 Task: Design a Poster for an Event.
Action: Mouse moved to (30, 4)
Screenshot: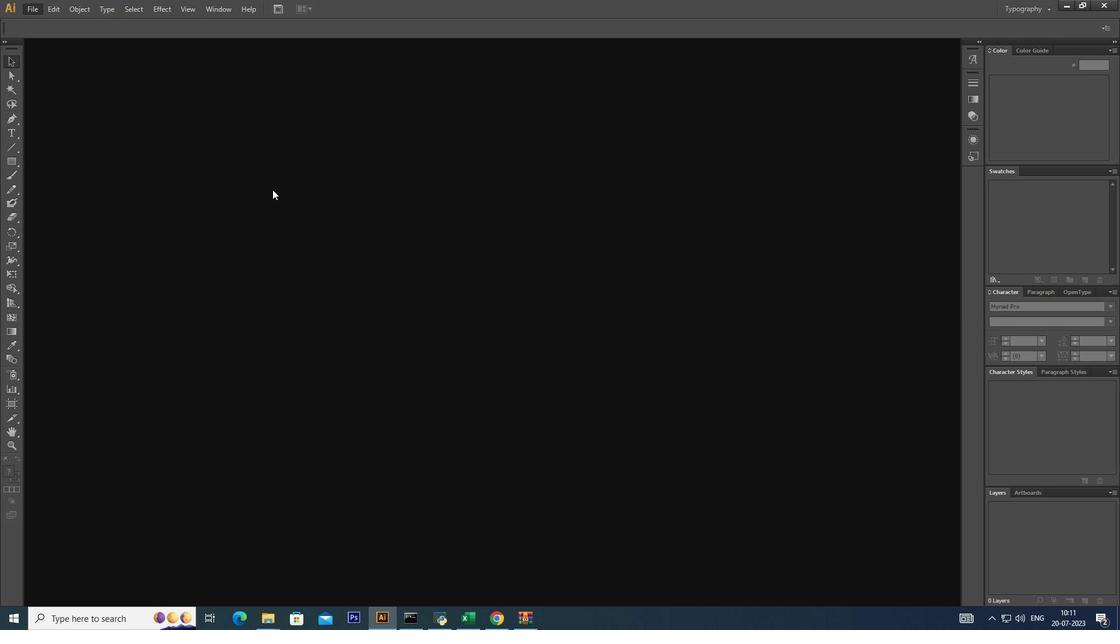 
Action: Mouse pressed left at (30, 4)
Screenshot: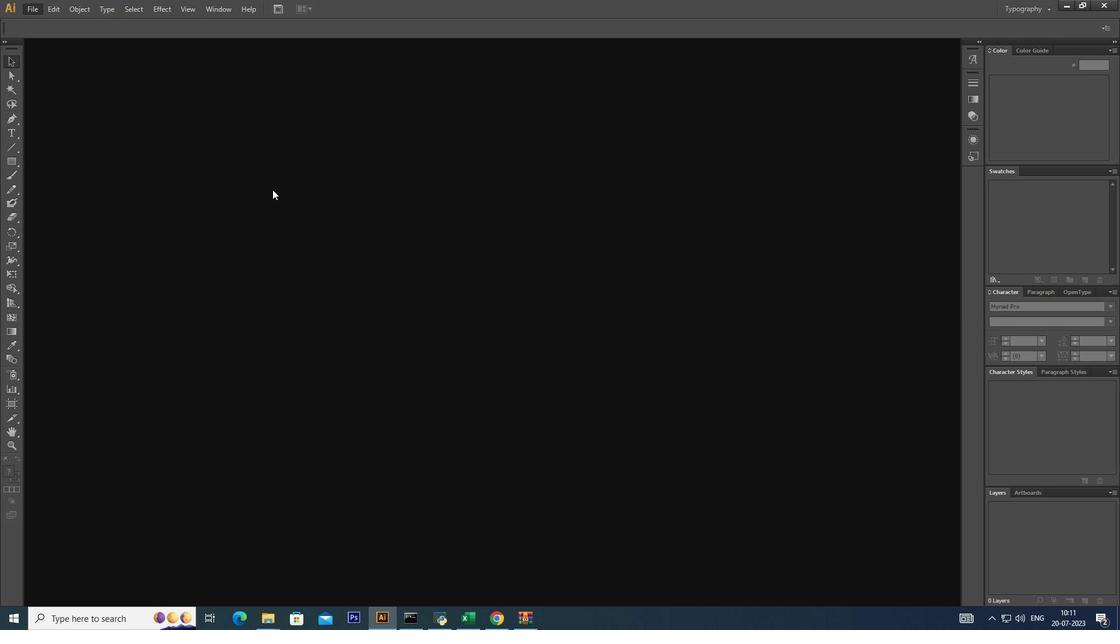
Action: Mouse moved to (43, 20)
Screenshot: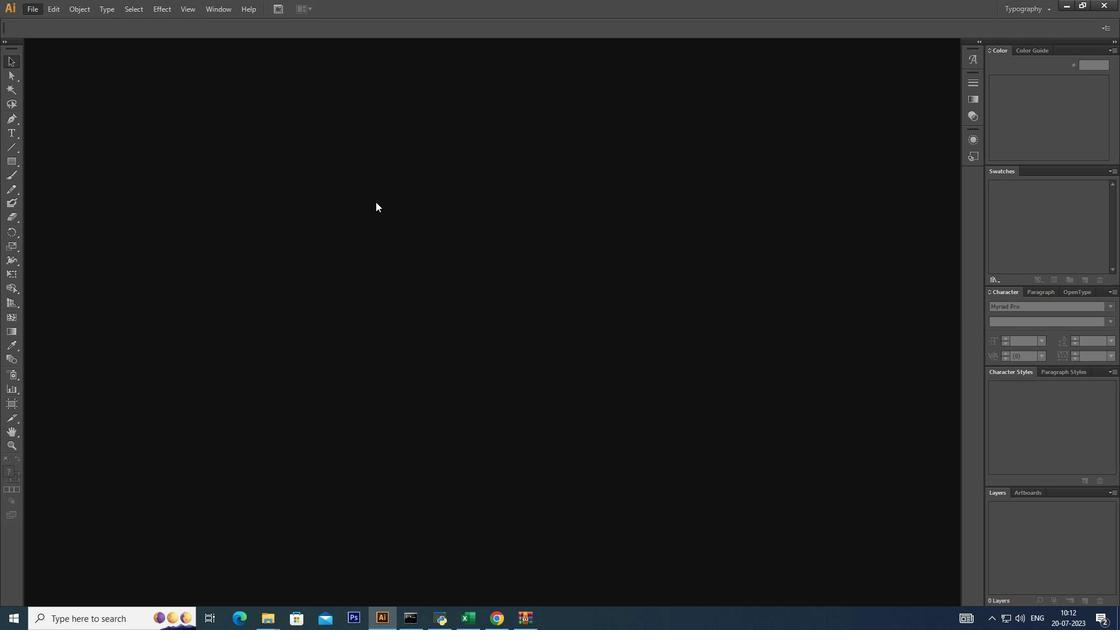 
Action: Mouse pressed left at (43, 20)
Screenshot: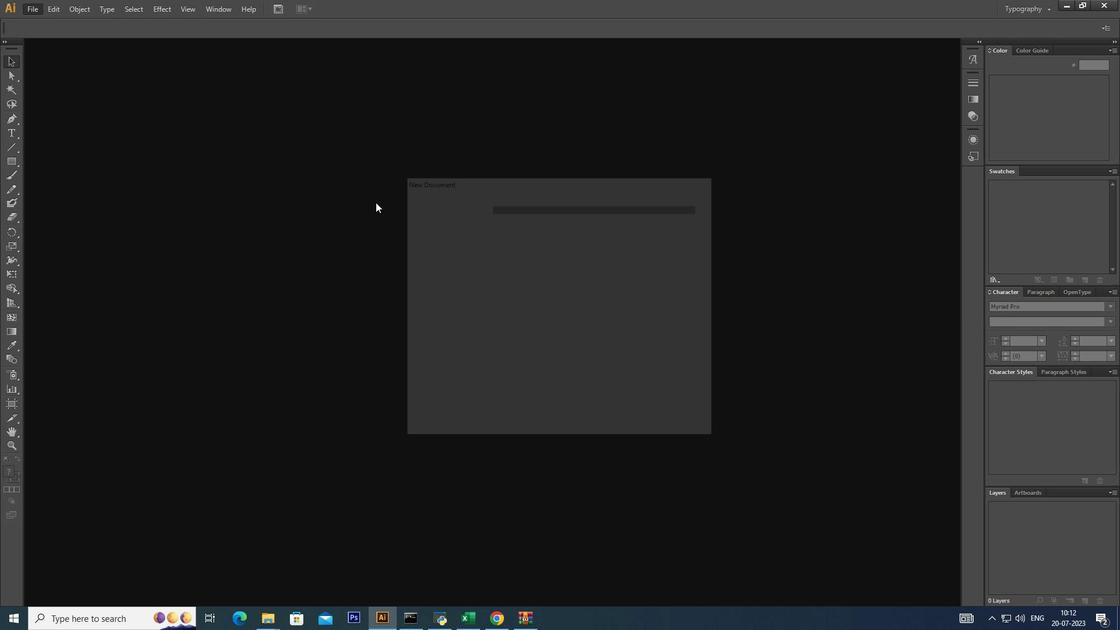 
Action: Mouse moved to (564, 225)
Screenshot: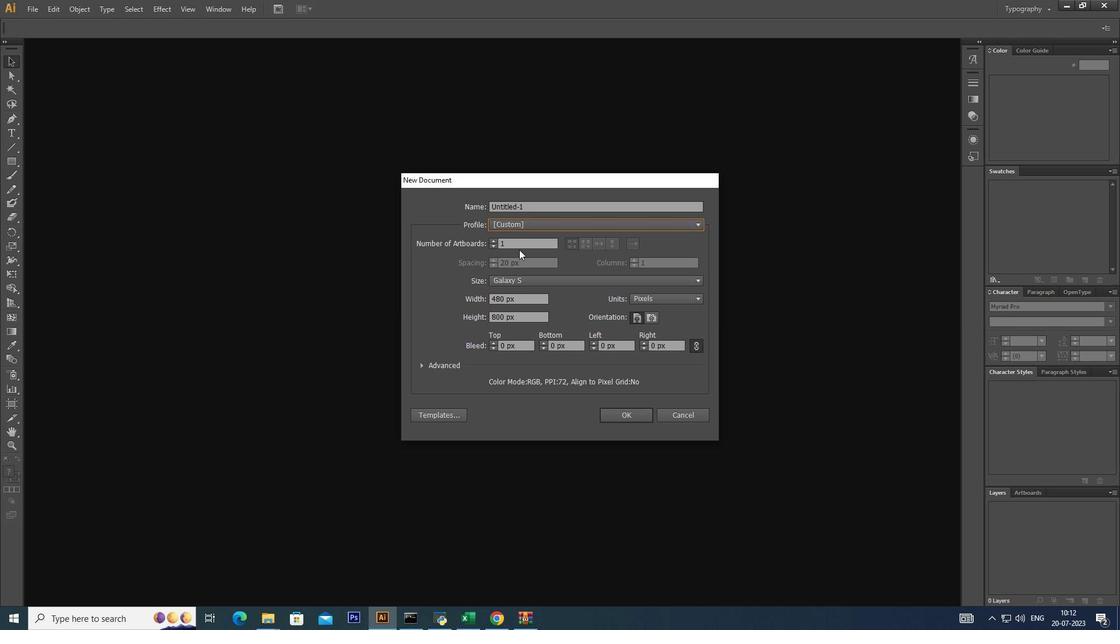 
Action: Mouse pressed left at (564, 225)
Screenshot: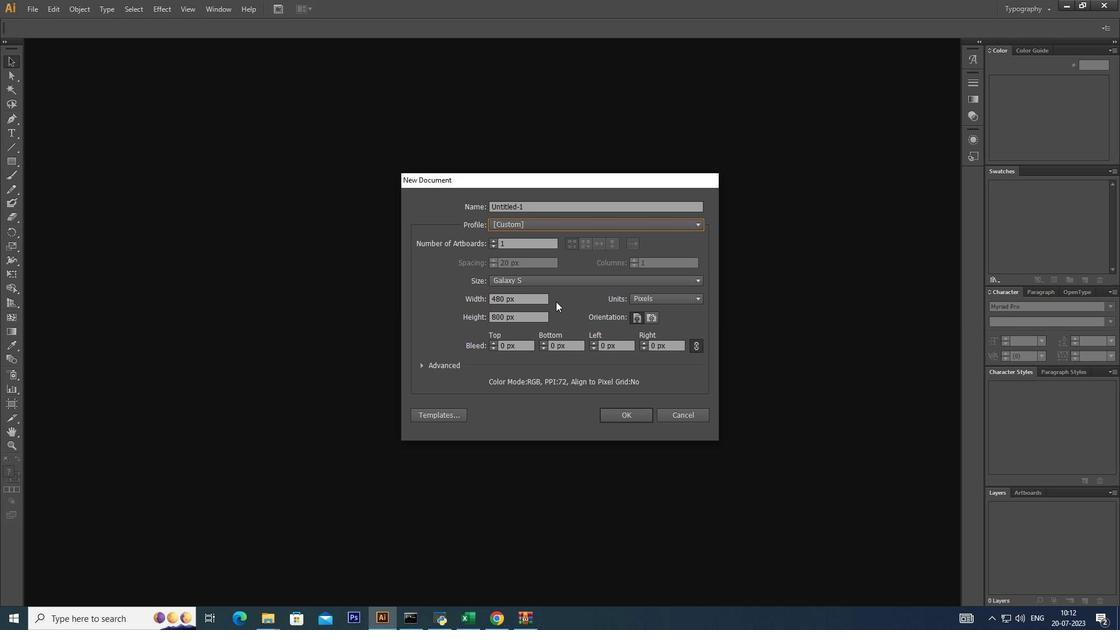 
Action: Mouse pressed left at (564, 225)
Screenshot: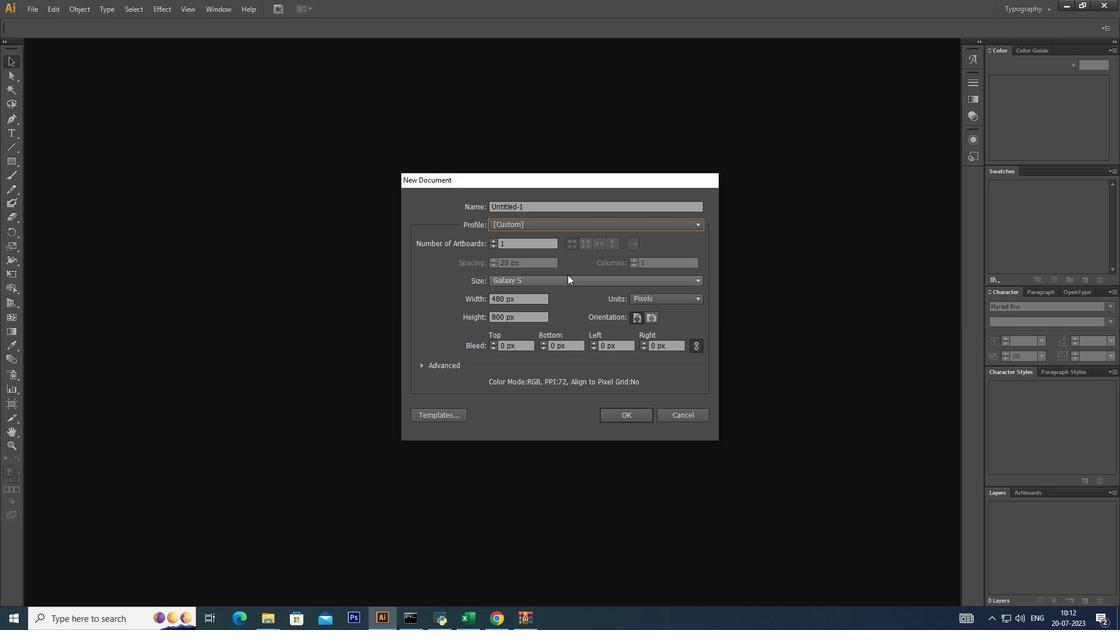 
Action: Mouse moved to (567, 274)
Screenshot: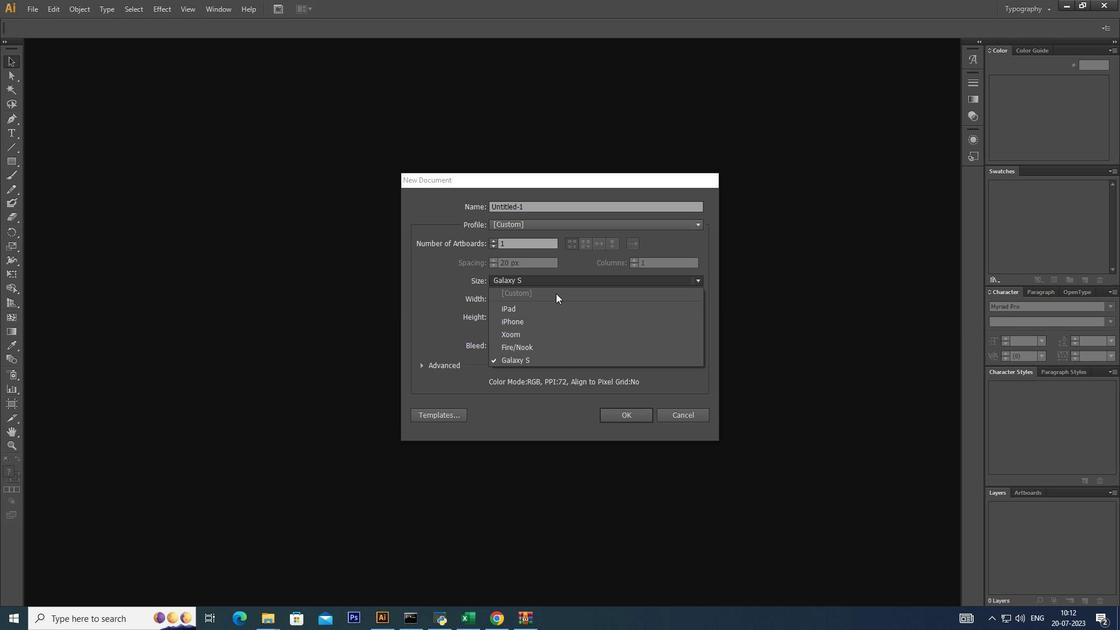 
Action: Mouse pressed left at (567, 274)
Screenshot: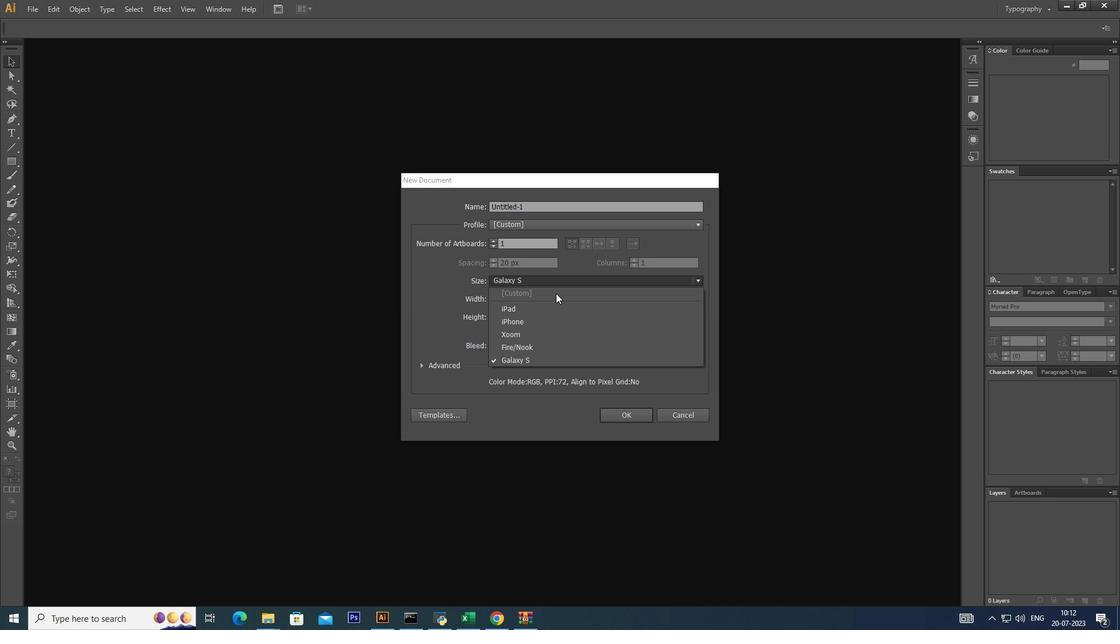 
Action: Mouse moved to (542, 292)
Screenshot: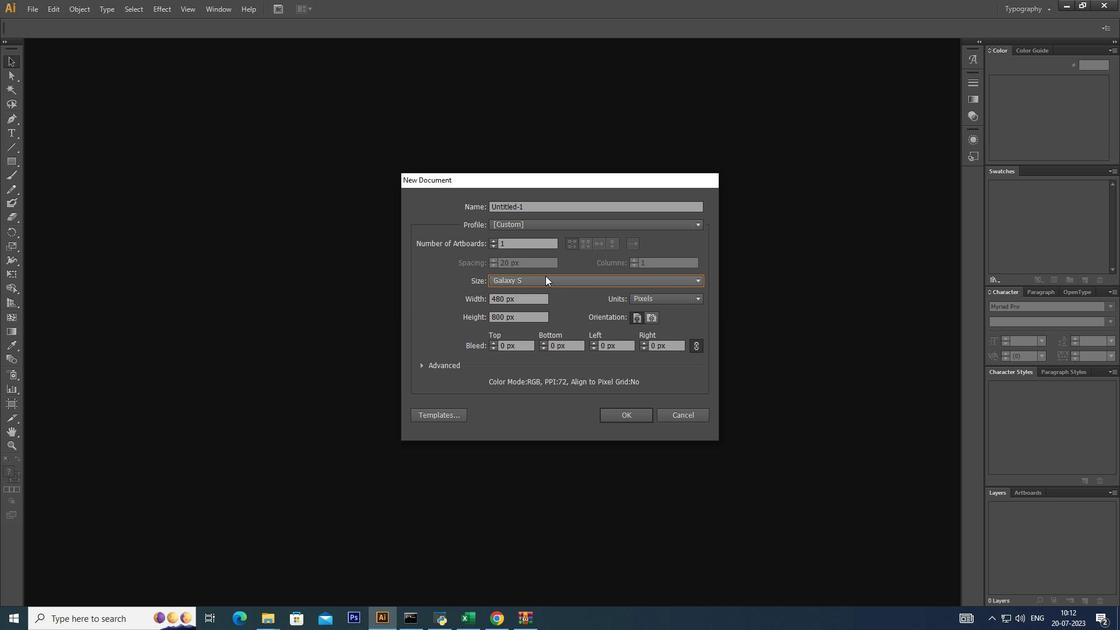 
Action: Mouse pressed left at (542, 292)
Screenshot: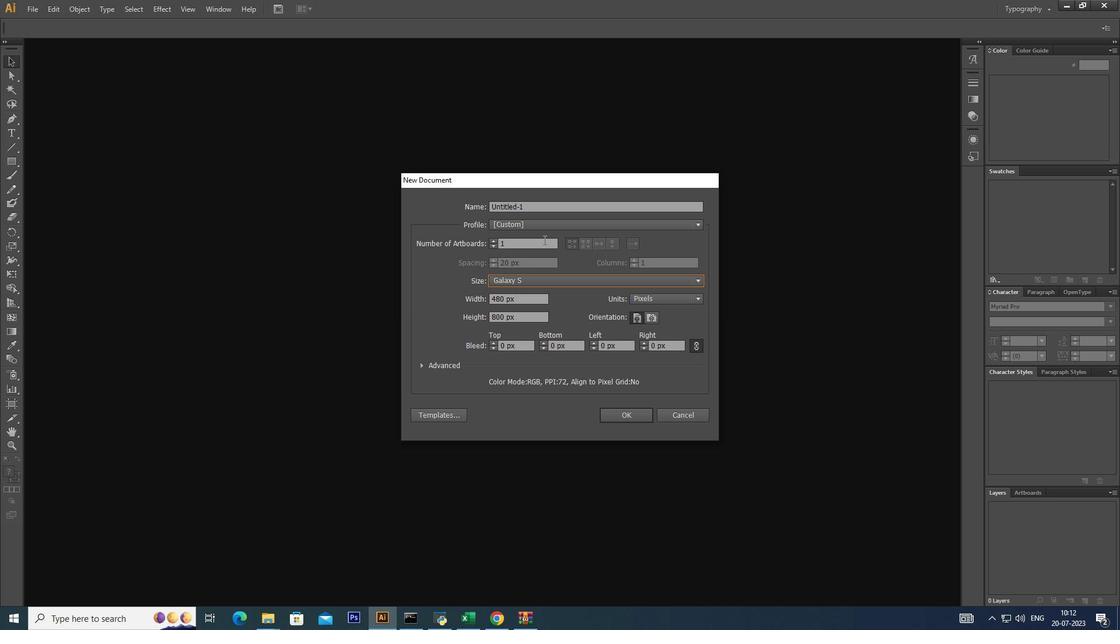 
Action: Mouse moved to (545, 276)
Screenshot: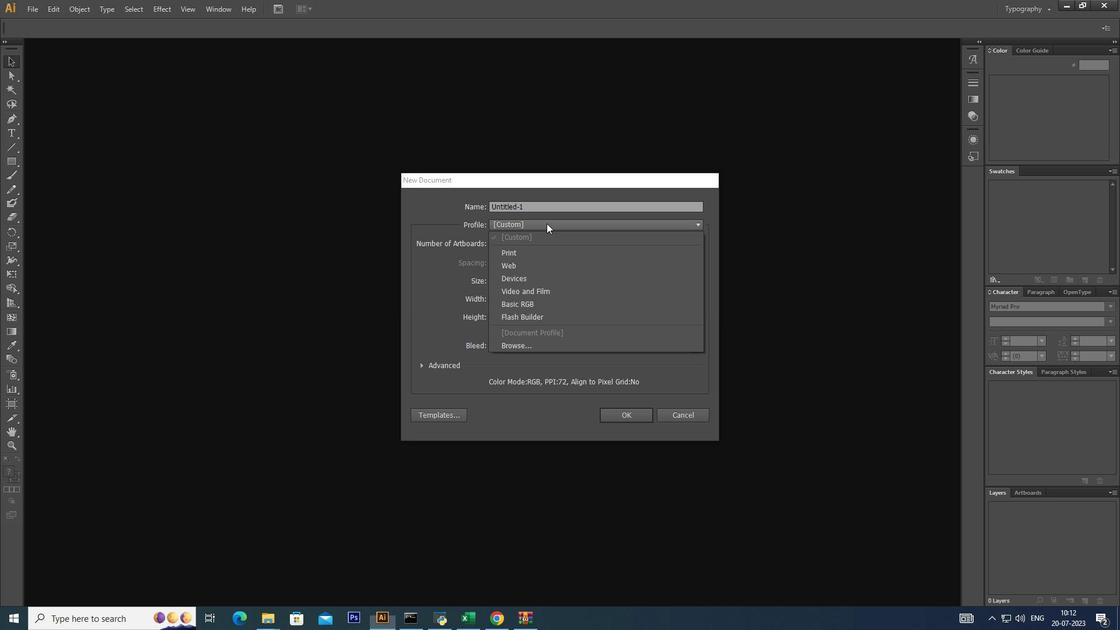
Action: Mouse pressed left at (545, 276)
Screenshot: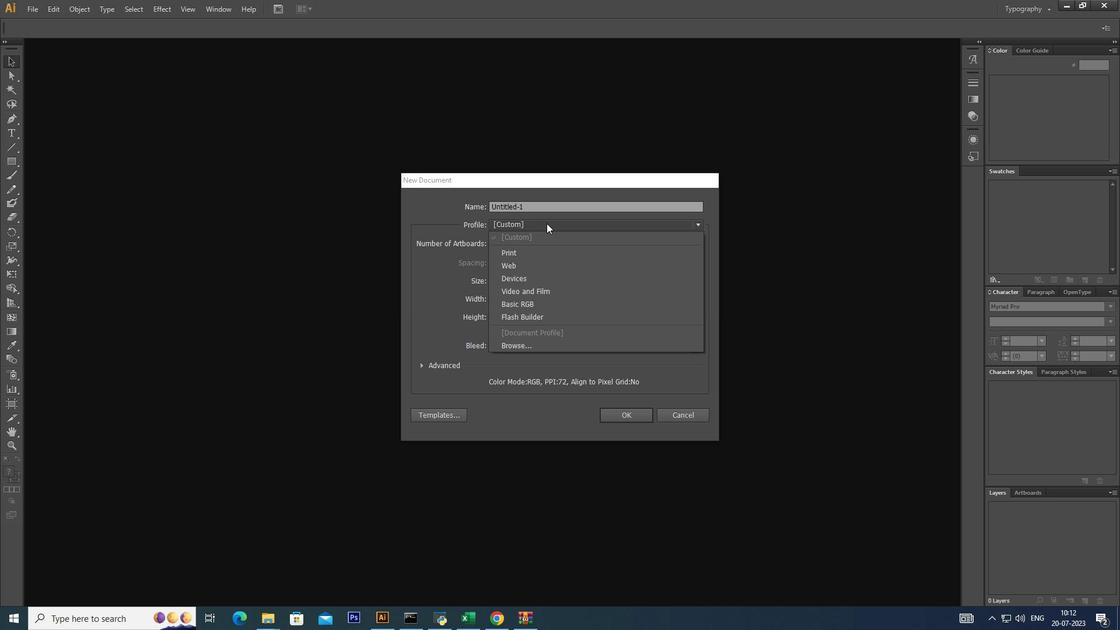 
Action: Mouse moved to (546, 223)
Screenshot: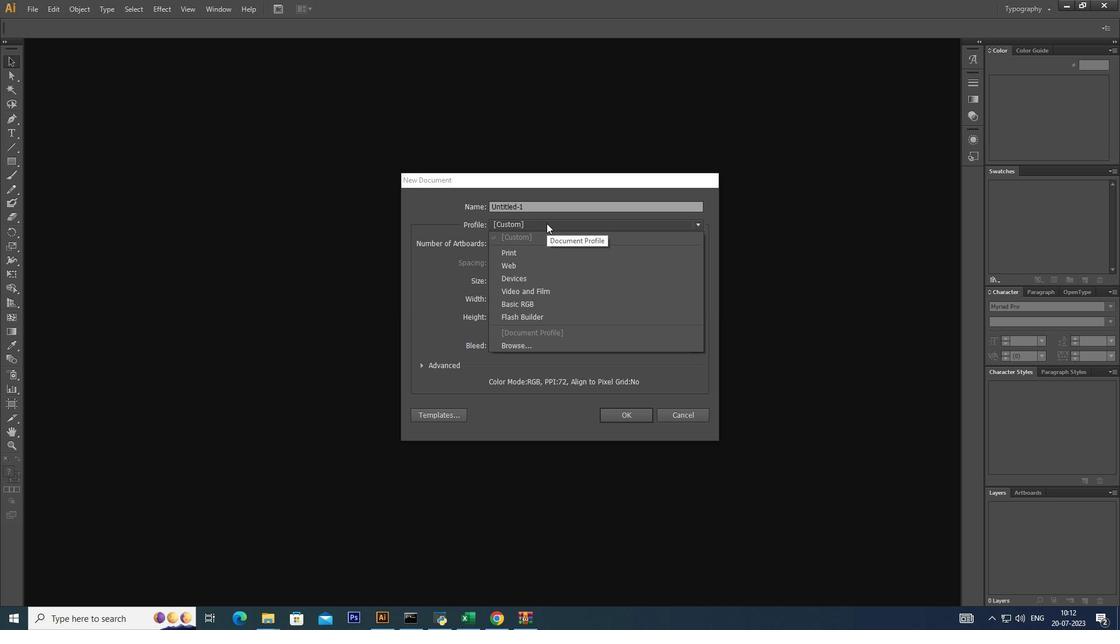 
Action: Mouse pressed left at (546, 223)
Screenshot: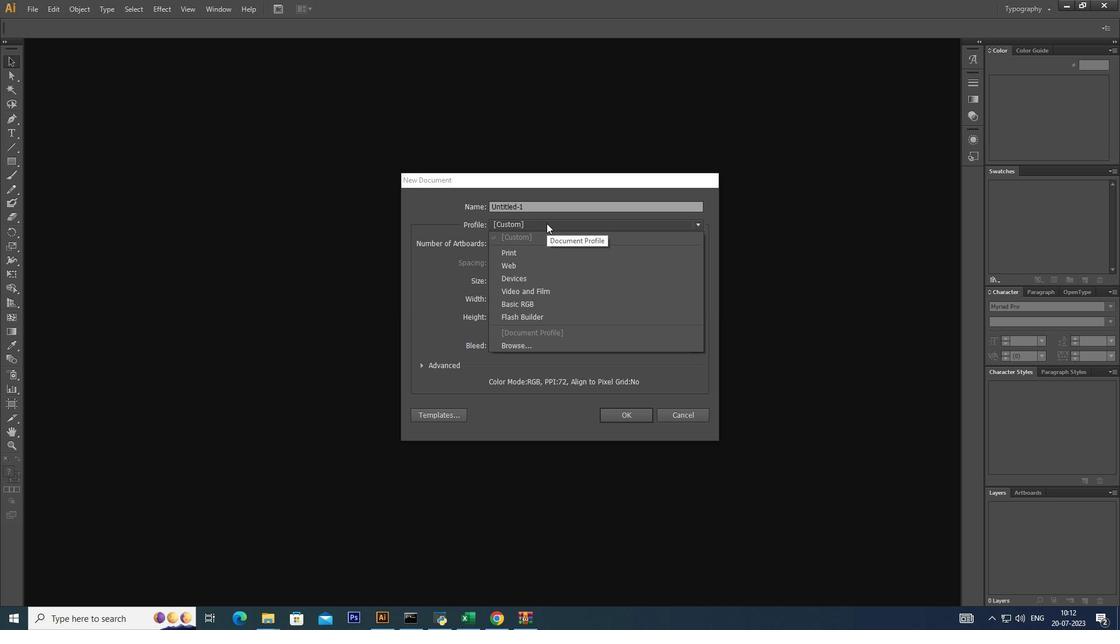 
Action: Mouse moved to (549, 225)
Screenshot: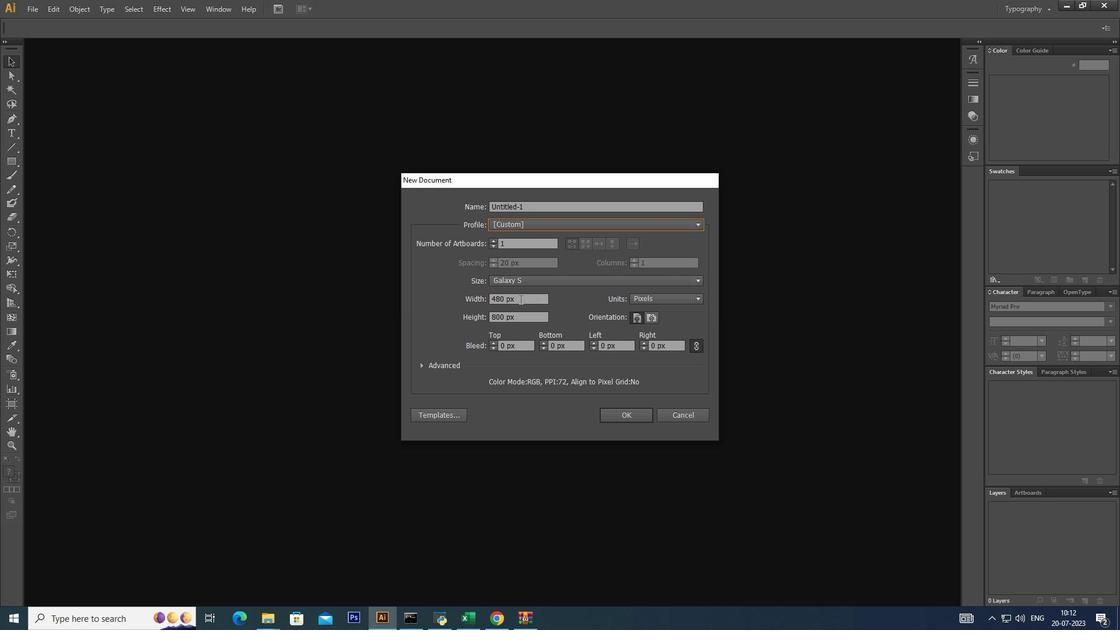 
Action: Mouse pressed left at (549, 225)
Screenshot: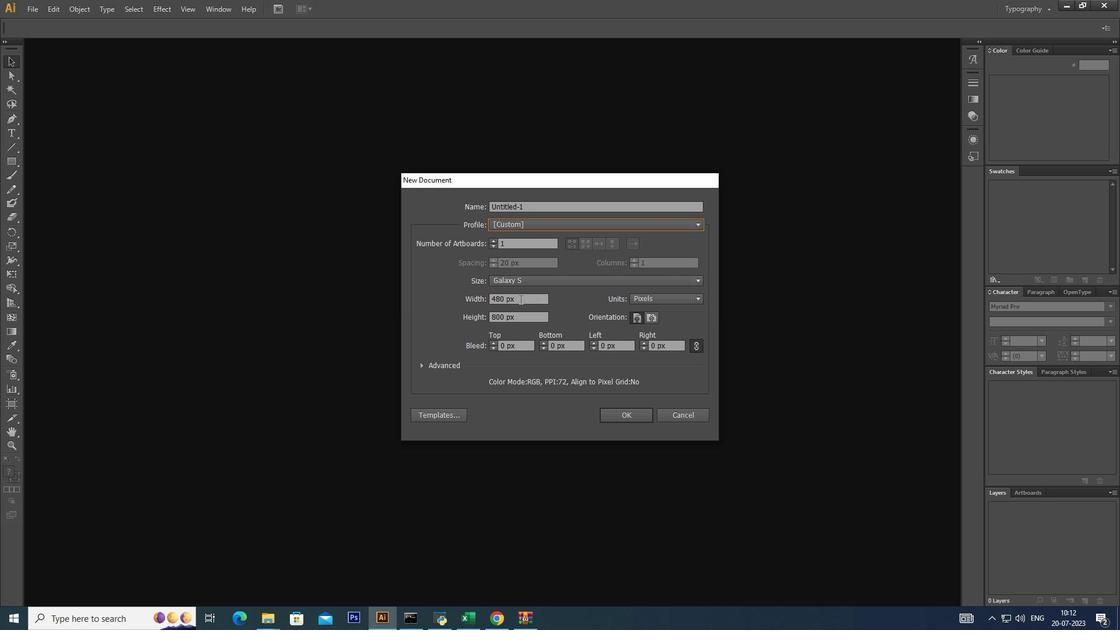 
Action: Mouse moved to (504, 295)
Screenshot: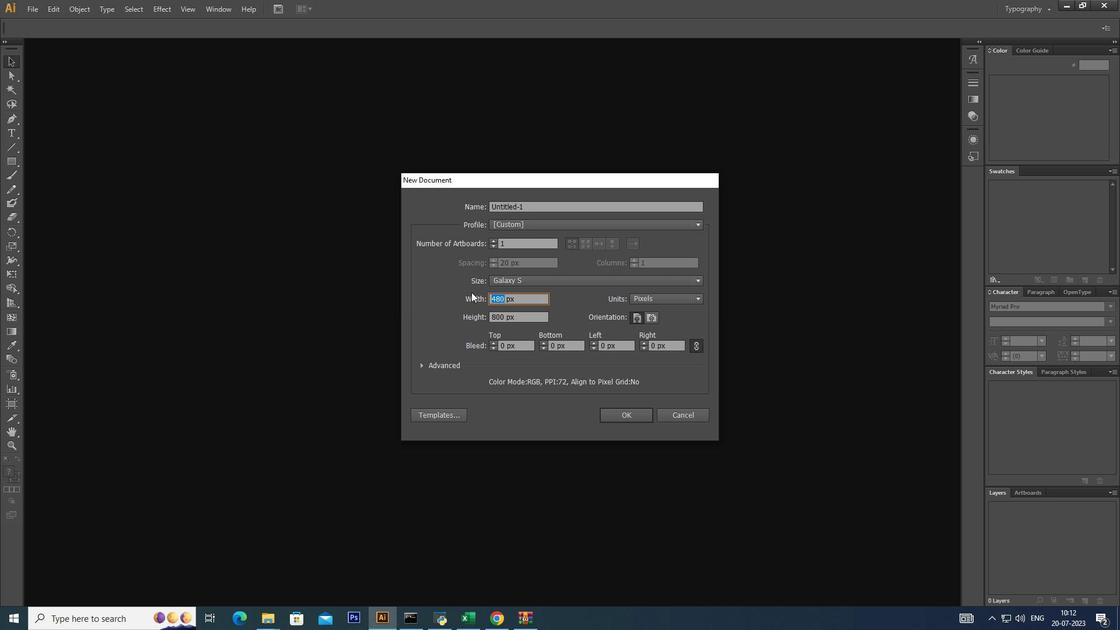 
Action: Mouse pressed left at (504, 295)
Screenshot: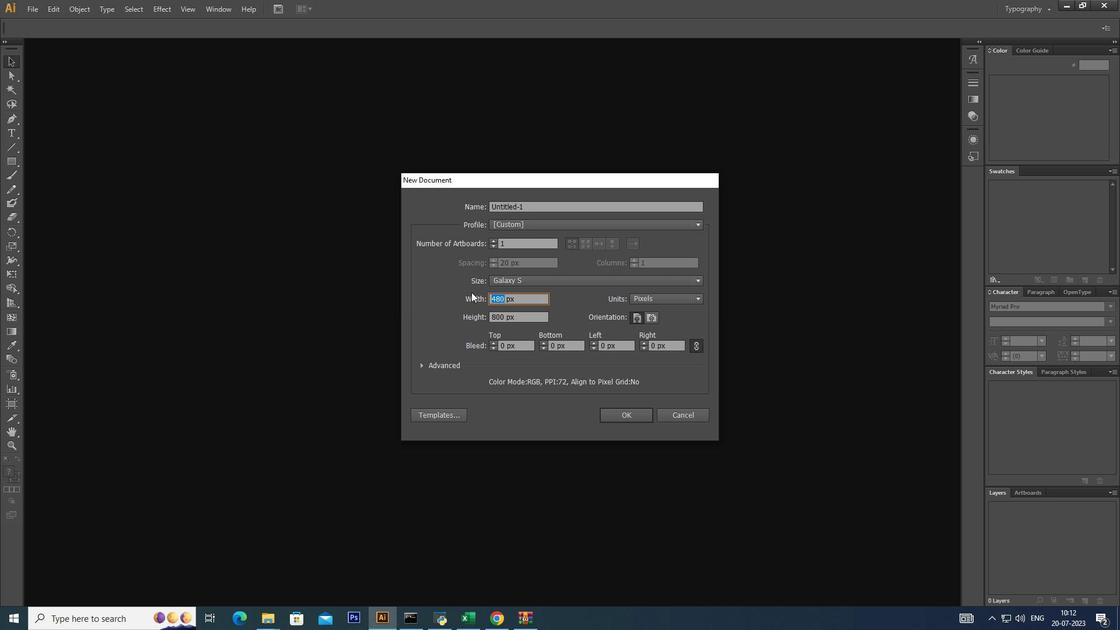 
Action: Mouse moved to (517, 299)
Screenshot: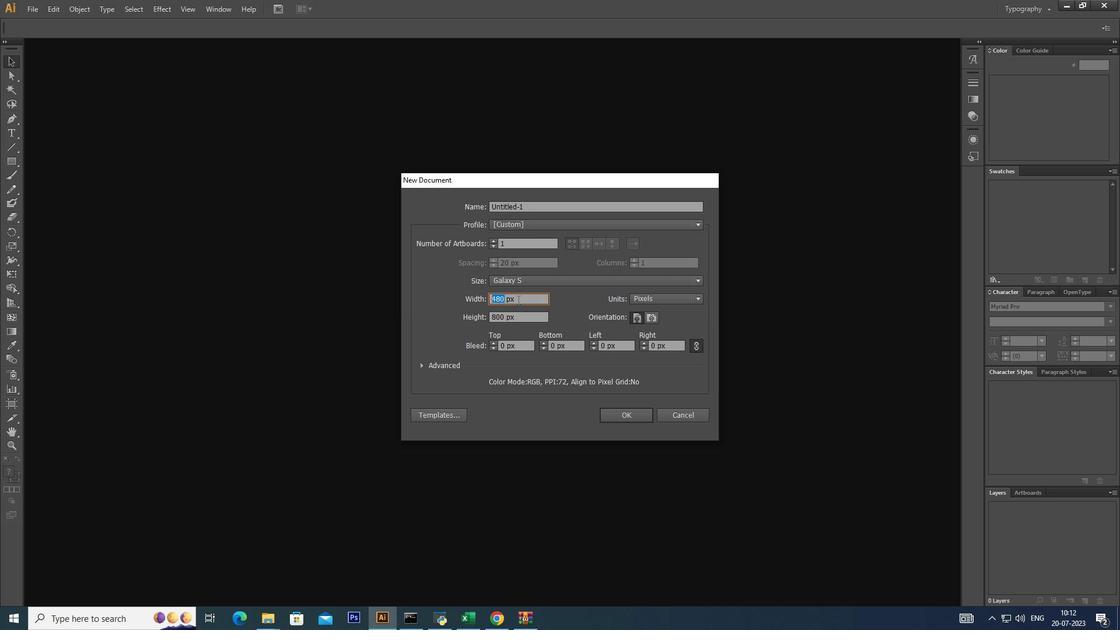 
Action: Key pressed 24
Screenshot: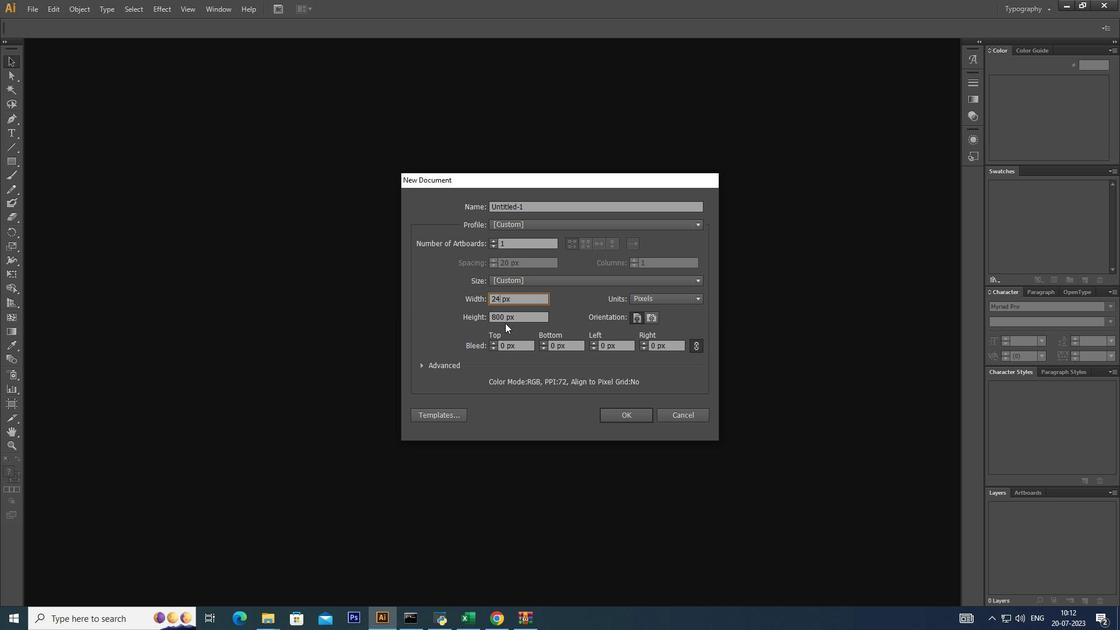 
Action: Mouse moved to (504, 318)
Screenshot: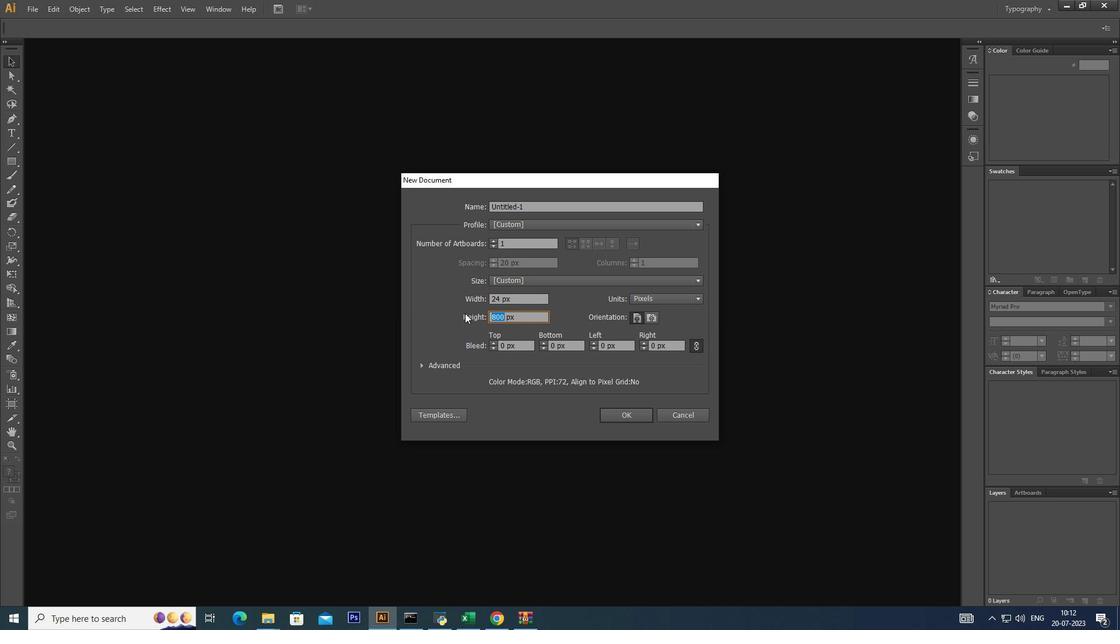 
Action: Mouse pressed left at (504, 318)
Screenshot: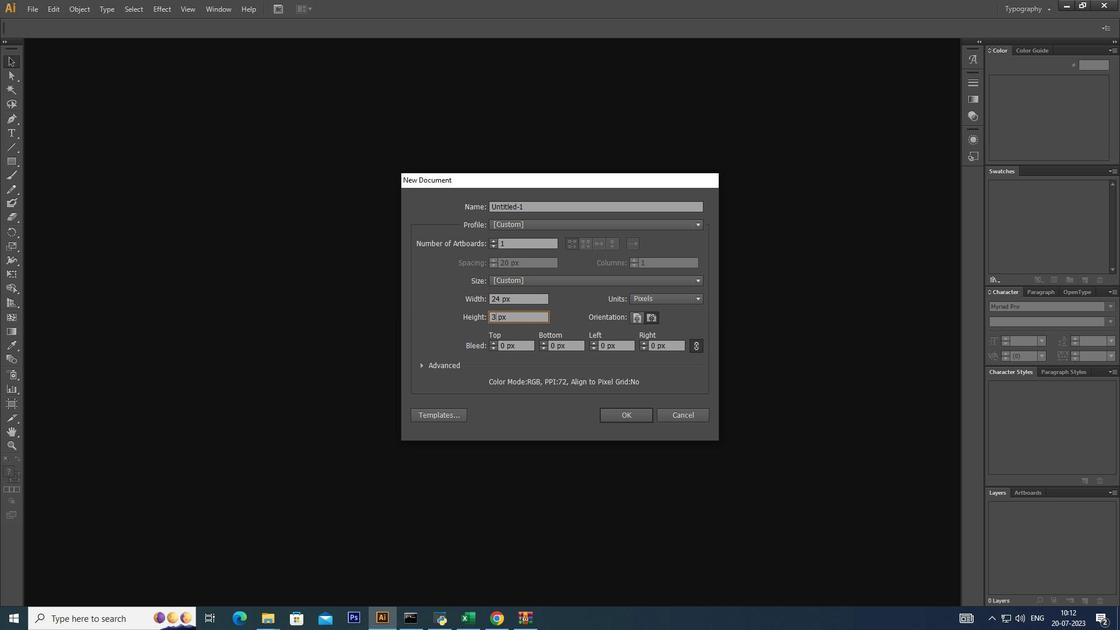
Action: Mouse moved to (465, 313)
Screenshot: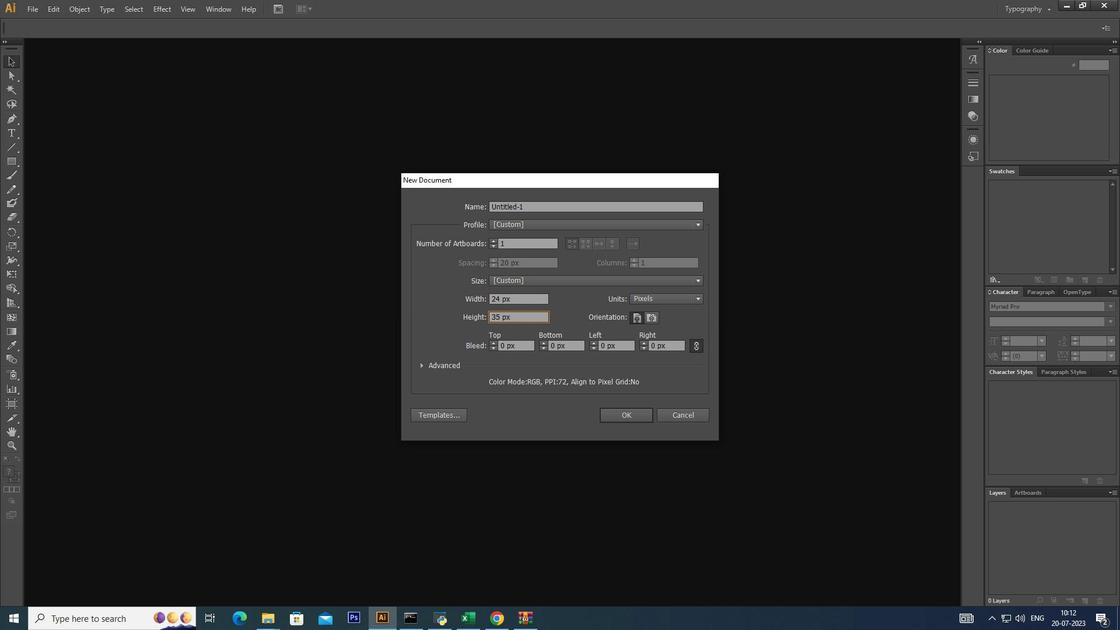 
Action: Key pressed 35
Screenshot: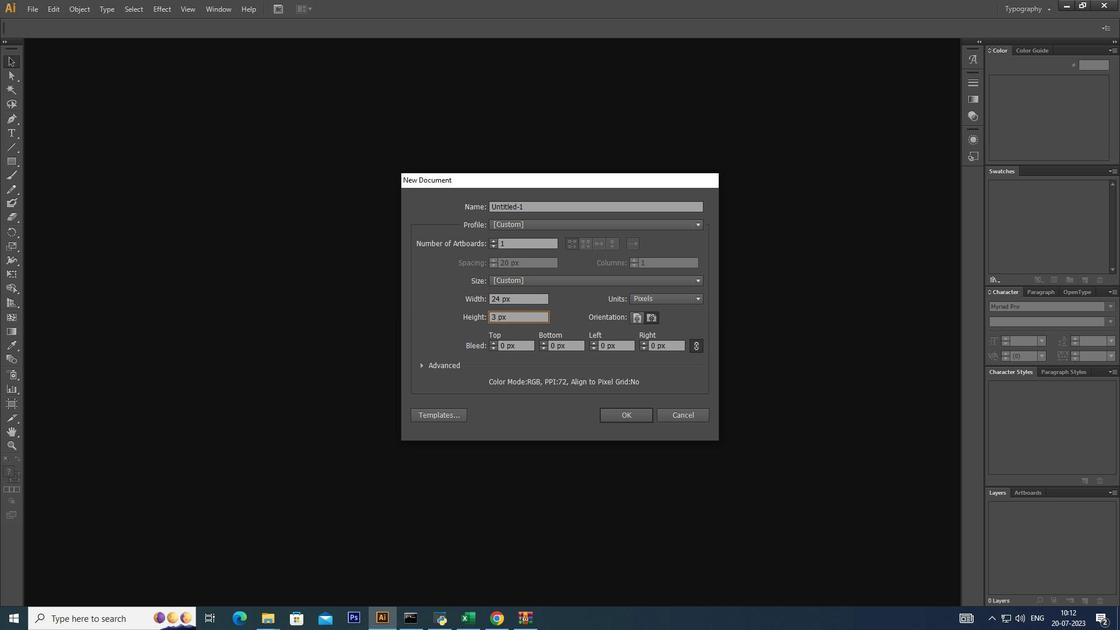 
Action: Mouse moved to (465, 313)
Screenshot: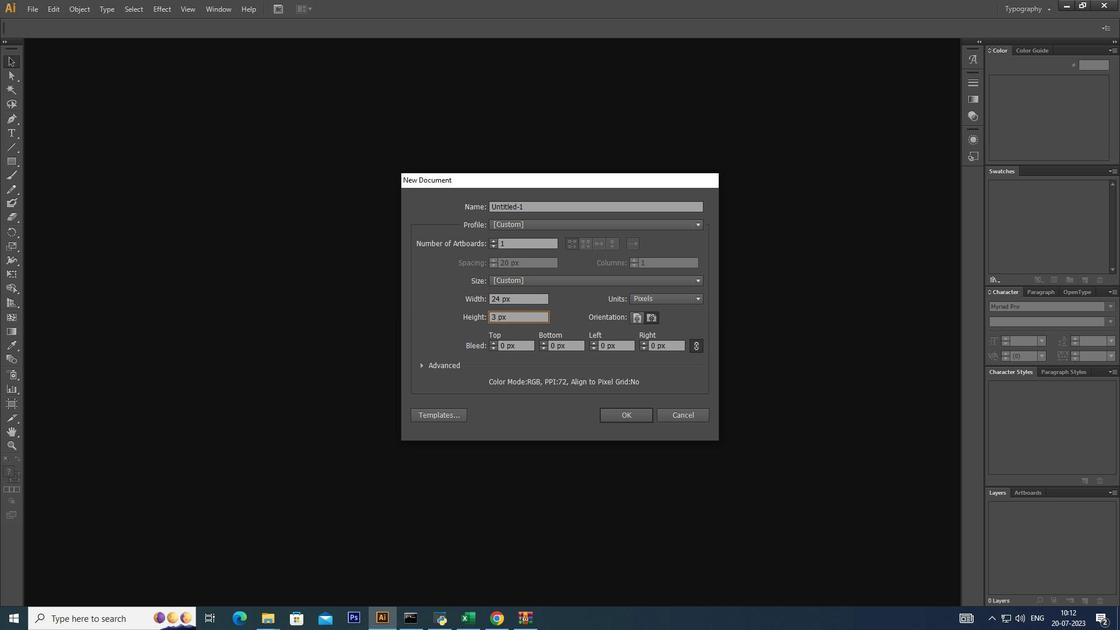 
Action: Key pressed <Key.backspace>6
Screenshot: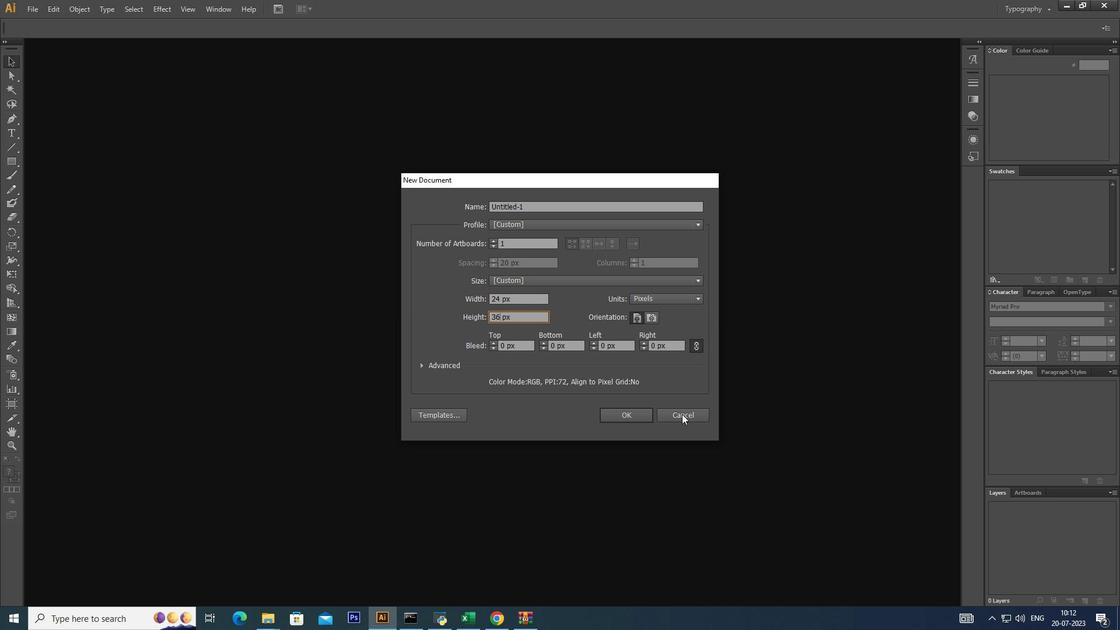 
Action: Mouse moved to (627, 412)
Screenshot: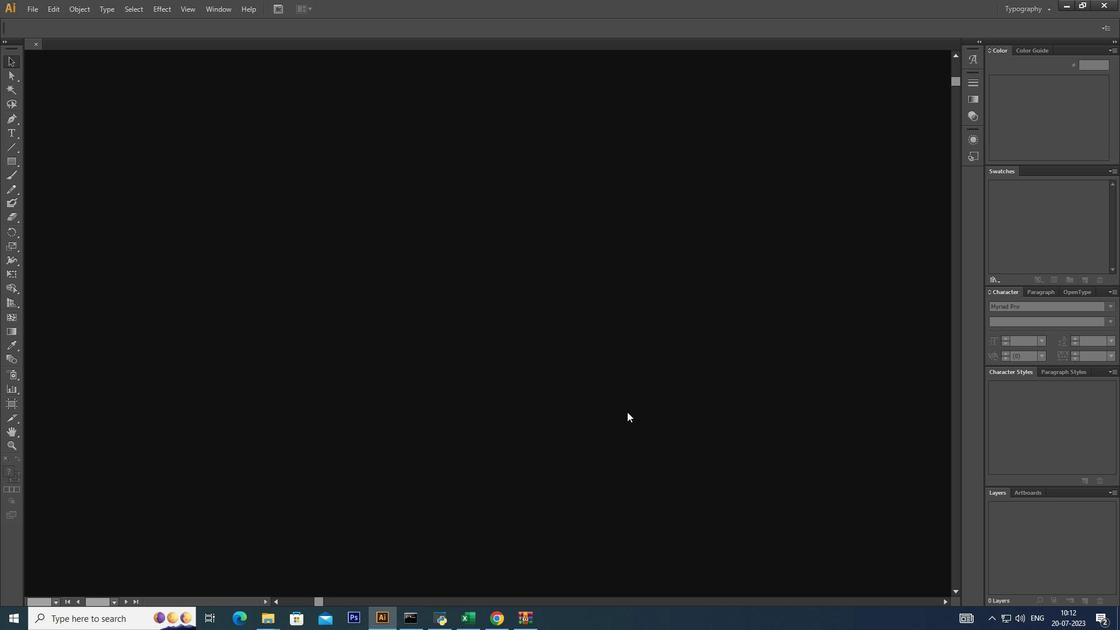 
Action: Mouse pressed left at (627, 412)
Screenshot: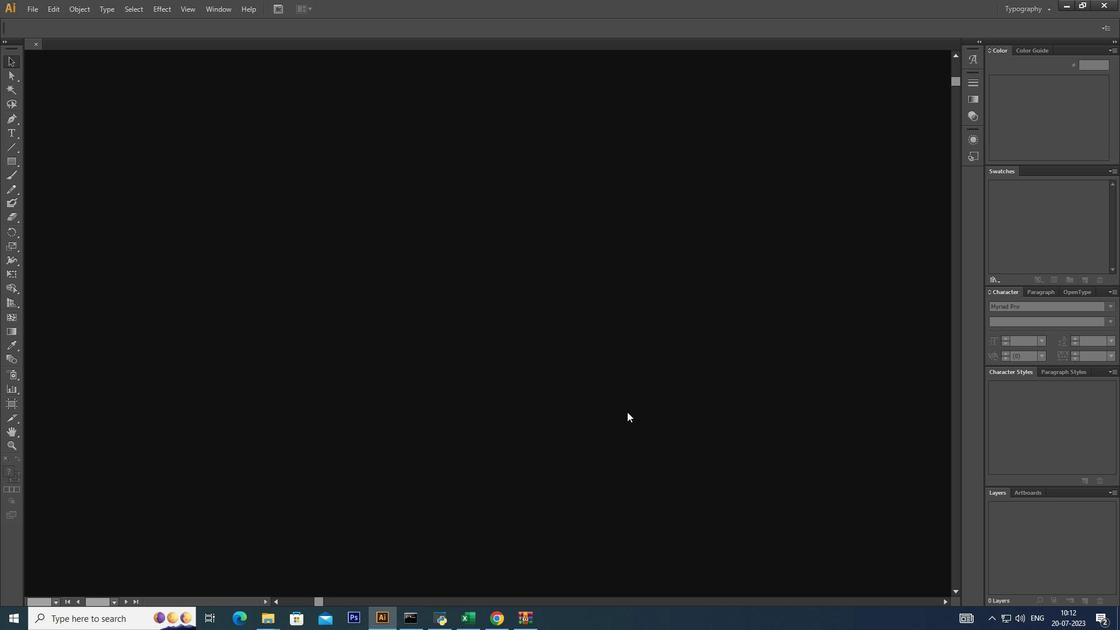 
Action: Mouse moved to (1061, 504)
Screenshot: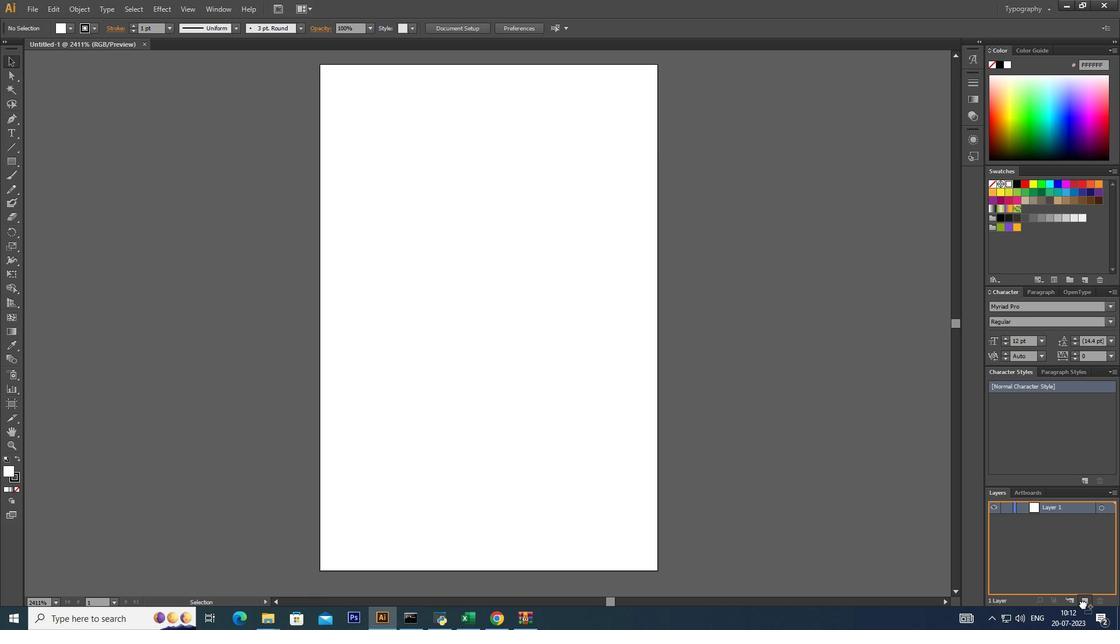 
Action: Mouse pressed left at (1061, 504)
Screenshot: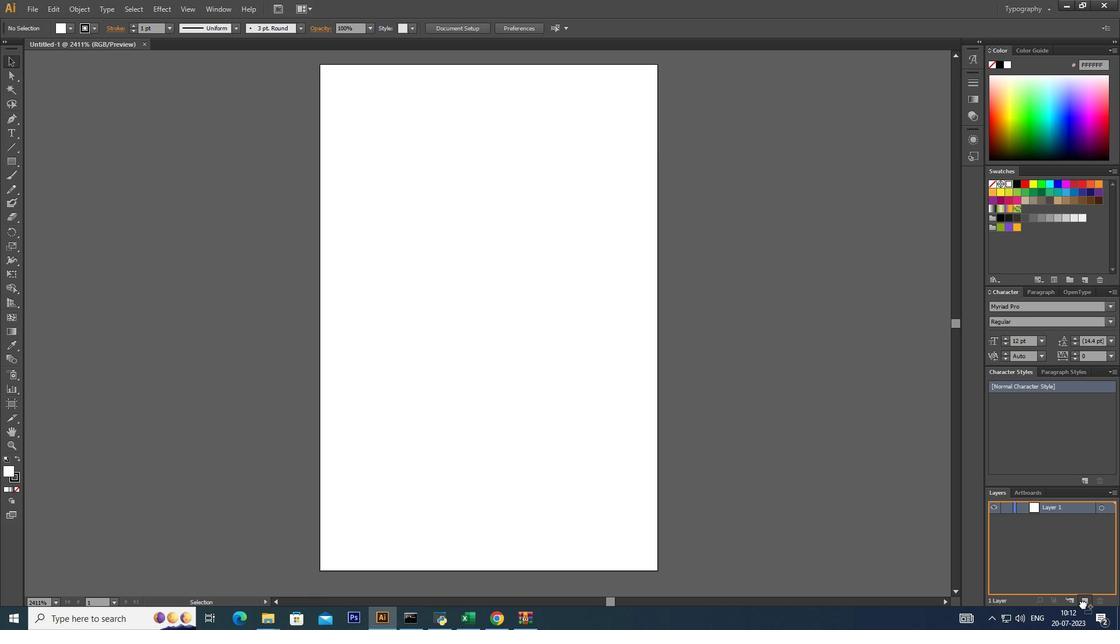 
Action: Mouse moved to (28, 12)
Screenshot: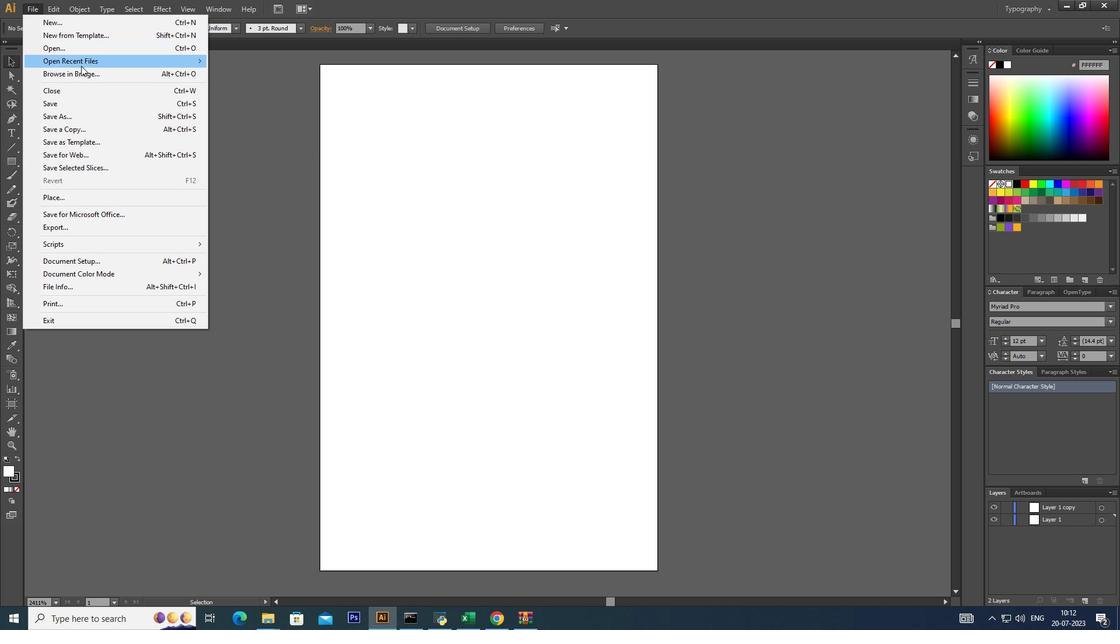 
Action: Mouse pressed left at (28, 12)
Screenshot: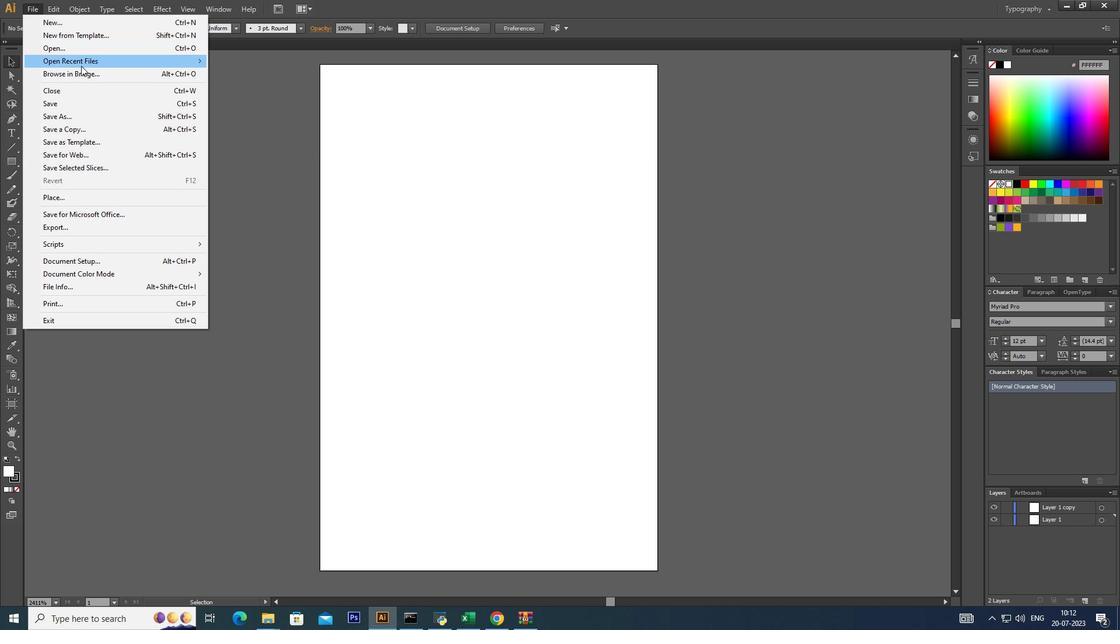 
Action: Mouse moved to (70, 45)
Screenshot: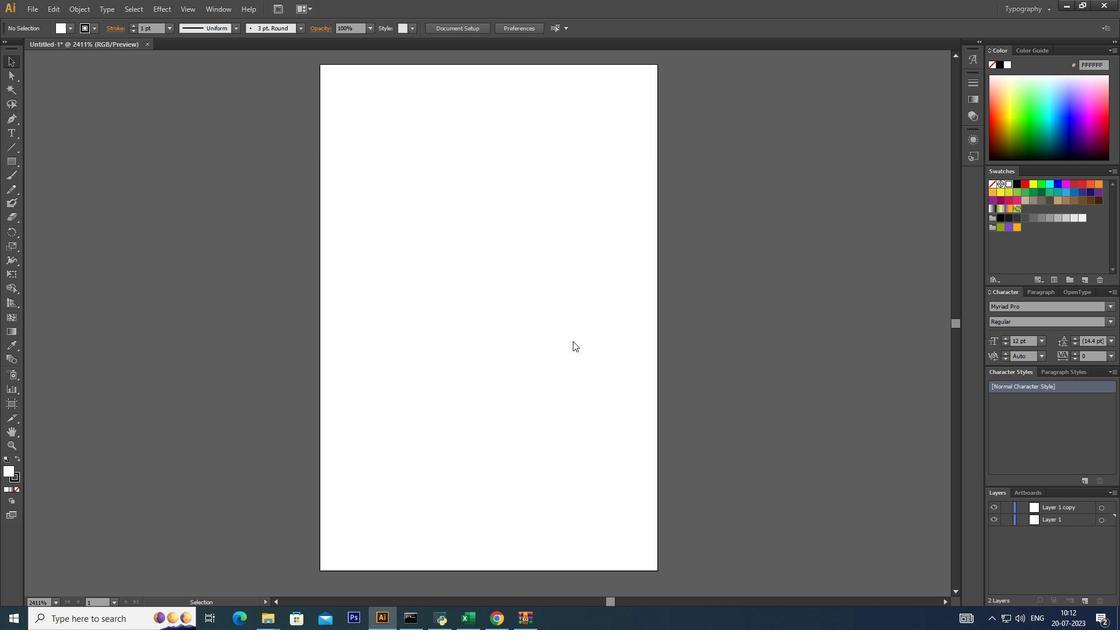 
Action: Mouse pressed left at (70, 45)
Screenshot: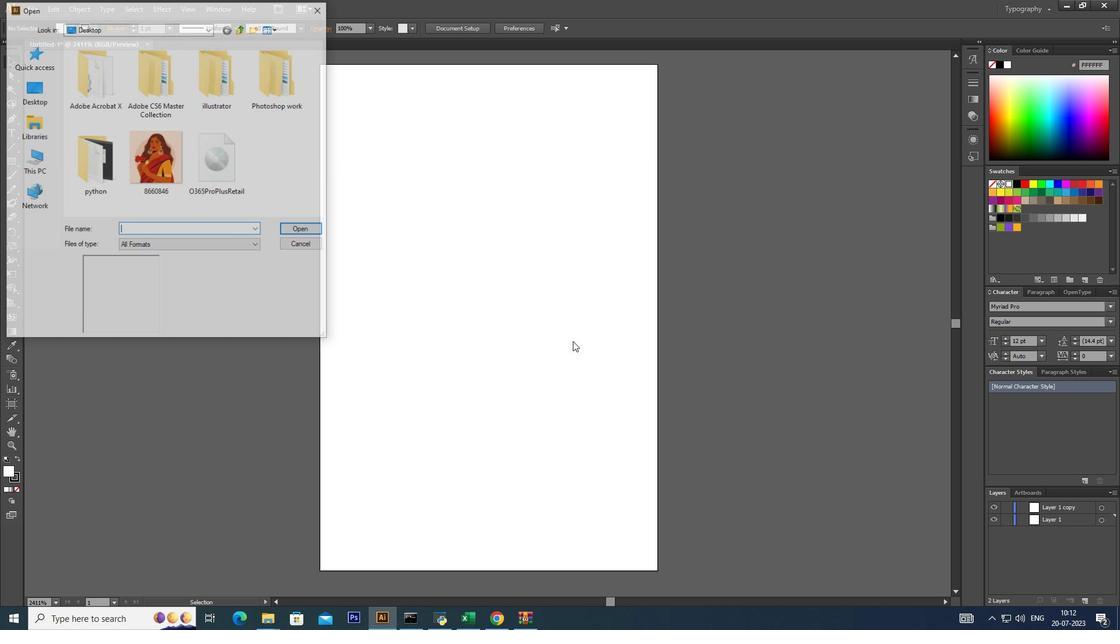 
Action: Mouse moved to (40, 158)
Screenshot: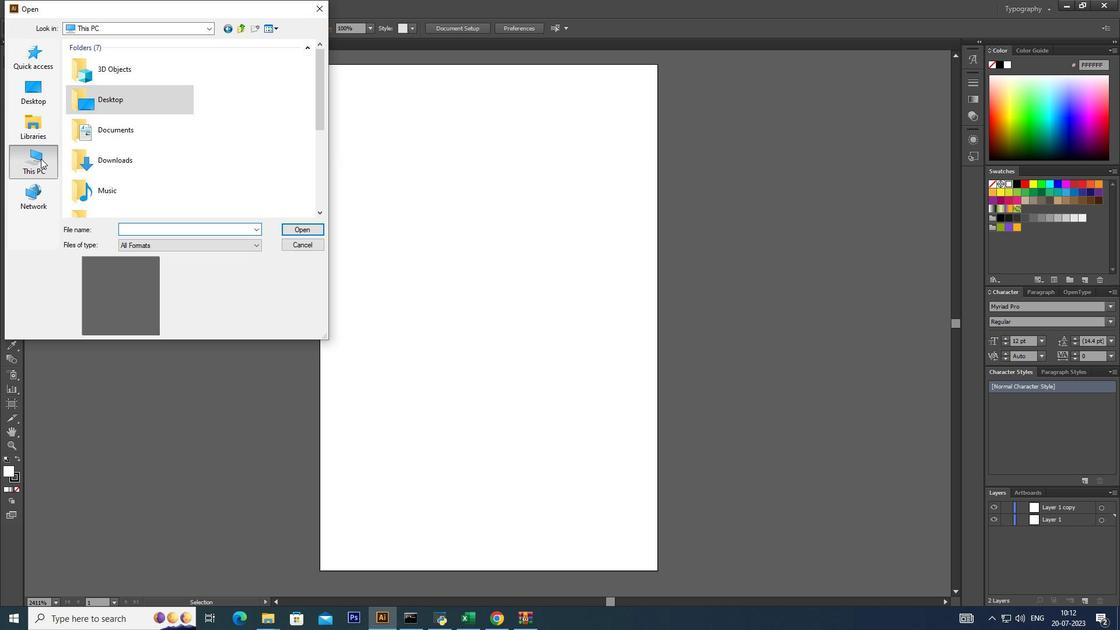 
Action: Mouse pressed left at (40, 158)
Screenshot: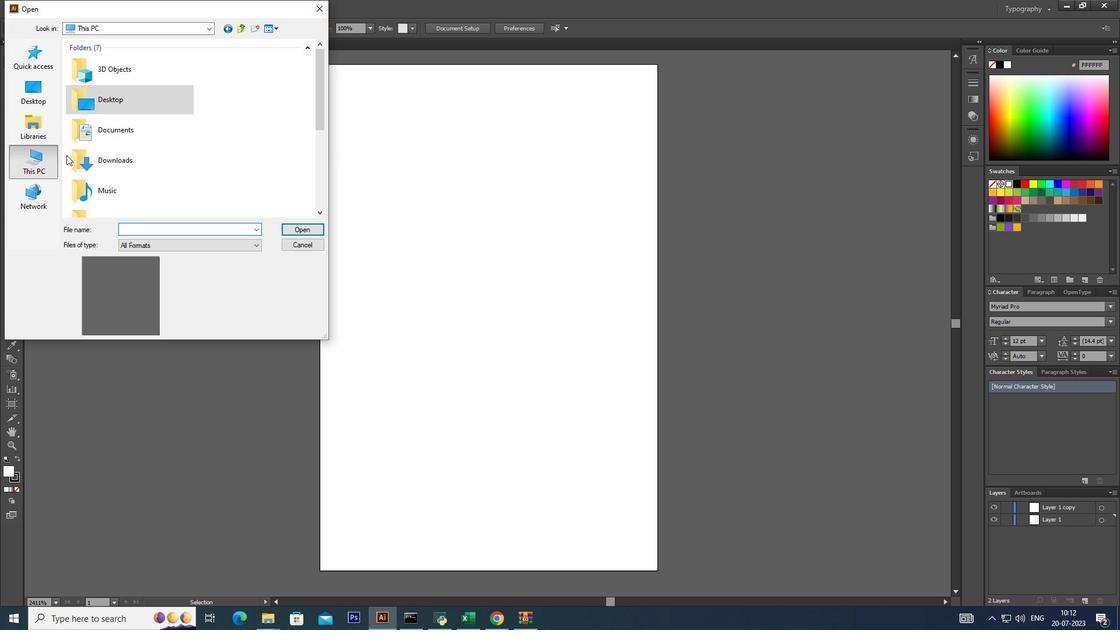 
Action: Mouse moved to (125, 175)
Screenshot: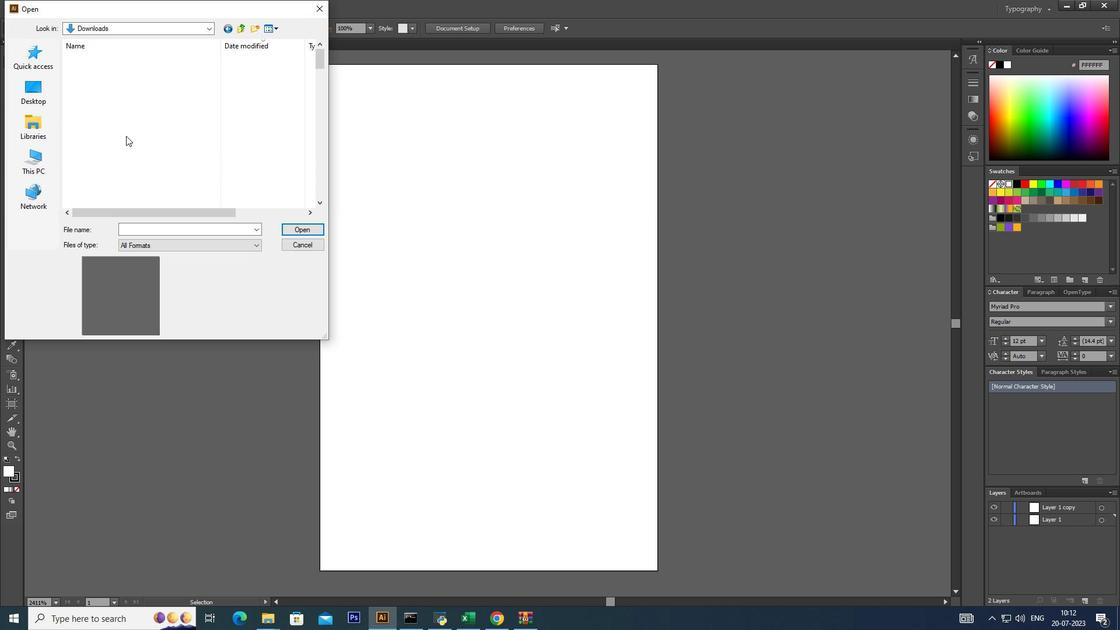 
Action: Mouse pressed left at (125, 175)
Screenshot: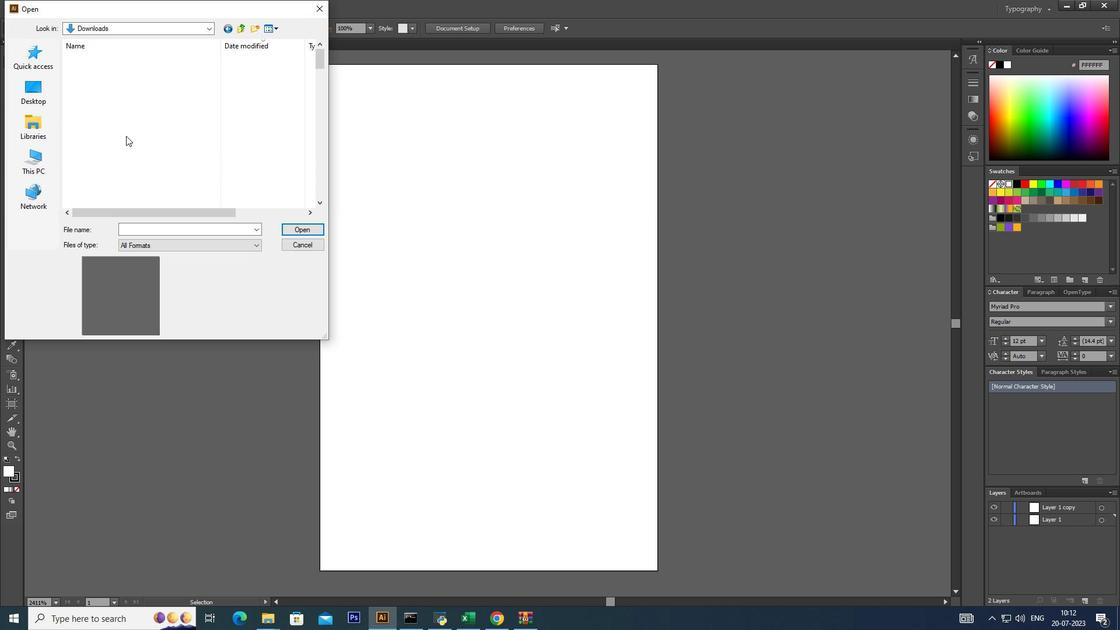 
Action: Mouse moved to (131, 165)
Screenshot: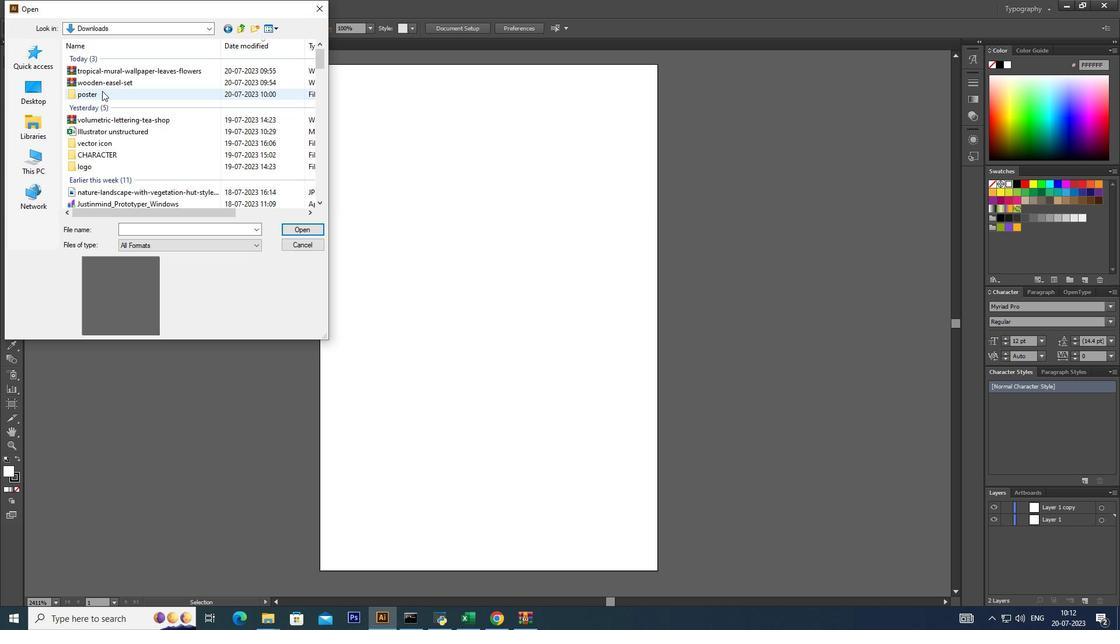
Action: Mouse pressed left at (131, 165)
Screenshot: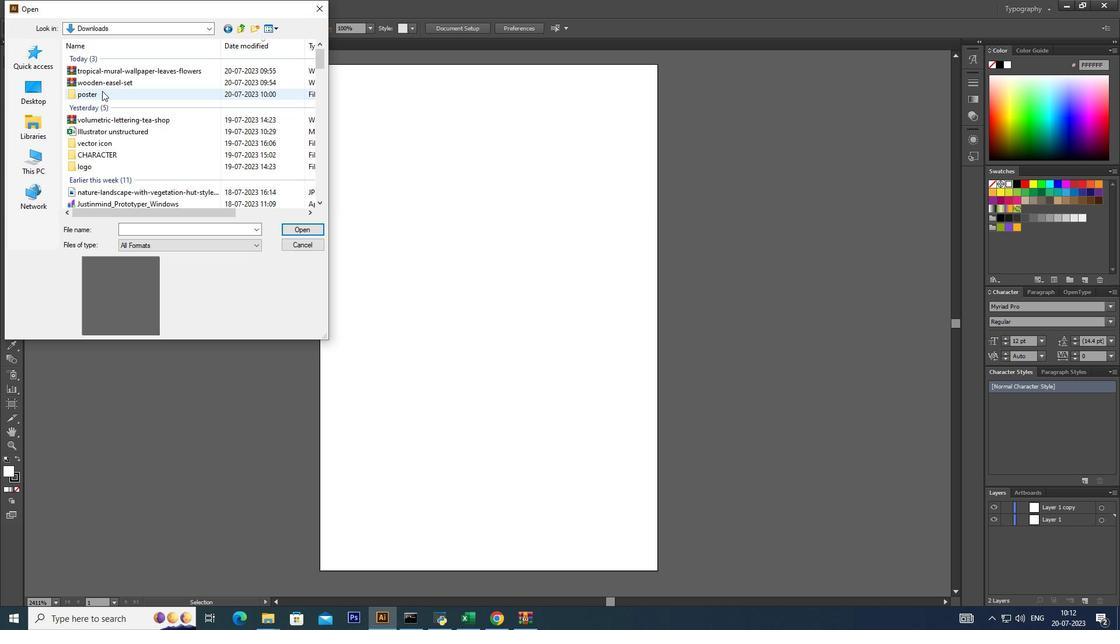 
Action: Mouse pressed left at (131, 165)
Screenshot: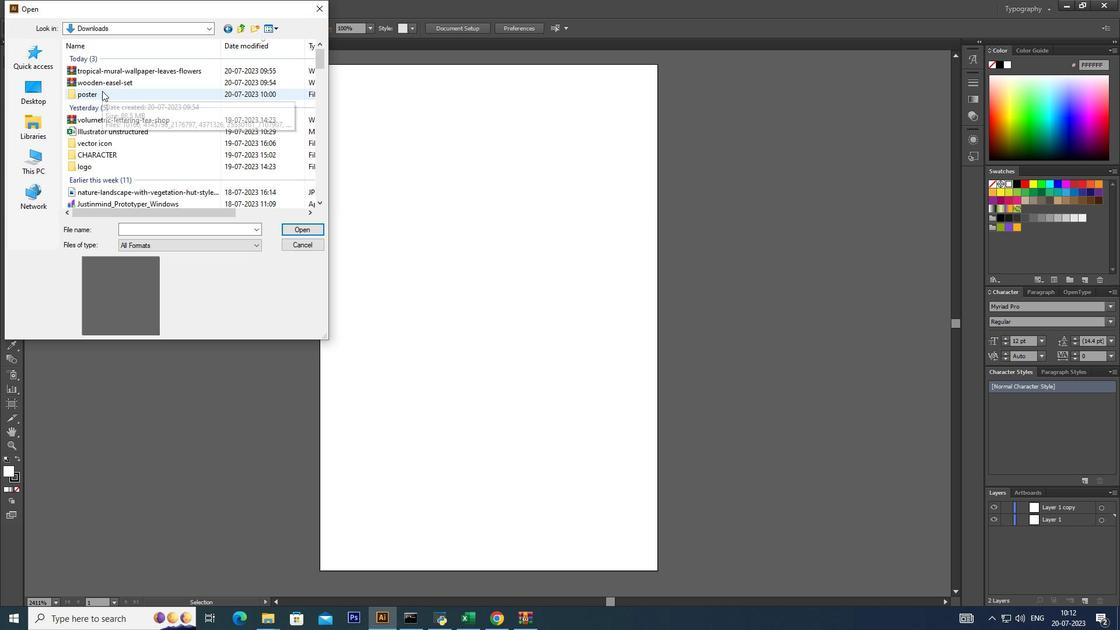 
Action: Mouse moved to (102, 91)
Screenshot: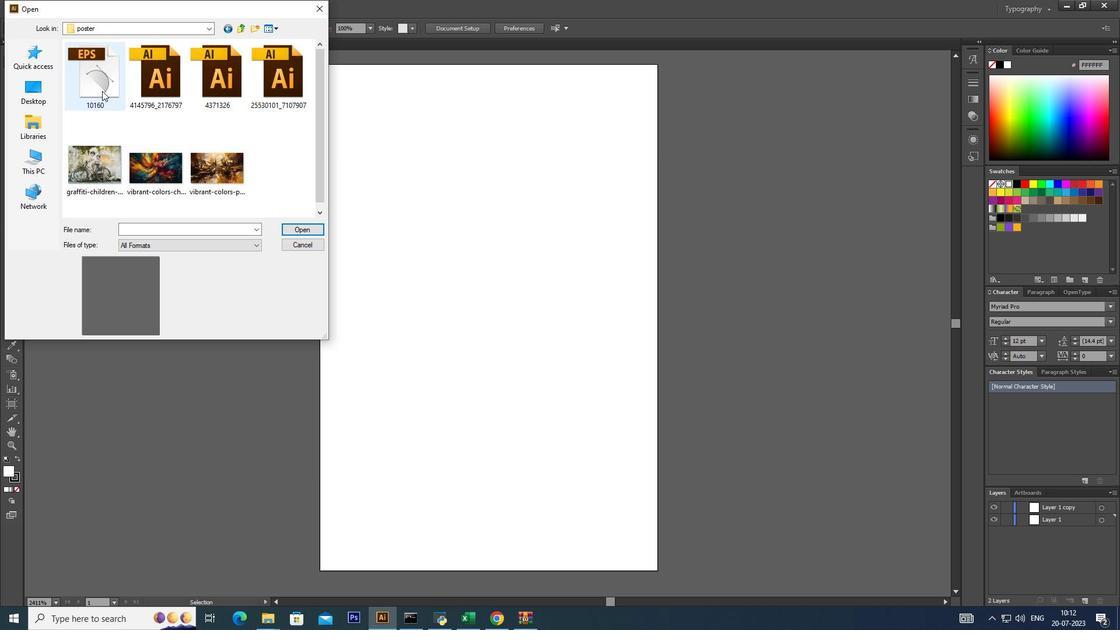 
Action: Mouse pressed left at (102, 91)
Screenshot: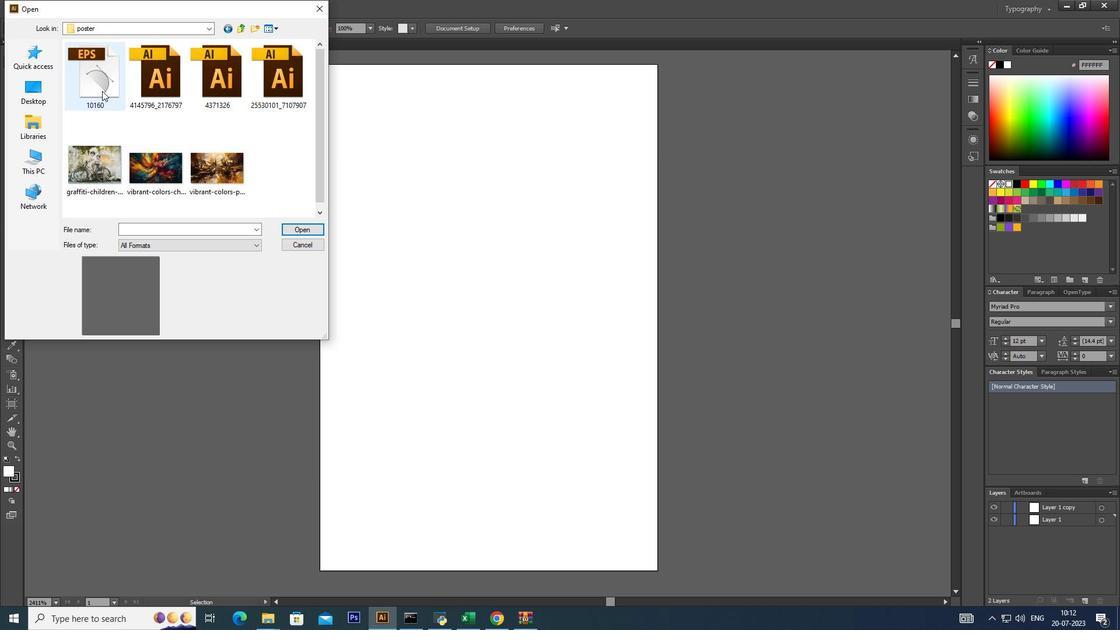 
Action: Mouse pressed left at (102, 91)
Screenshot: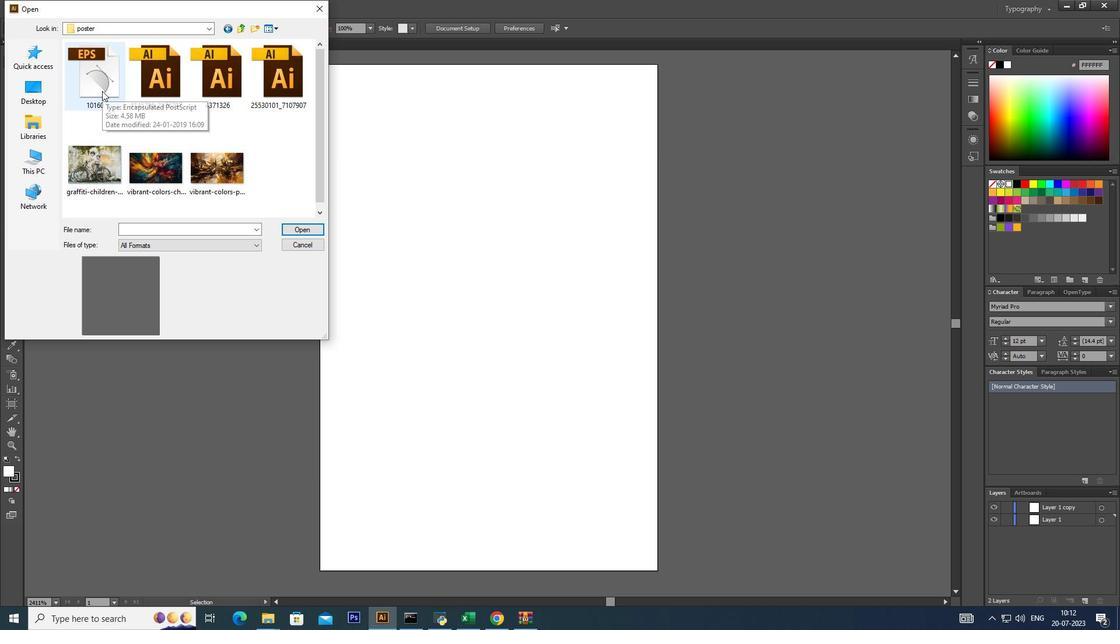 
Action: Mouse moved to (113, 82)
Screenshot: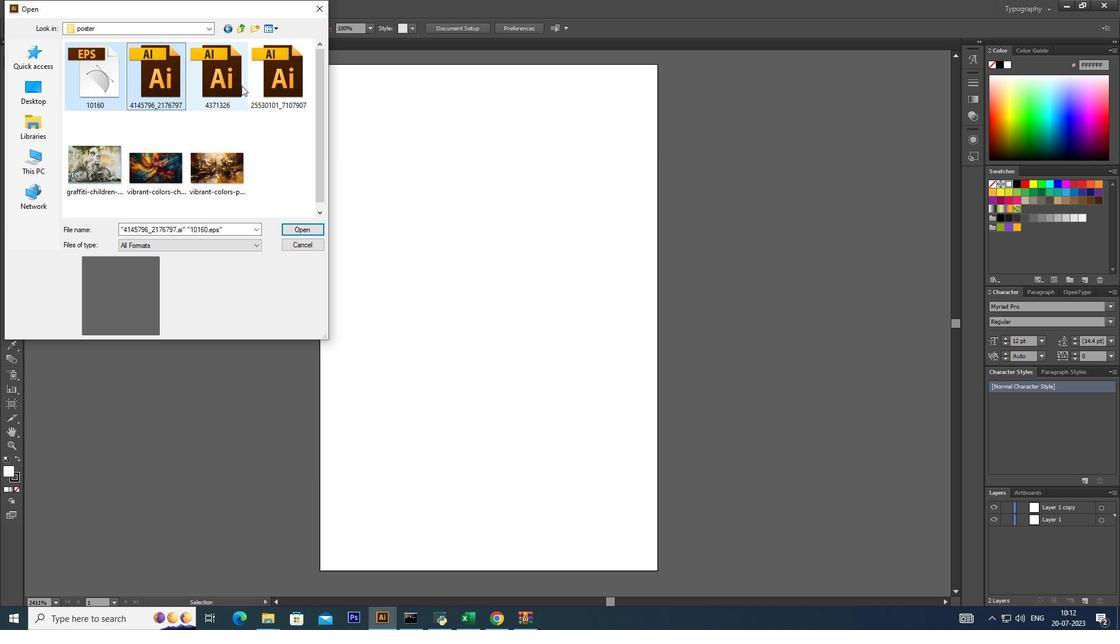 
Action: Mouse pressed left at (113, 82)
Screenshot: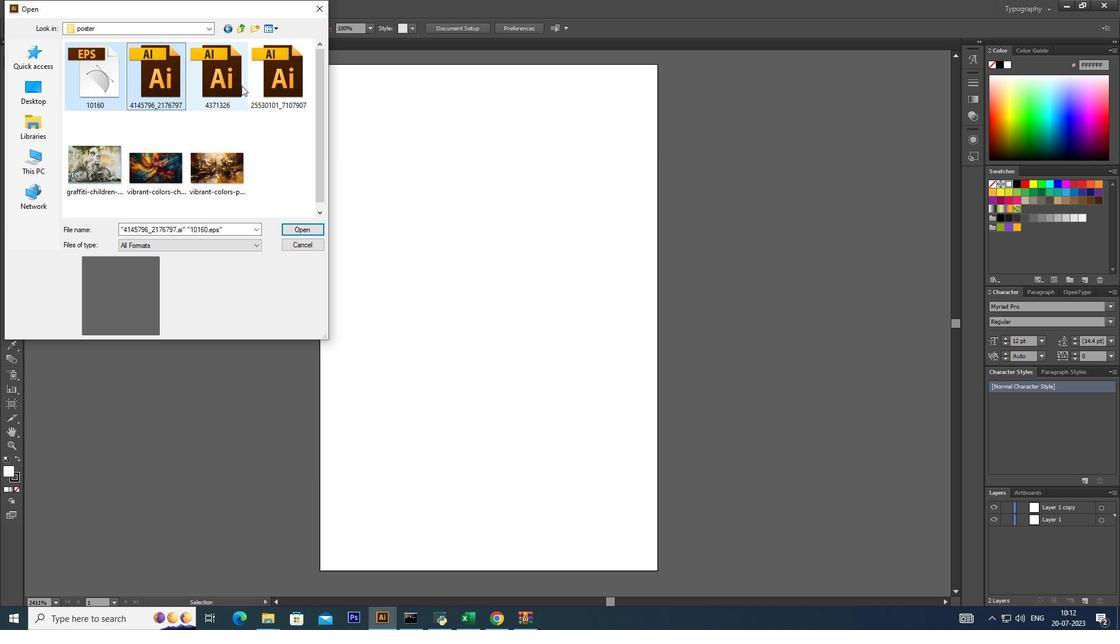 
Action: Mouse moved to (151, 77)
Screenshot: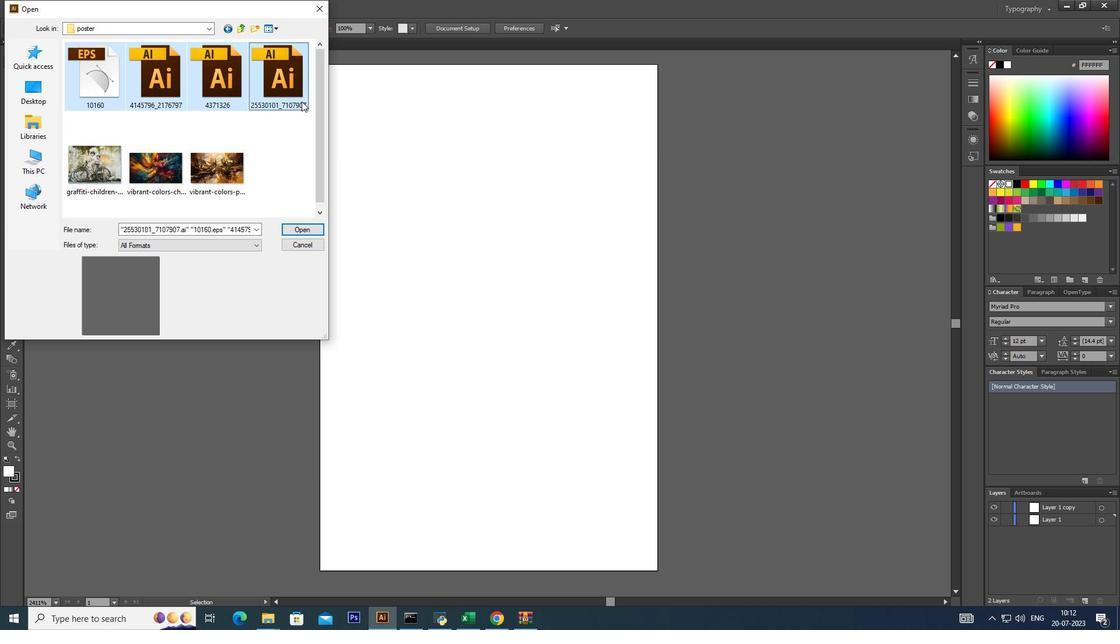 
Action: Mouse pressed left at (151, 77)
Screenshot: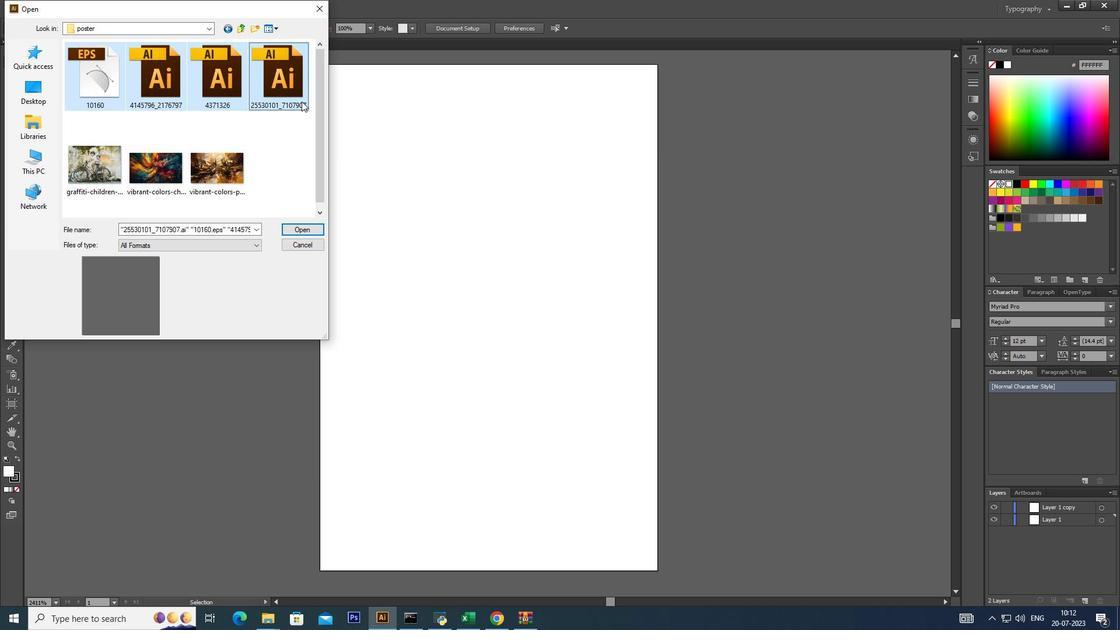 
Action: Mouse moved to (241, 85)
Screenshot: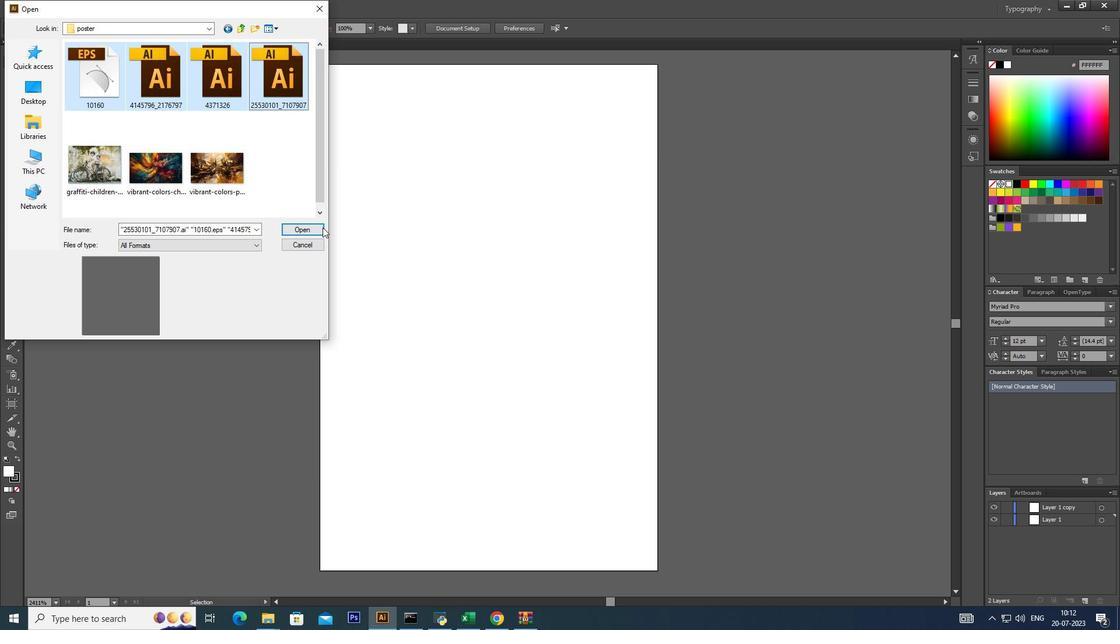 
Action: Mouse pressed left at (241, 85)
Screenshot: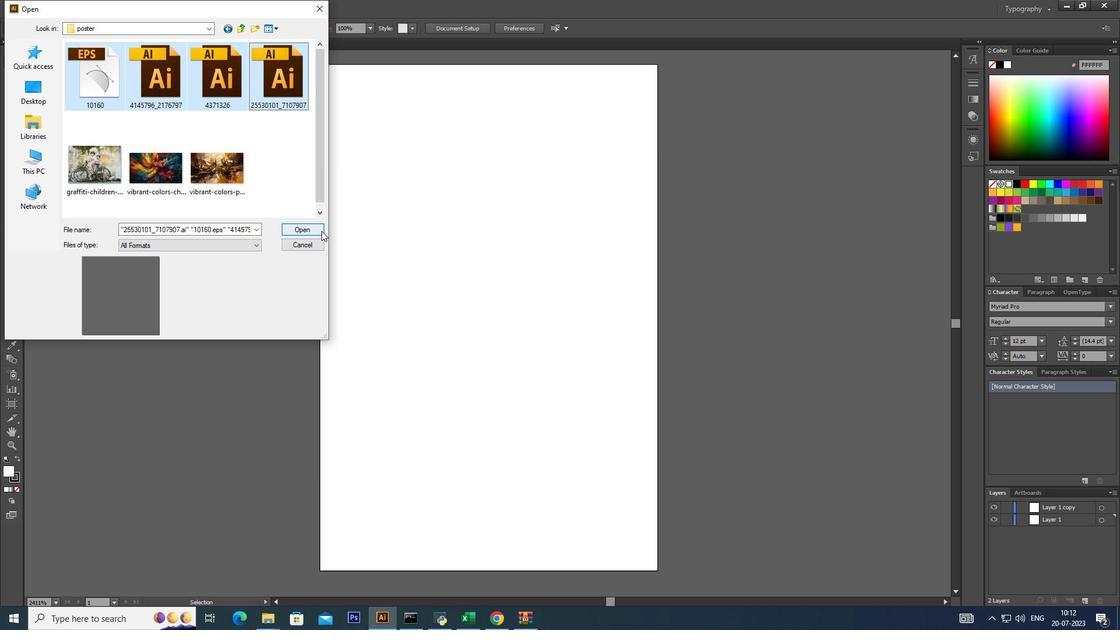 
Action: Mouse moved to (290, 82)
Screenshot: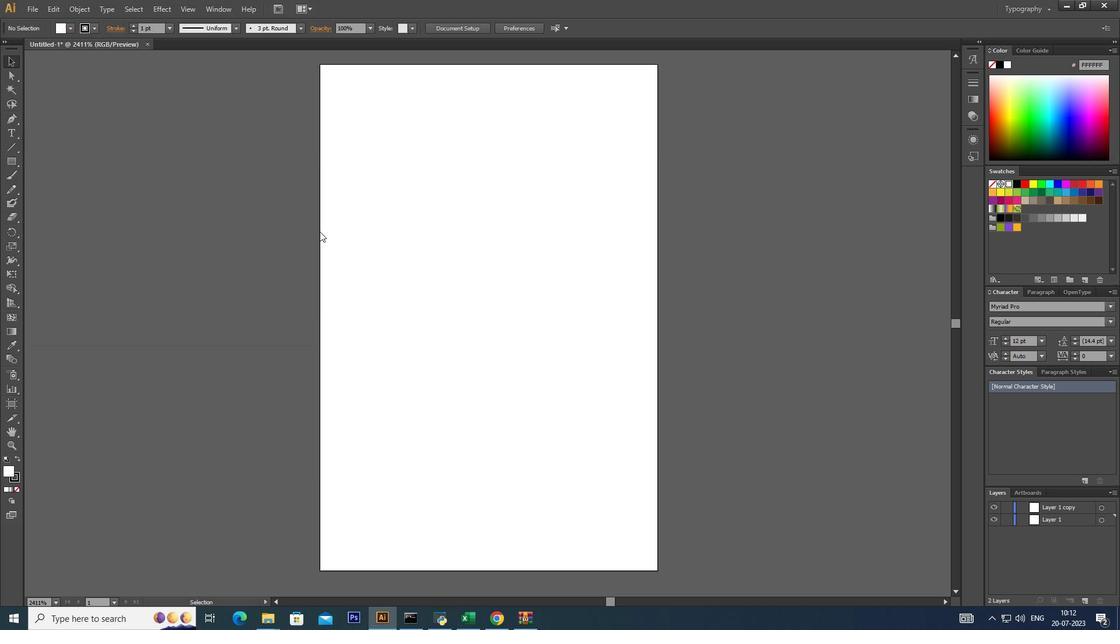 
Action: Mouse pressed left at (290, 82)
Screenshot: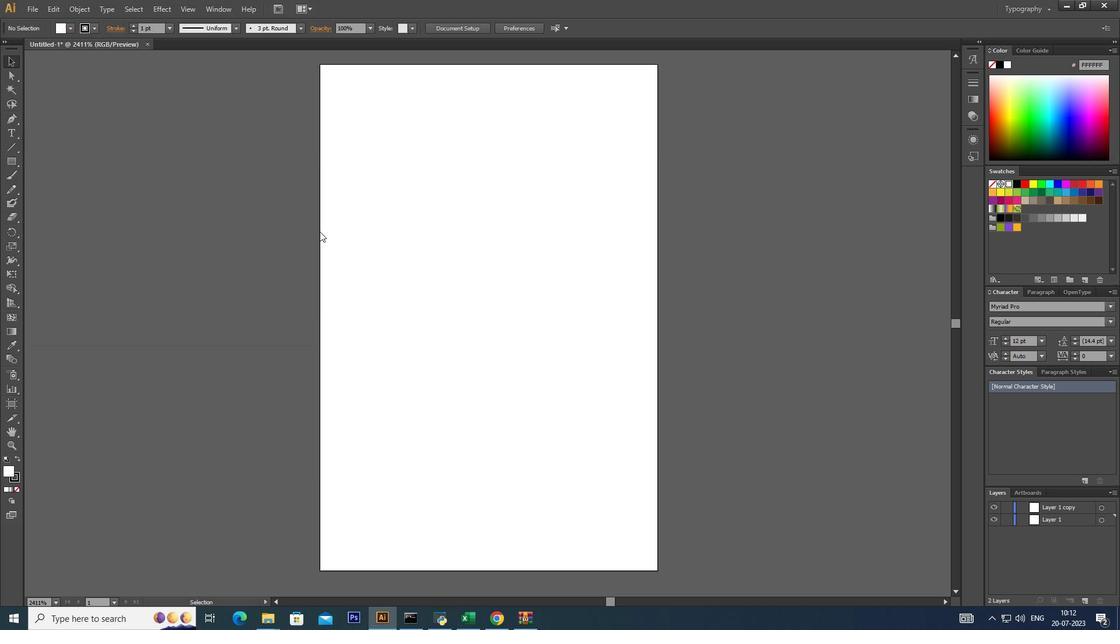 
Action: Mouse moved to (319, 231)
Screenshot: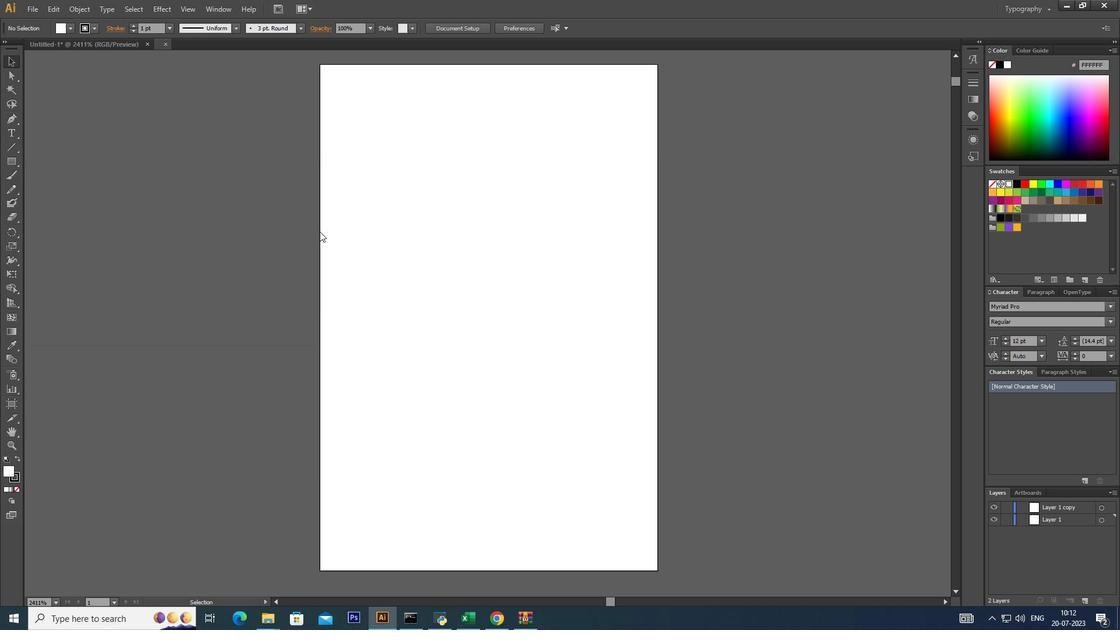 
Action: Mouse pressed left at (319, 231)
Screenshot: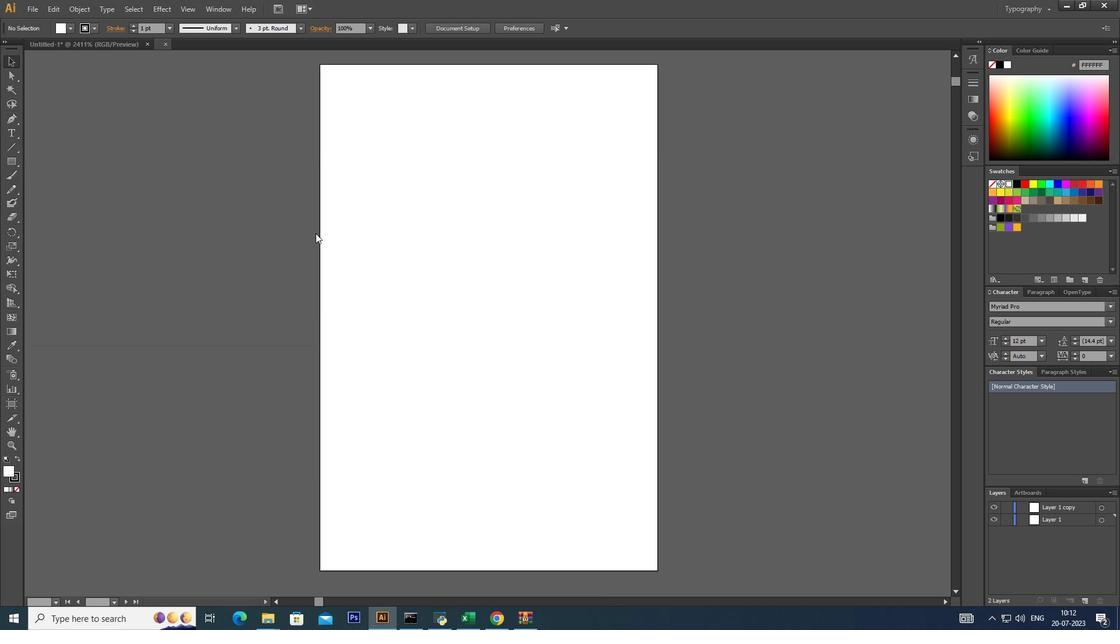 
Action: Mouse moved to (588, 356)
Screenshot: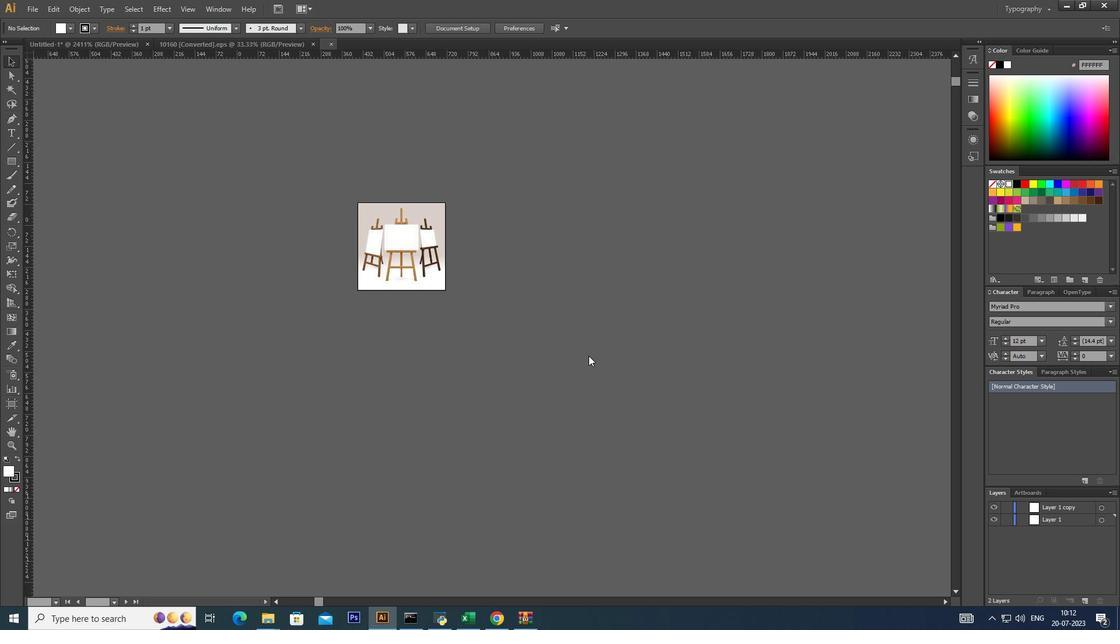 
Action: Mouse pressed left at (588, 356)
Screenshot: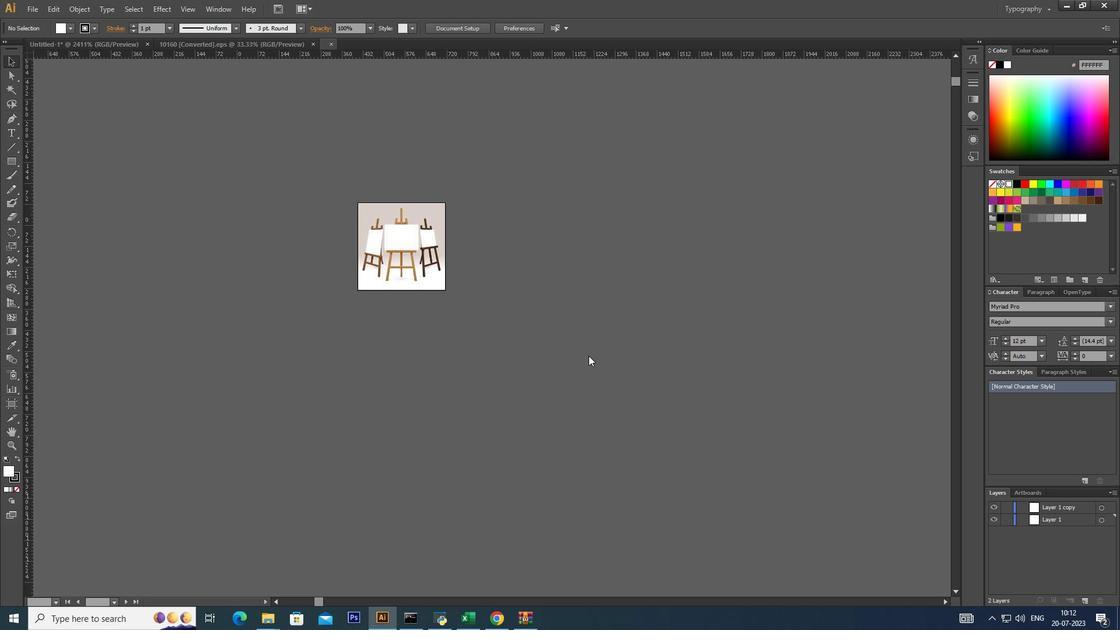 
Action: Mouse moved to (241, 37)
Screenshot: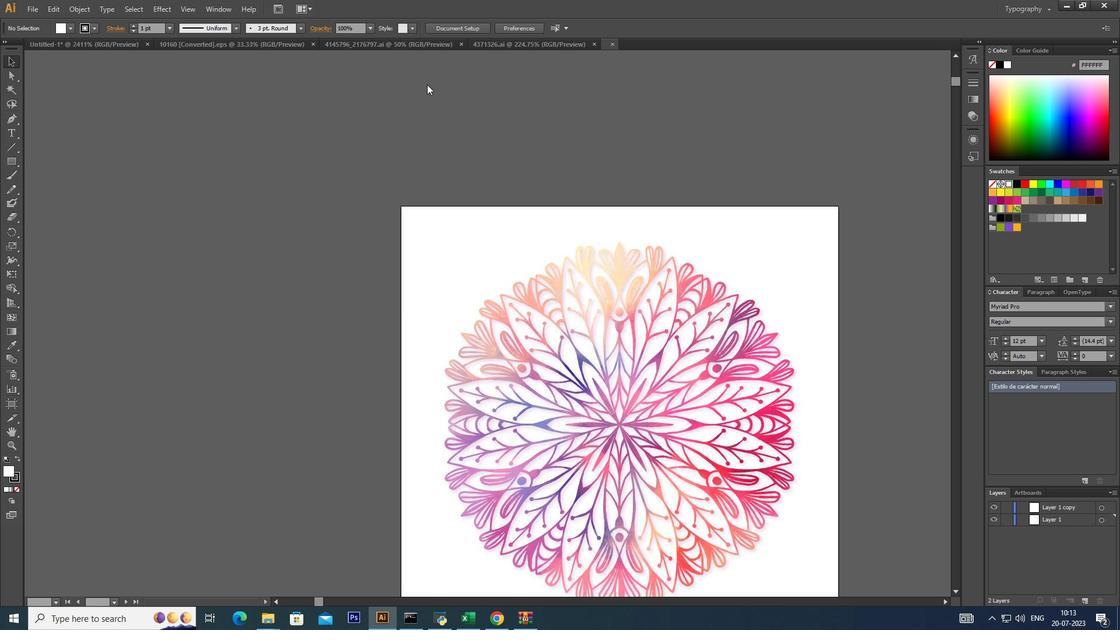 
Action: Mouse pressed left at (241, 37)
Screenshot: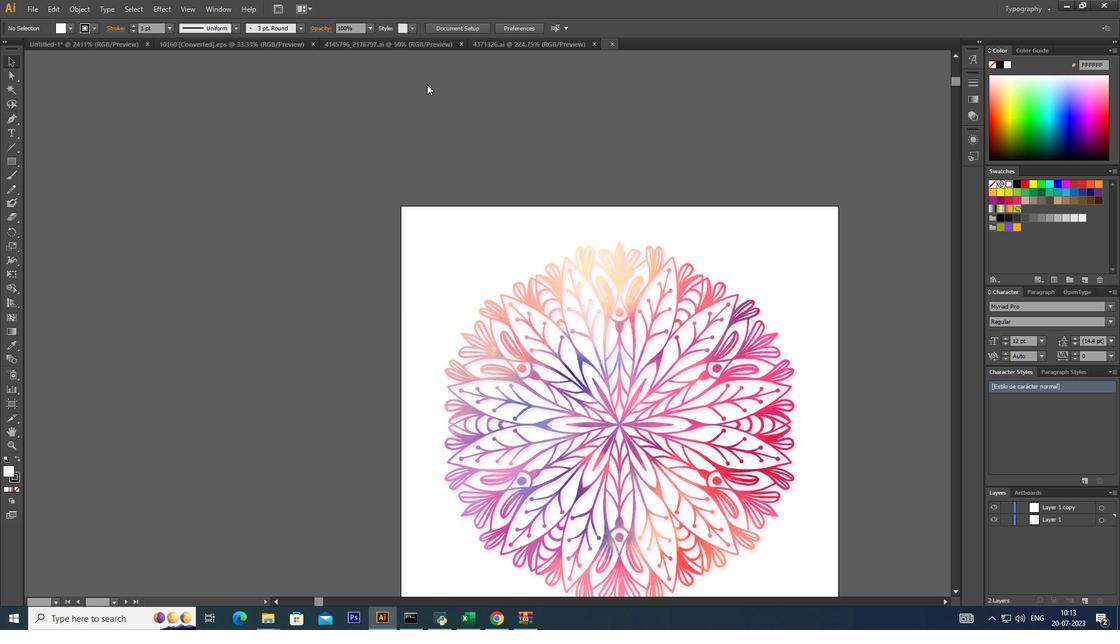 
Action: Mouse moved to (396, 40)
Screenshot: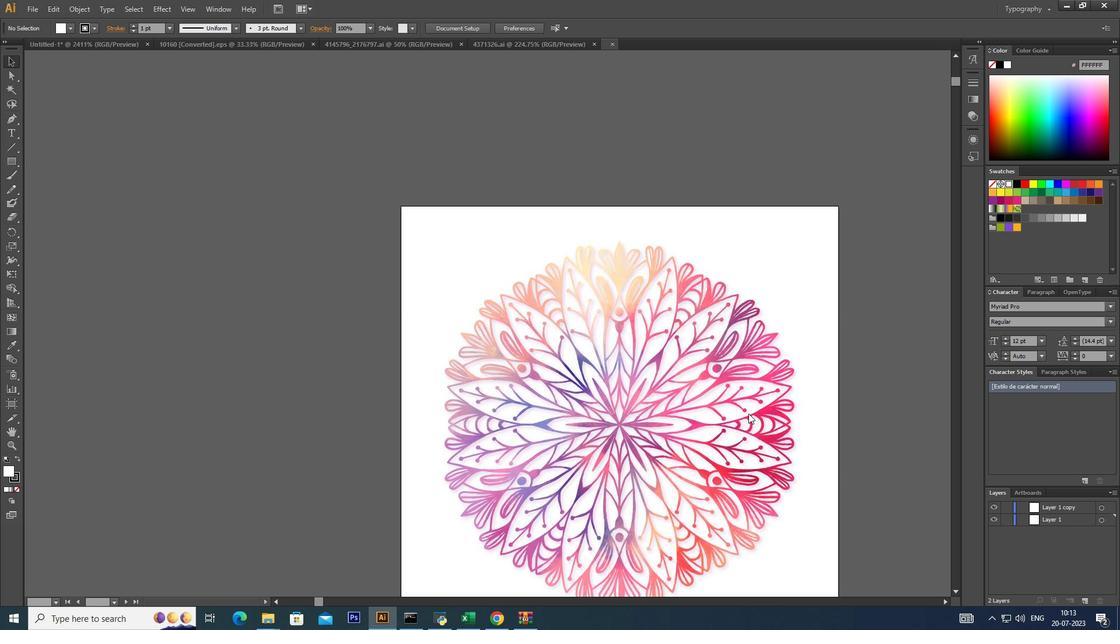 
Action: Mouse pressed left at (396, 40)
Screenshot: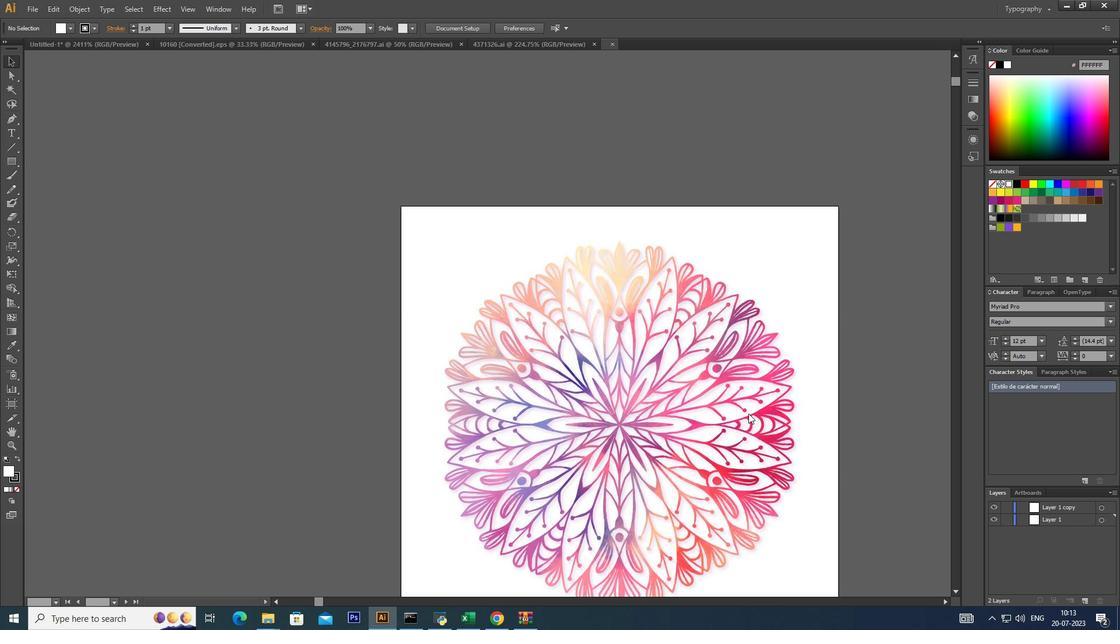 
Action: Mouse moved to (424, 47)
Screenshot: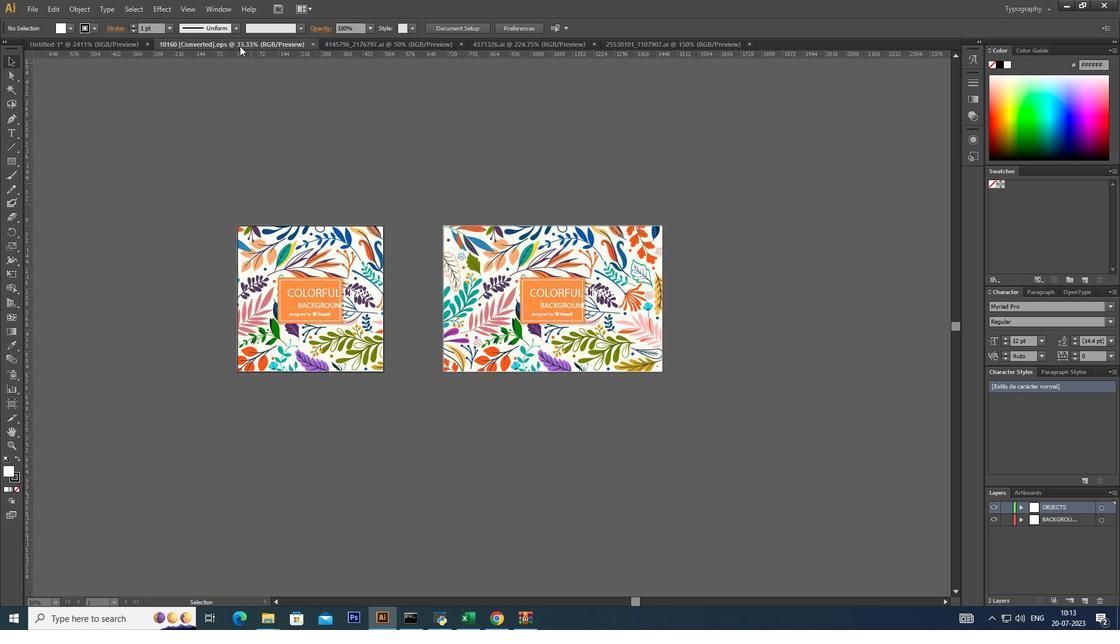 
Action: Mouse pressed left at (424, 47)
Screenshot: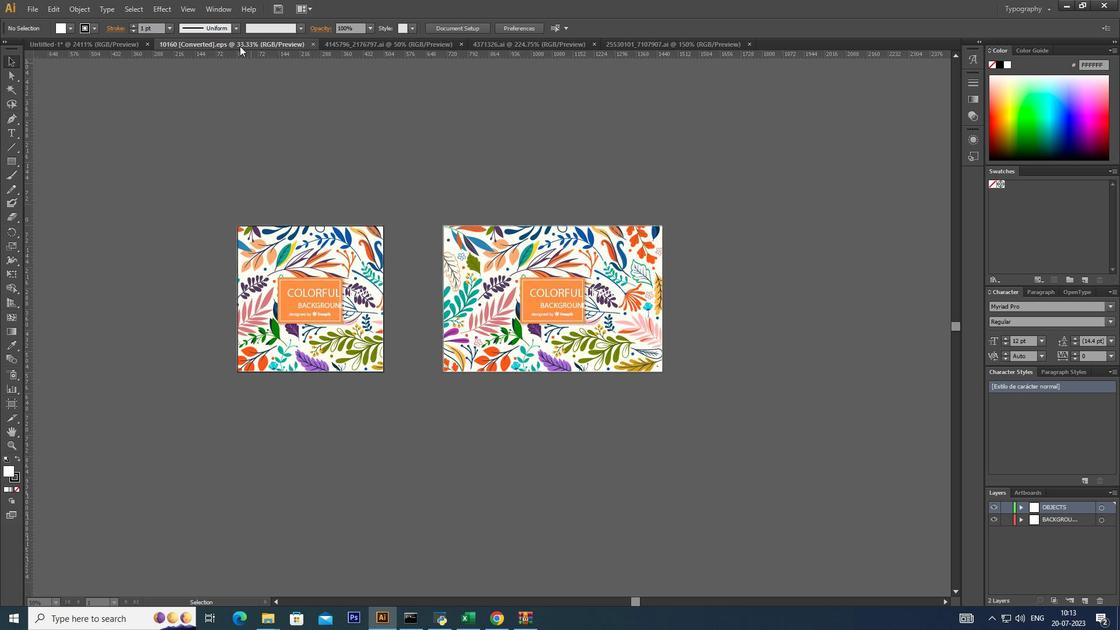 
Action: Mouse moved to (239, 46)
Screenshot: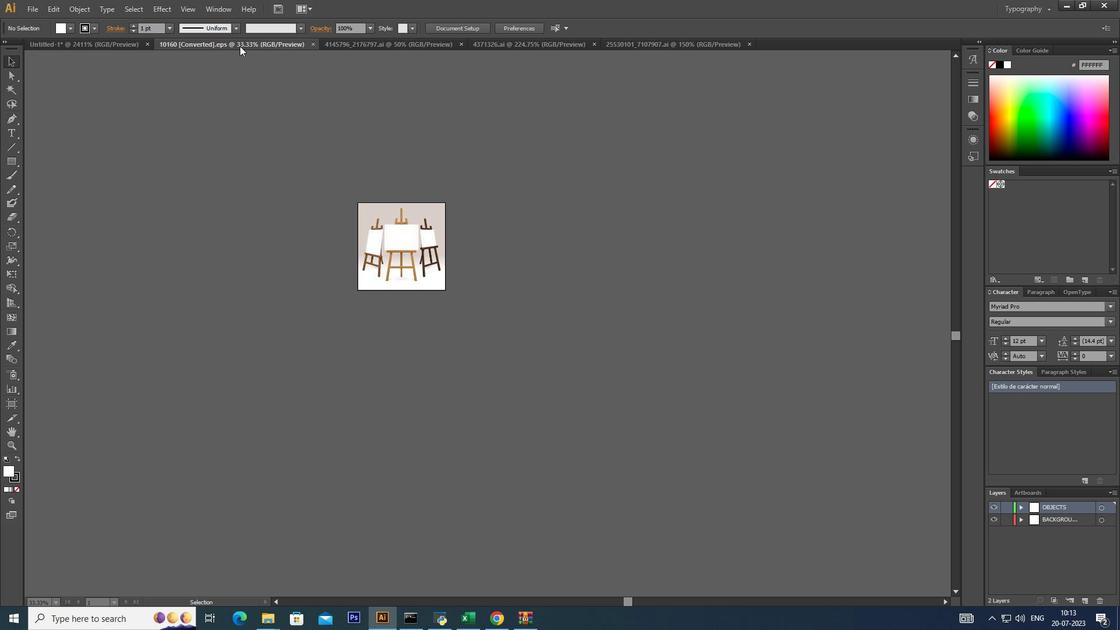 
Action: Mouse pressed left at (239, 46)
Screenshot: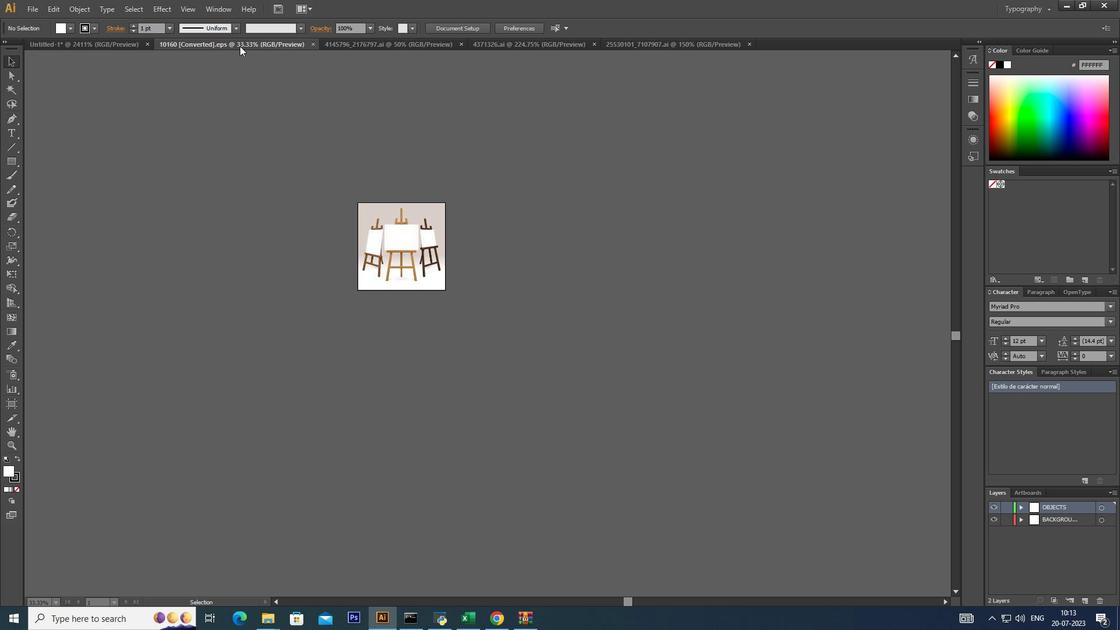 
Action: Mouse moved to (389, 239)
Screenshot: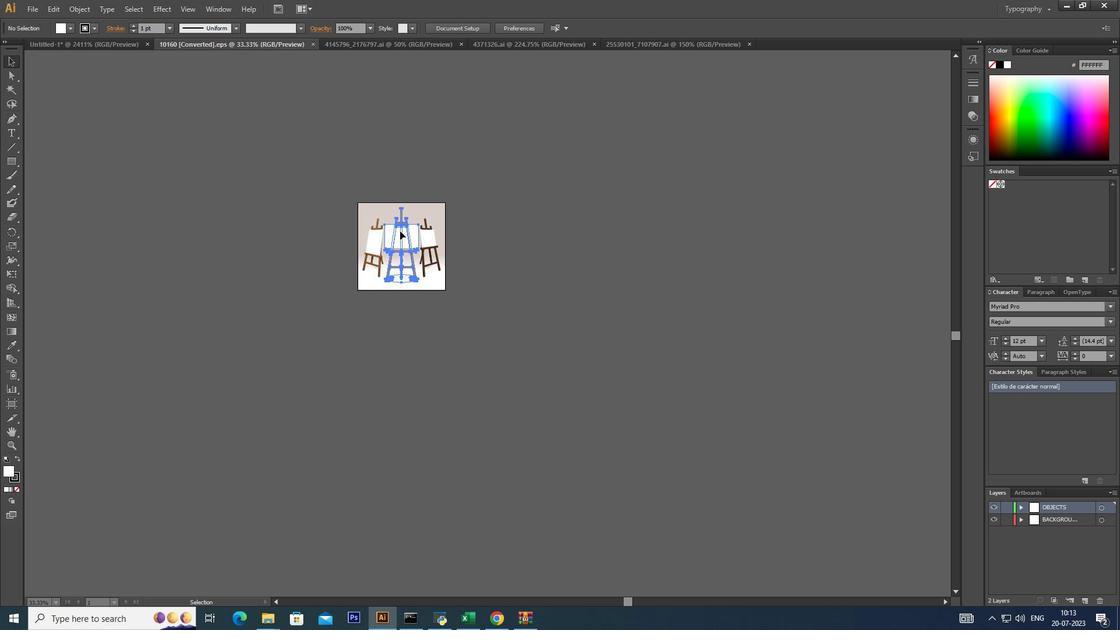 
Action: Mouse pressed left at (389, 239)
Screenshot: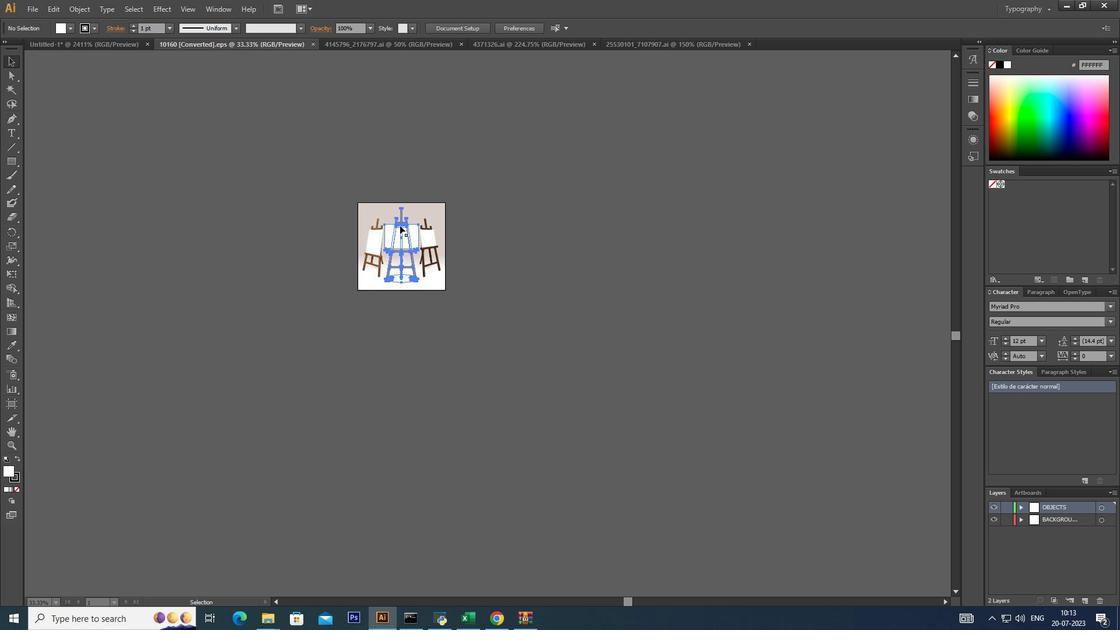 
Action: Mouse moved to (400, 224)
Screenshot: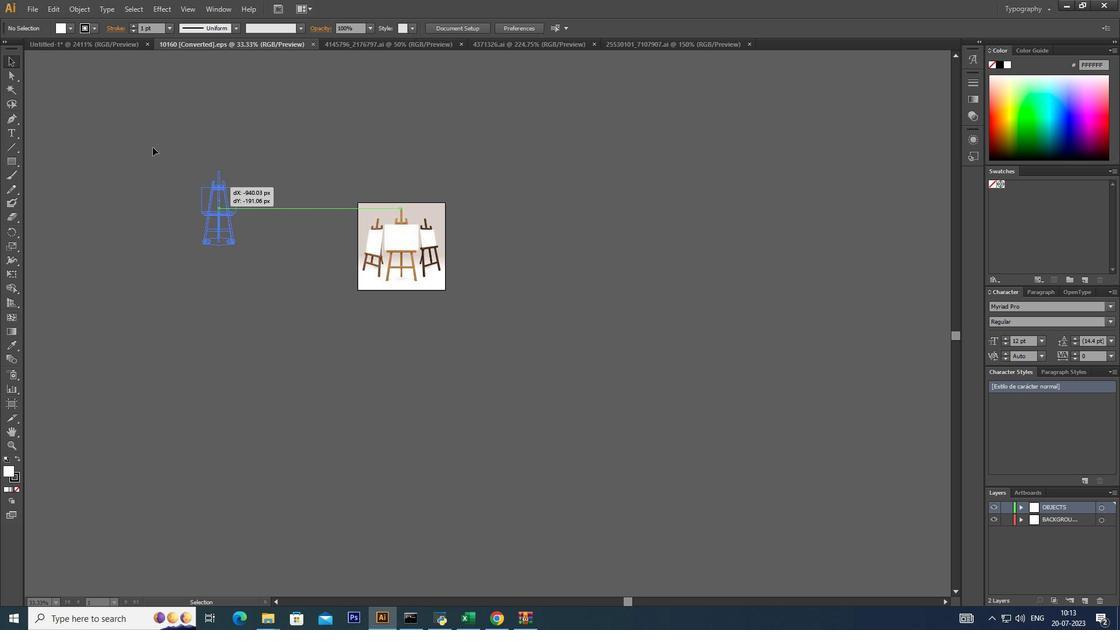 
Action: Mouse pressed left at (400, 224)
Screenshot: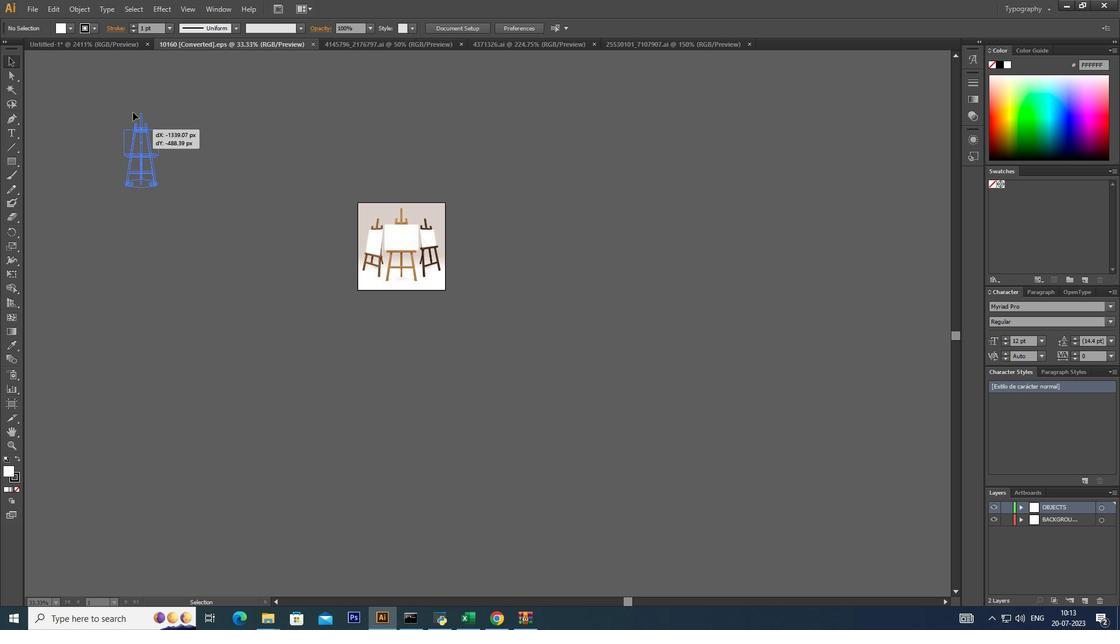 
Action: Mouse moved to (79, 43)
Screenshot: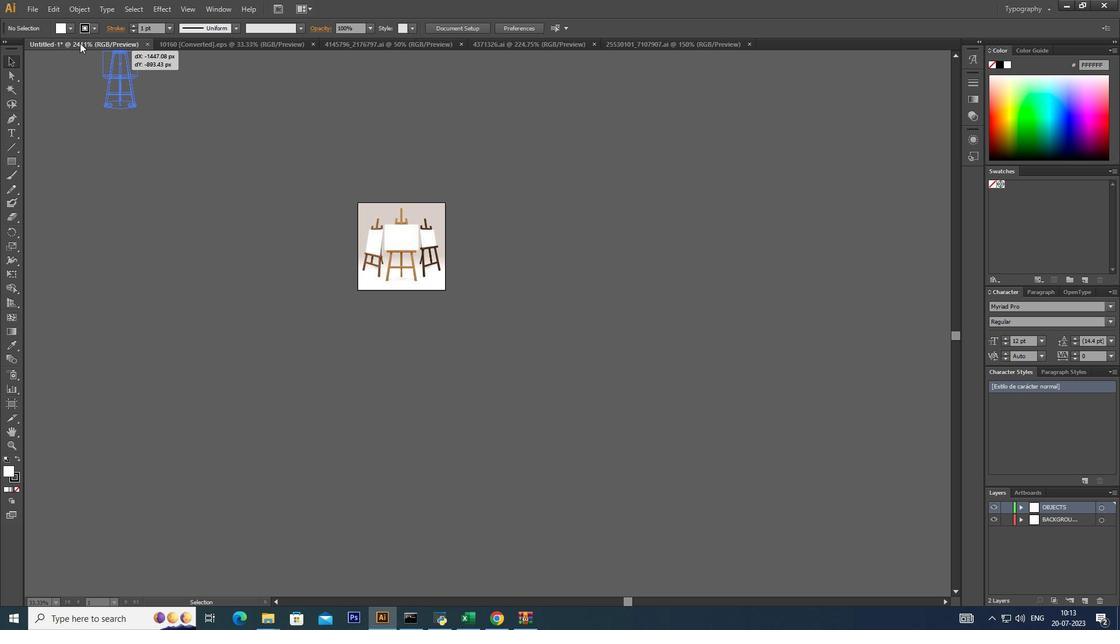
Action: Mouse pressed left at (79, 43)
Screenshot: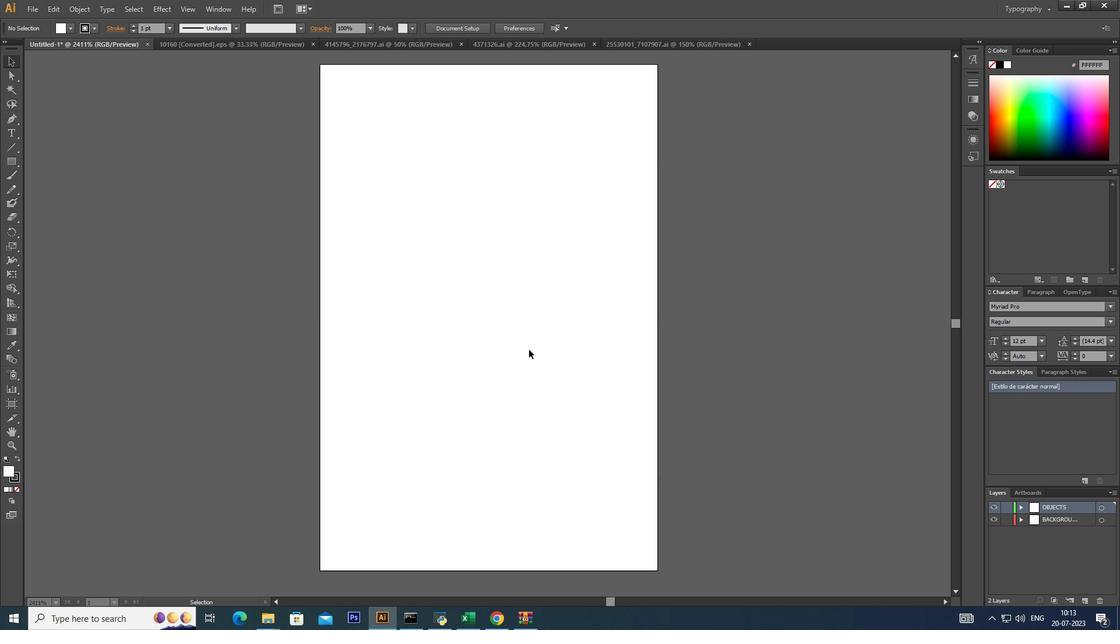 
Action: Mouse moved to (529, 350)
Screenshot: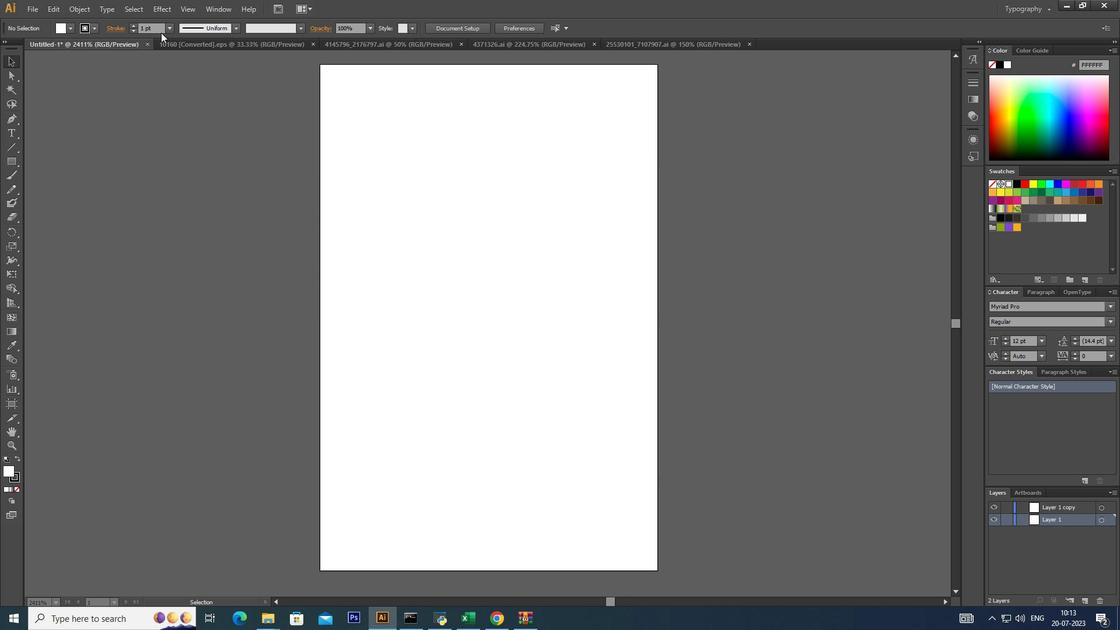 
Action: Mouse pressed left at (529, 350)
Screenshot: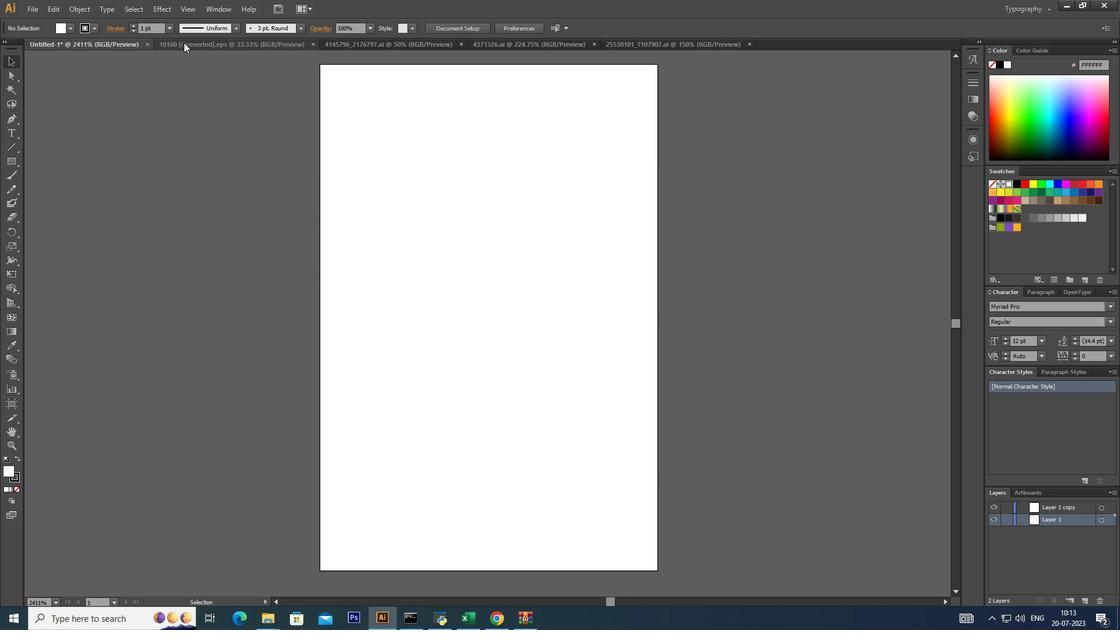 
Action: Mouse moved to (183, 42)
Screenshot: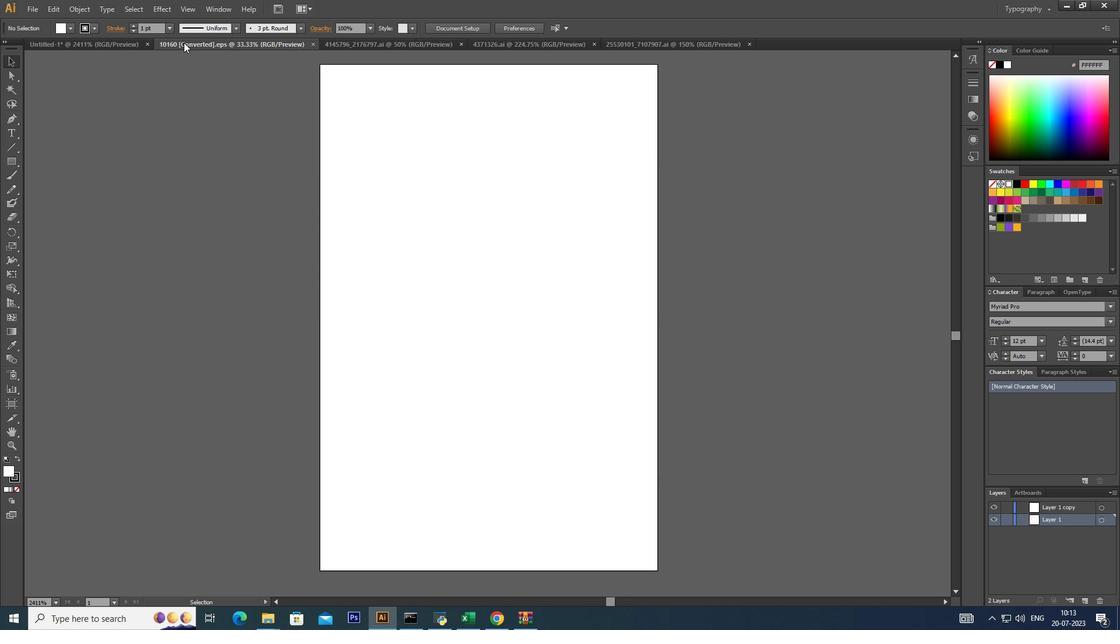 
Action: Mouse pressed left at (183, 42)
Screenshot: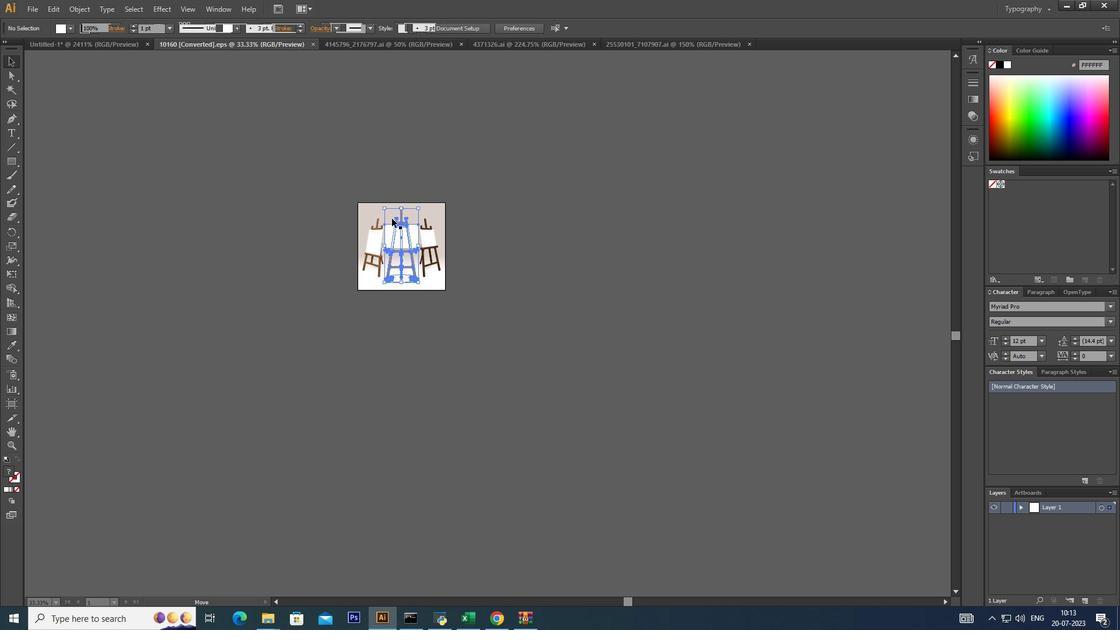 
Action: Mouse moved to (398, 223)
Screenshot: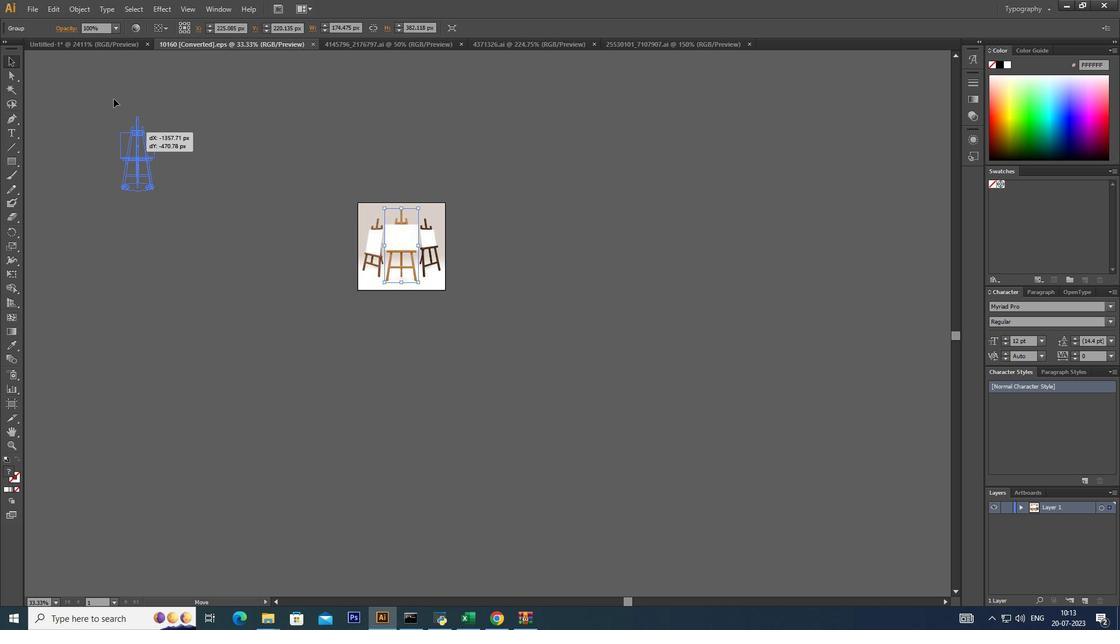 
Action: Mouse pressed left at (398, 223)
Screenshot: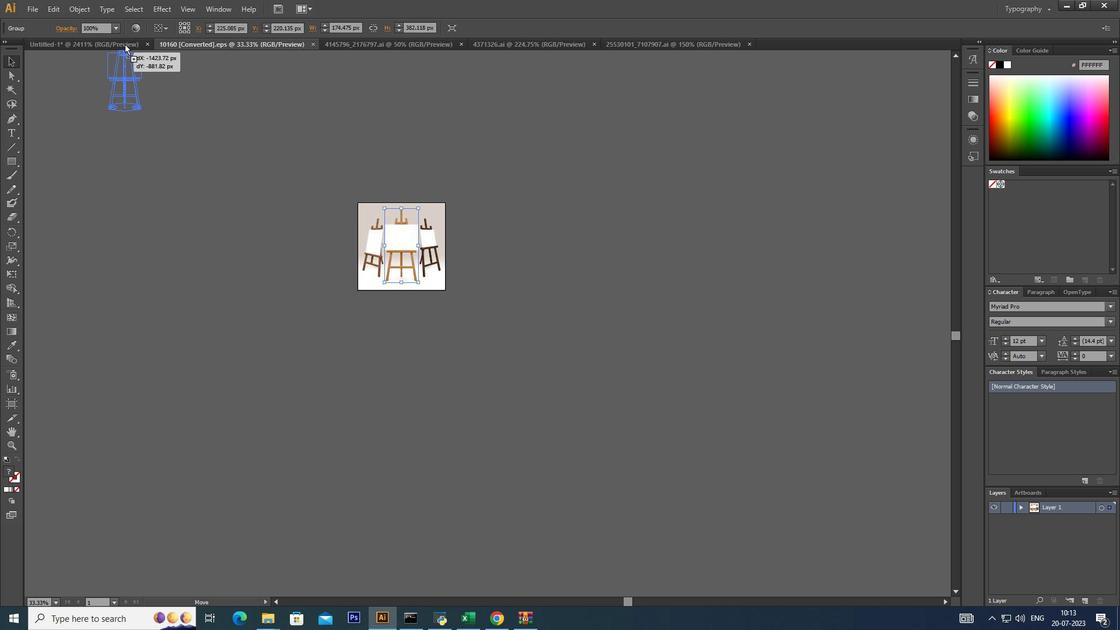 
Action: Mouse moved to (434, 287)
Screenshot: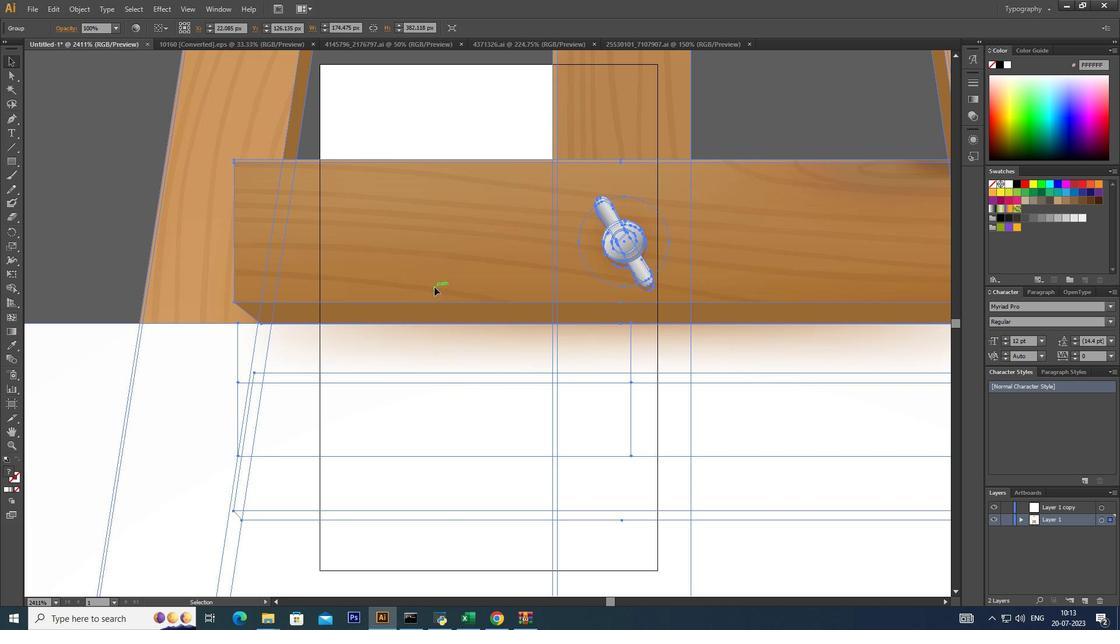 
Action: Key pressed <<189>><<189>><<189>><<189>><<189>><<189>><<189>><<189>>
Screenshot: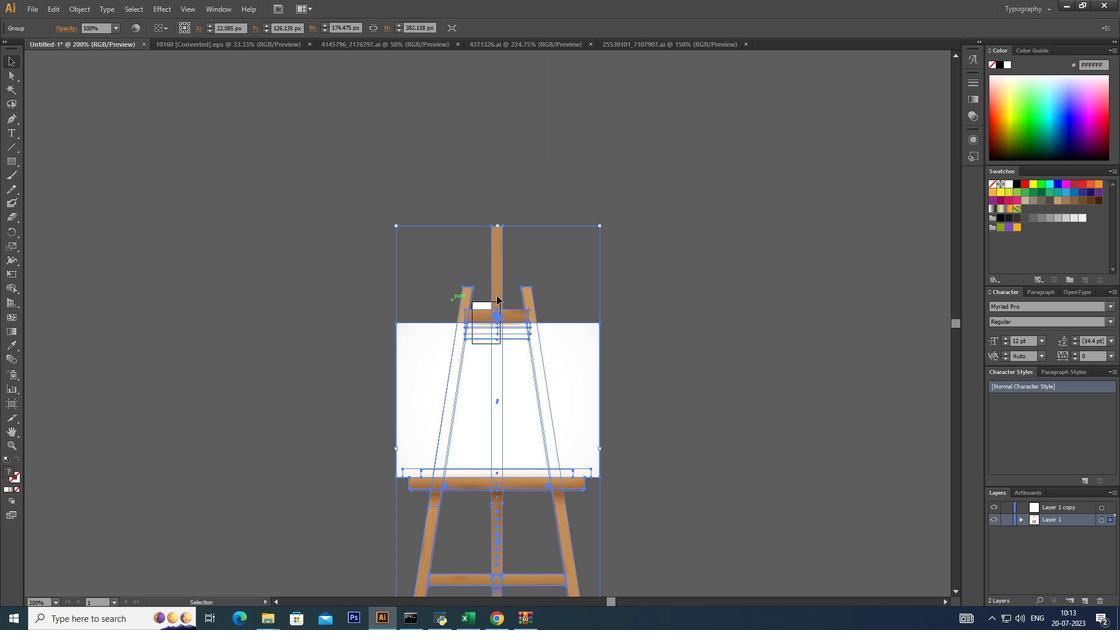 
Action: Mouse moved to (598, 225)
Screenshot: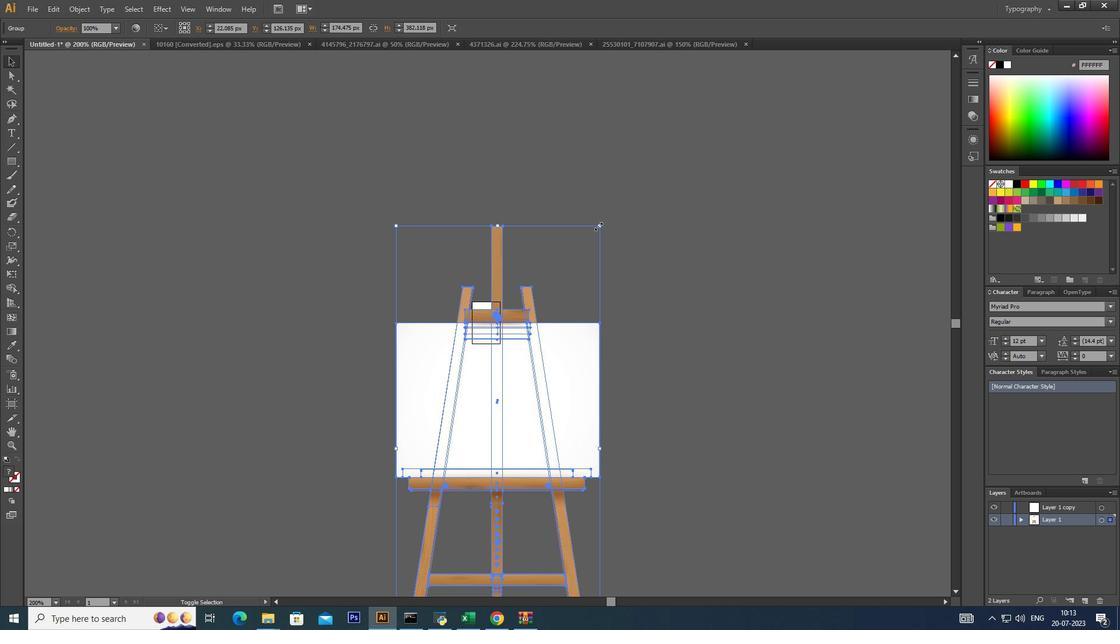 
Action: Key pressed <Key.shift><Key.alt_l>
Screenshot: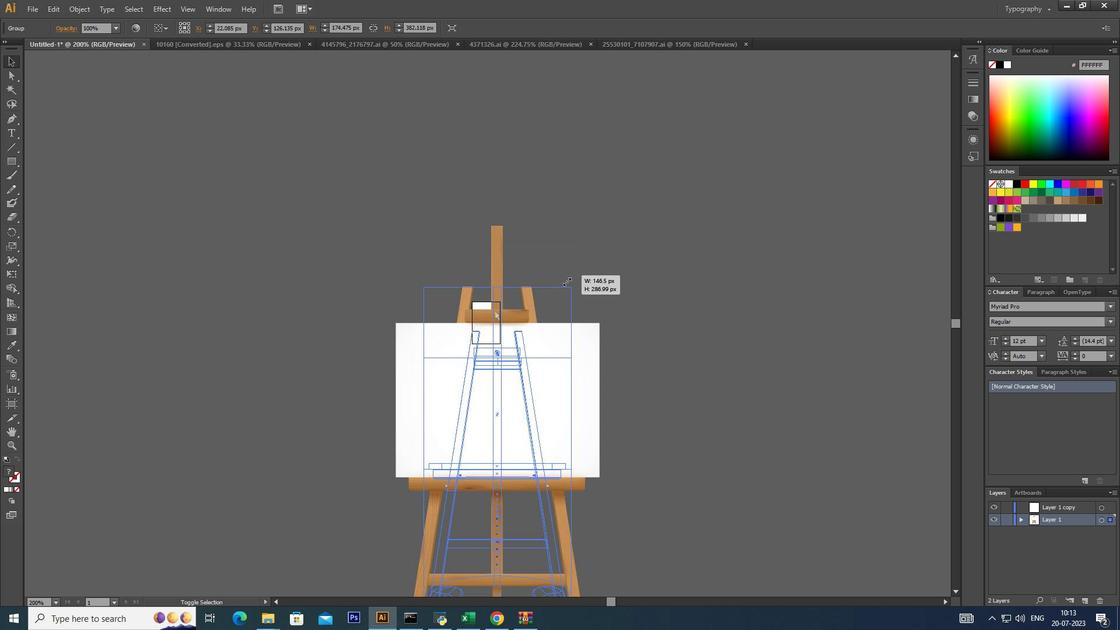 
Action: Mouse pressed left at (598, 225)
Screenshot: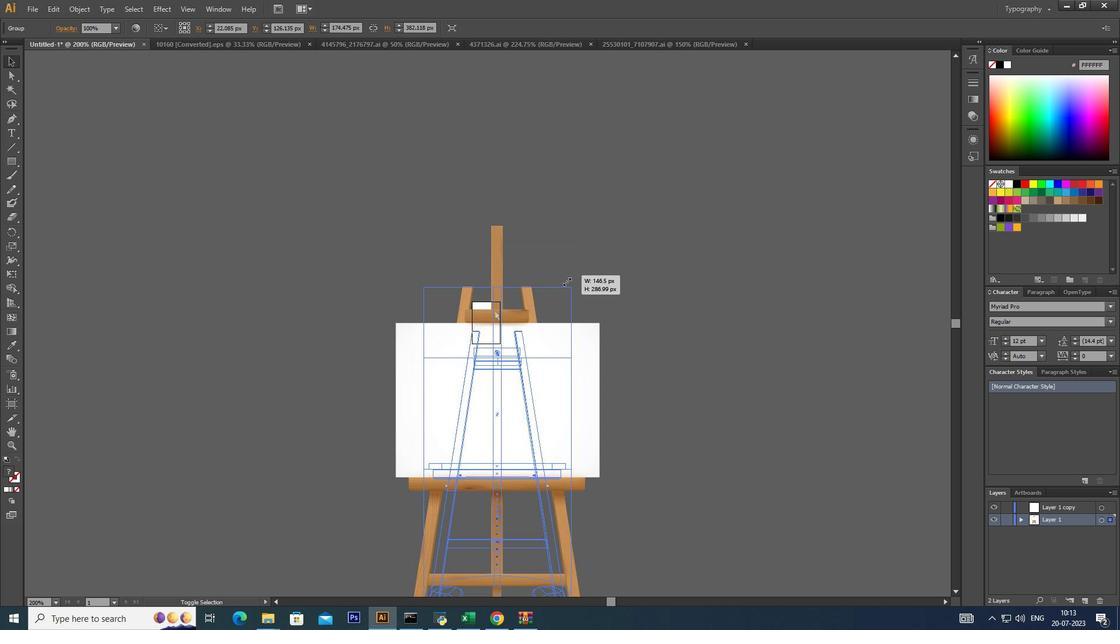 
Action: Mouse moved to (597, 227)
Screenshot: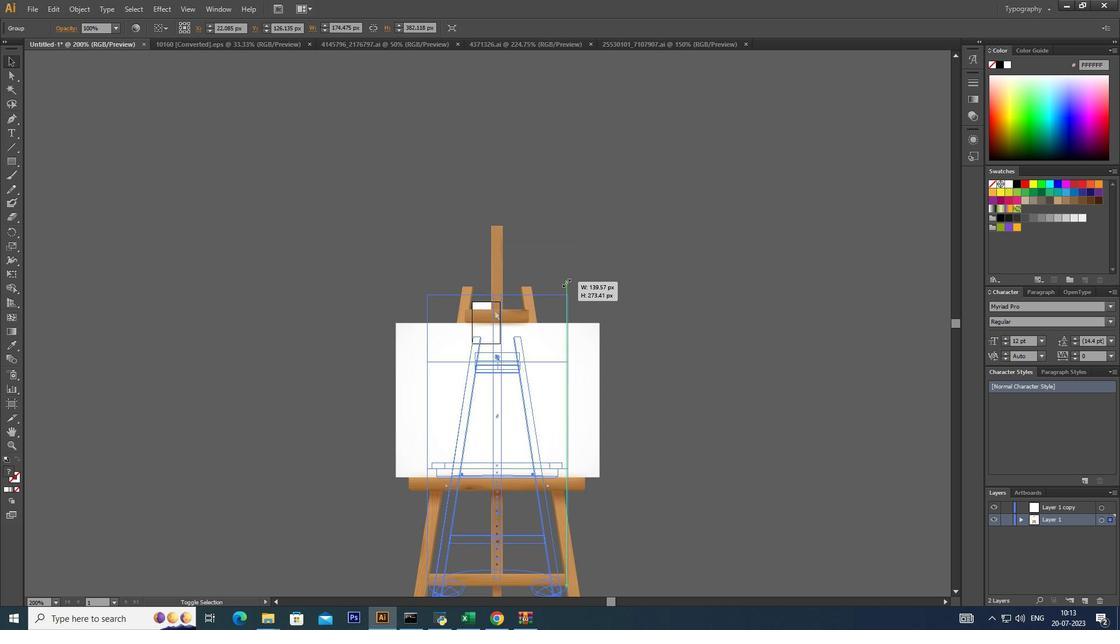 
Action: Key pressed <Key.alt_l>
Screenshot: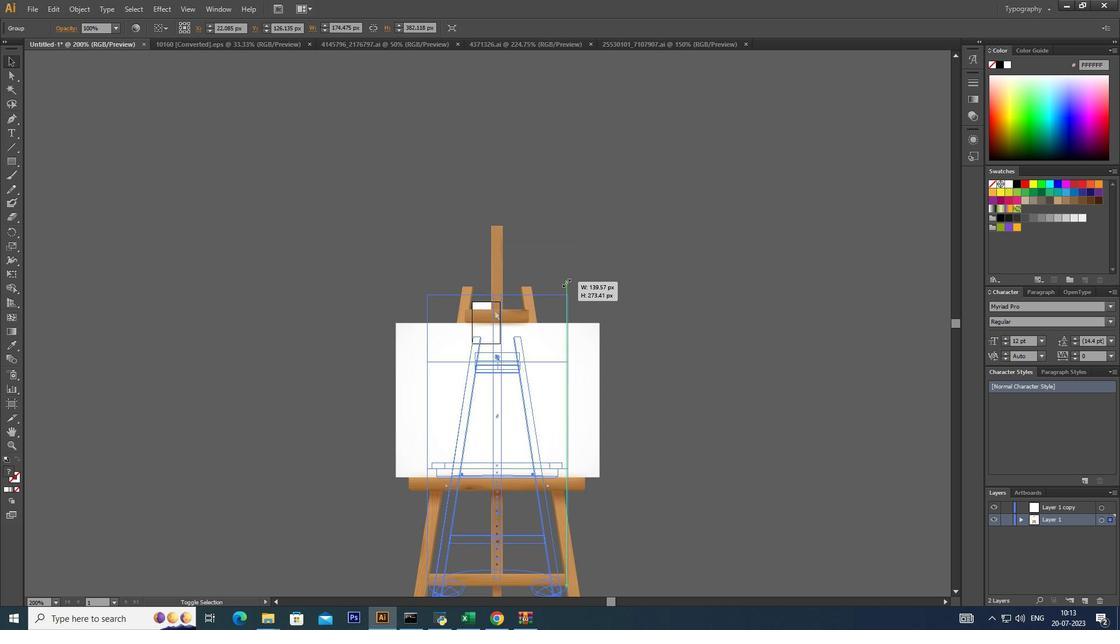 
Action: Mouse moved to (596, 229)
Screenshot: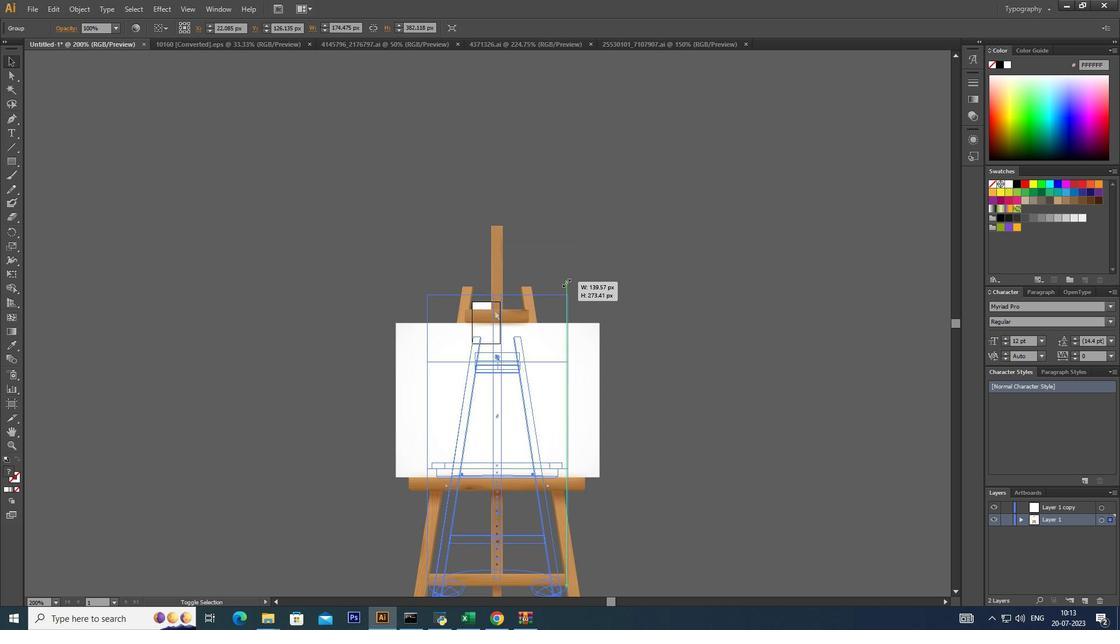 
Action: Key pressed <Key.alt_l>
Screenshot: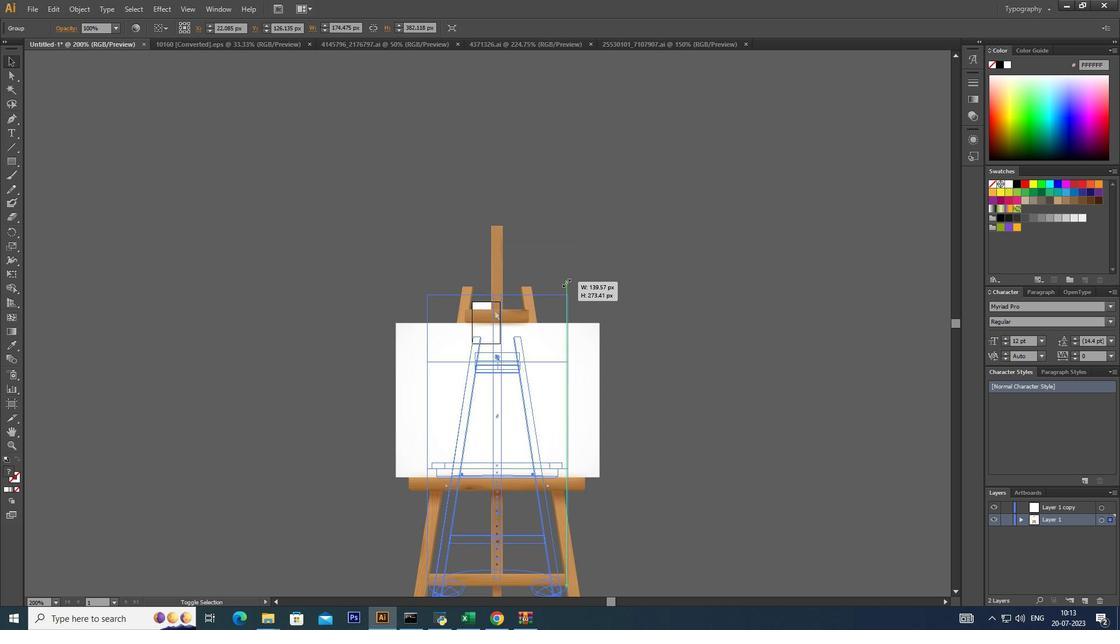 
Action: Mouse moved to (594, 231)
Screenshot: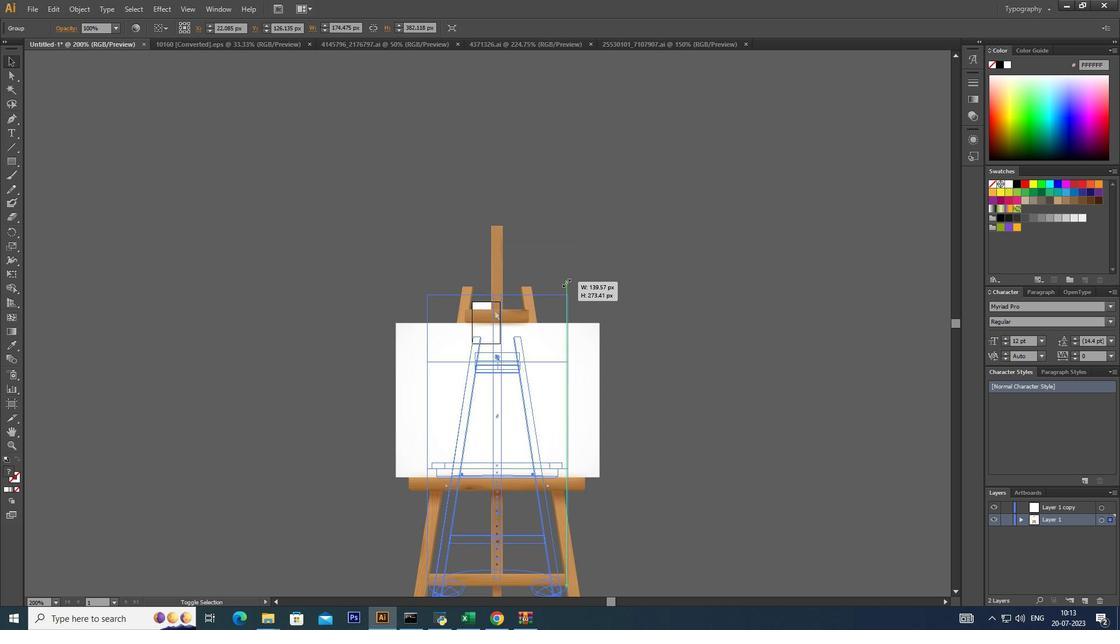 
Action: Key pressed <Key.alt_l>
Screenshot: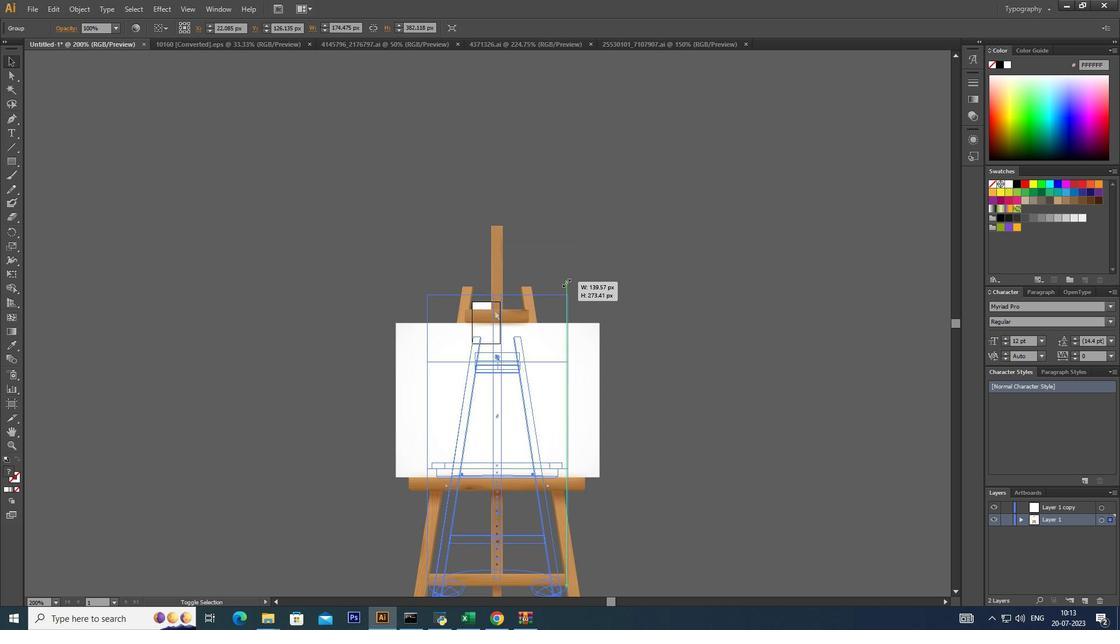 
Action: Mouse moved to (594, 232)
Screenshot: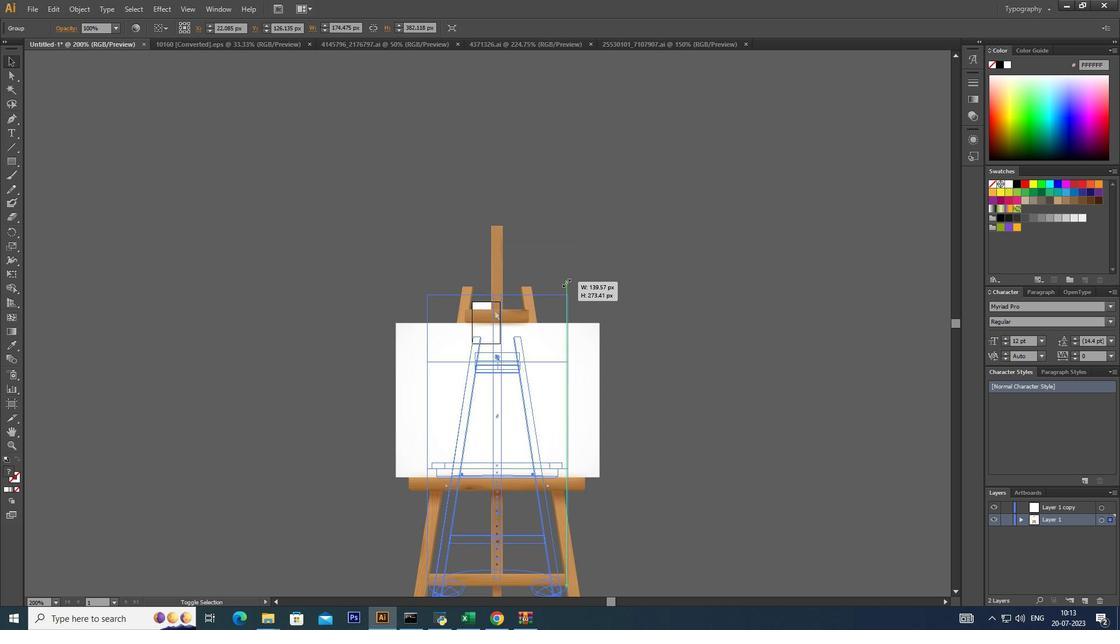 
Action: Key pressed <Key.alt_l>
Screenshot: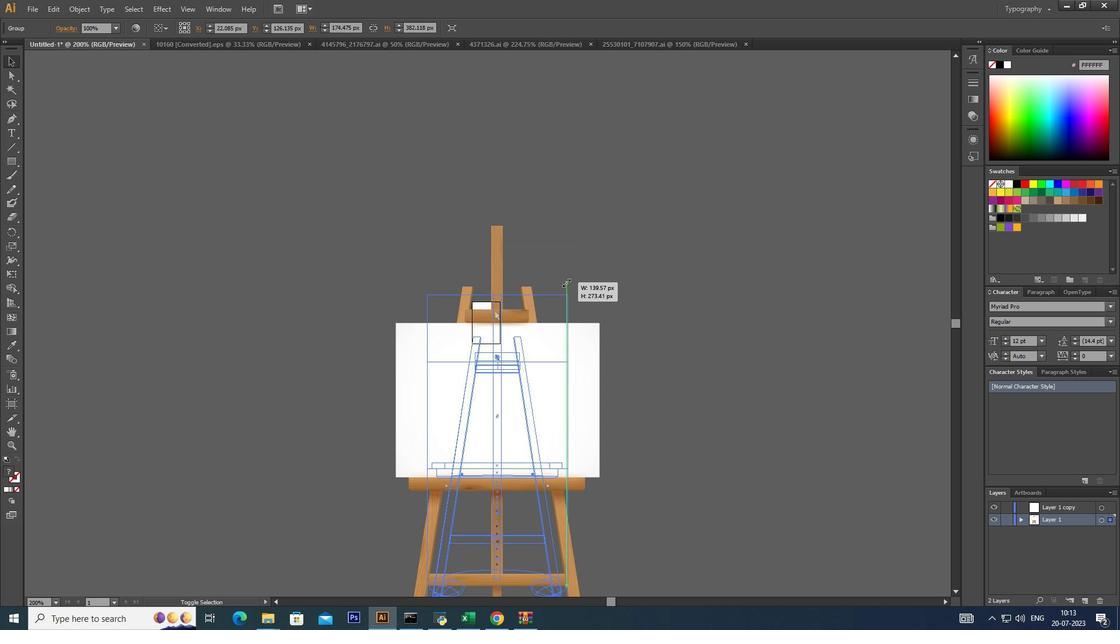 
Action: Mouse moved to (592, 236)
Screenshot: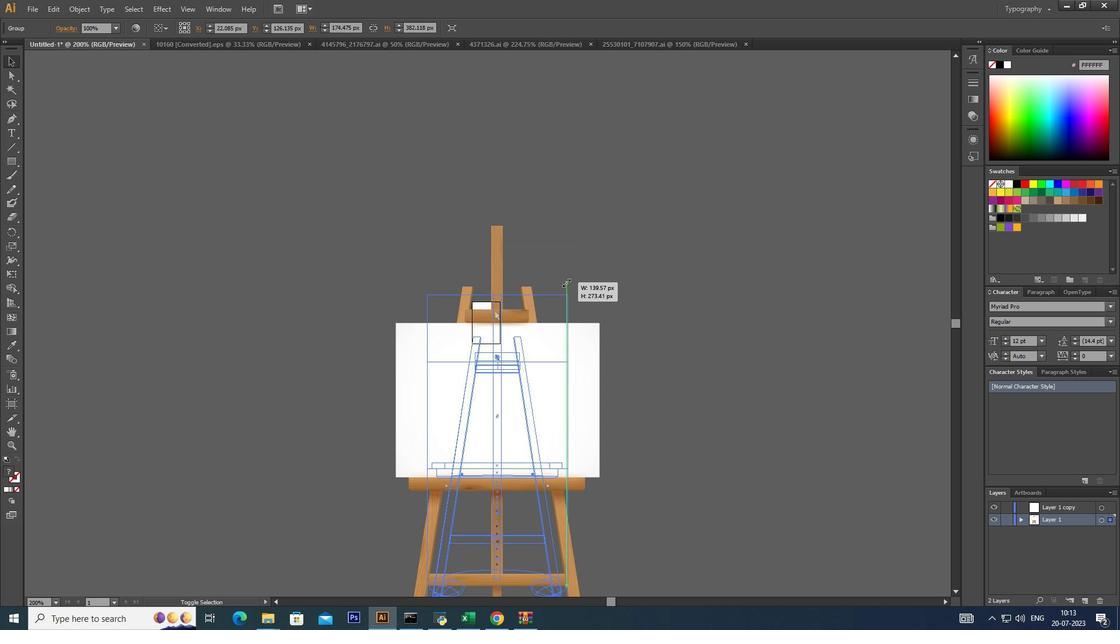 
Action: Key pressed <Key.alt_l>
Screenshot: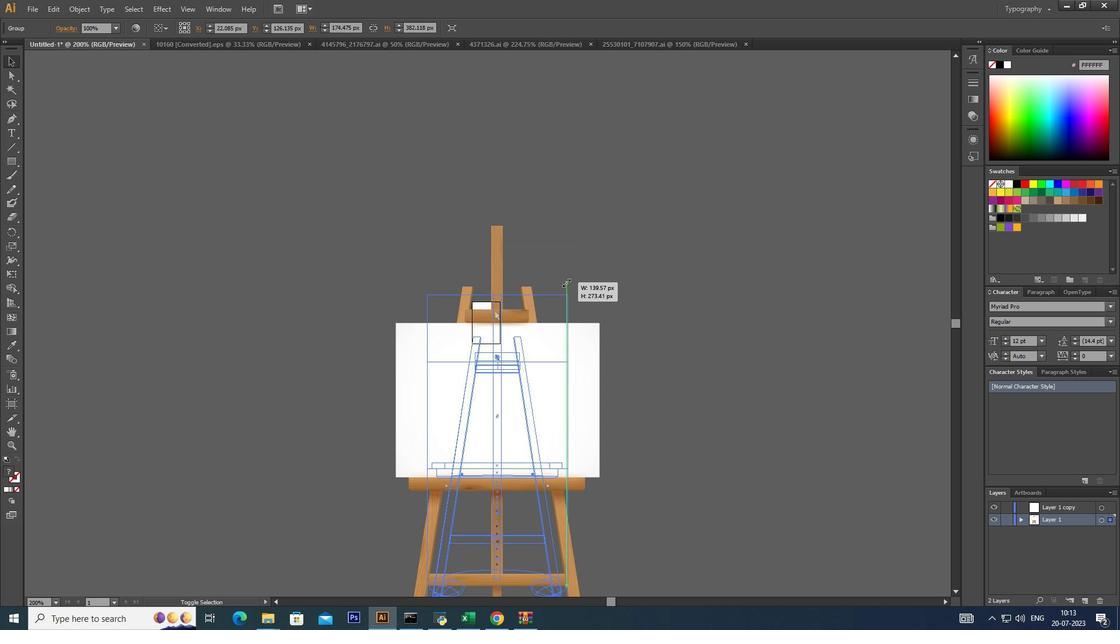 
Action: Mouse moved to (591, 238)
Screenshot: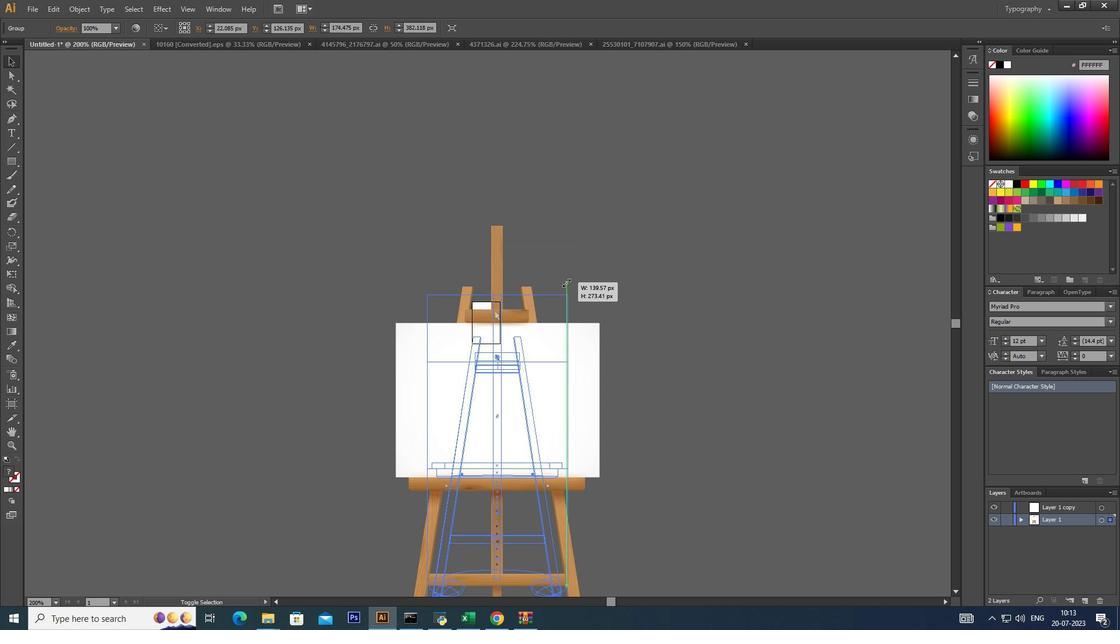 
Action: Key pressed <Key.alt_l>
Screenshot: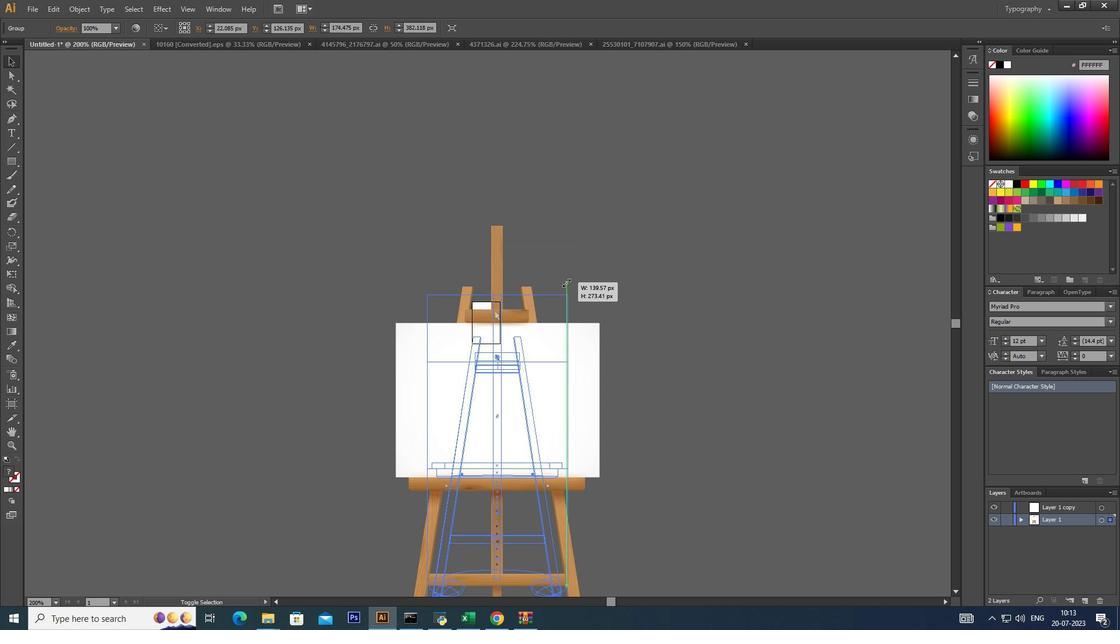 
Action: Mouse moved to (591, 238)
Screenshot: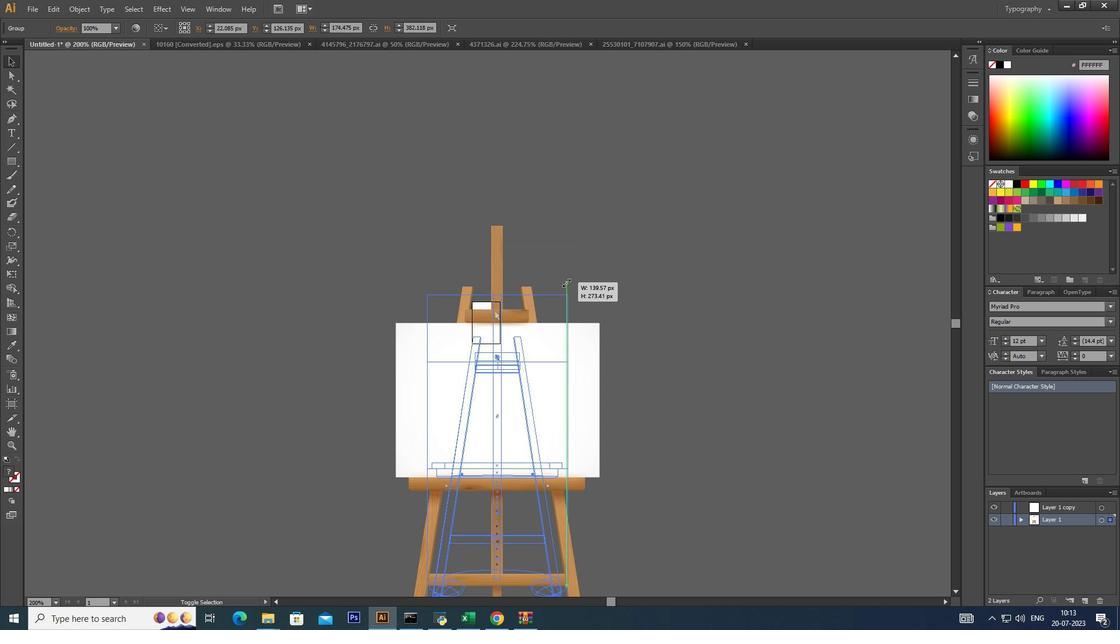 
Action: Key pressed <Key.alt_l>
Screenshot: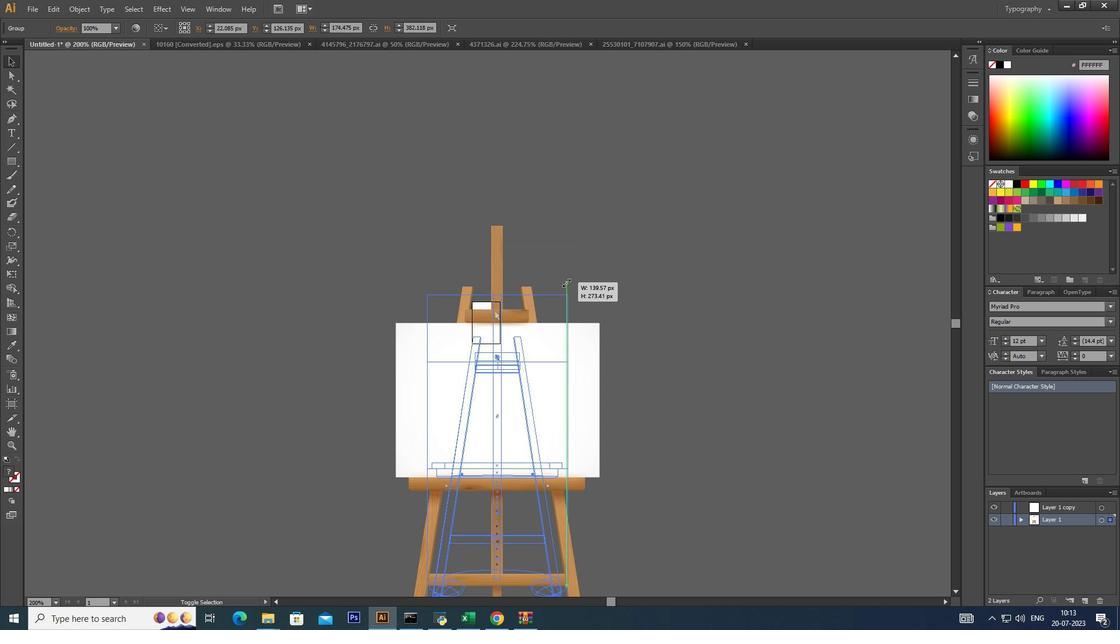
Action: Mouse moved to (590, 241)
Screenshot: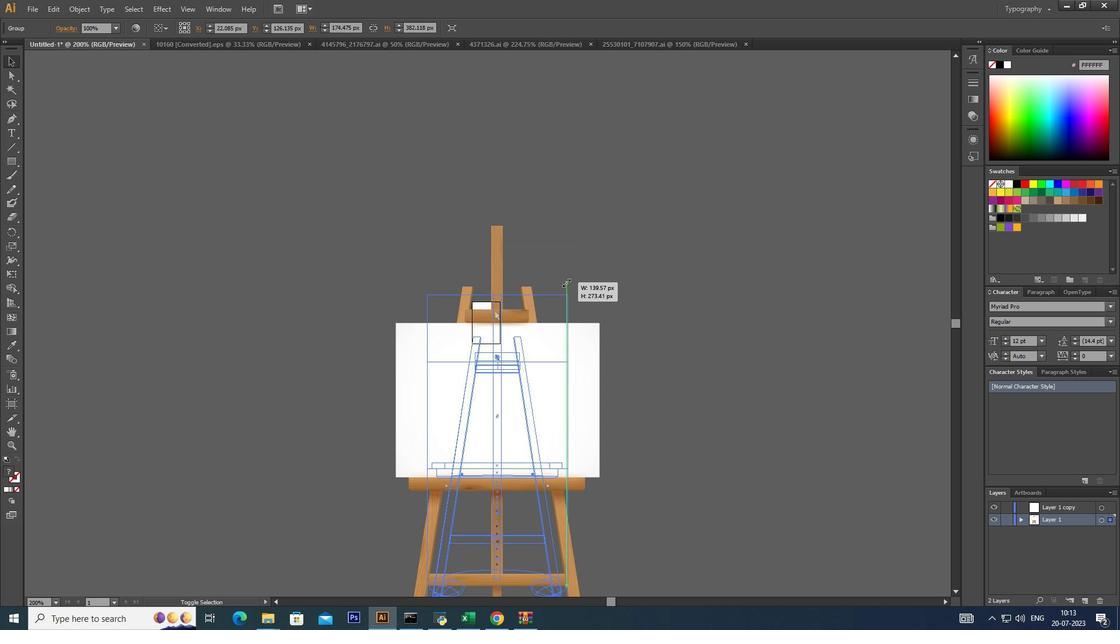 
Action: Key pressed <Key.alt_l>
Screenshot: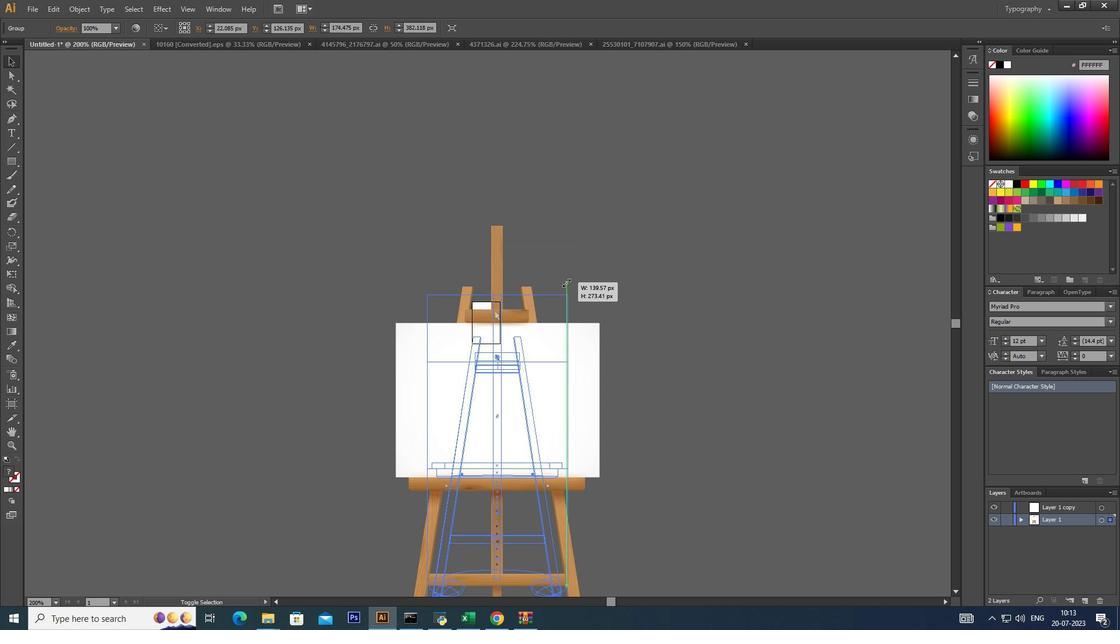 
Action: Mouse moved to (589, 242)
Screenshot: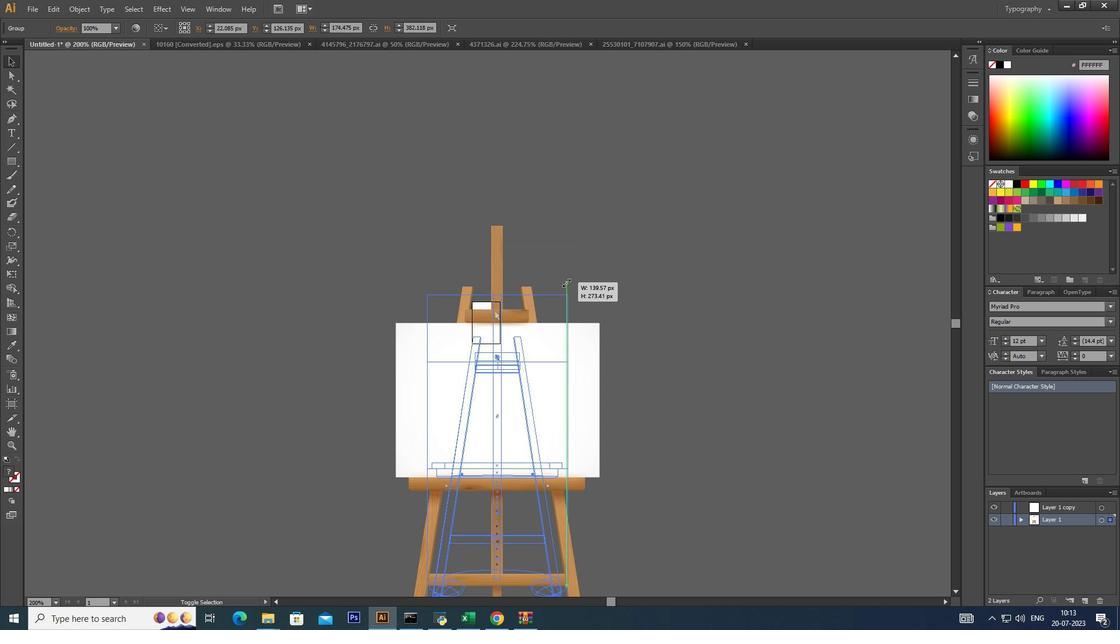
Action: Key pressed <Key.alt_l>
Screenshot: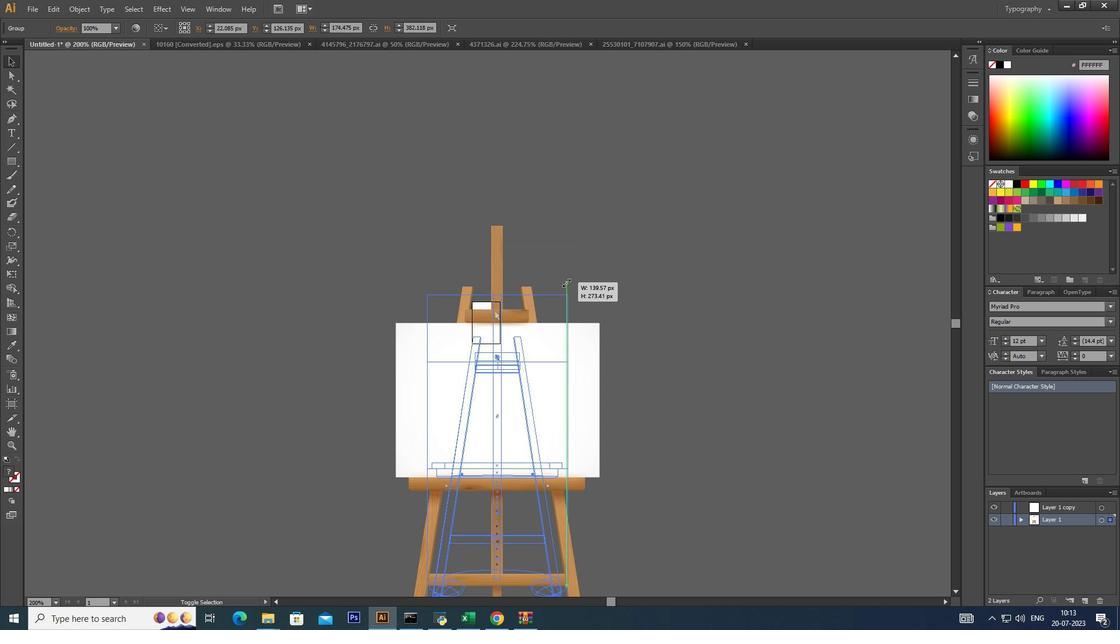 
Action: Mouse moved to (587, 246)
Screenshot: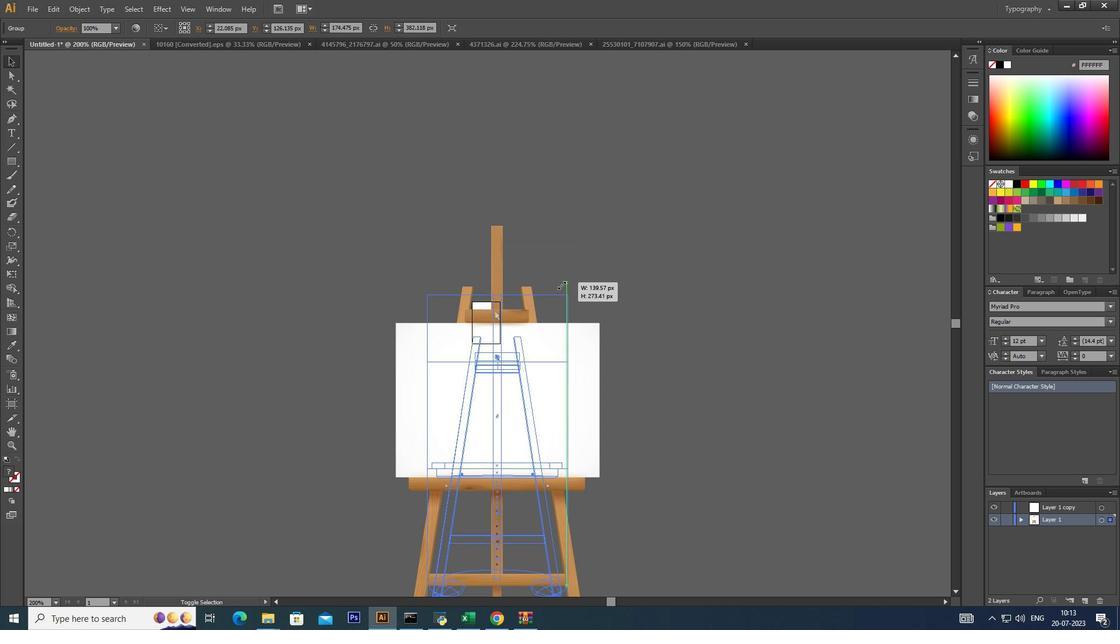 
Action: Key pressed <Key.alt_l>
Screenshot: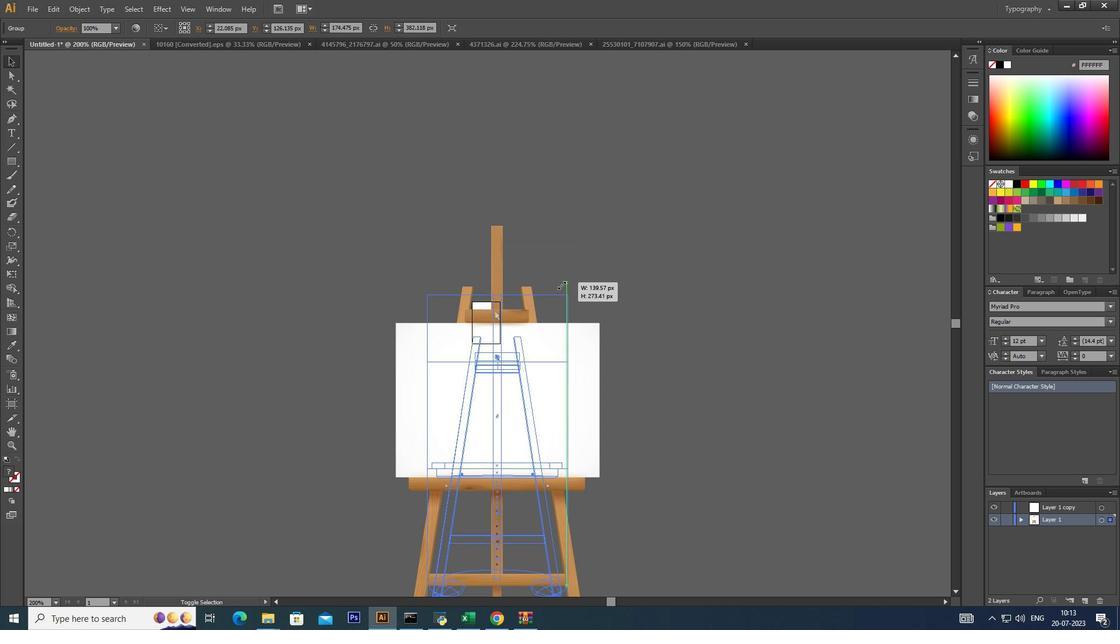 
Action: Mouse moved to (586, 247)
Screenshot: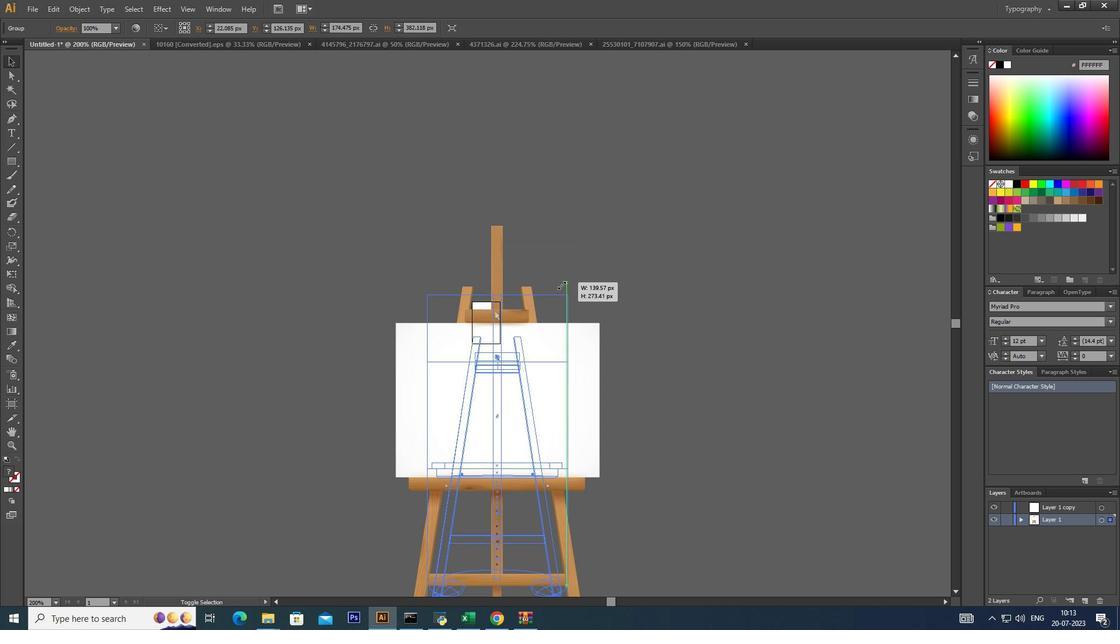 
Action: Key pressed <Key.alt_l>
Screenshot: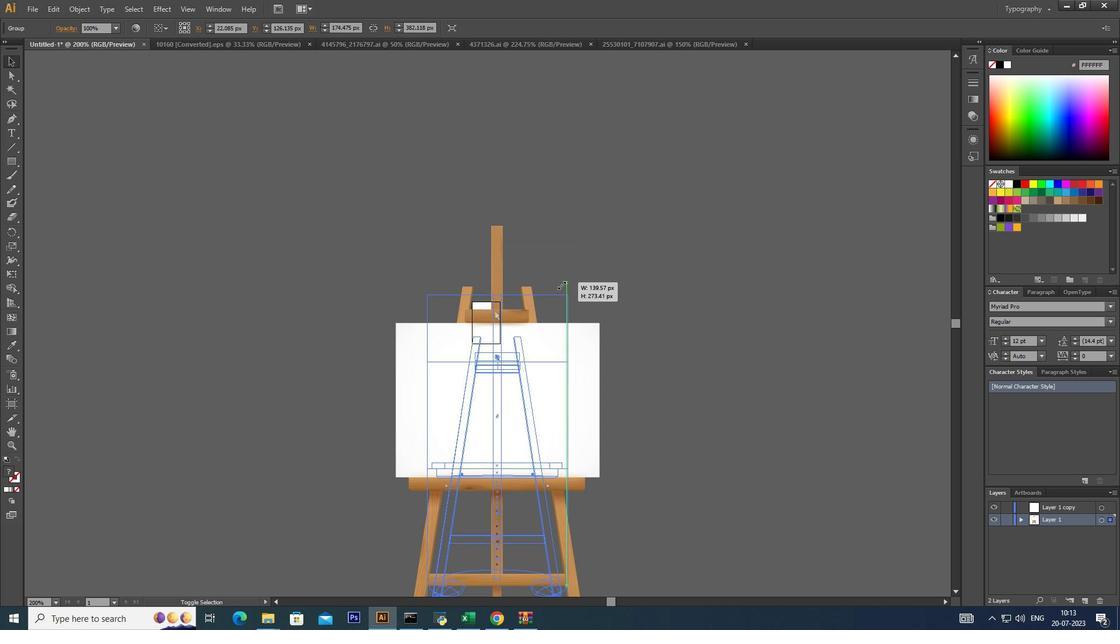 
Action: Mouse moved to (586, 248)
Screenshot: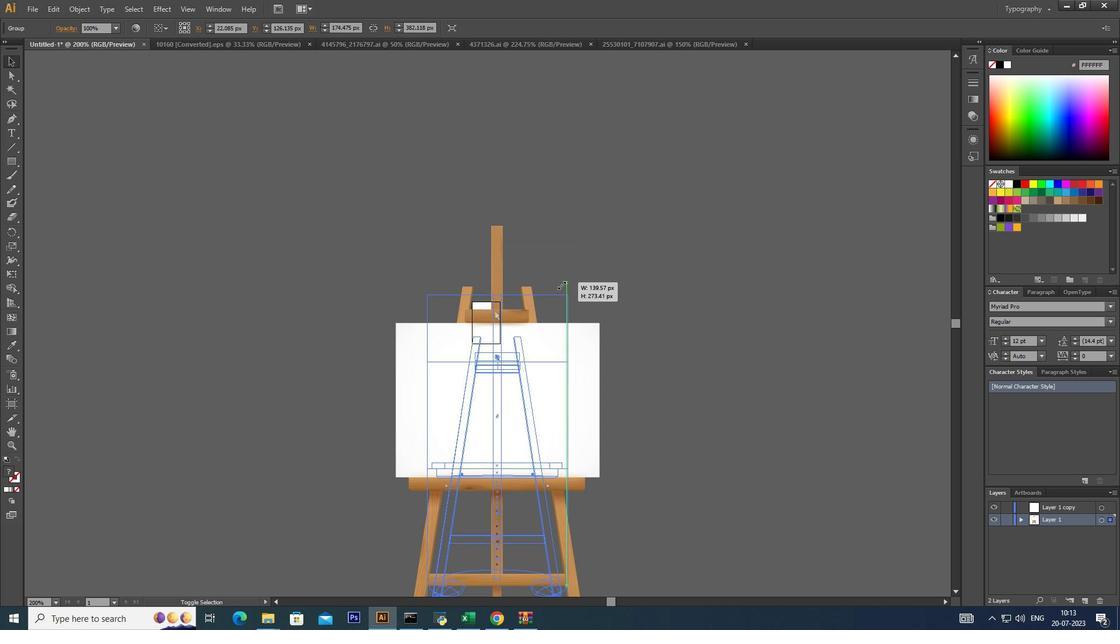 
Action: Key pressed <Key.alt_l>
Screenshot: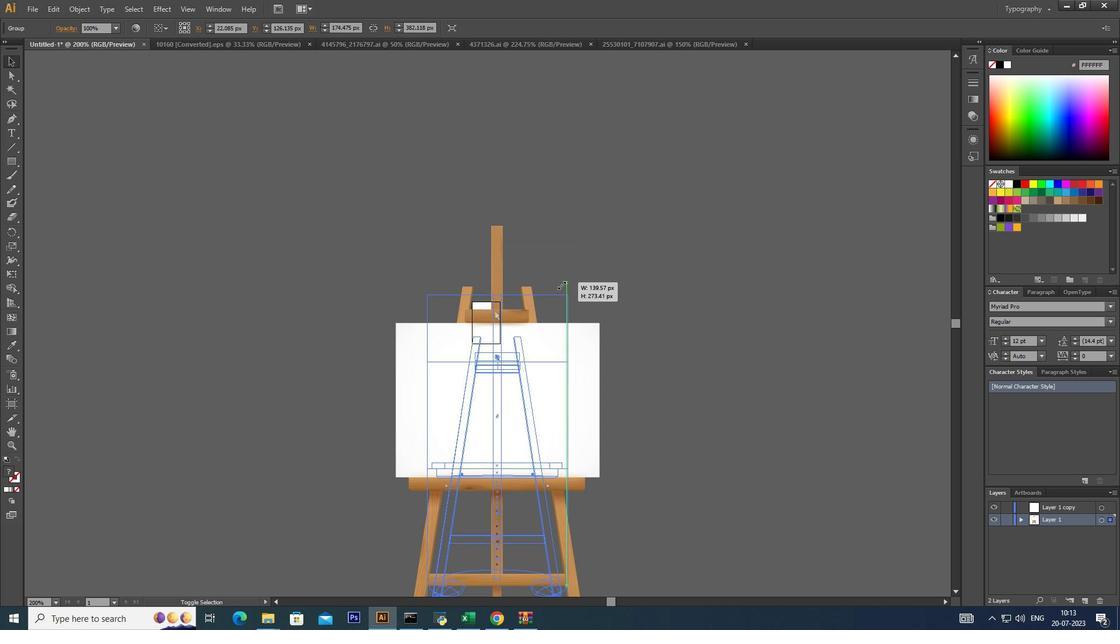 
Action: Mouse moved to (584, 251)
Screenshot: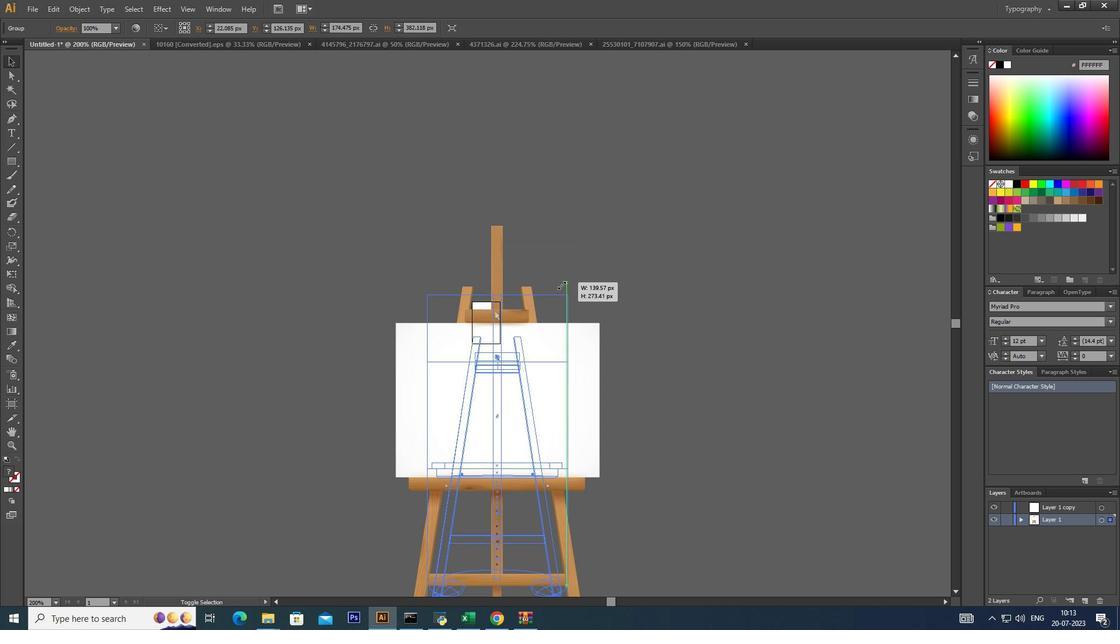 
Action: Key pressed <Key.alt_l>
Screenshot: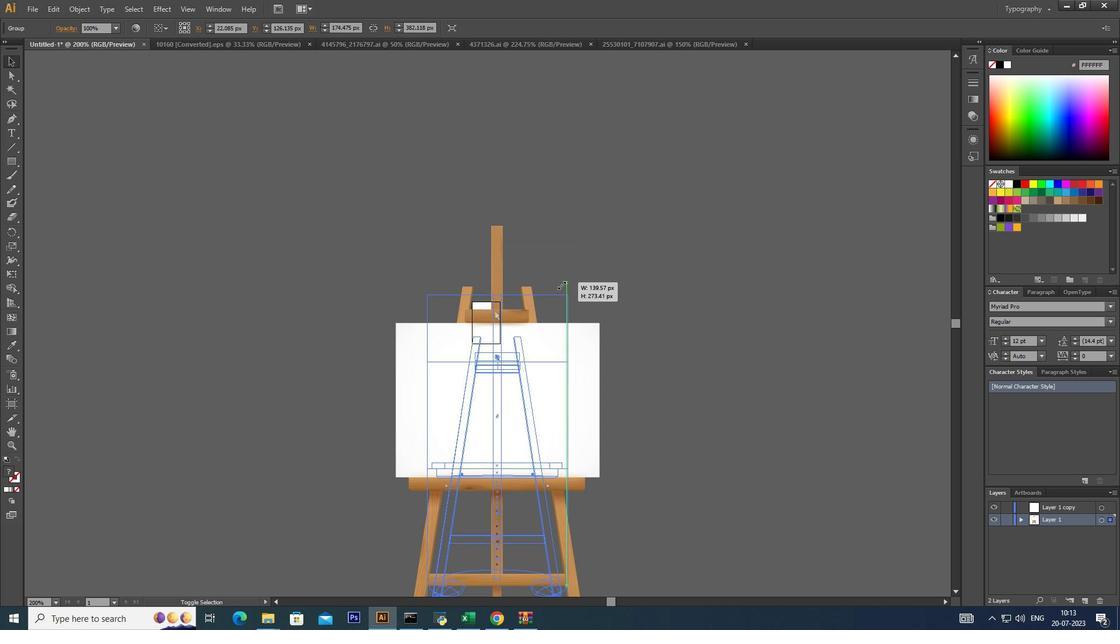 
Action: Mouse moved to (583, 253)
Screenshot: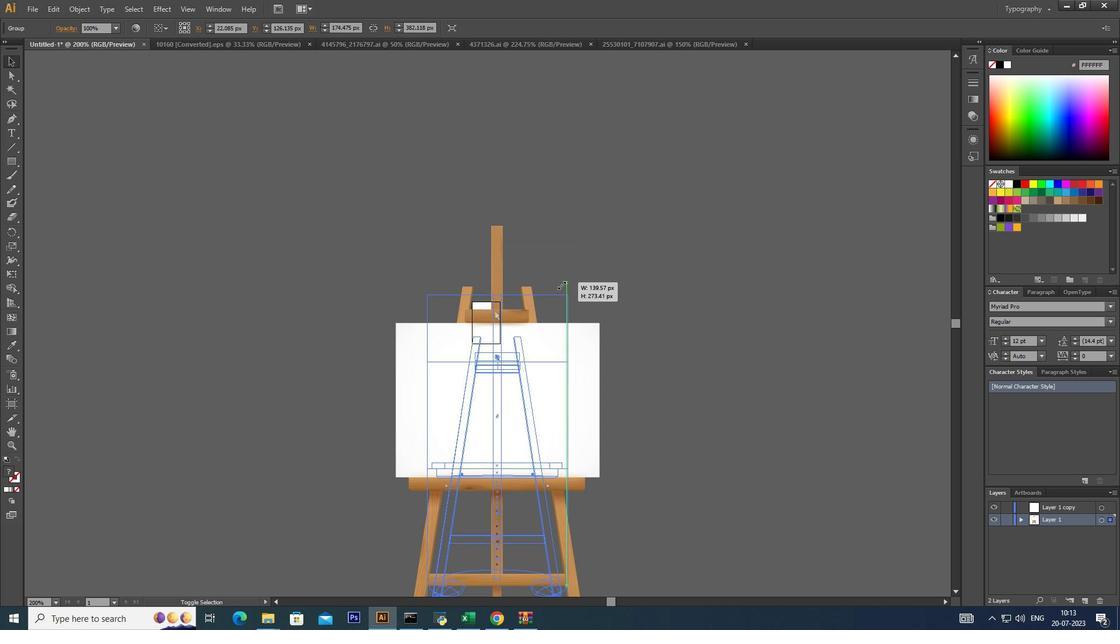 
Action: Key pressed <Key.alt_l>
Screenshot: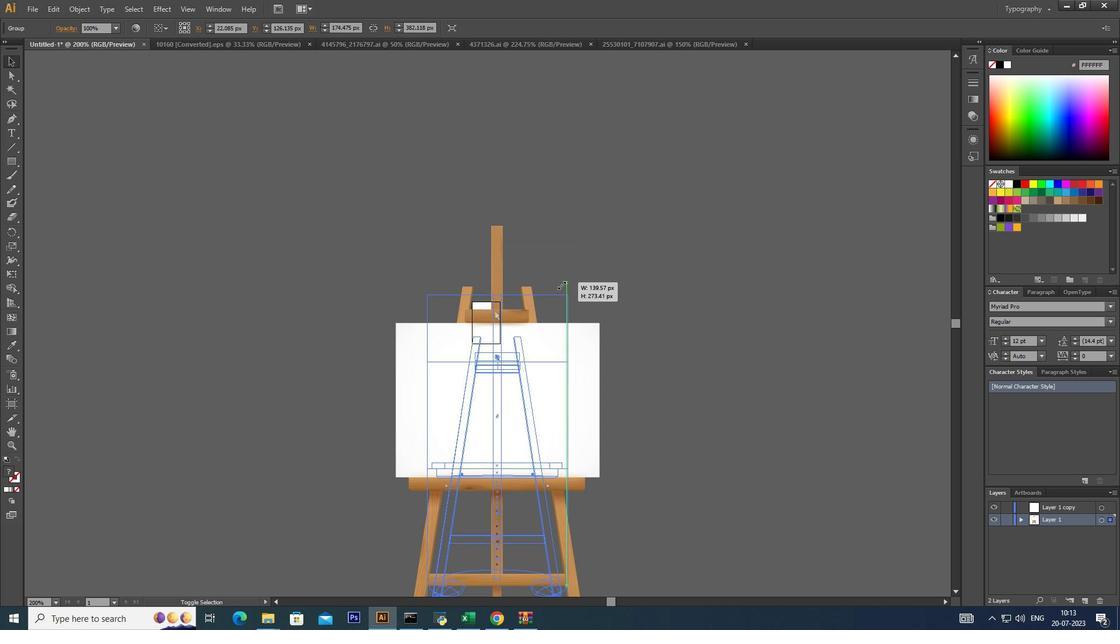 
Action: Mouse moved to (582, 254)
Screenshot: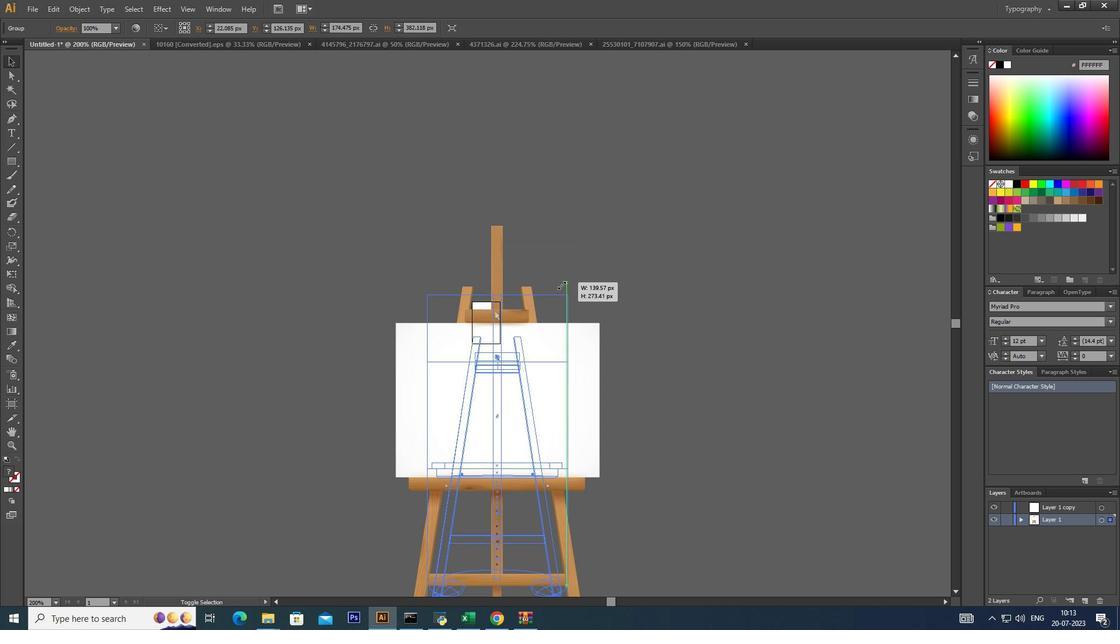 
Action: Key pressed <Key.alt_l><Key.alt_l>
Screenshot: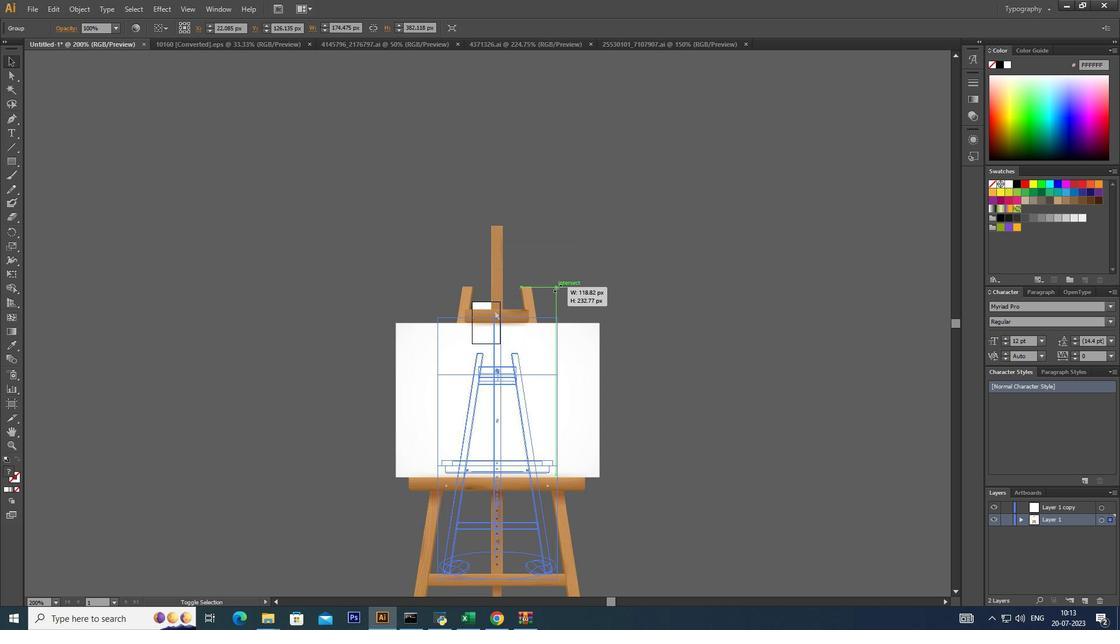 
Action: Mouse moved to (582, 255)
Screenshot: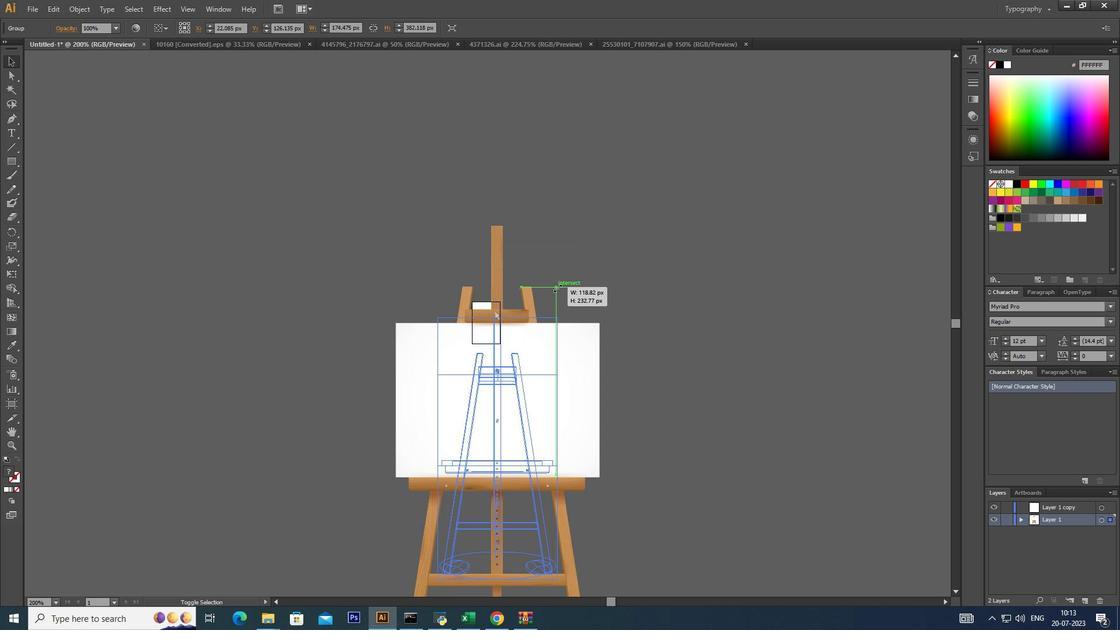 
Action: Key pressed <Key.alt_l>
Screenshot: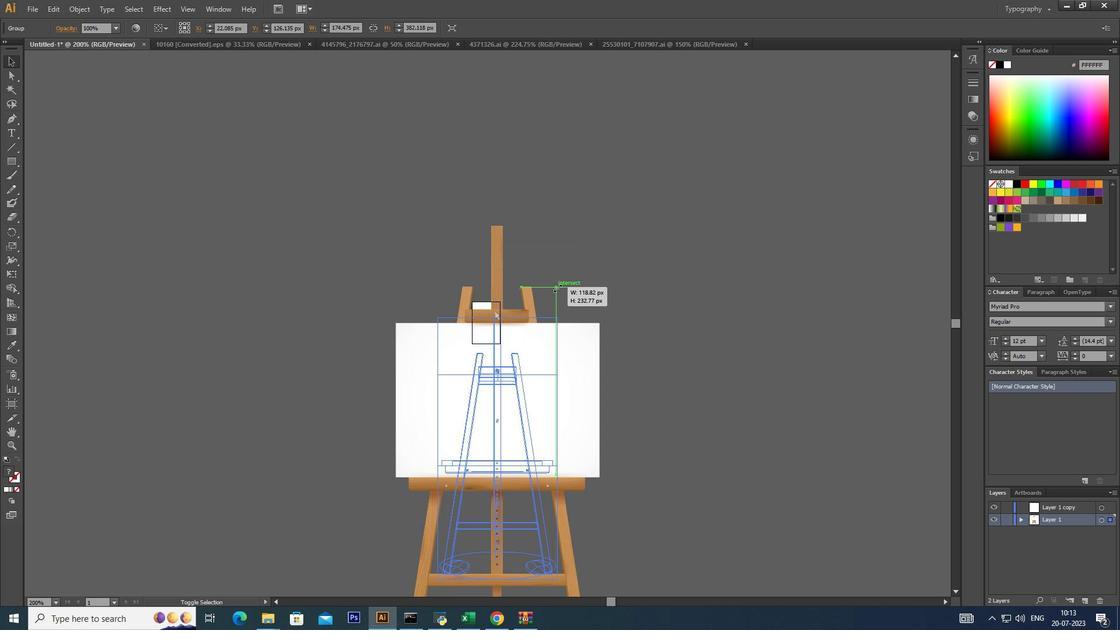 
Action: Mouse moved to (580, 257)
Screenshot: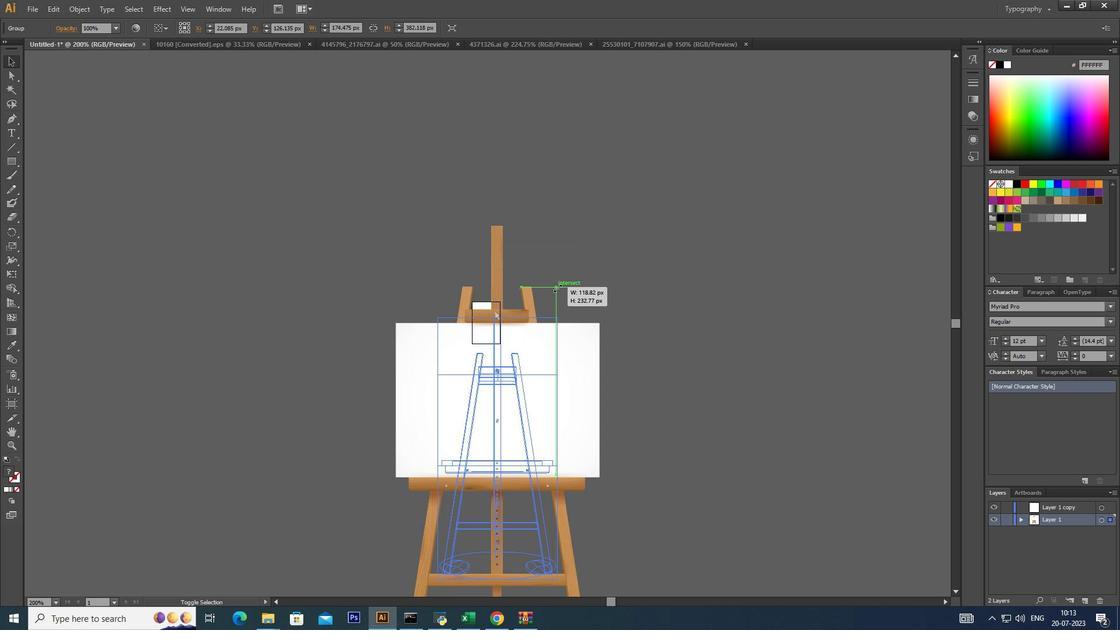 
Action: Key pressed <Key.alt_l>
Screenshot: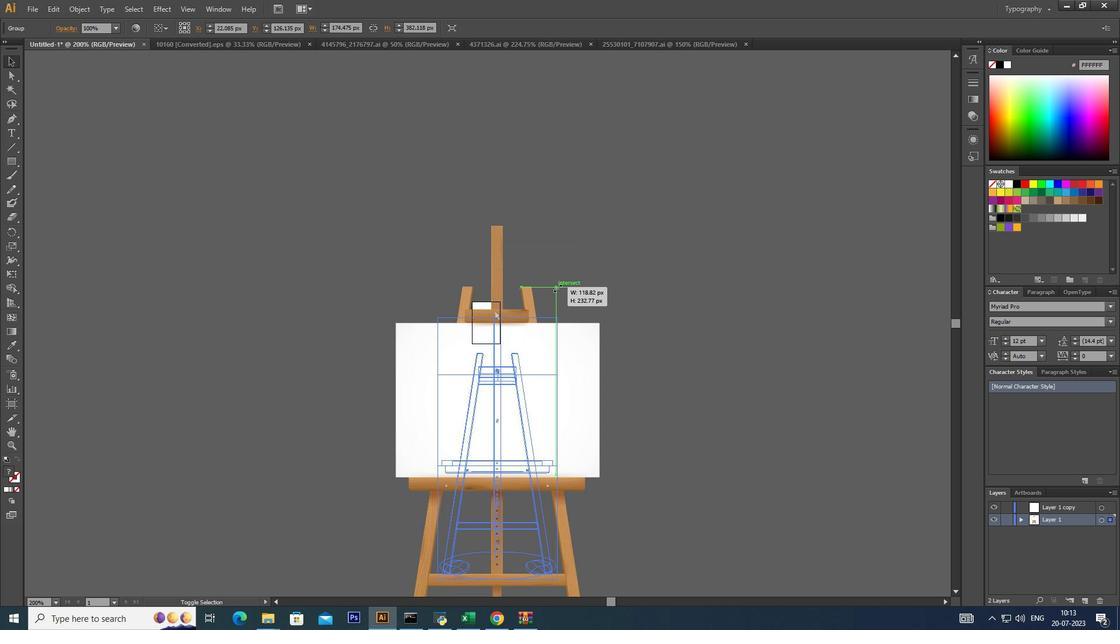
Action: Mouse moved to (578, 262)
Screenshot: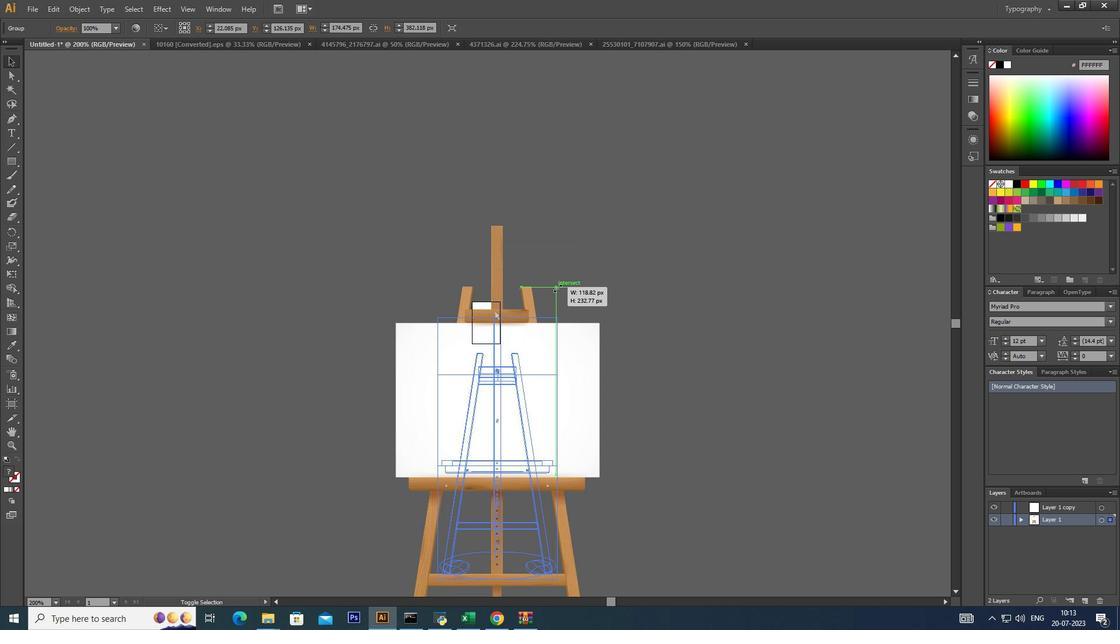 
Action: Key pressed <Key.alt_l>
Screenshot: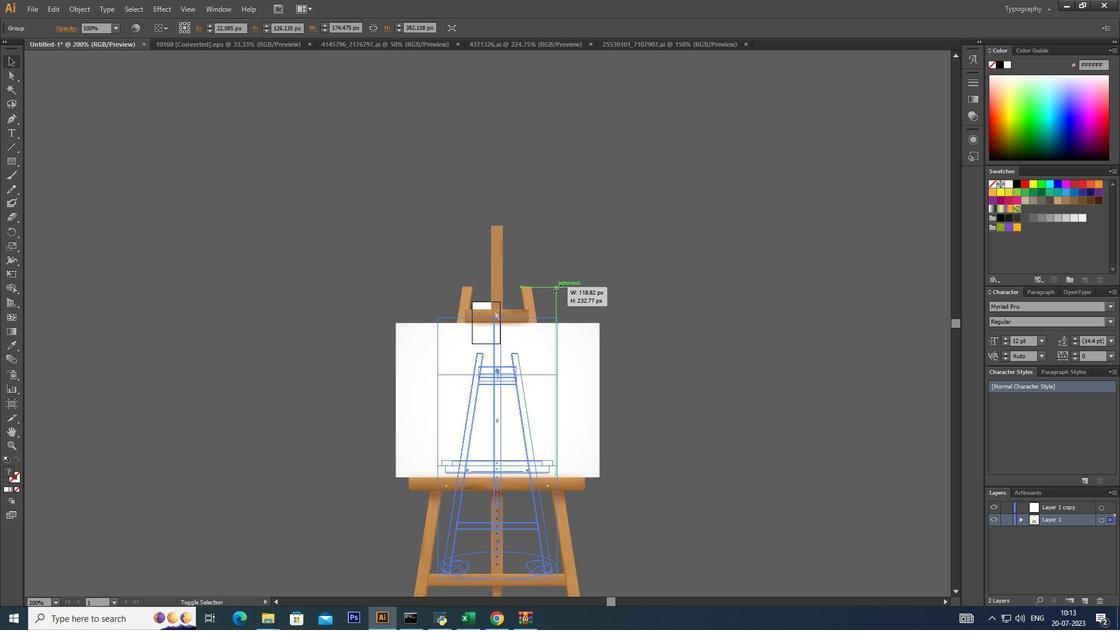 
Action: Mouse moved to (574, 266)
Screenshot: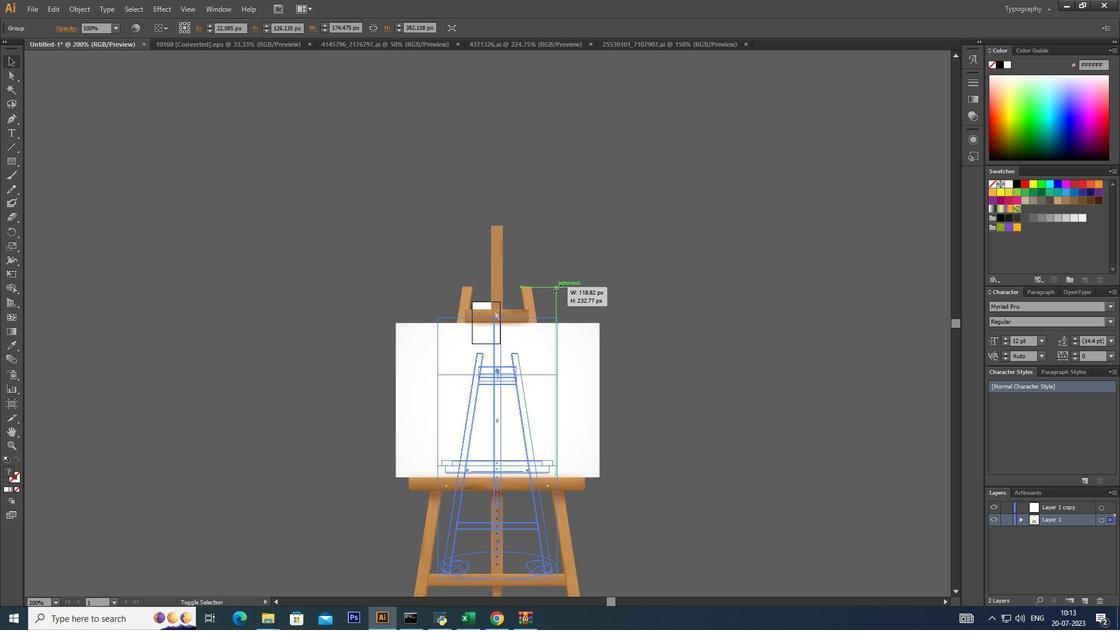 
Action: Key pressed <Key.alt_l>
Screenshot: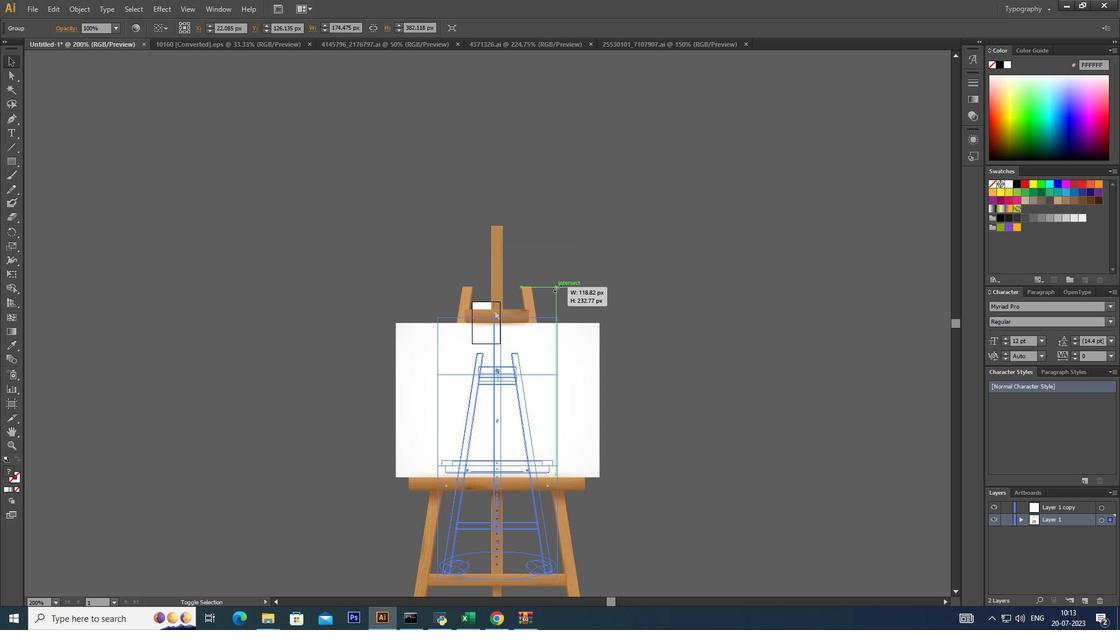 
Action: Mouse moved to (571, 271)
Screenshot: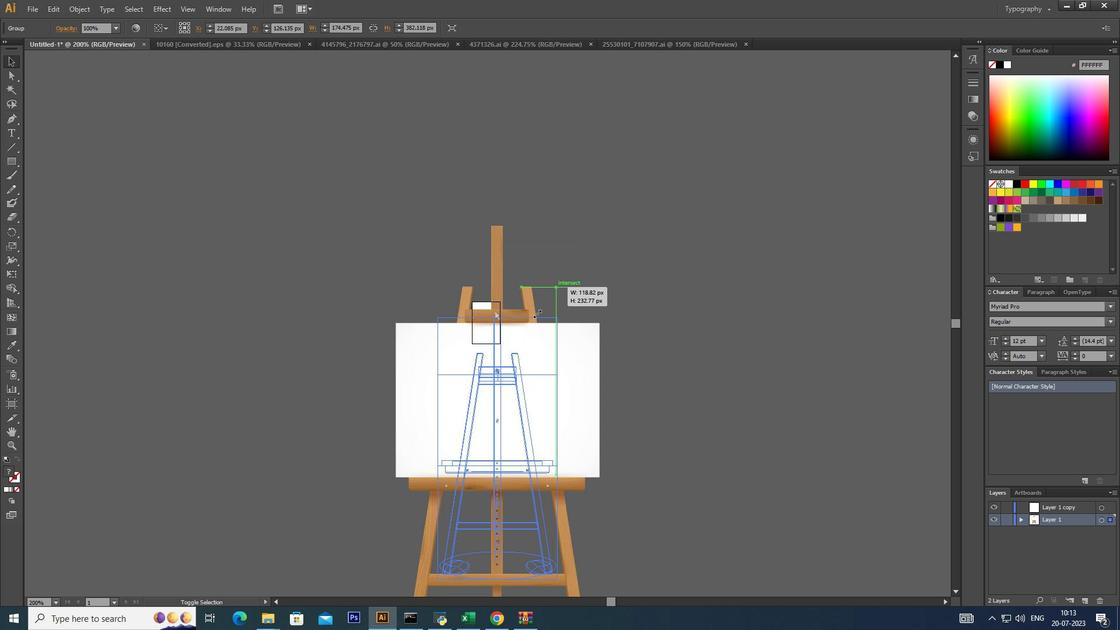 
Action: Key pressed <Key.alt_l>
Screenshot: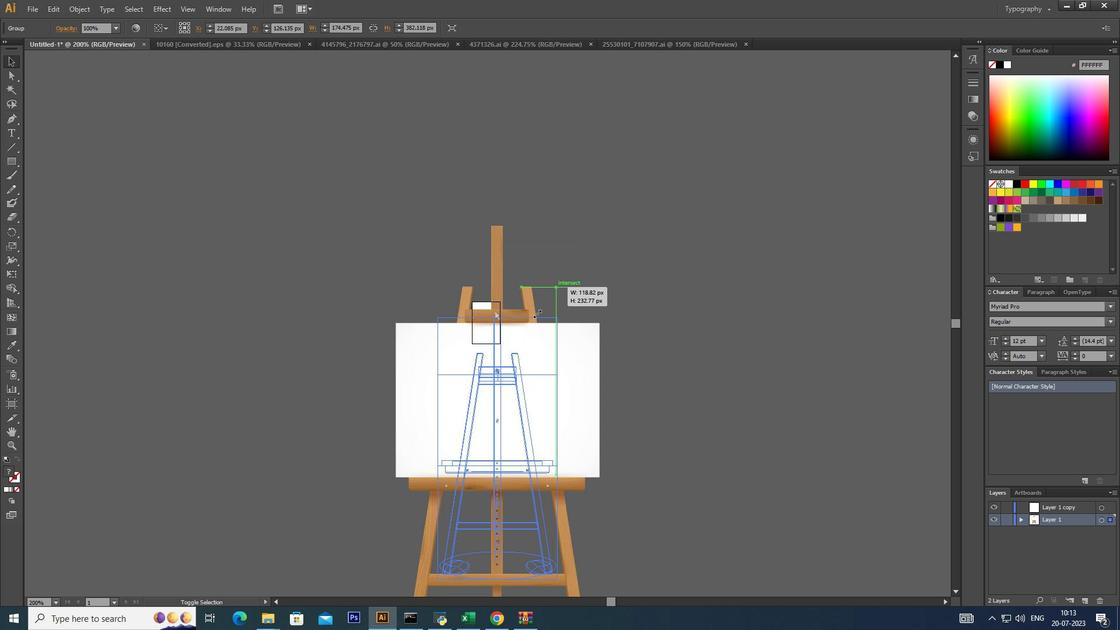 
Action: Mouse moved to (570, 275)
Screenshot: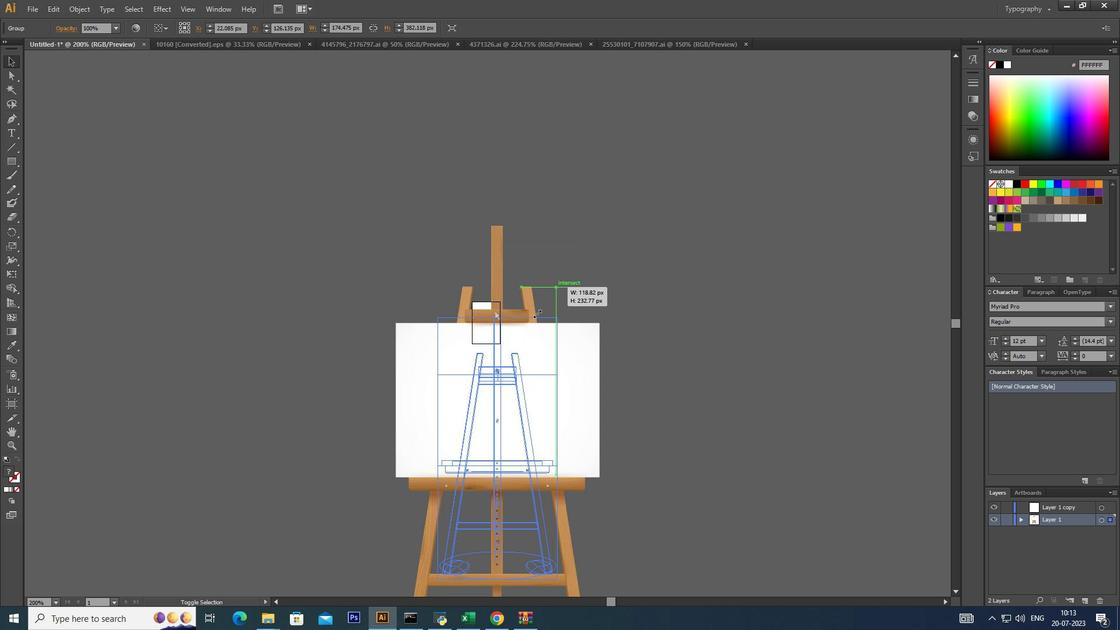 
Action: Key pressed <Key.alt_l>
Screenshot: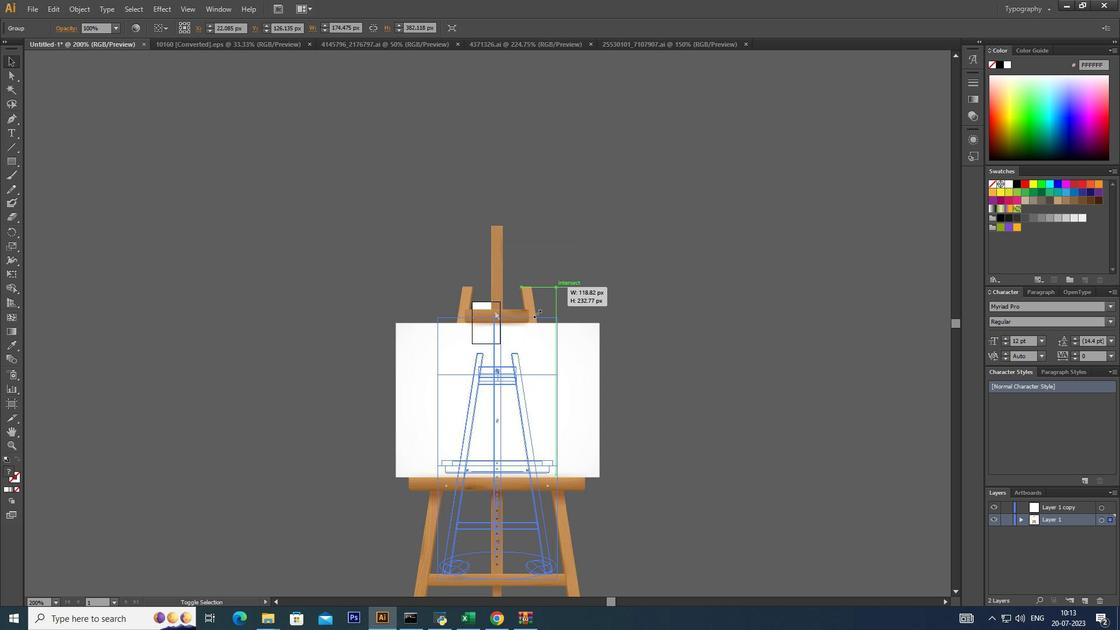 
Action: Mouse moved to (569, 276)
Screenshot: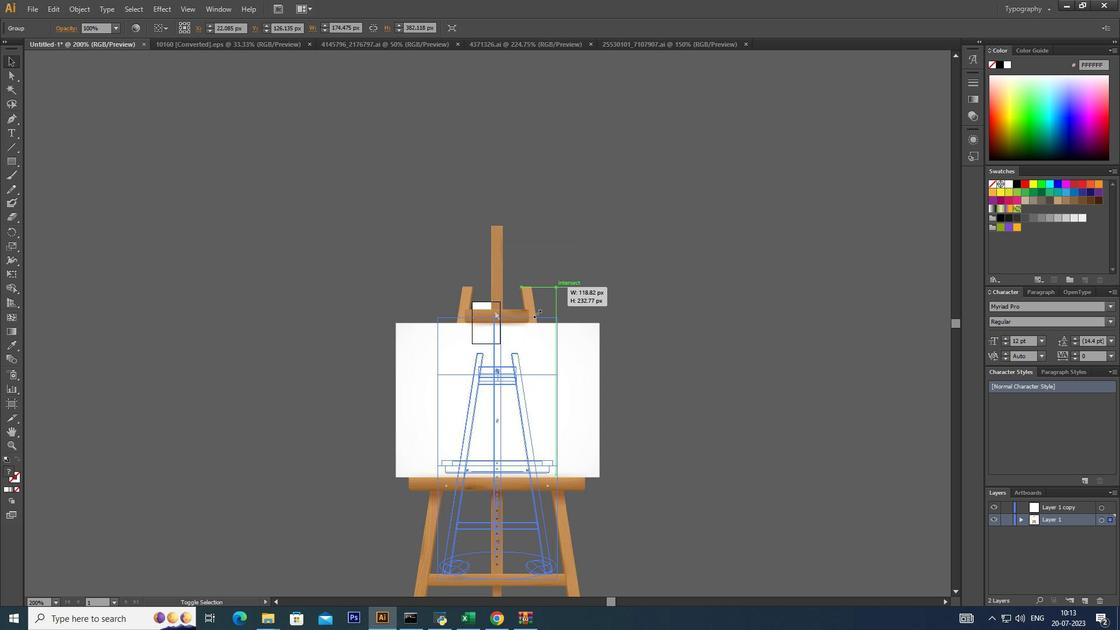
Action: Key pressed <Key.alt_l>
Screenshot: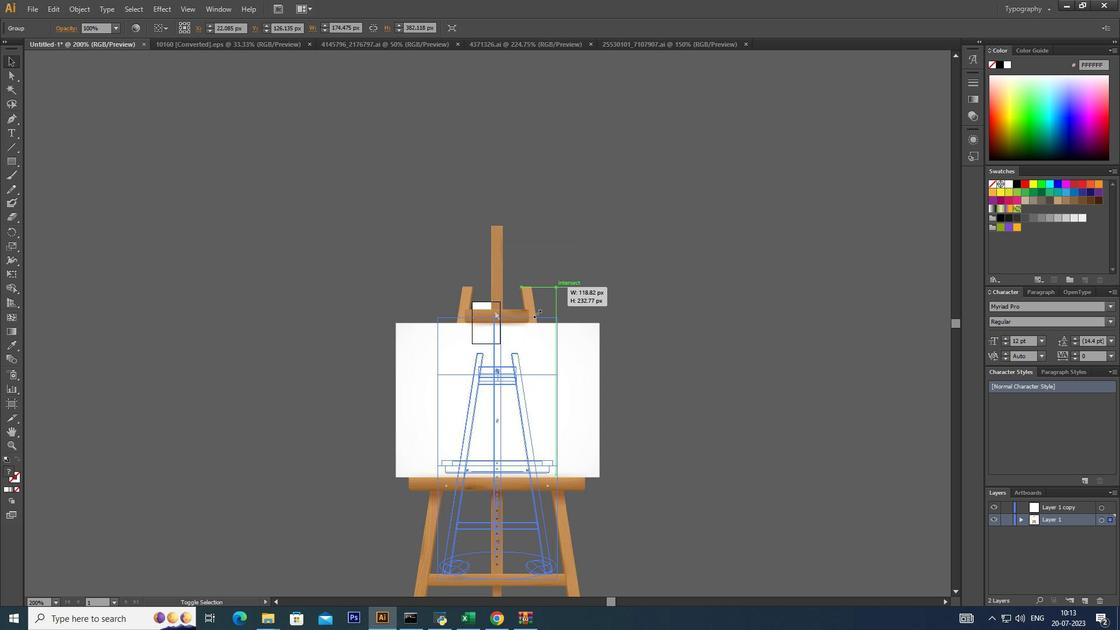 
Action: Mouse moved to (569, 276)
Screenshot: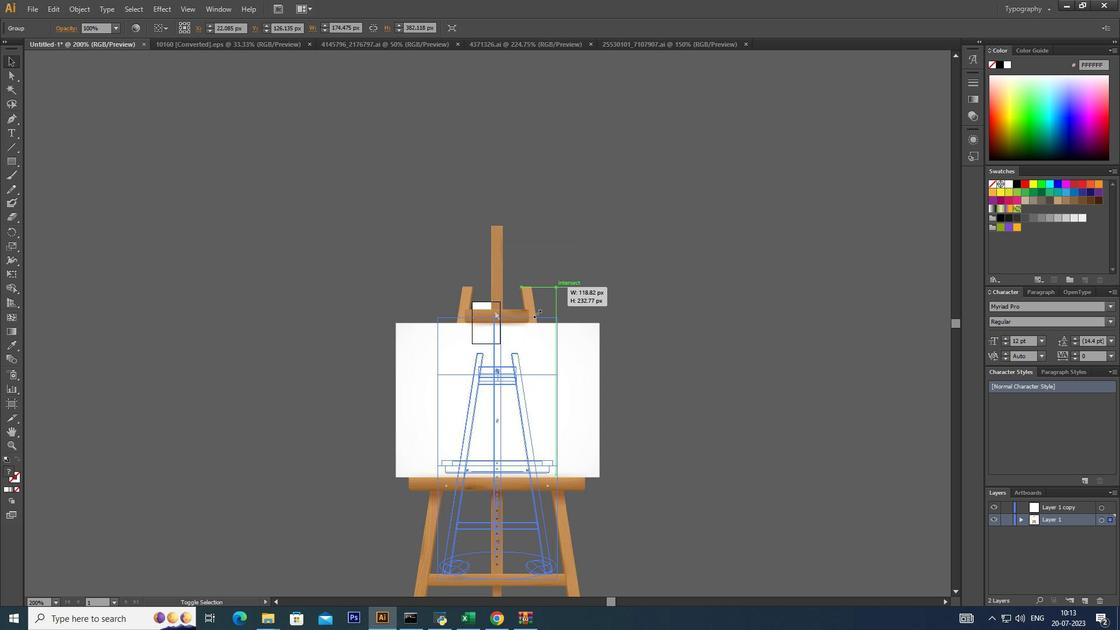 
Action: Key pressed <Key.alt_l>
Screenshot: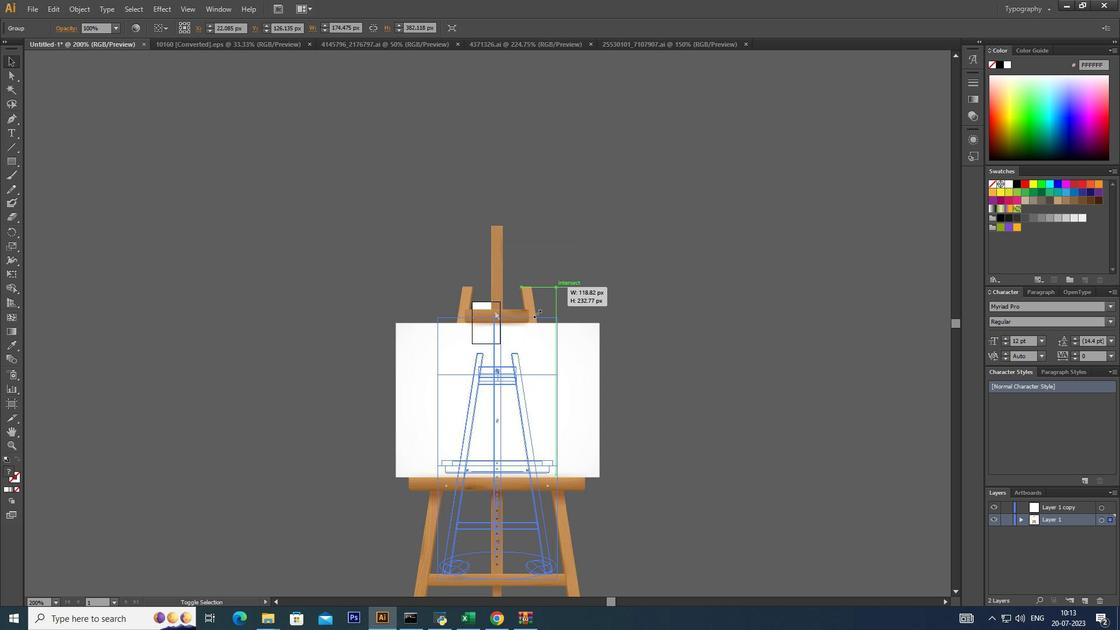 
Action: Mouse moved to (568, 277)
Screenshot: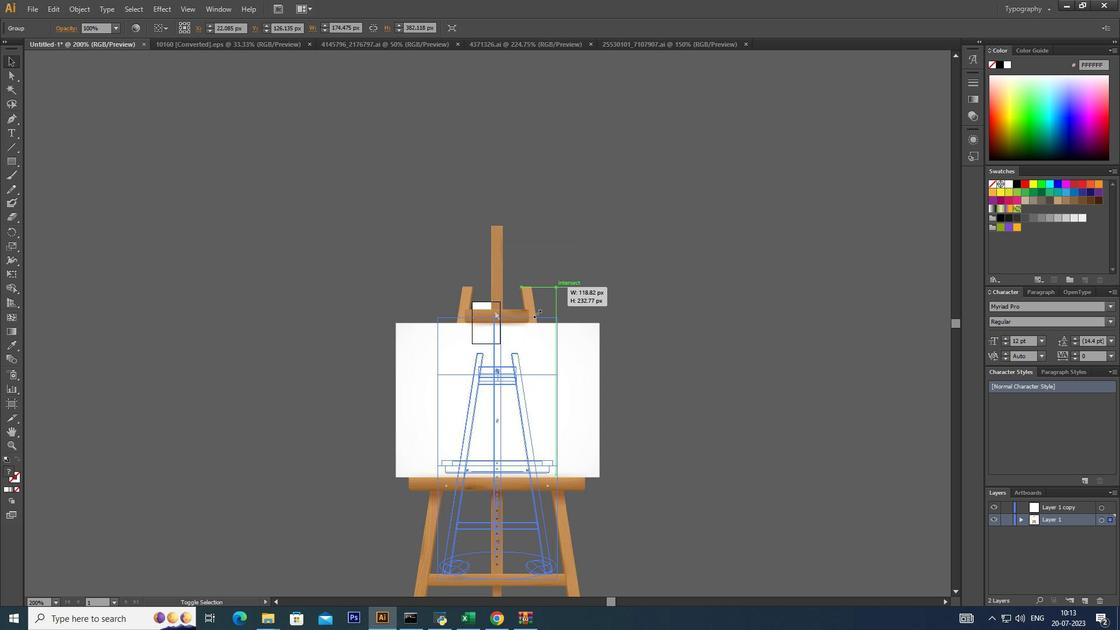 
Action: Key pressed <Key.alt_l>
Screenshot: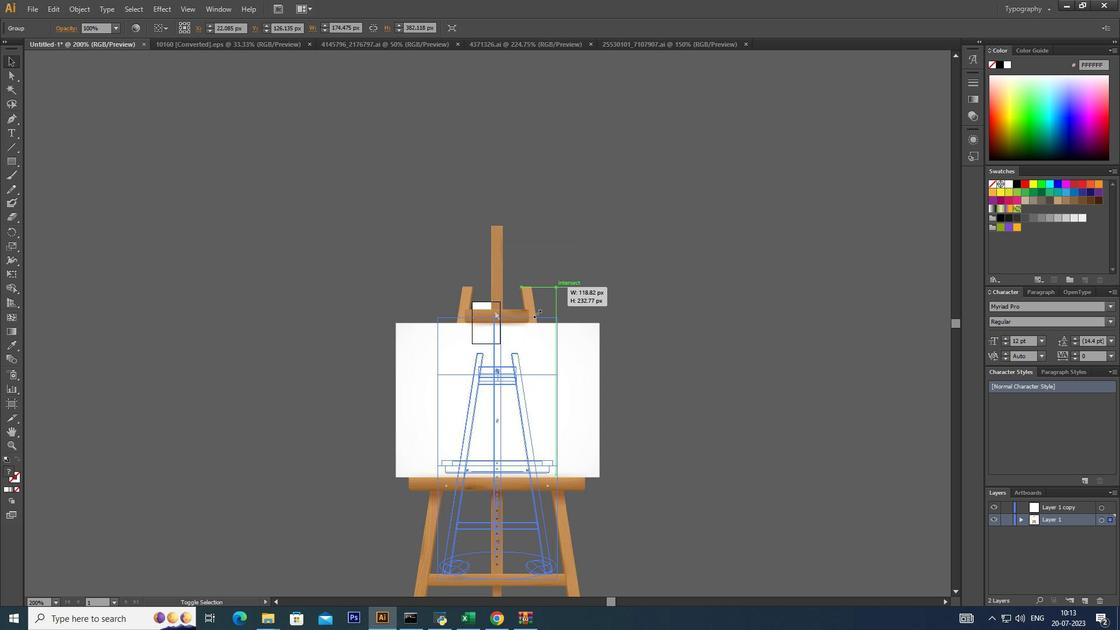 
Action: Mouse moved to (567, 280)
Screenshot: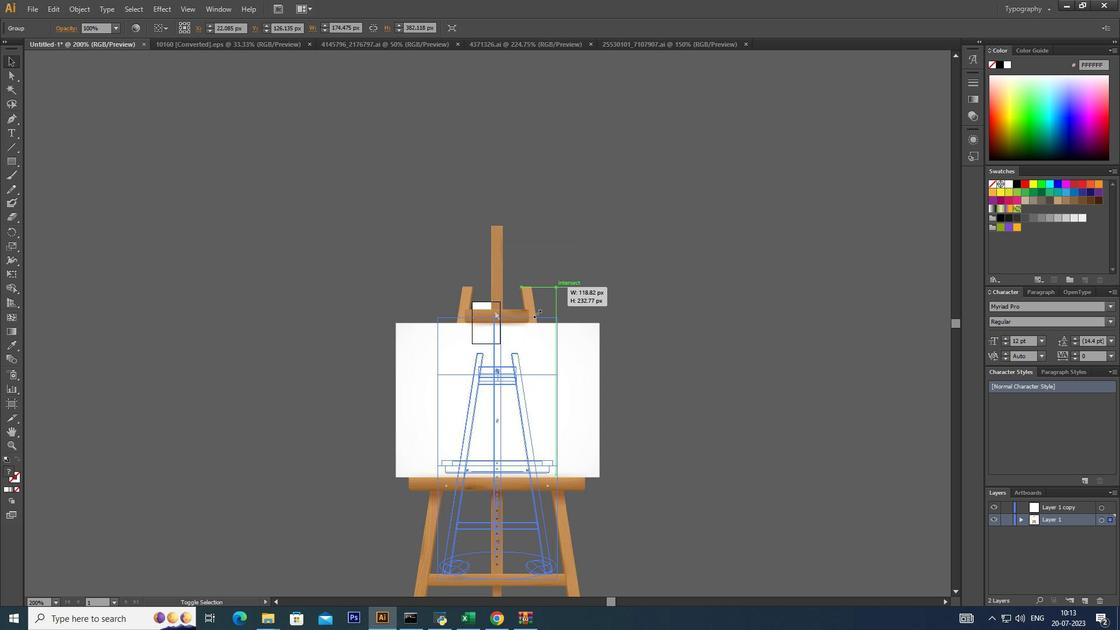 
Action: Key pressed <Key.alt_l>
Screenshot: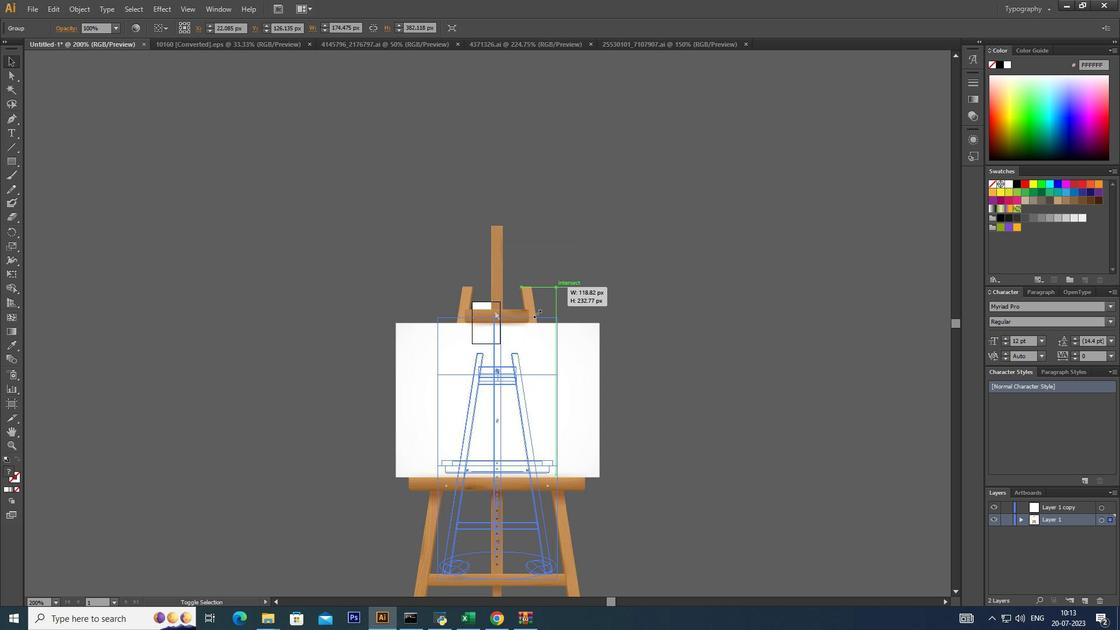 
Action: Mouse moved to (566, 281)
Screenshot: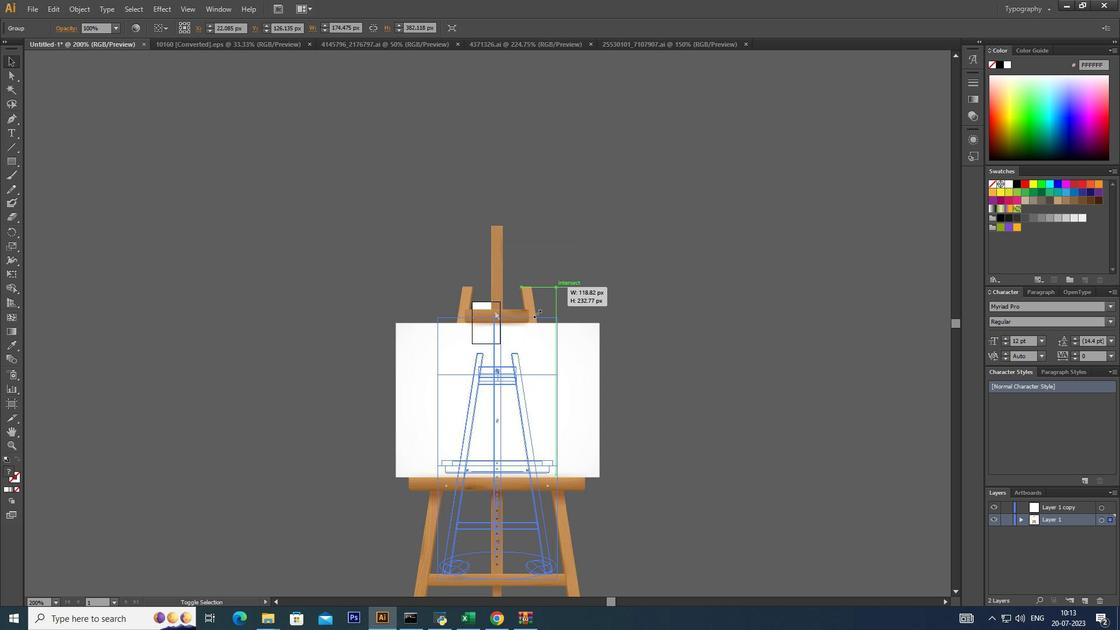 
Action: Key pressed <Key.alt_l>
Screenshot: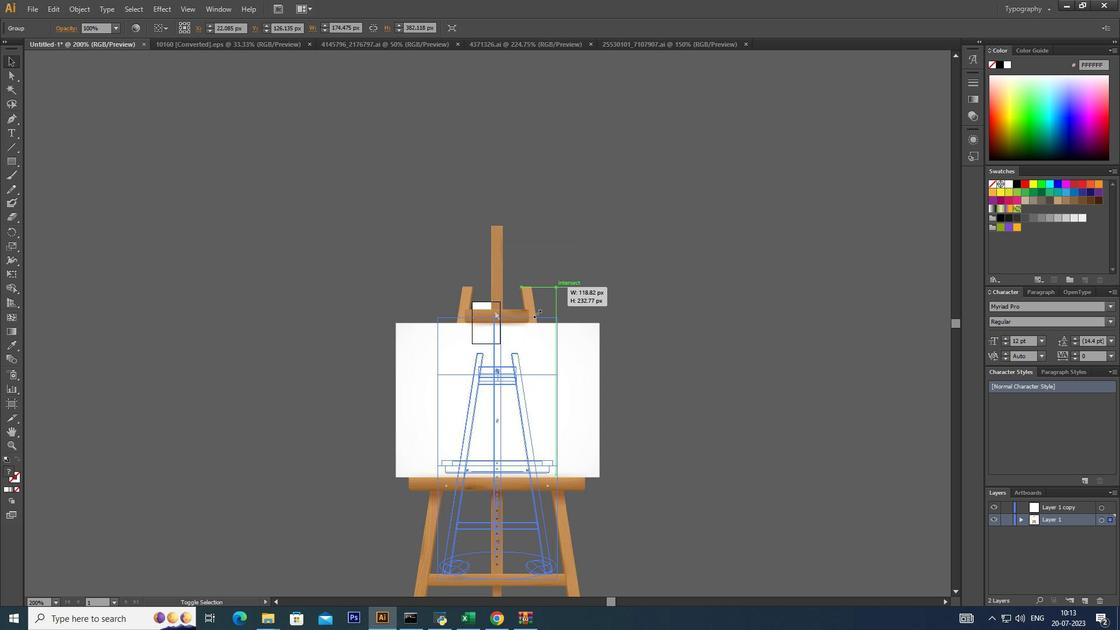 
Action: Mouse moved to (566, 281)
Screenshot: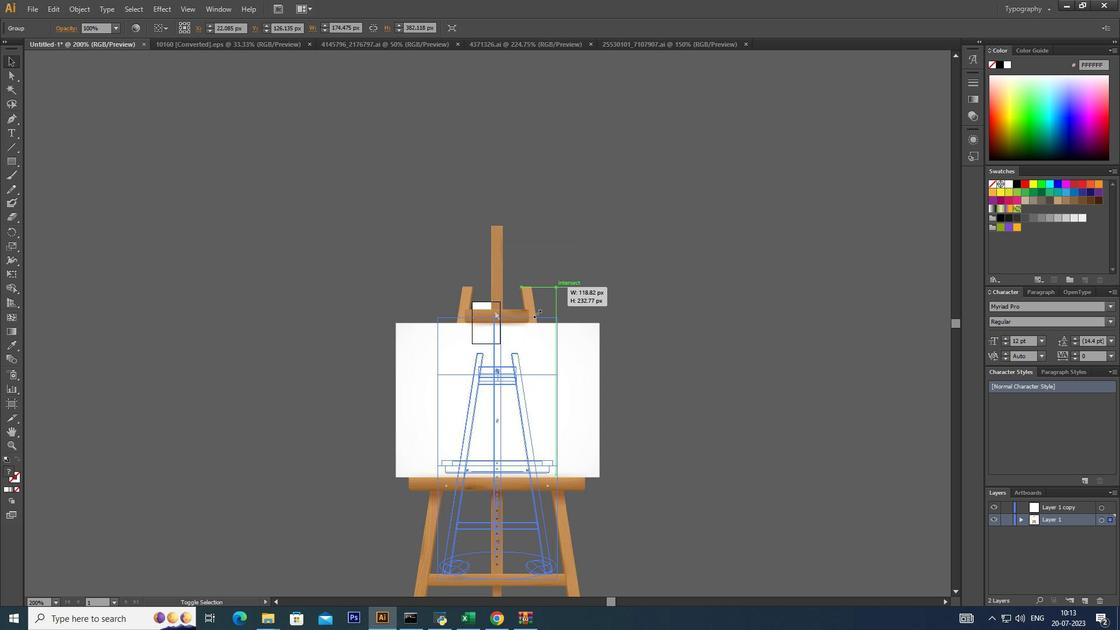 
Action: Key pressed <Key.alt_l><Key.alt_l><Key.alt_l><Key.alt_l><Key.alt_l><Key.alt_l><Key.alt_l><Key.alt_l><Key.alt_l>
Screenshot: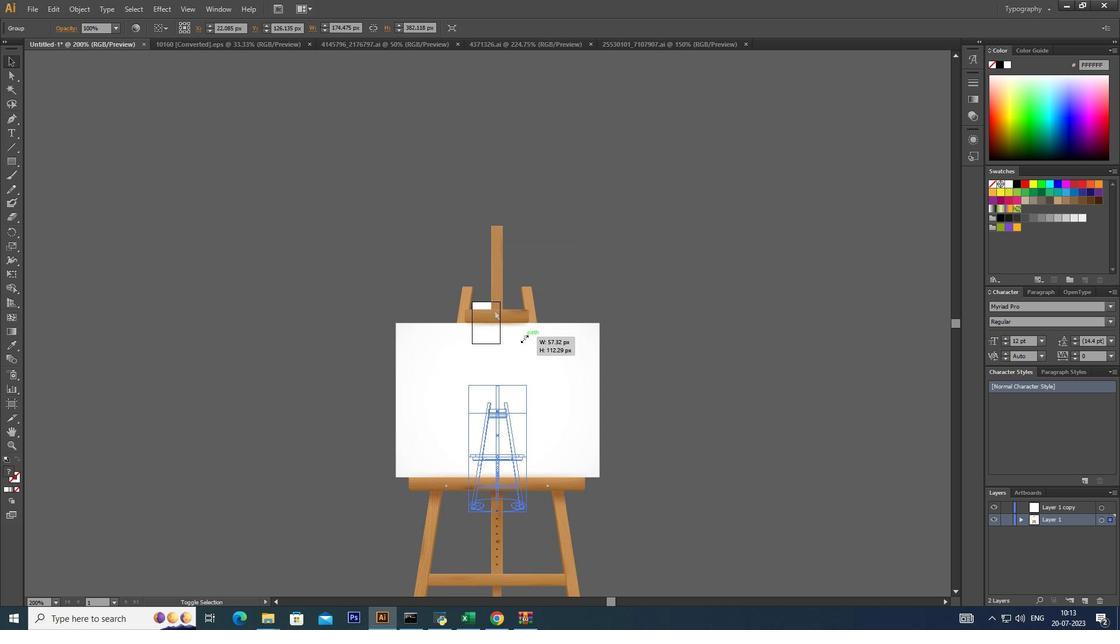 
Action: Mouse moved to (566, 282)
Screenshot: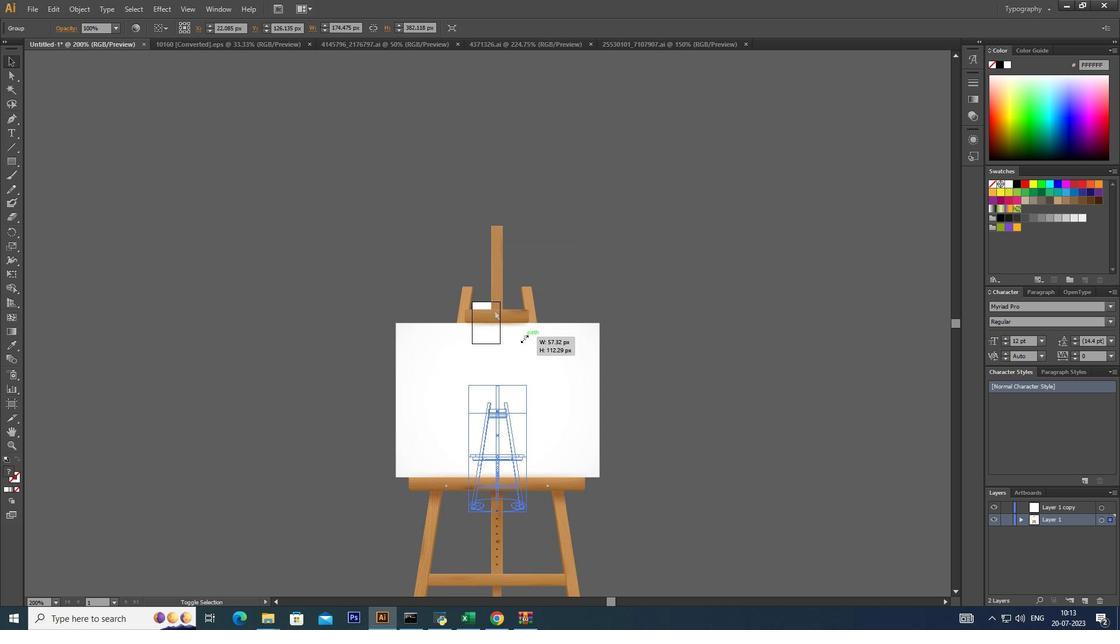 
Action: Key pressed <Key.alt_l><Key.alt_l><Key.alt_l><Key.alt_l><Key.alt_l><Key.alt_l><Key.alt_l><Key.alt_l><Key.alt_l><Key.alt_l><Key.alt_l><Key.alt_l><Key.alt_l><Key.alt_l>
Screenshot: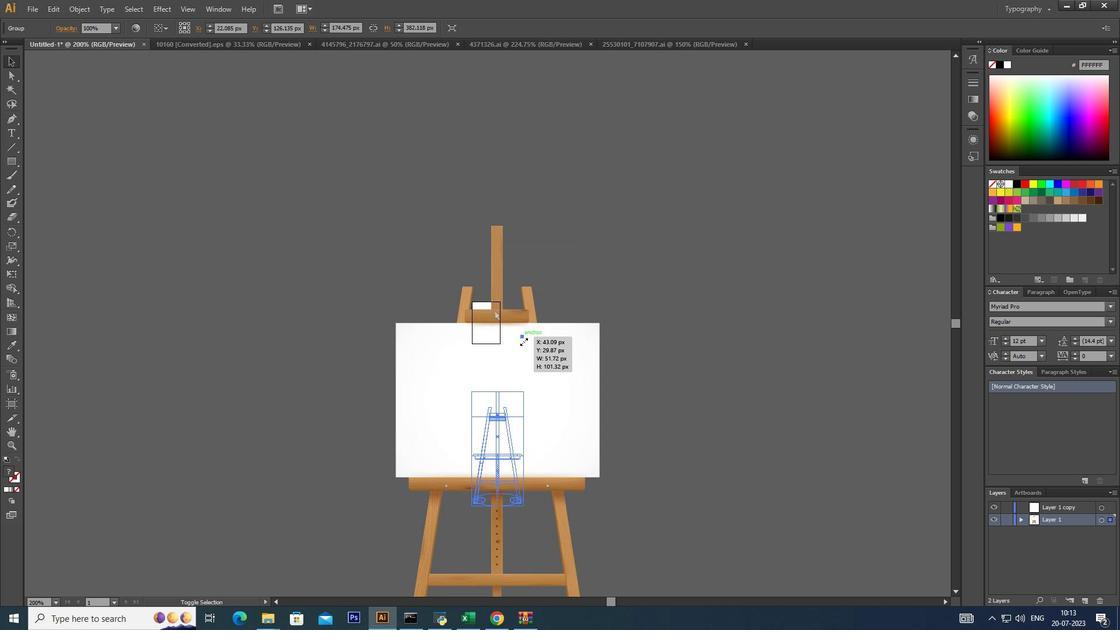 
Action: Mouse moved to (563, 283)
Screenshot: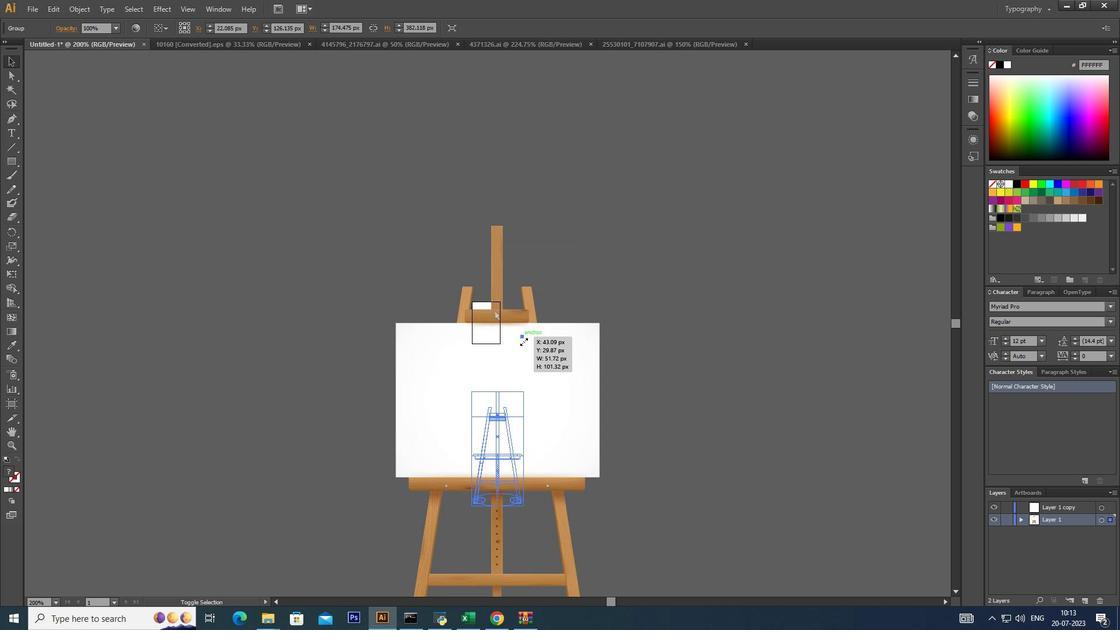 
Action: Key pressed <Key.alt_l>
Screenshot: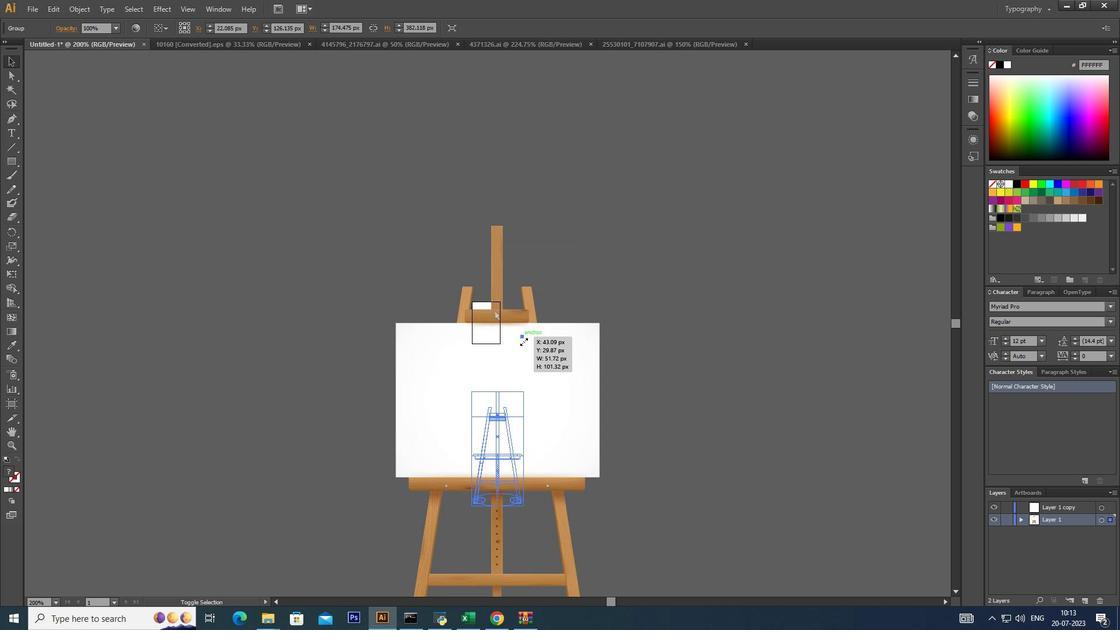 
Action: Mouse moved to (559, 285)
Screenshot: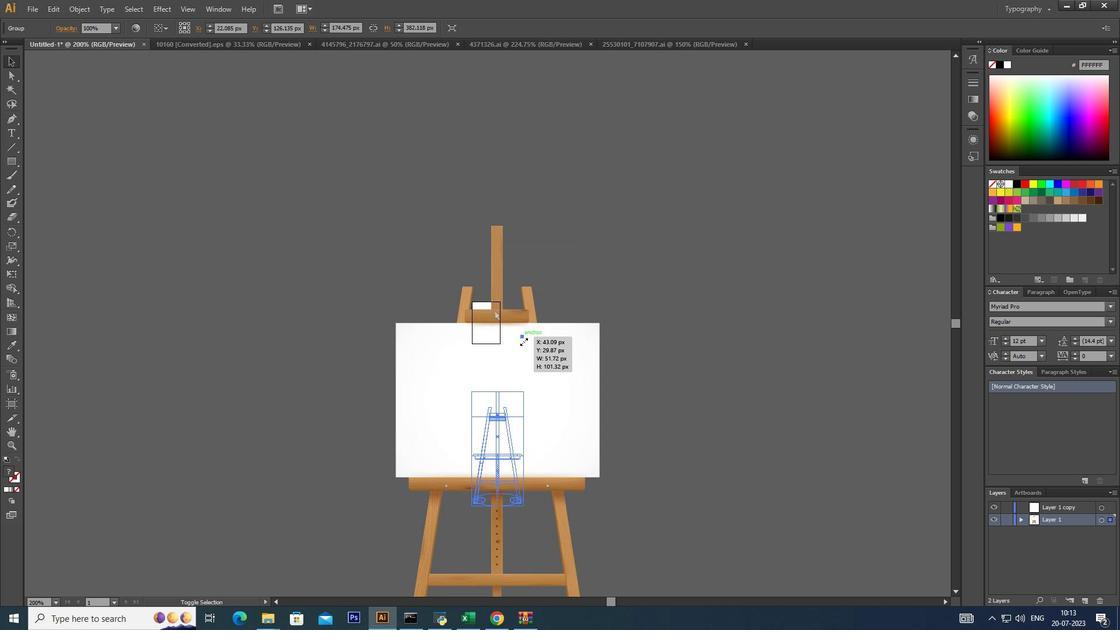 
Action: Key pressed <Key.alt_l>
Screenshot: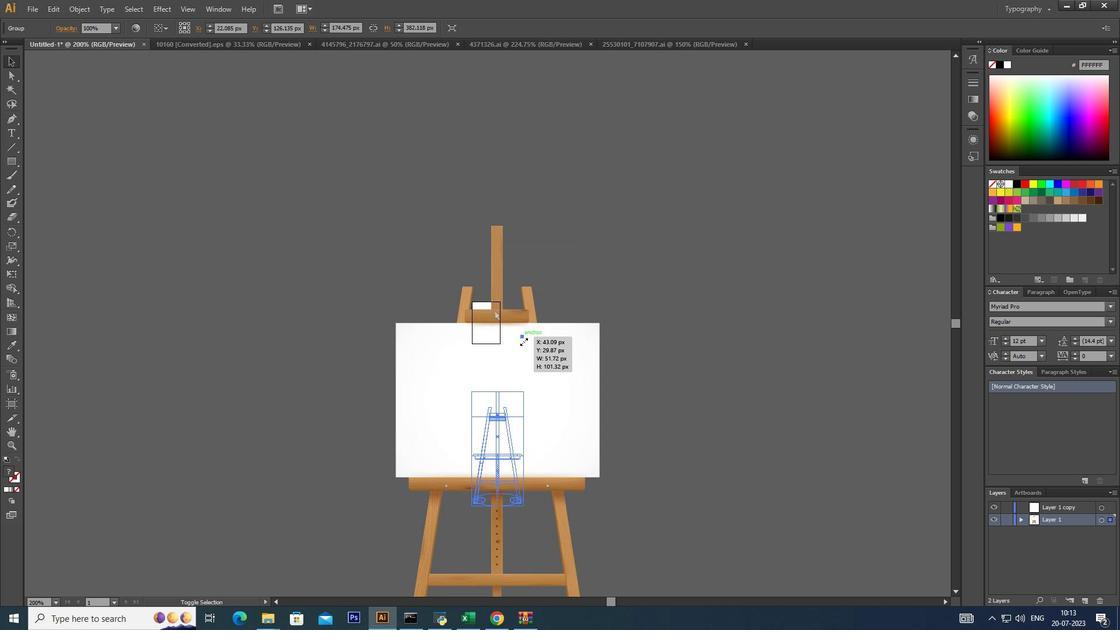 
Action: Mouse moved to (558, 286)
Screenshot: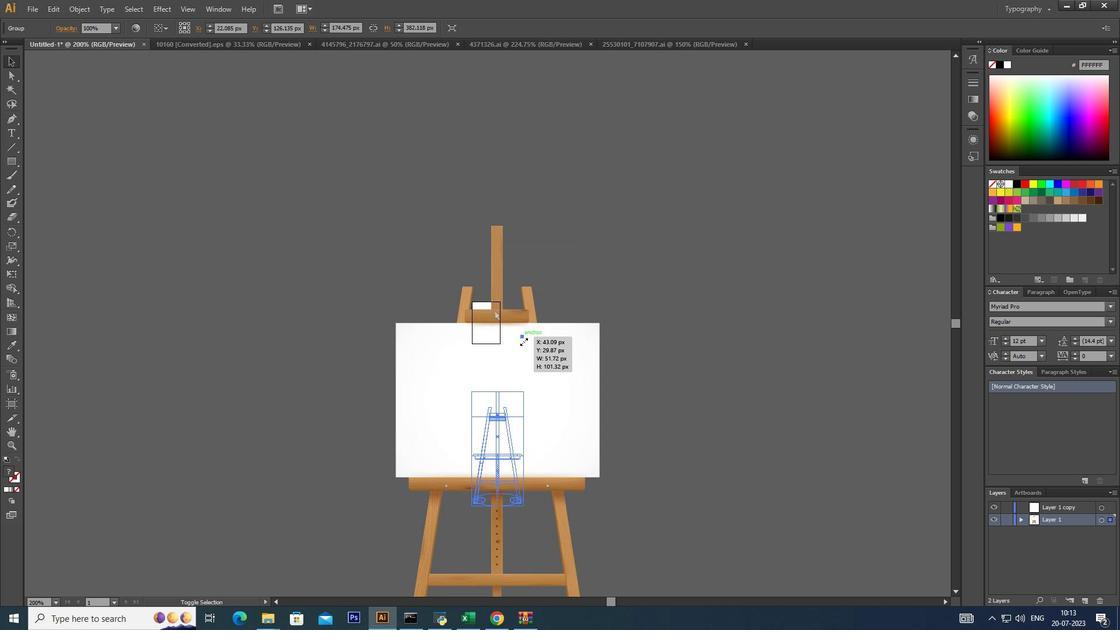 
Action: Key pressed <Key.alt_l>
Screenshot: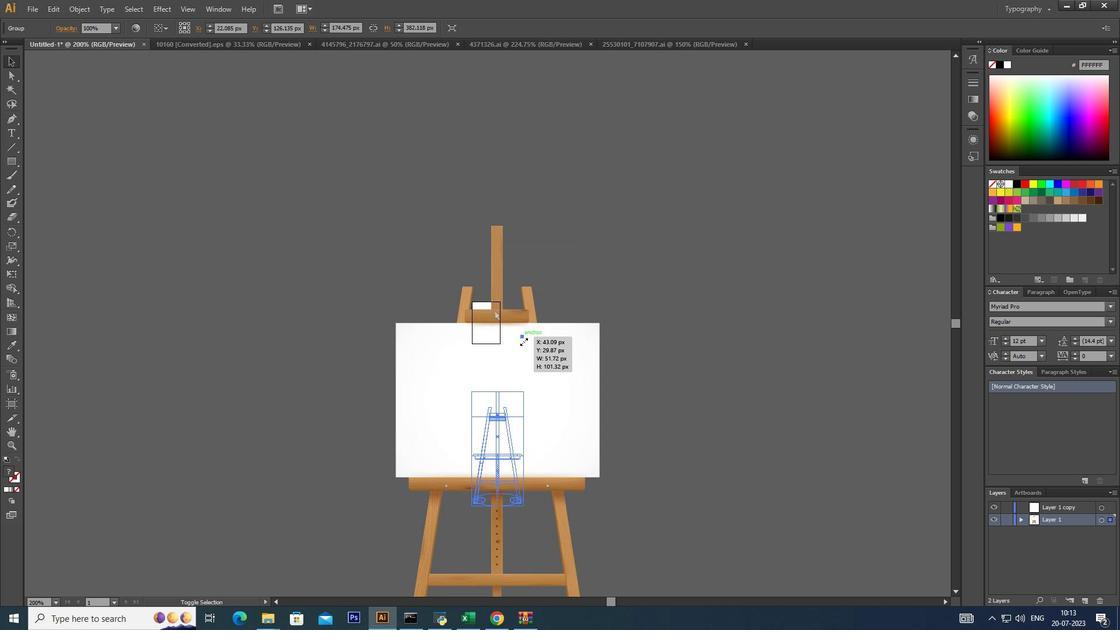 
Action: Mouse moved to (557, 287)
Screenshot: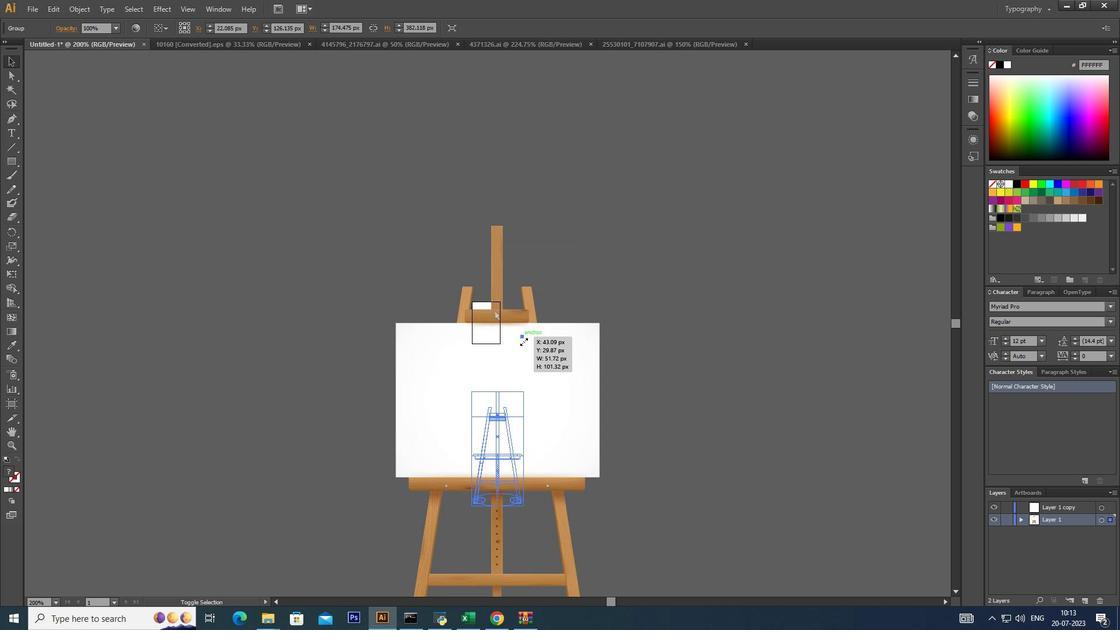 
Action: Key pressed <Key.alt_l><Key.alt_l><Key.alt_l><Key.alt_l>
Screenshot: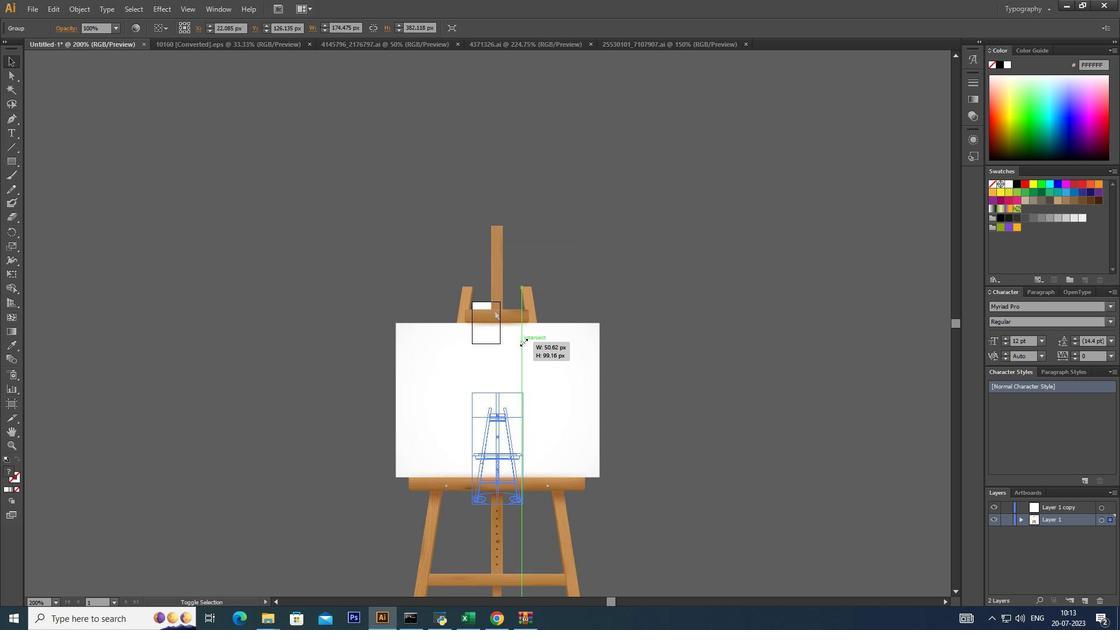 
Action: Mouse moved to (548, 297)
Screenshot: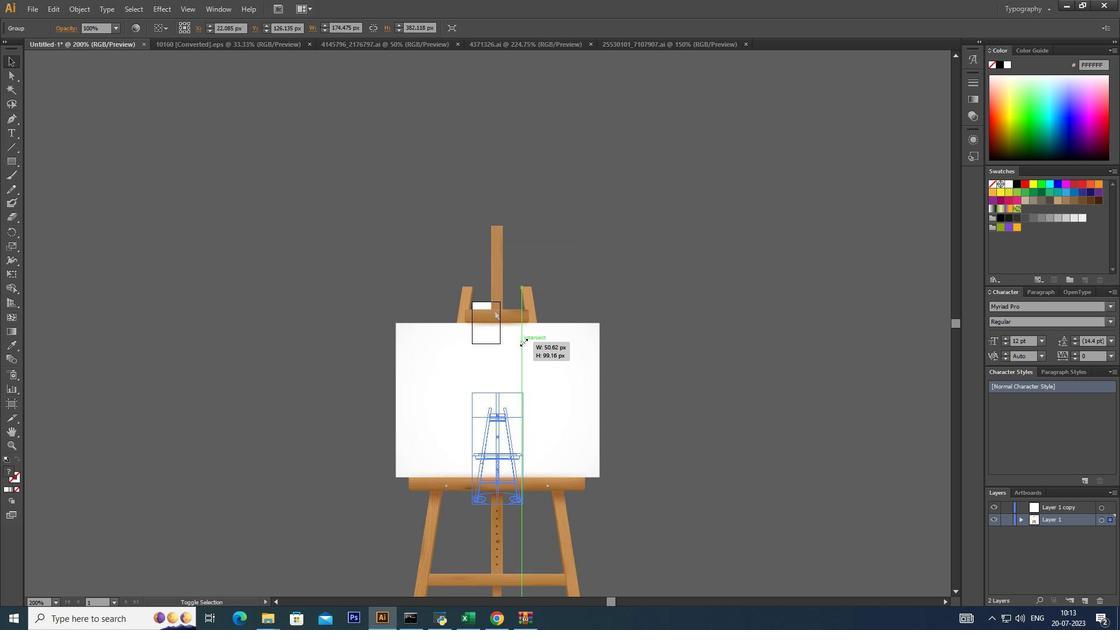 
Action: Key pressed <Key.alt_l><Key.alt_l>
Screenshot: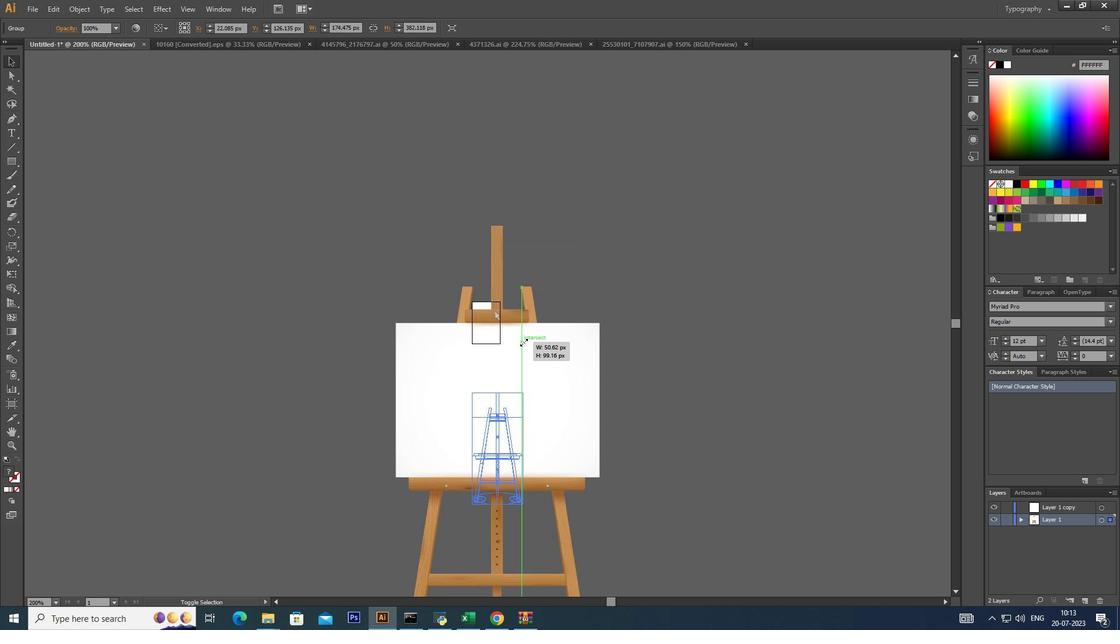 
Action: Mouse moved to (536, 313)
Screenshot: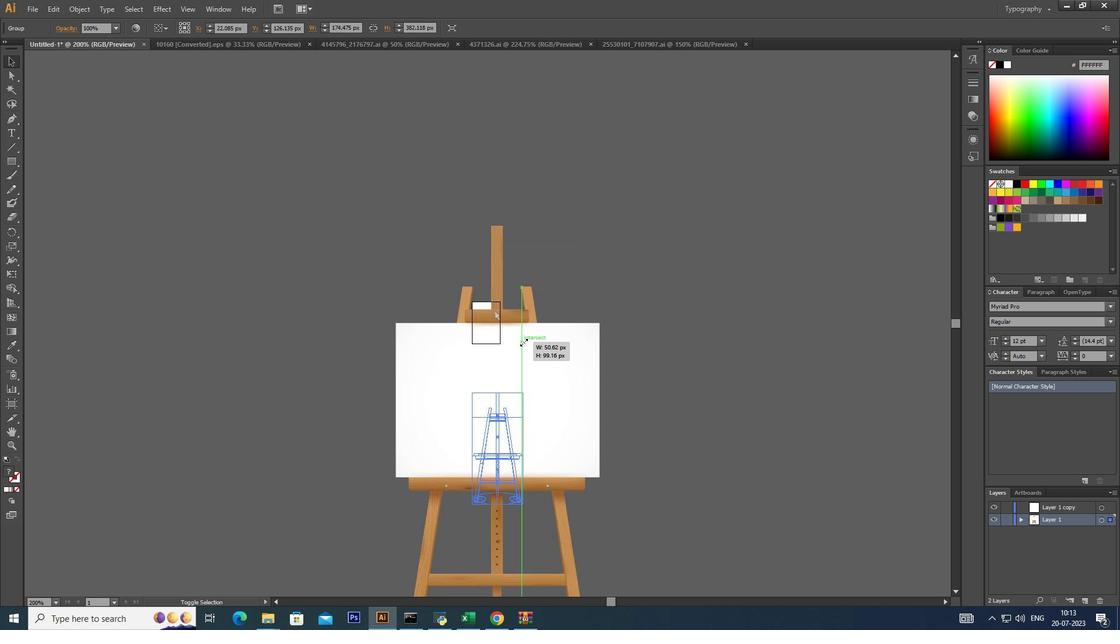 
Action: Key pressed <Key.alt_l><Key.alt_l><Key.alt_l><Key.alt_l>
Screenshot: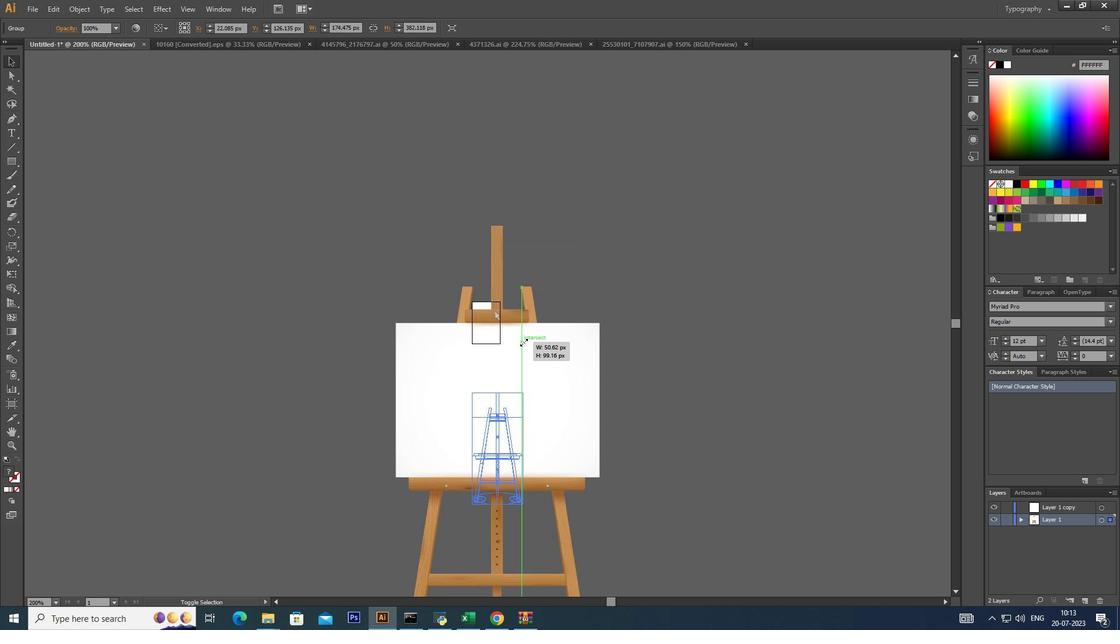 
Action: Mouse moved to (536, 314)
Screenshot: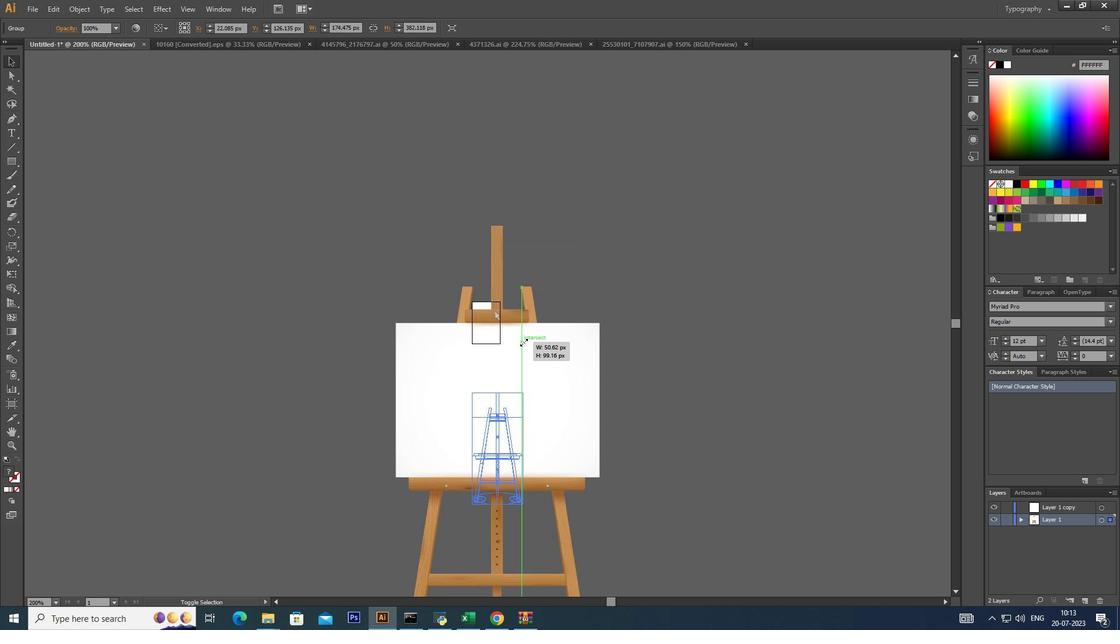 
Action: Key pressed <Key.alt_l>
Screenshot: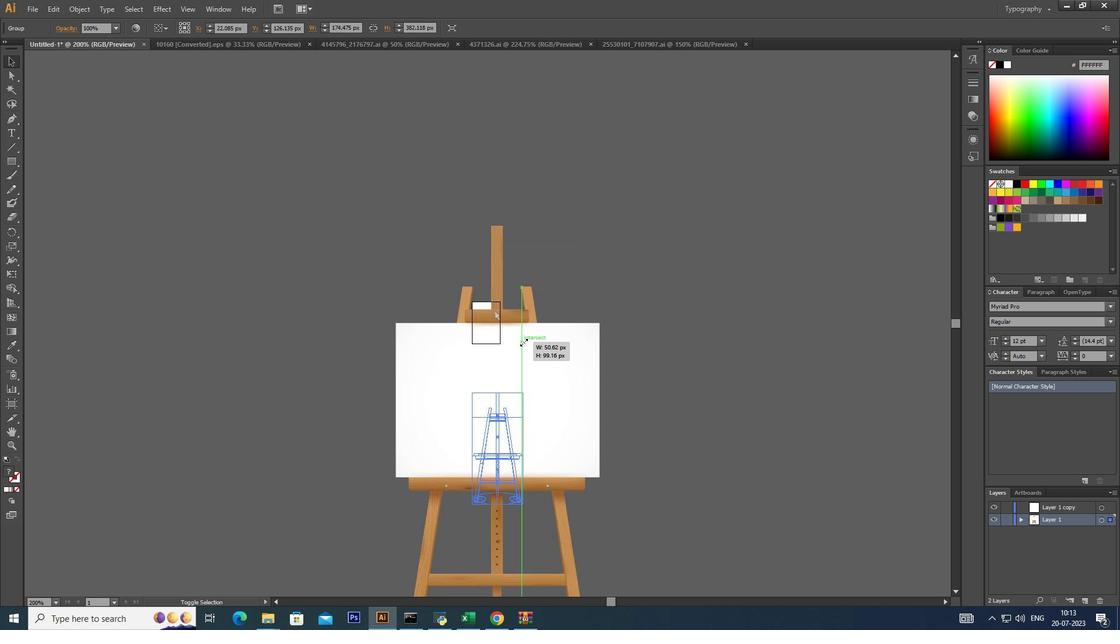 
Action: Mouse moved to (535, 318)
Screenshot: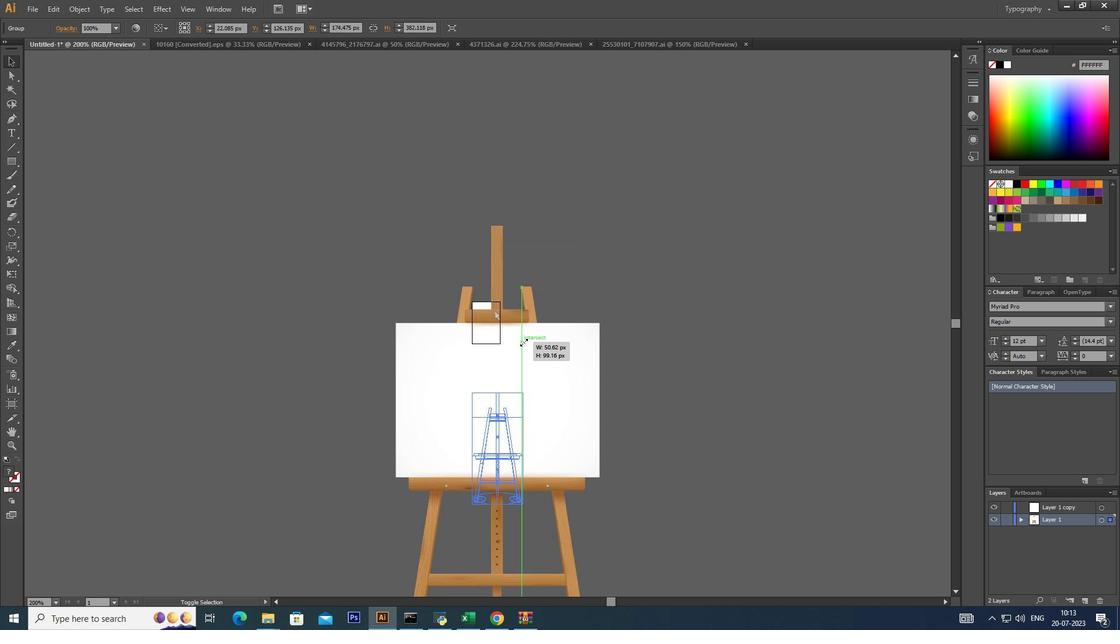 
Action: Key pressed <Key.alt_l>
Screenshot: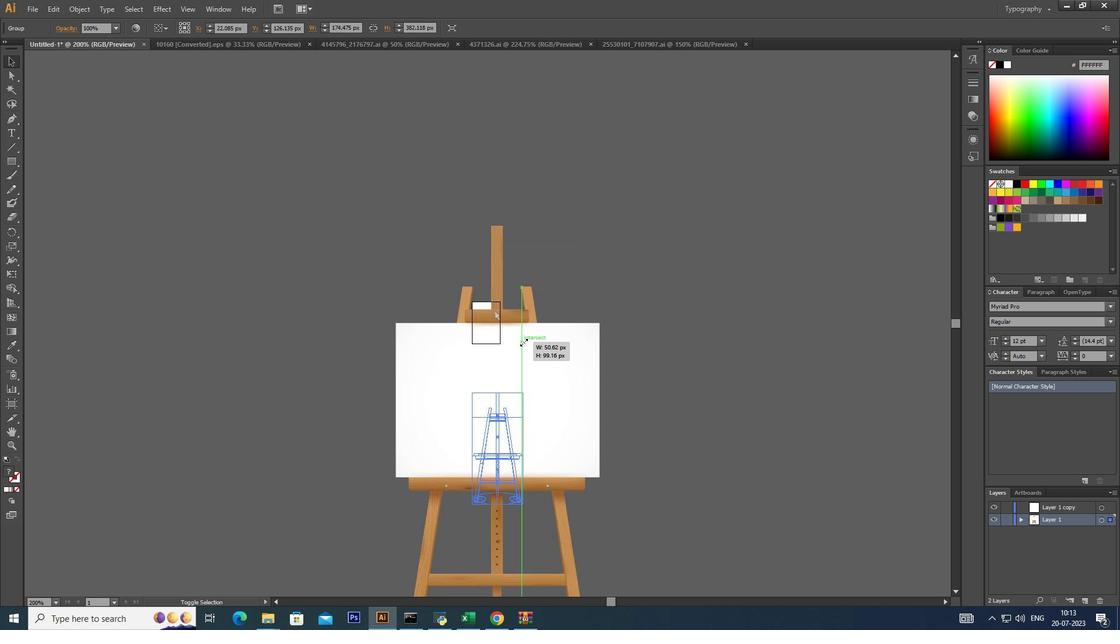 
Action: Mouse moved to (532, 323)
Screenshot: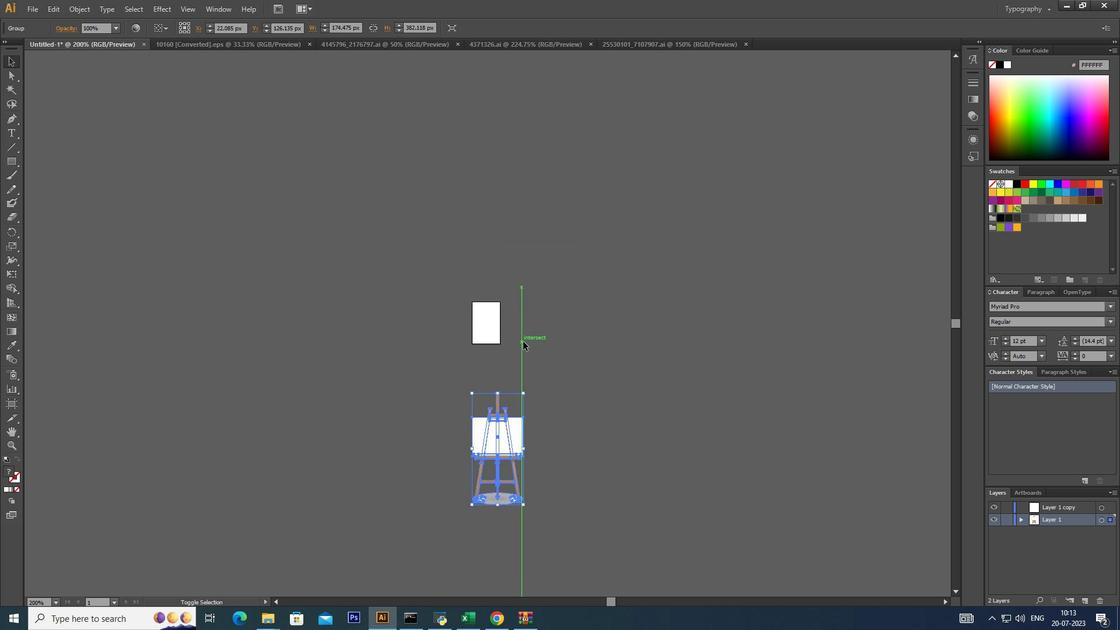
Action: Key pressed <Key.alt_l>
Screenshot: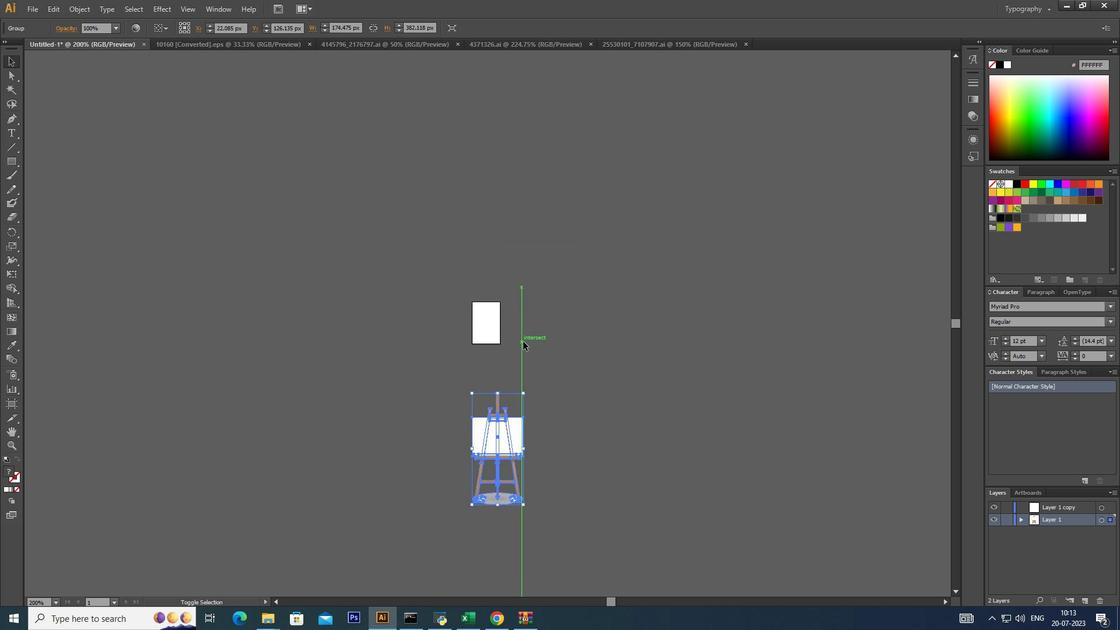 
Action: Mouse moved to (530, 326)
Screenshot: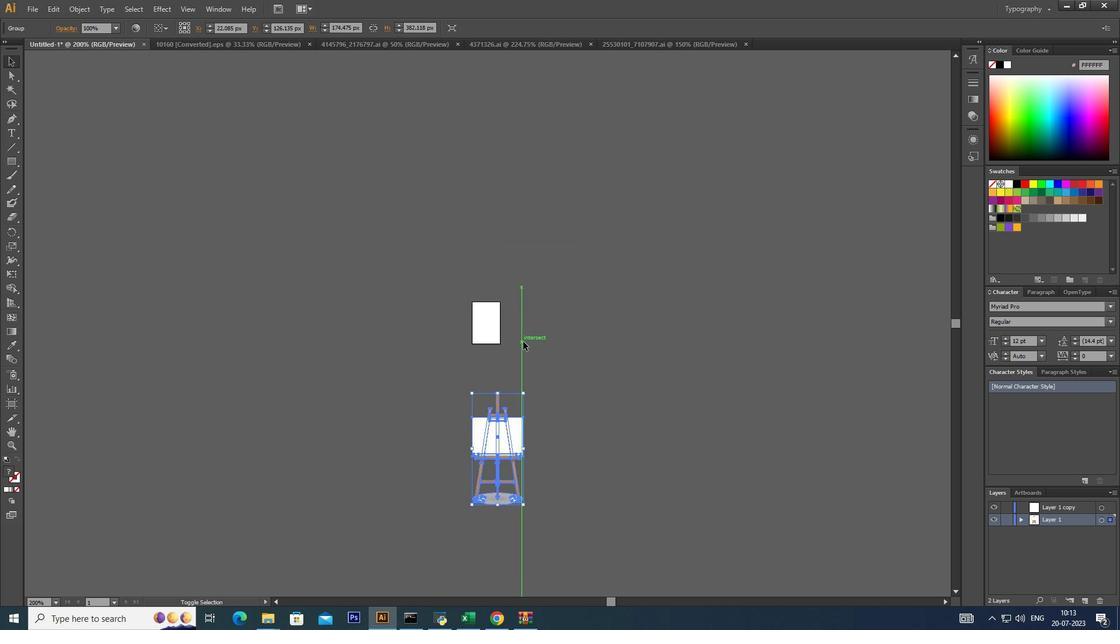 
Action: Key pressed <Key.alt_l>
Screenshot: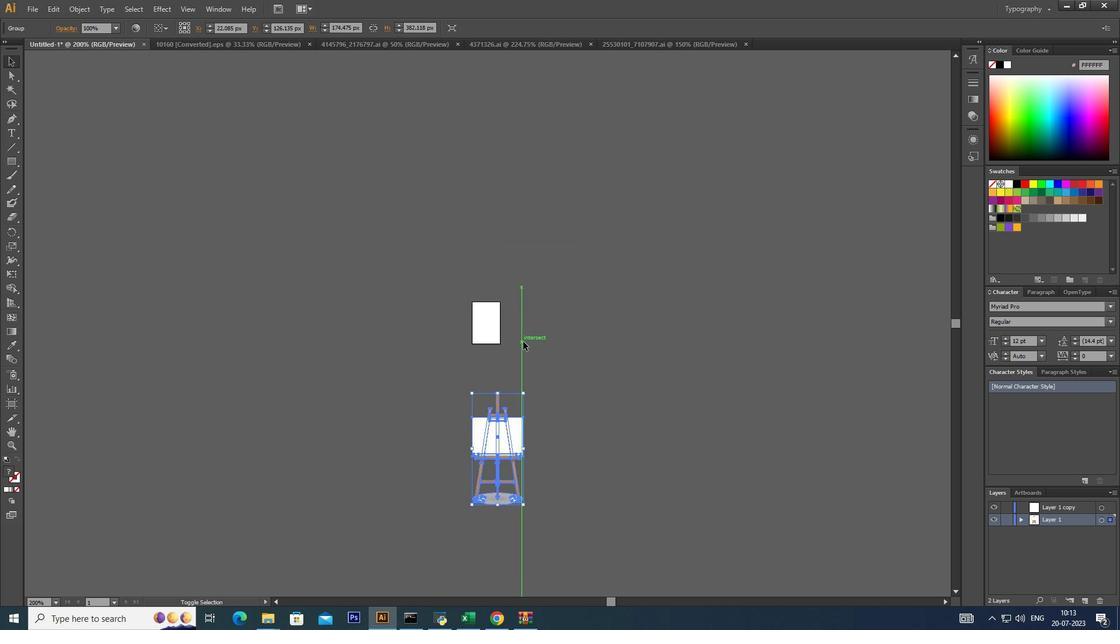 
Action: Mouse moved to (530, 327)
Screenshot: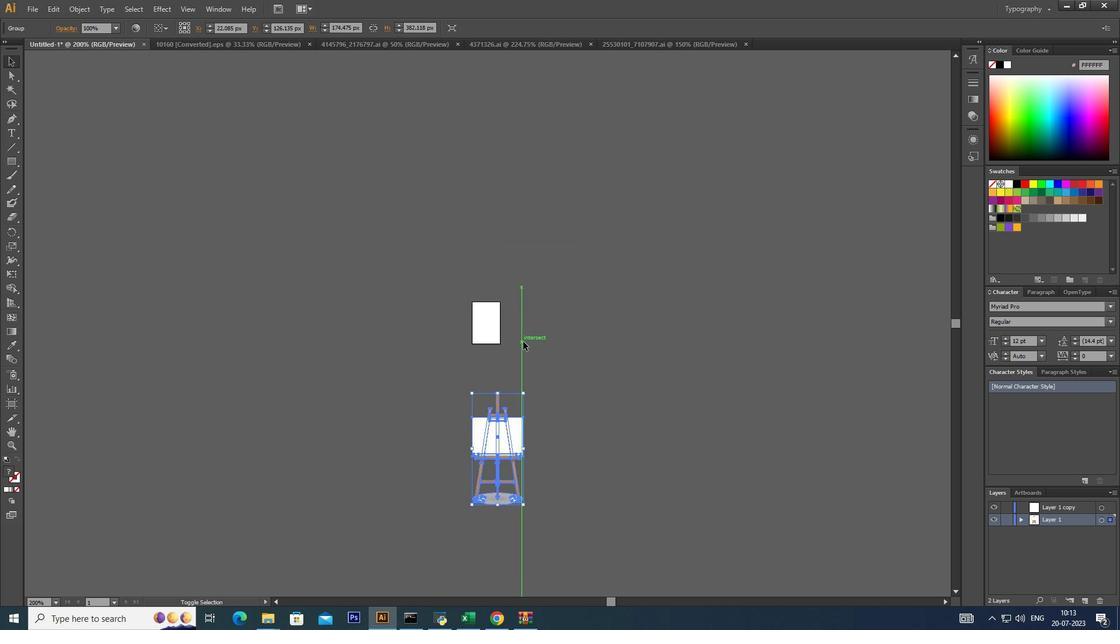 
Action: Key pressed <Key.alt_l>
Screenshot: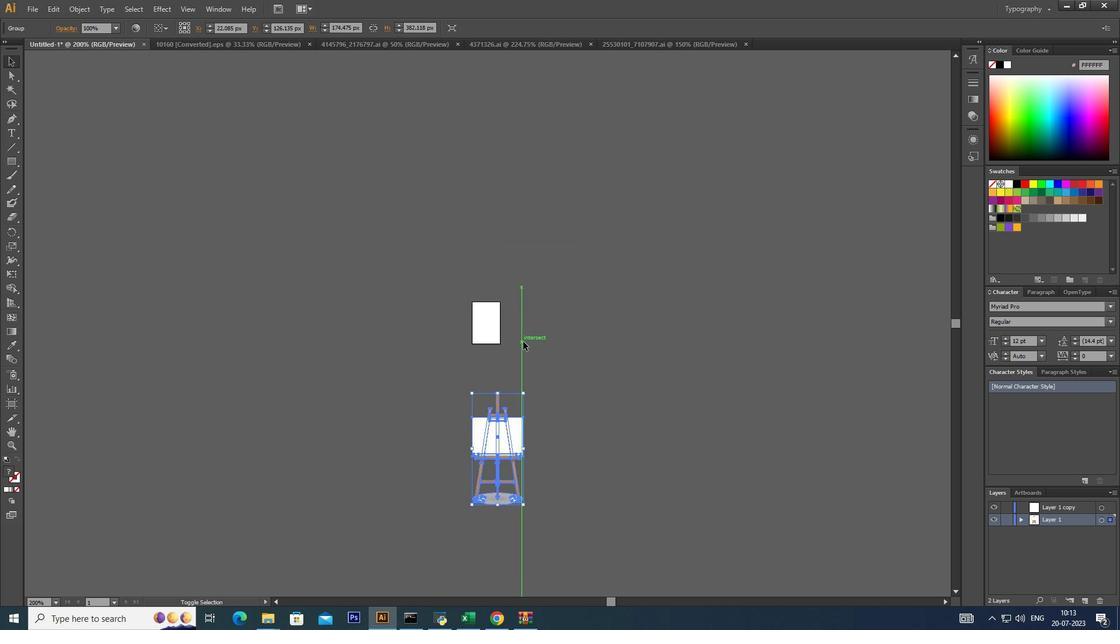 
Action: Mouse moved to (529, 329)
Screenshot: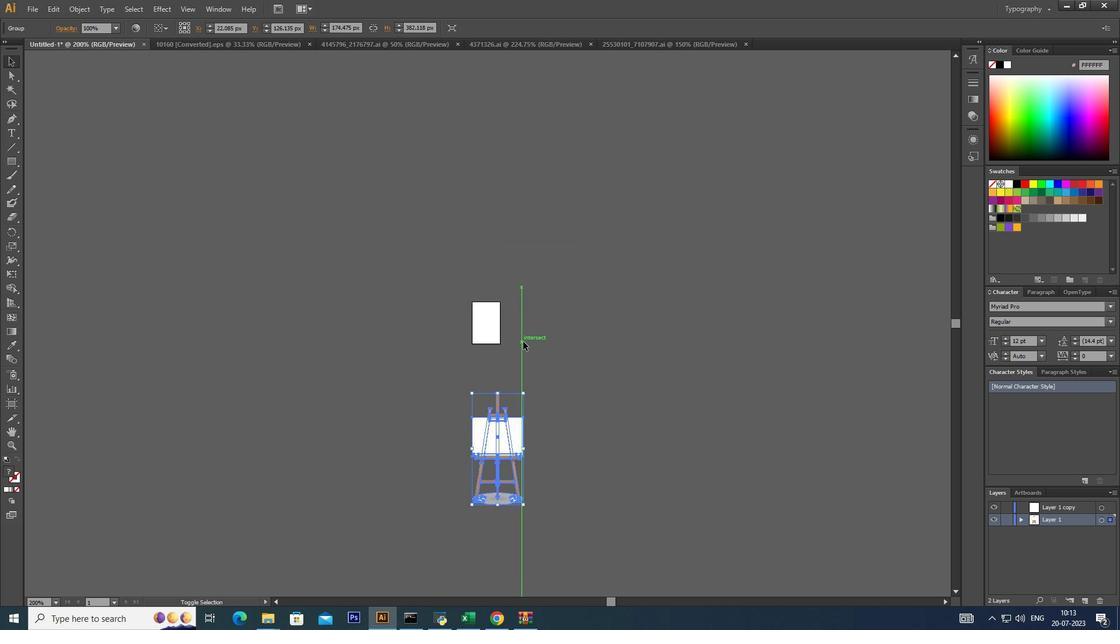 
Action: Key pressed <Key.alt_l>
Screenshot: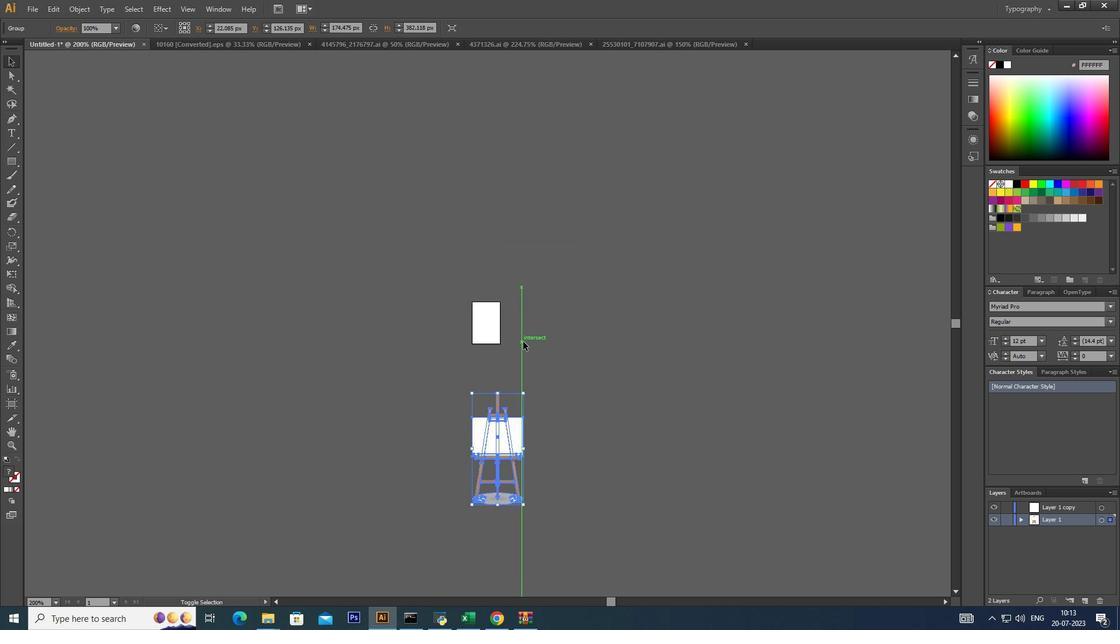 
Action: Mouse moved to (528, 330)
Screenshot: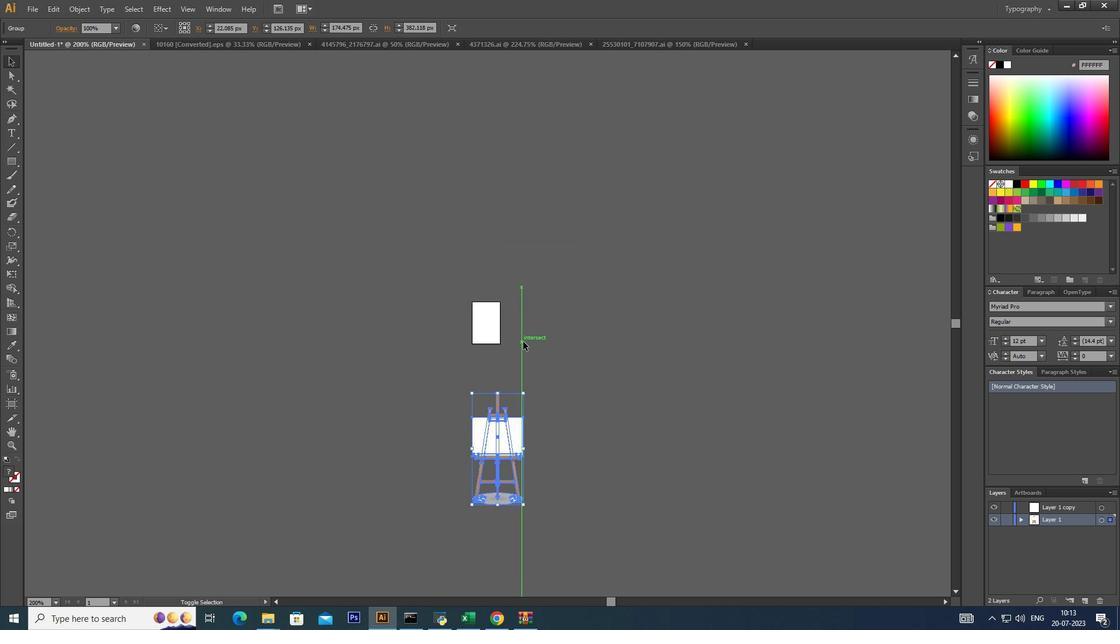 
Action: Key pressed <Key.alt_l>
Screenshot: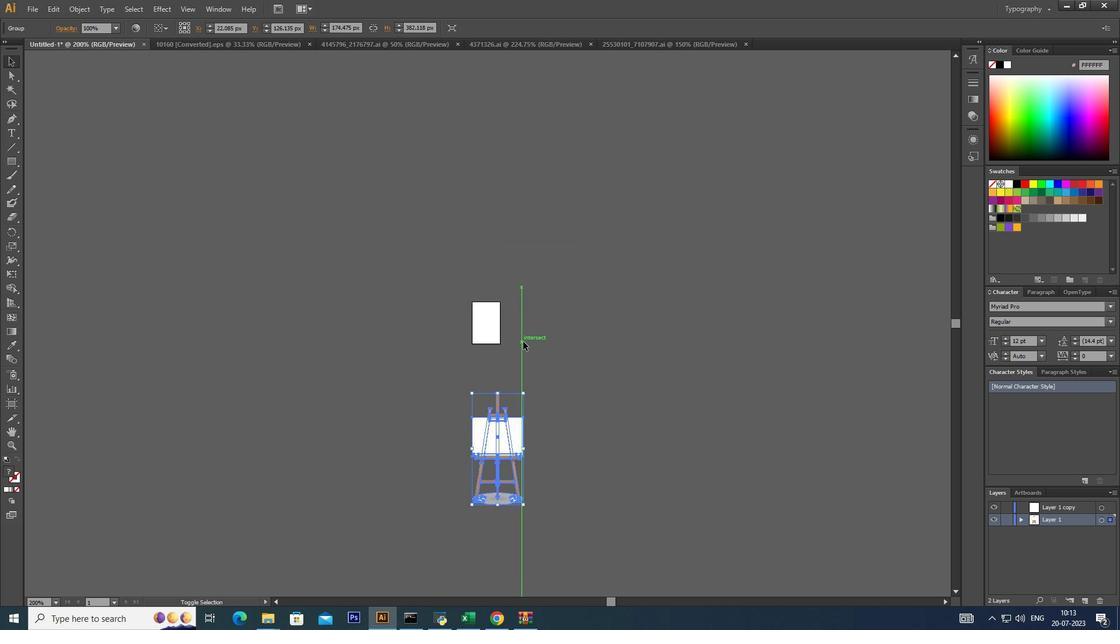 
Action: Mouse moved to (528, 331)
Screenshot: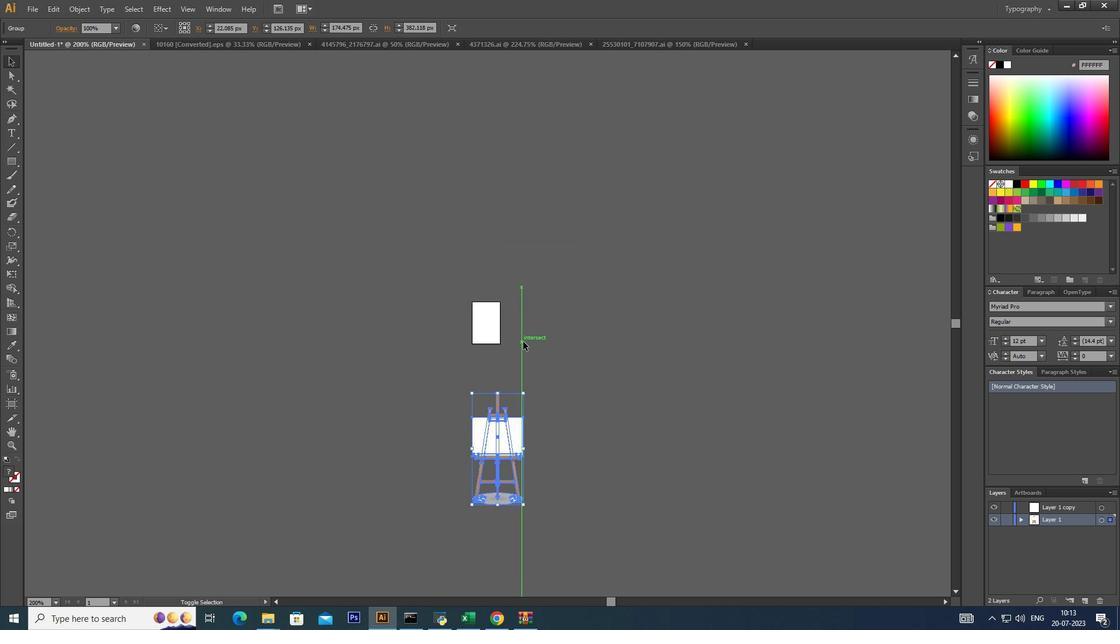 
Action: Key pressed <Key.alt_l>
Screenshot: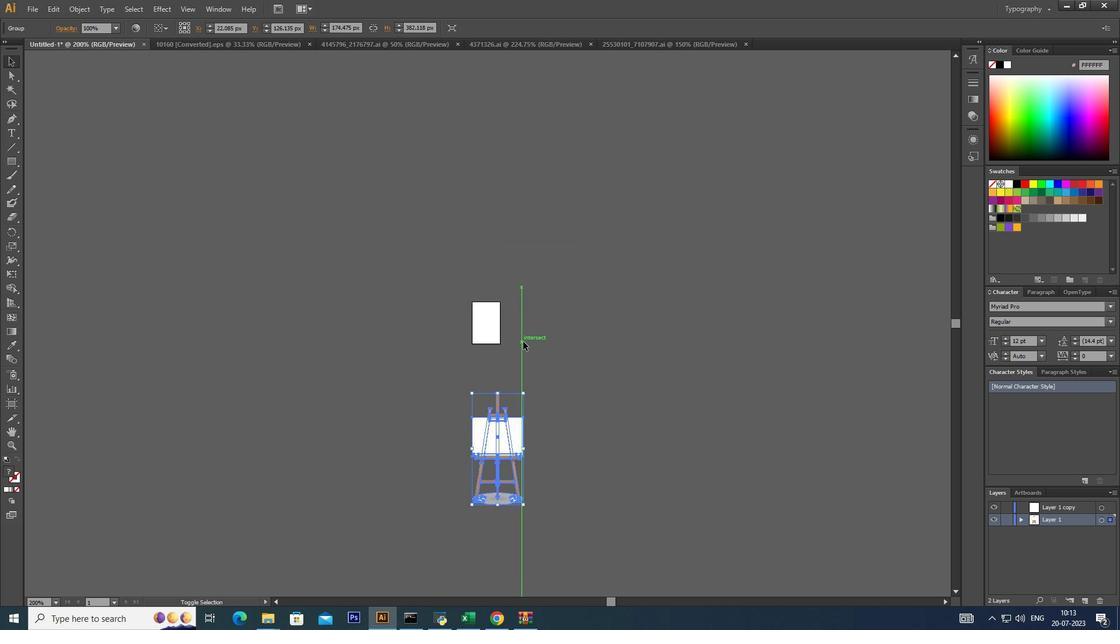 
Action: Mouse moved to (527, 333)
Screenshot: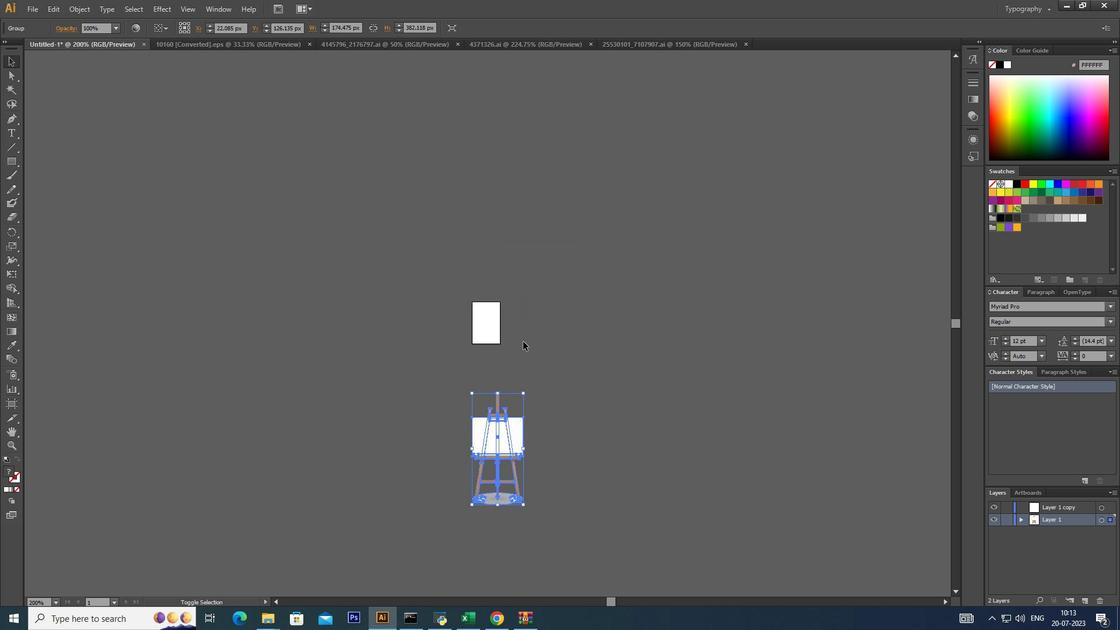 
Action: Key pressed <Key.alt_l>
Screenshot: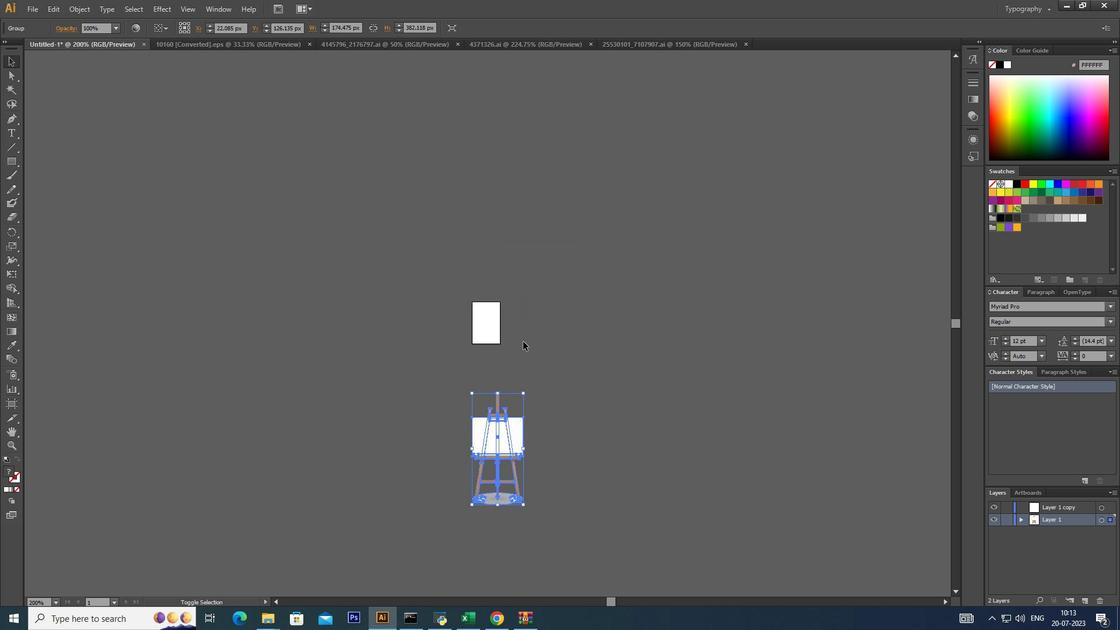 
Action: Mouse moved to (525, 335)
Screenshot: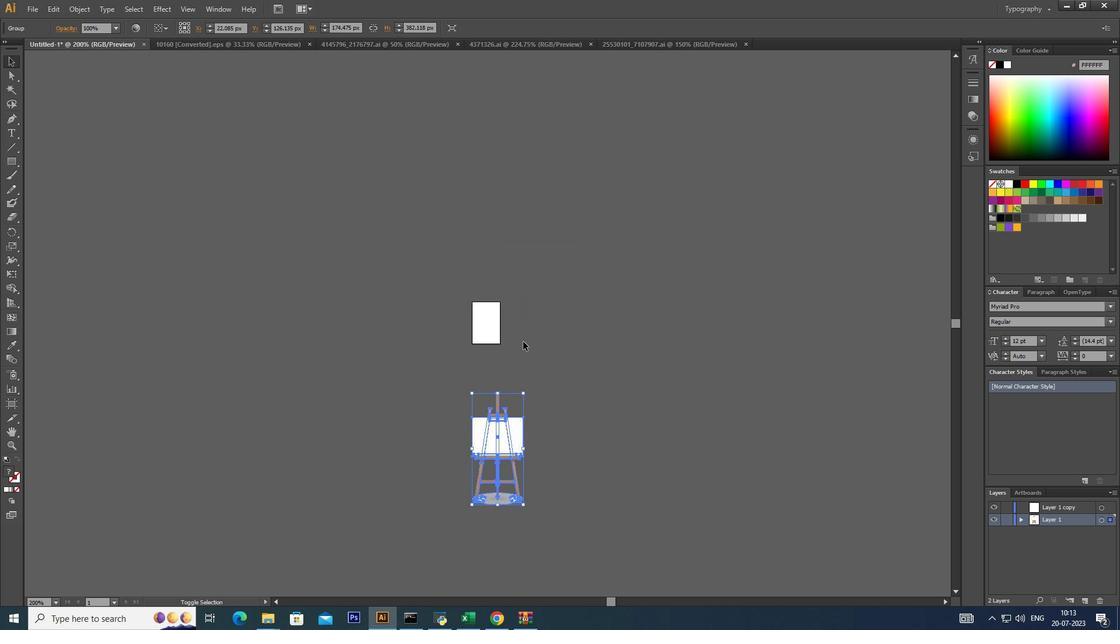 
Action: Key pressed <Key.alt_l>
Screenshot: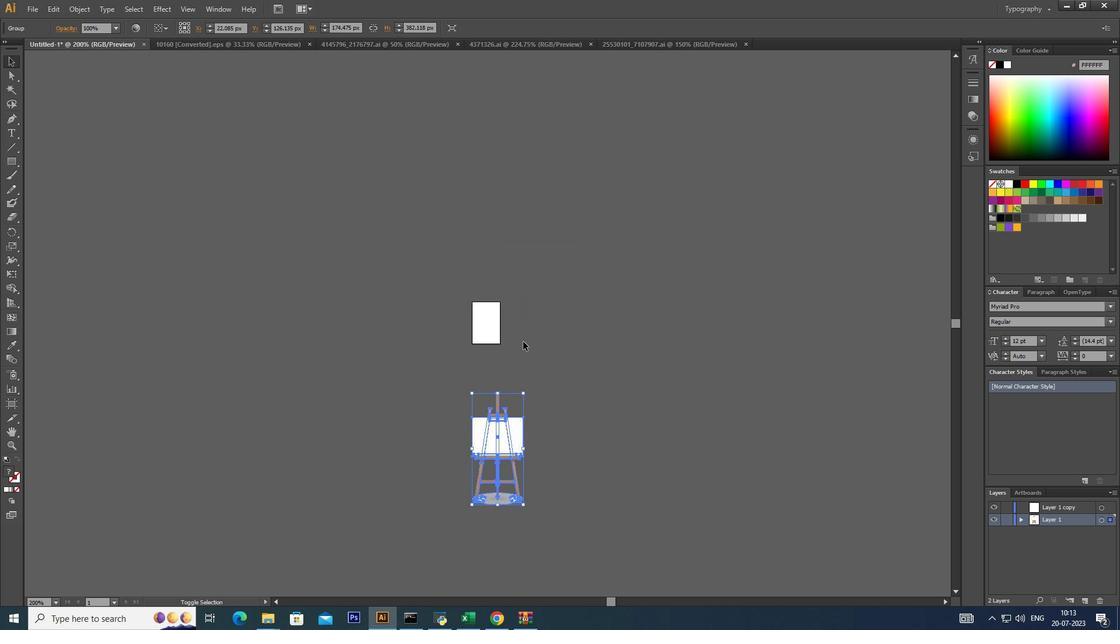 
Action: Mouse moved to (525, 336)
Screenshot: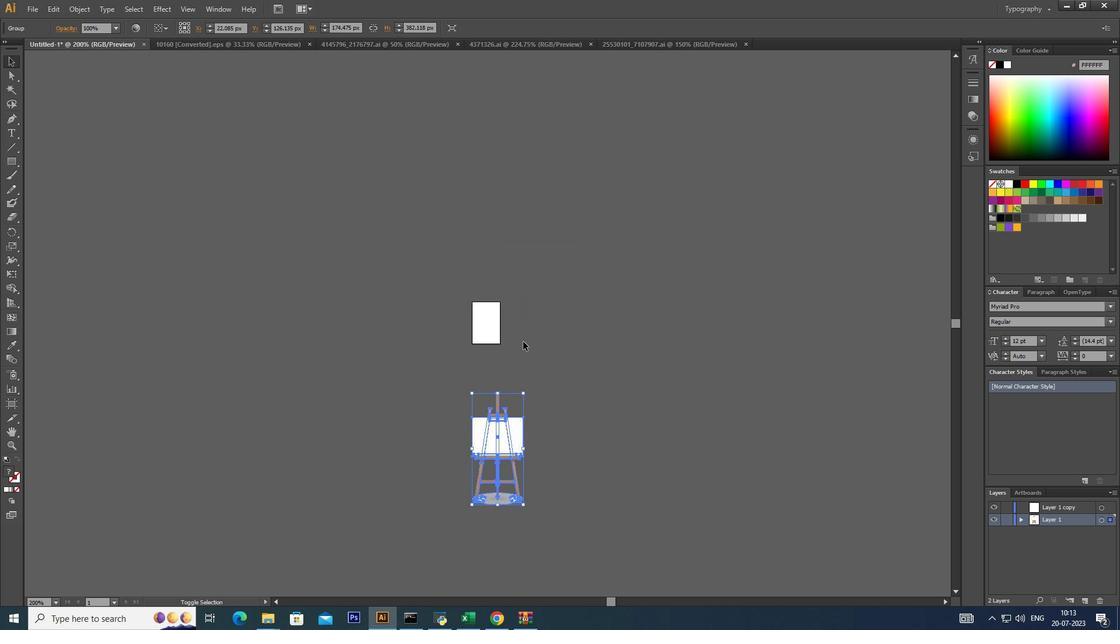 
Action: Key pressed <Key.alt_l>
Screenshot: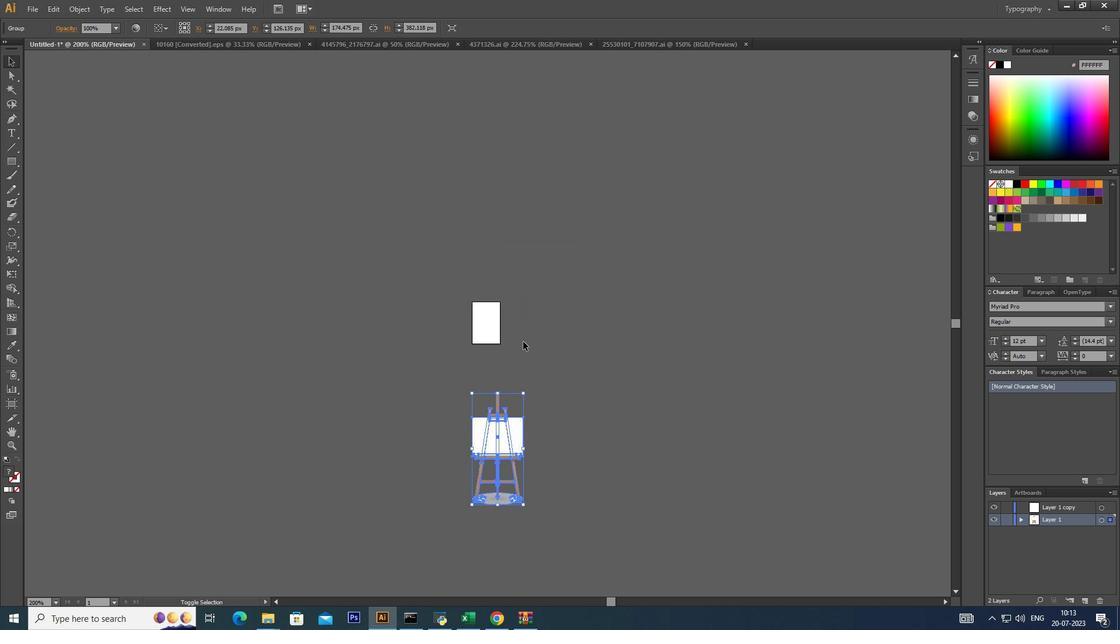 
Action: Mouse moved to (524, 337)
Screenshot: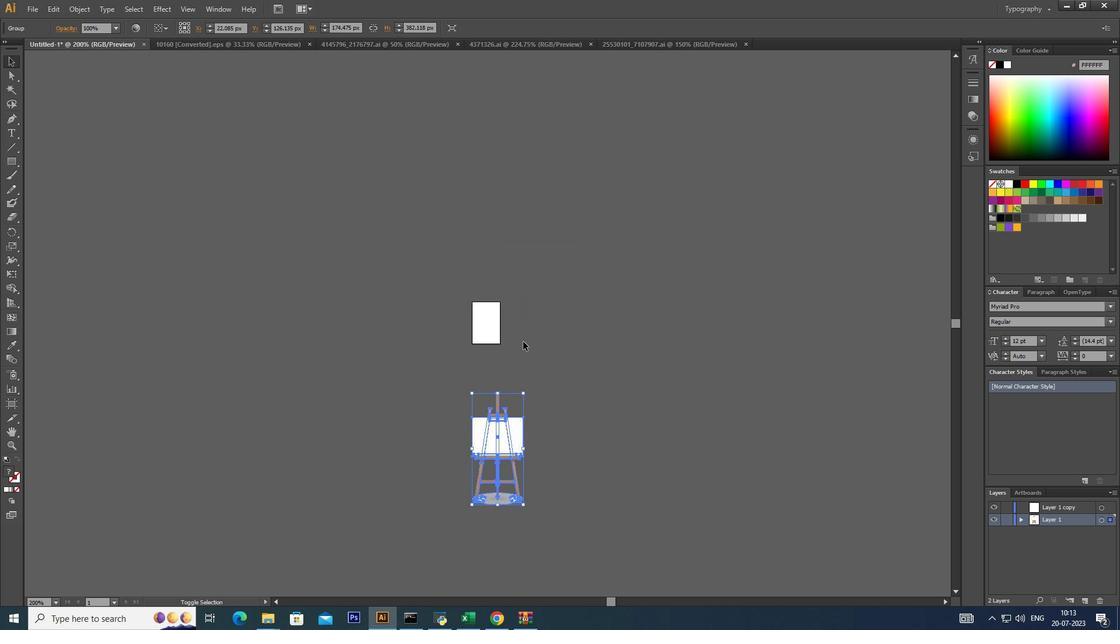 
Action: Key pressed <Key.alt_l>
Screenshot: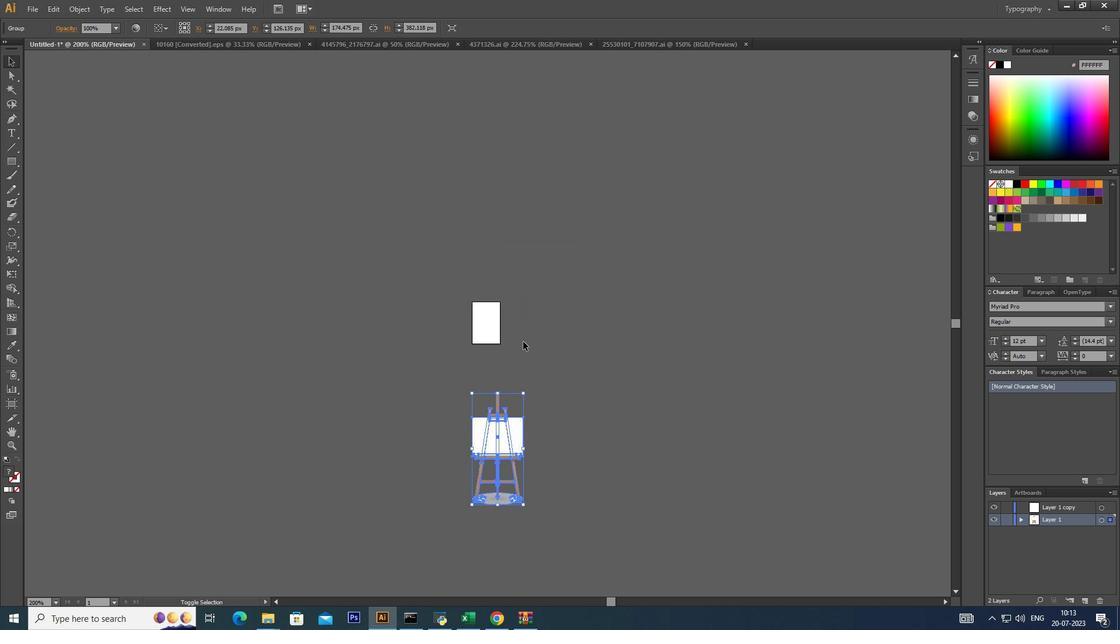 
Action: Mouse moved to (524, 338)
Screenshot: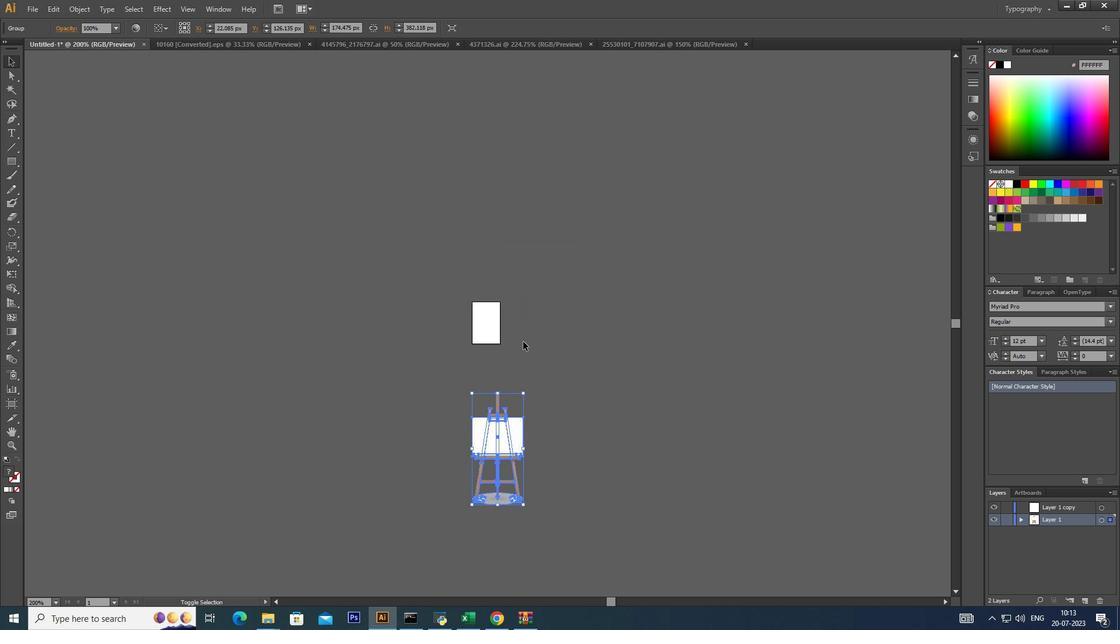 
Action: Key pressed <Key.alt_l><Key.alt_l><Key.alt_l><Key.alt_l><Key.alt_l><Key.alt_l><Key.alt_l><Key.alt_l><Key.alt_l><Key.alt_l><Key.alt_l>
Screenshot: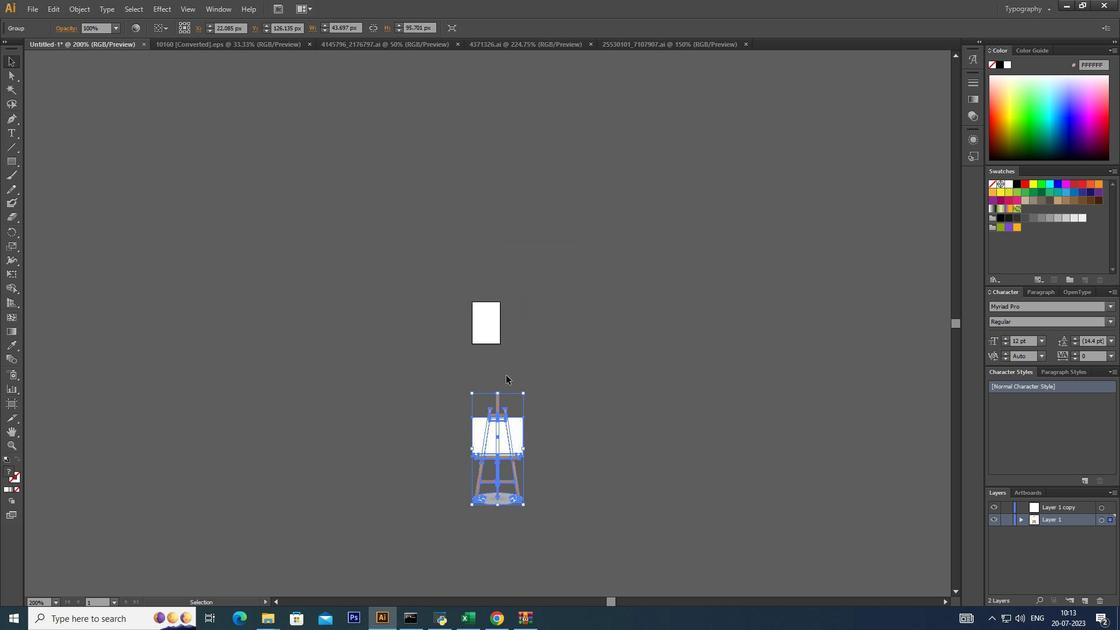 
Action: Mouse moved to (524, 339)
Screenshot: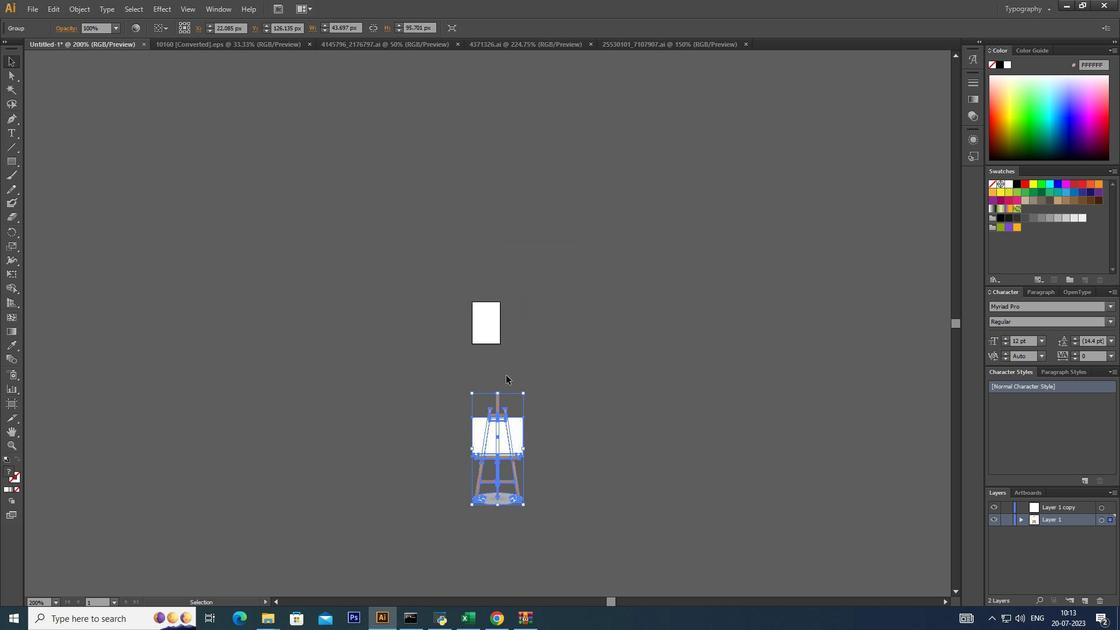 
Action: Key pressed <Key.alt_l>
Screenshot: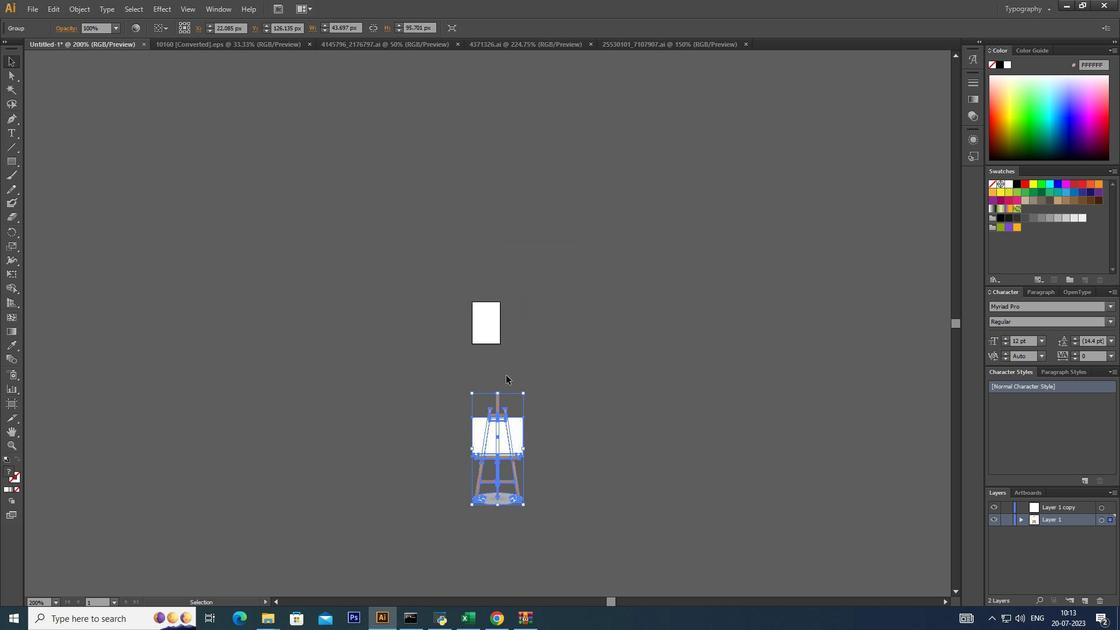 
Action: Mouse moved to (524, 340)
Screenshot: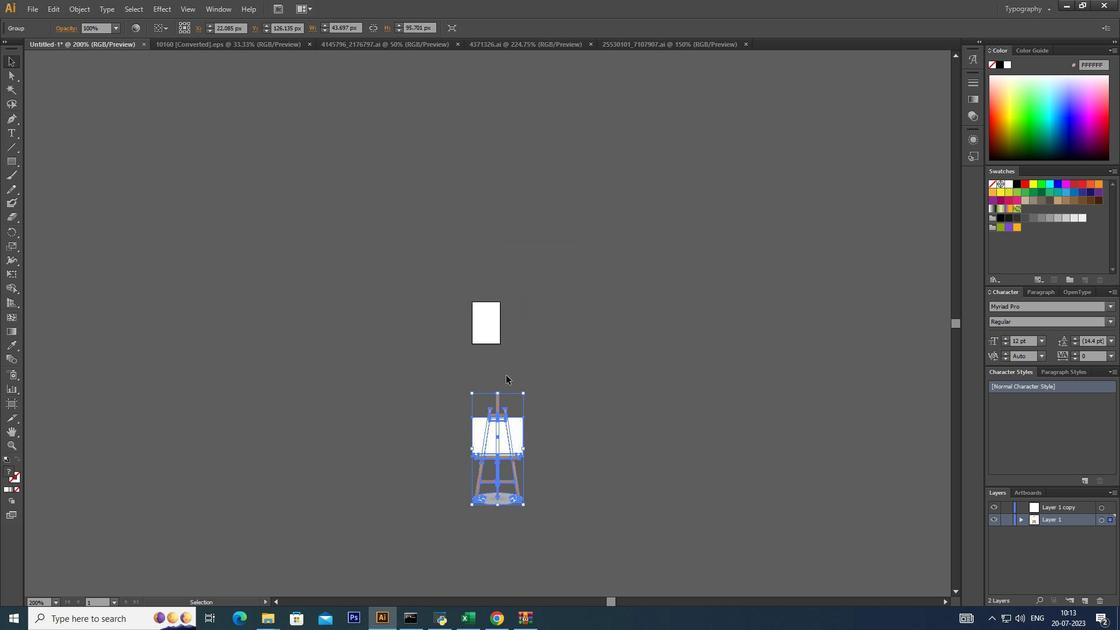 
Action: Key pressed <Key.alt_l>
Screenshot: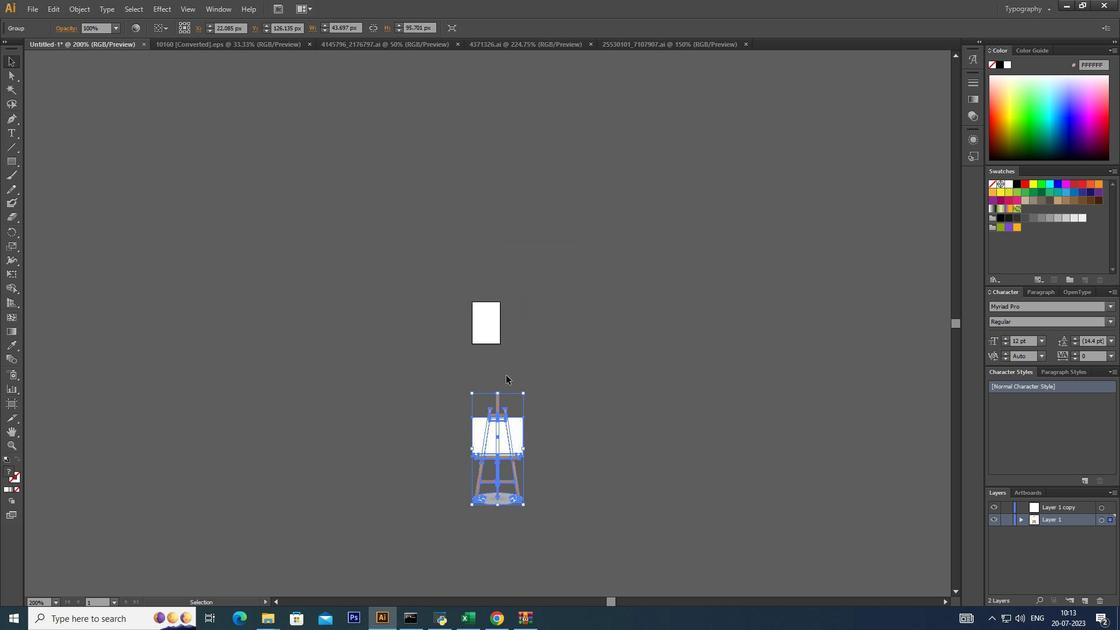 
Action: Mouse moved to (523, 341)
Screenshot: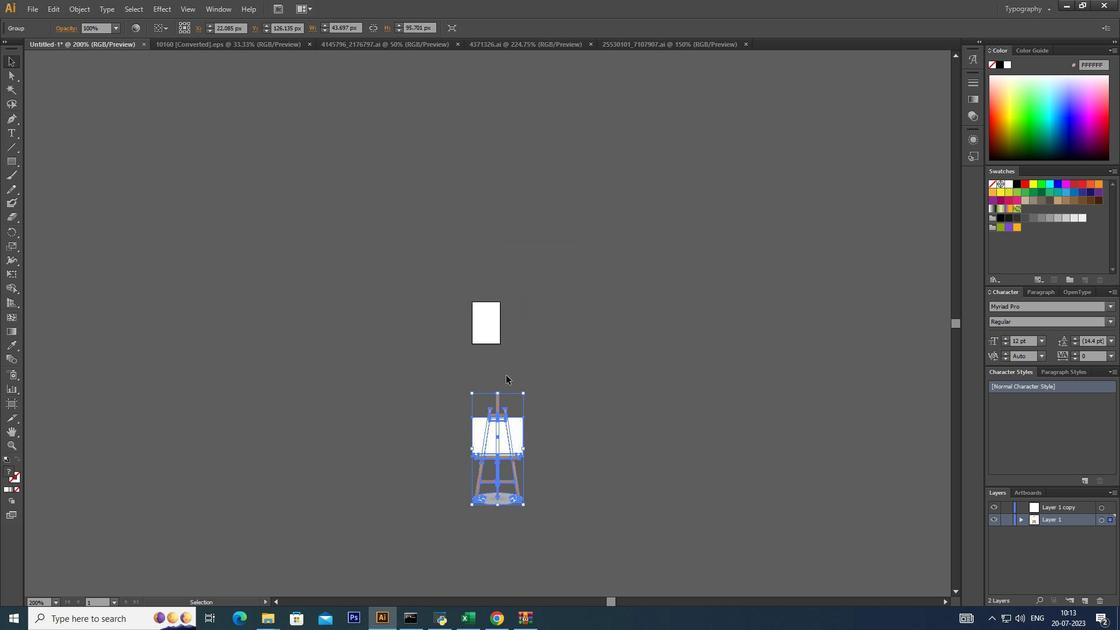 
Action: Key pressed <Key.alt_l><Key.alt_l><Key.alt_l>
Screenshot: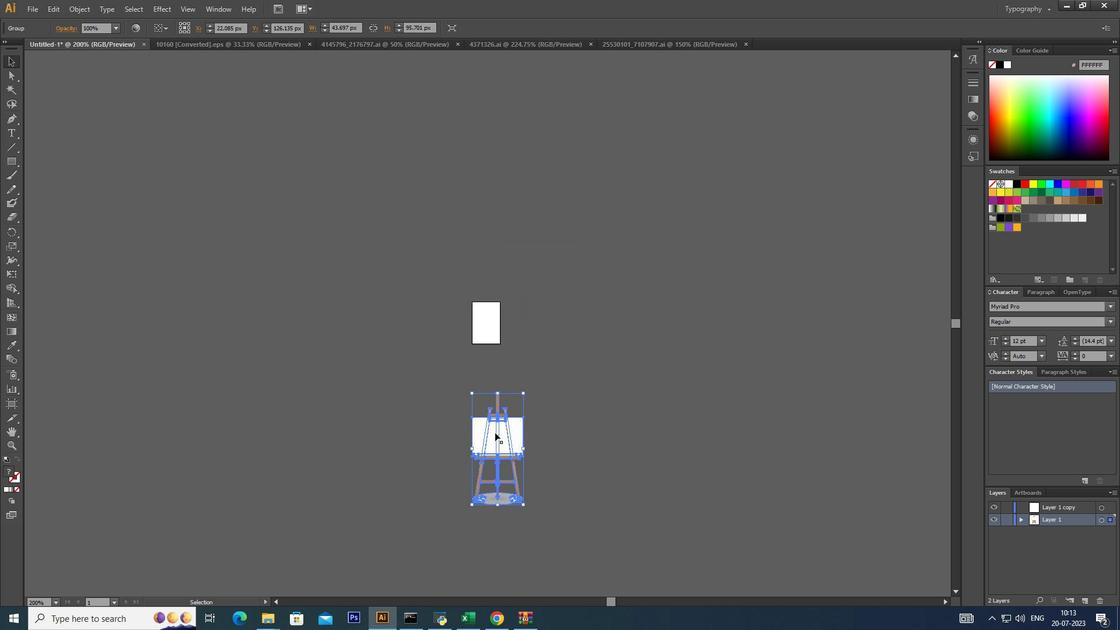 
Action: Mouse moved to (523, 342)
Screenshot: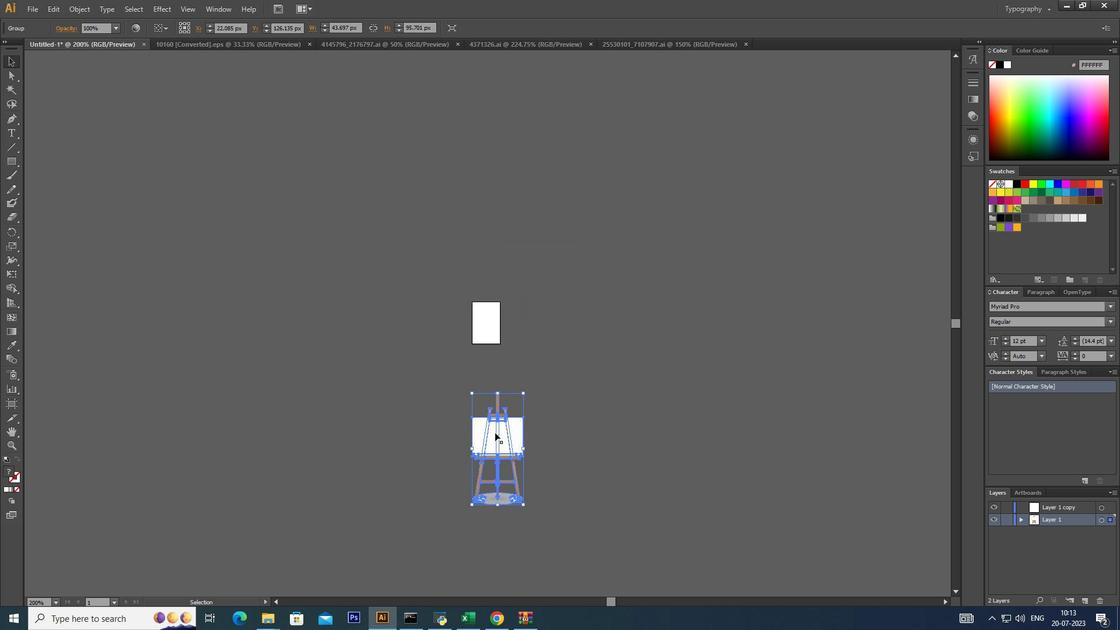 
Action: Key pressed <Key.alt_l><Key.alt_l><Key.alt_l><Key.alt_l><Key.alt_l><Key.alt_l><Key.alt_l><Key.alt_l><Key.alt_l><Key.alt_l> 7, 586)<Key.alt_l><Key.alt_l>
Screenshot: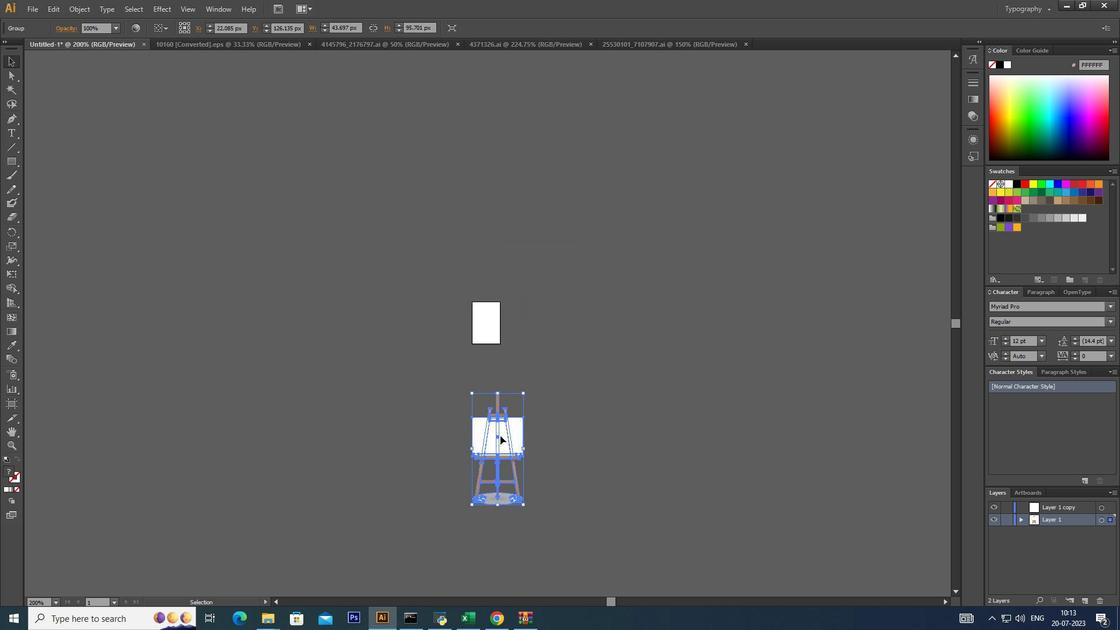 
Action: Mouse moved to (497, 316)
Screenshot: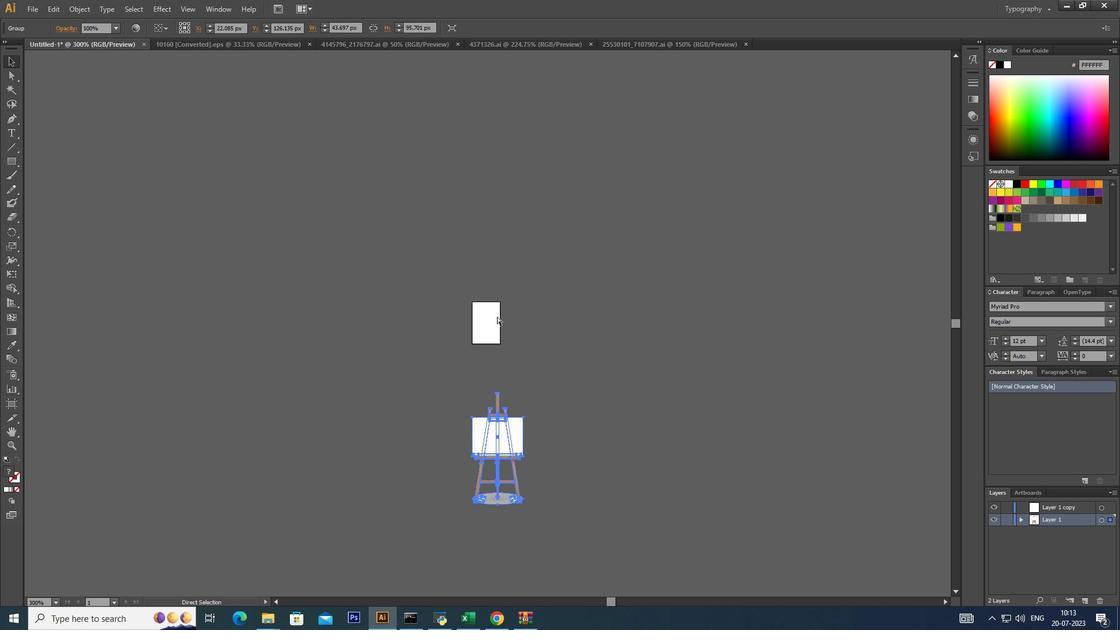 
Action: Key pressed <<187>>
Screenshot: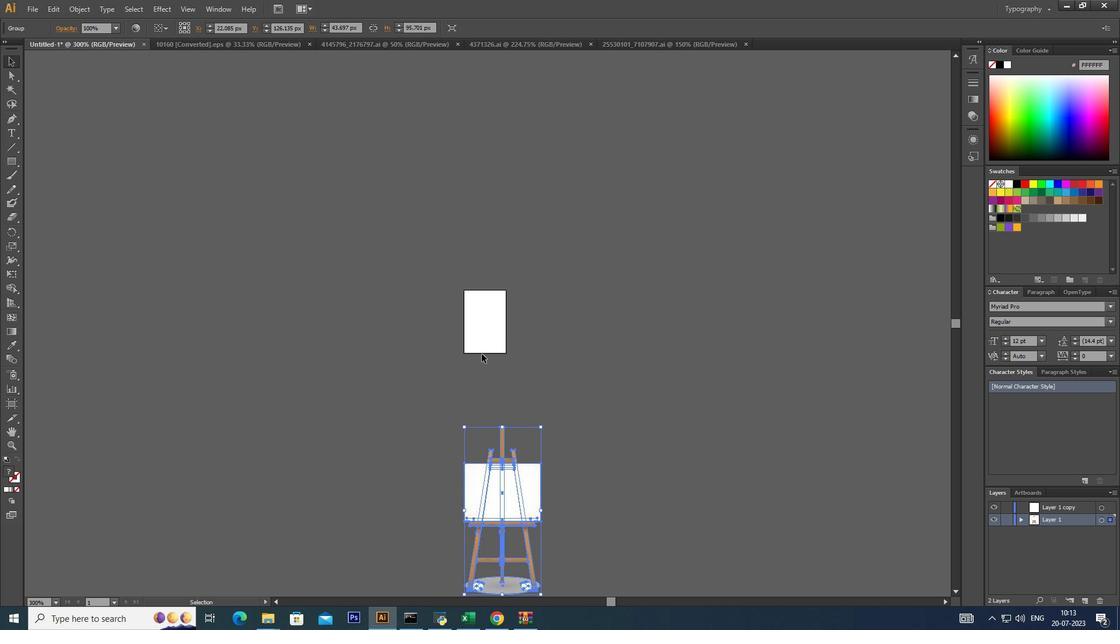 
Action: Mouse moved to (503, 483)
Screenshot: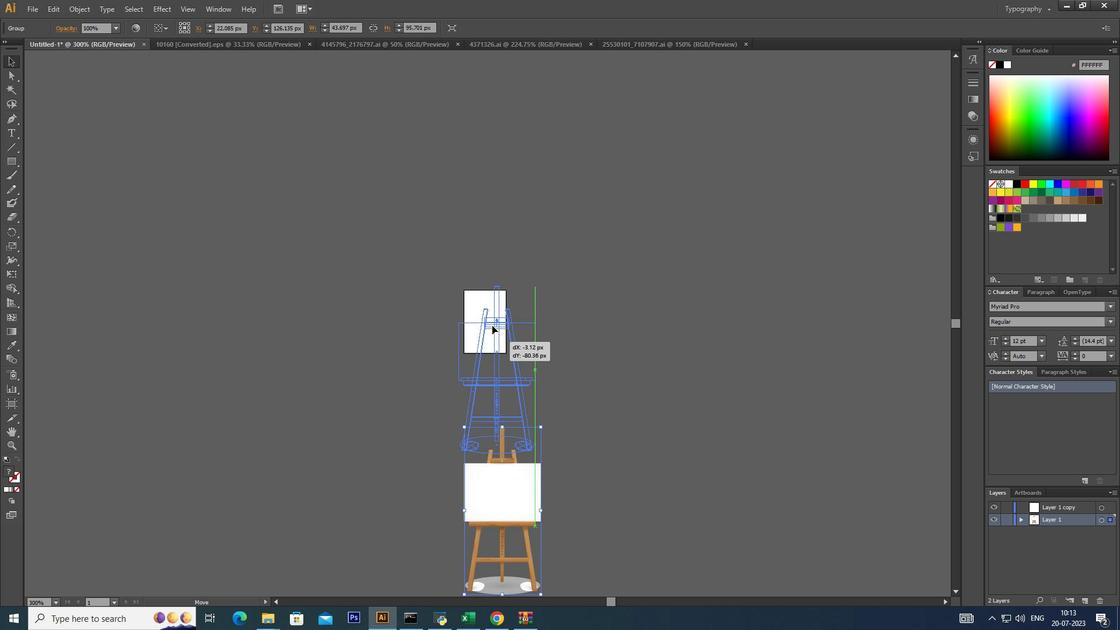 
Action: Mouse pressed left at (503, 483)
Screenshot: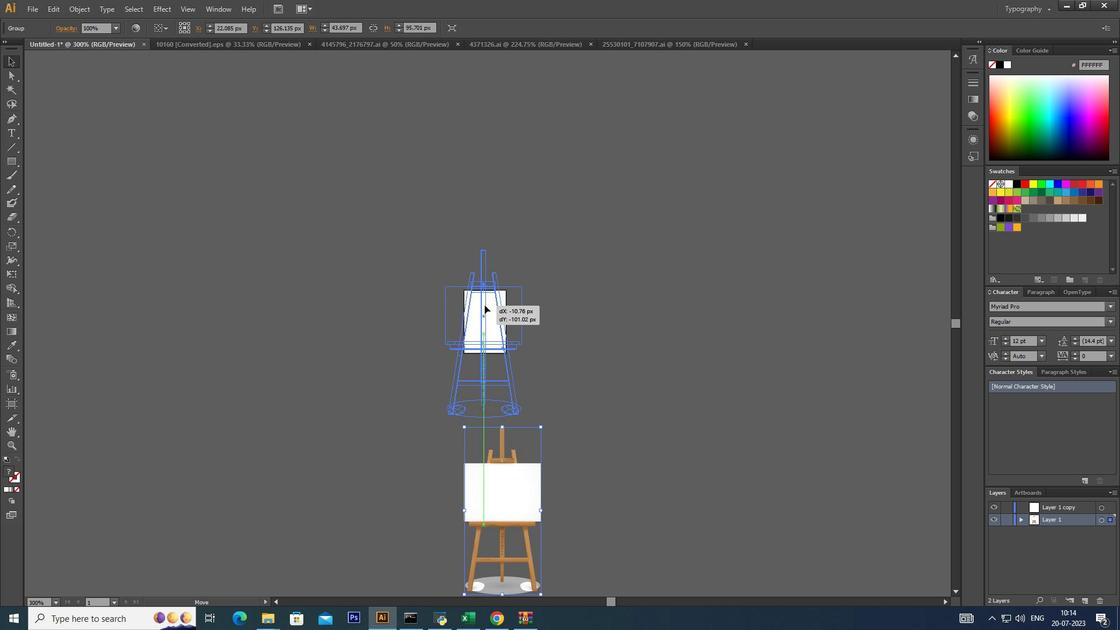 
Action: Mouse moved to (524, 250)
Screenshot: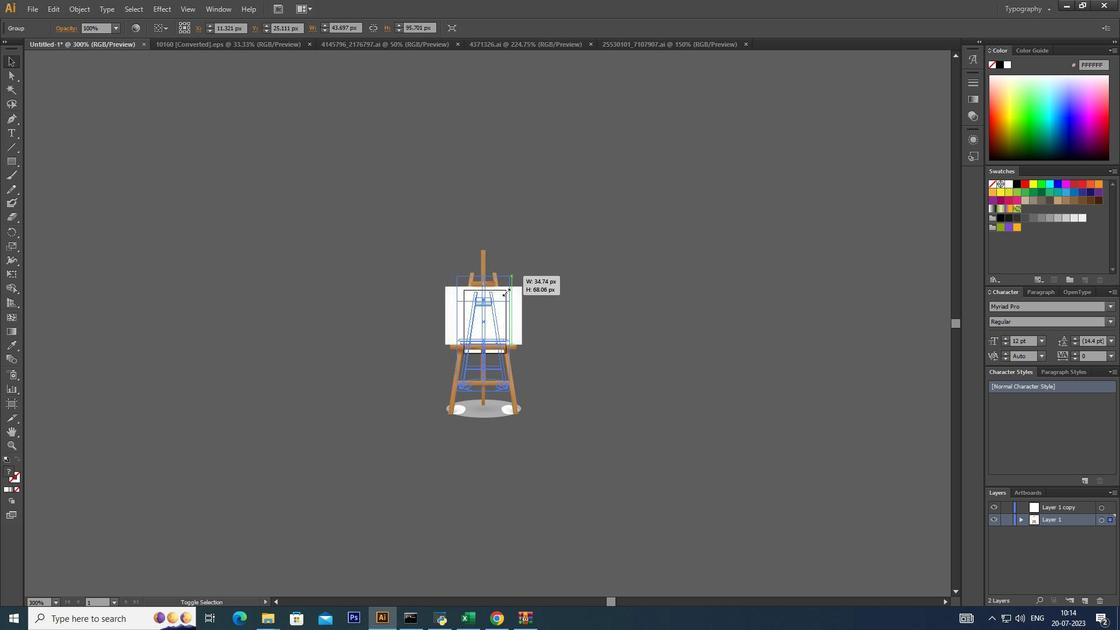 
Action: Key pressed <Key.shift><Key.alt_l>
Screenshot: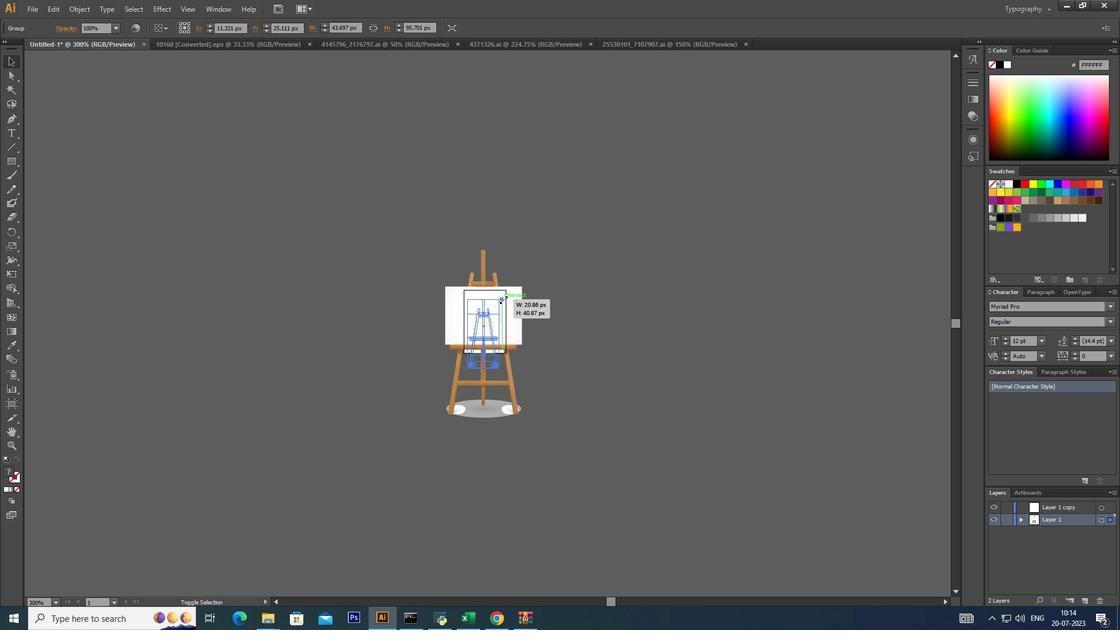 
Action: Mouse pressed left at (524, 250)
Screenshot: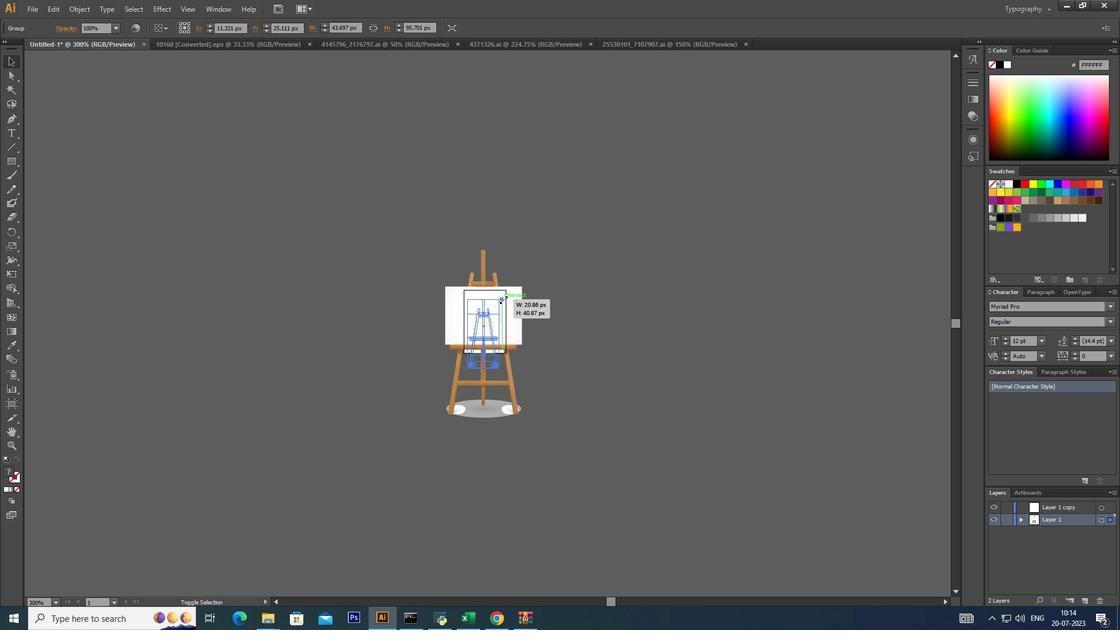
Action: Mouse moved to (520, 258)
Screenshot: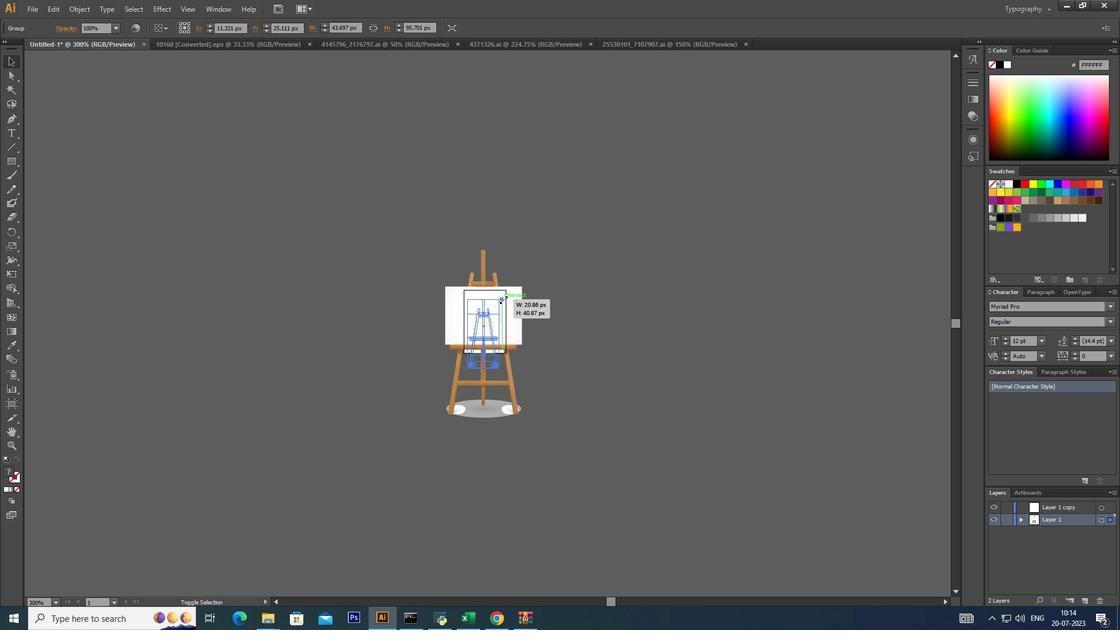 
Action: Key pressed <Key.shift><Key.alt_l>
Screenshot: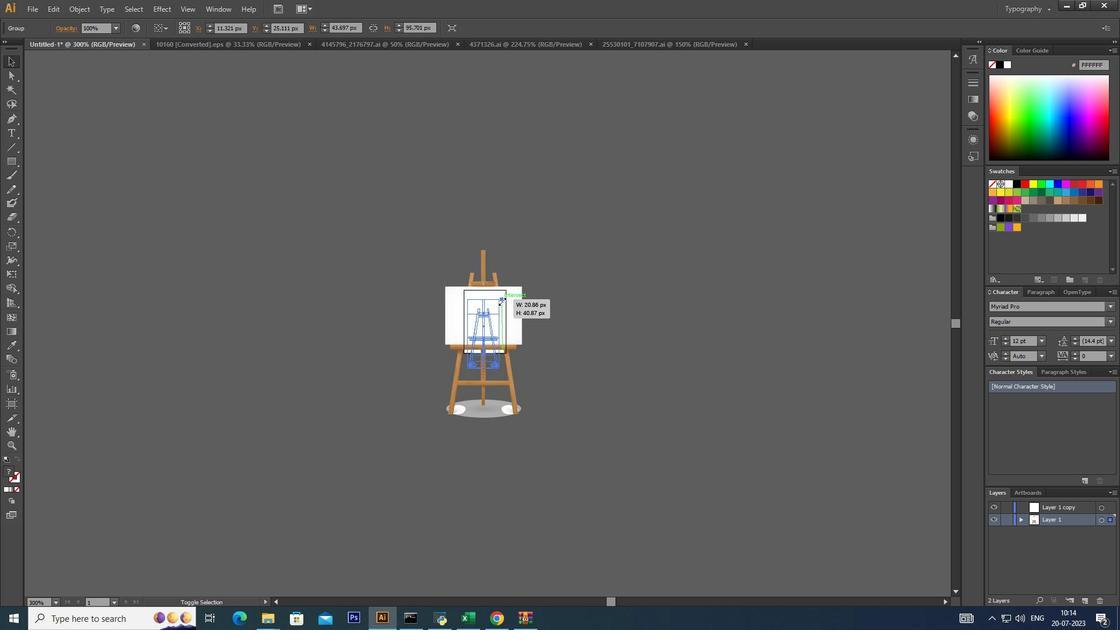 
Action: Mouse moved to (515, 267)
Screenshot: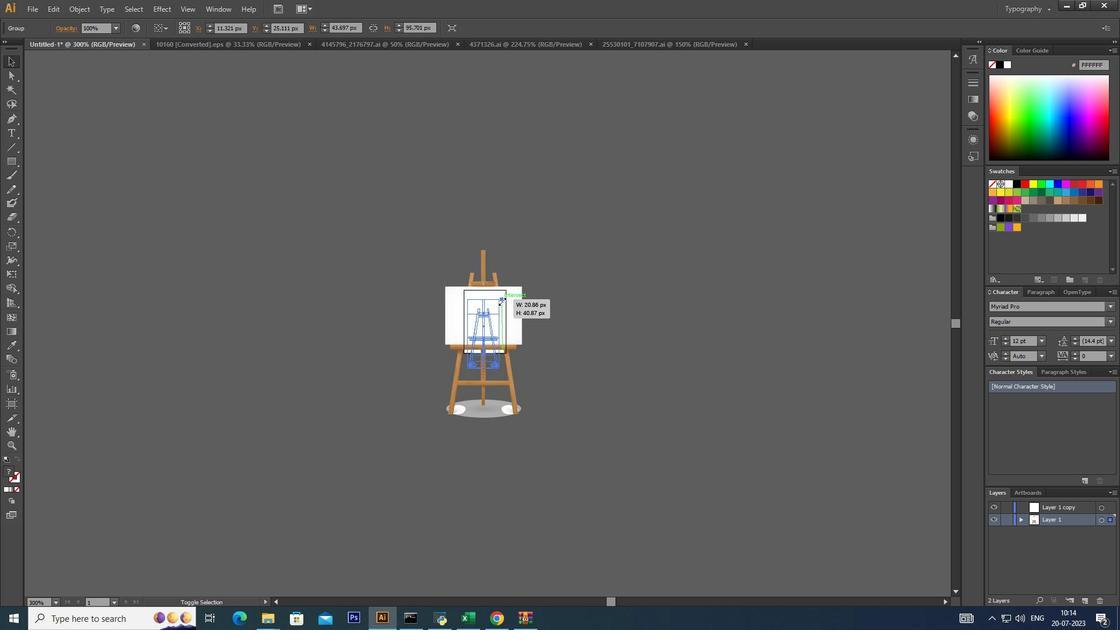 
Action: Key pressed <Key.shift><Key.alt_l>
Screenshot: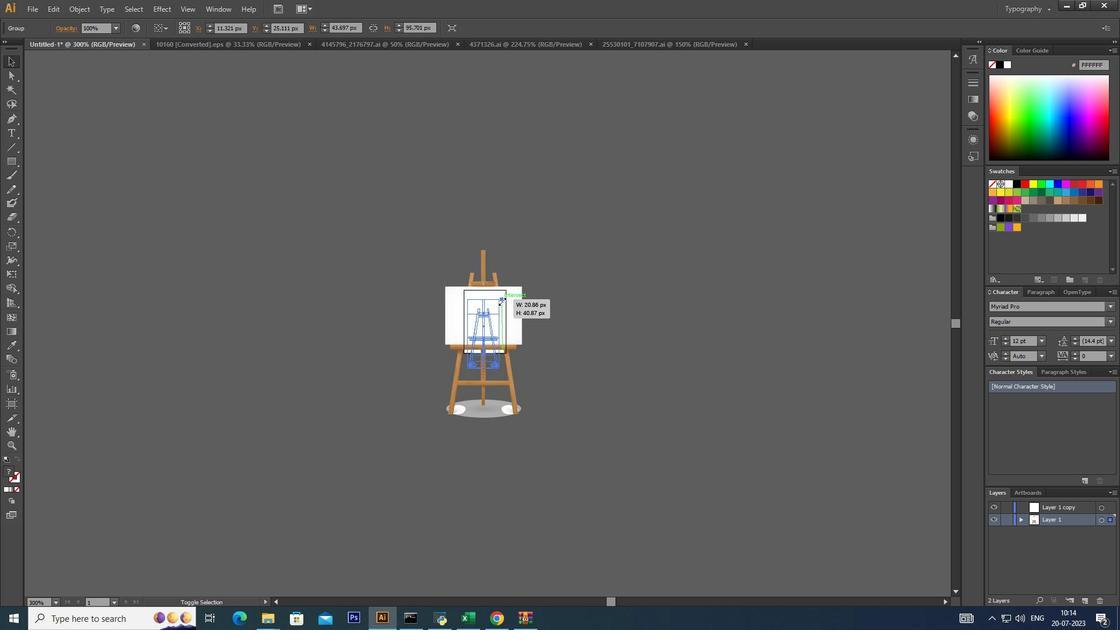 
Action: Mouse moved to (514, 269)
Screenshot: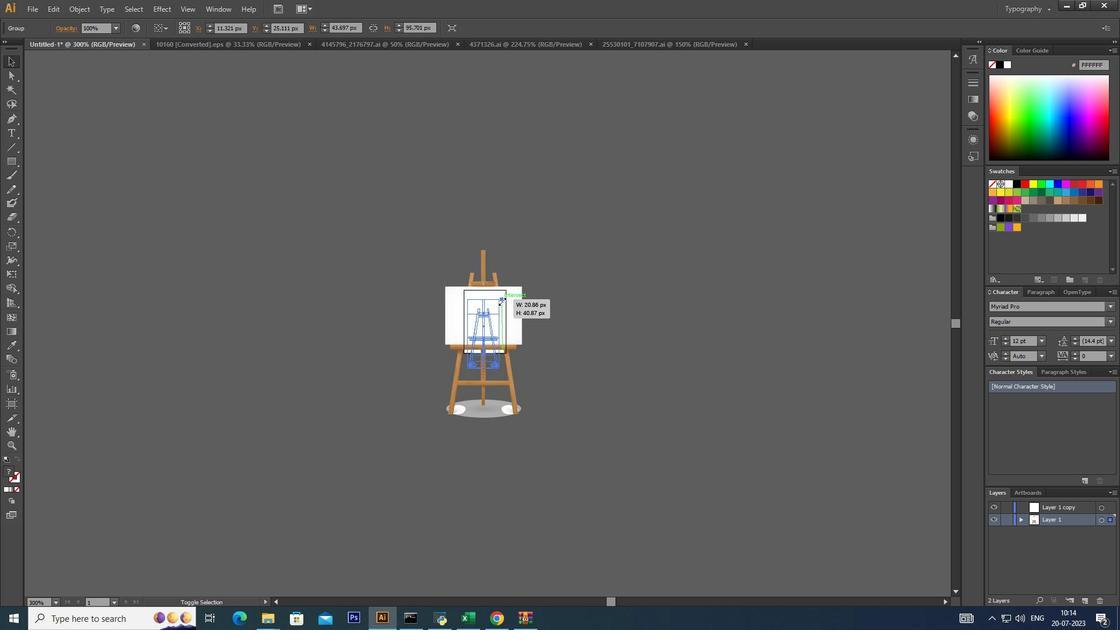 
Action: Key pressed <Key.shift><Key.alt_l>
Screenshot: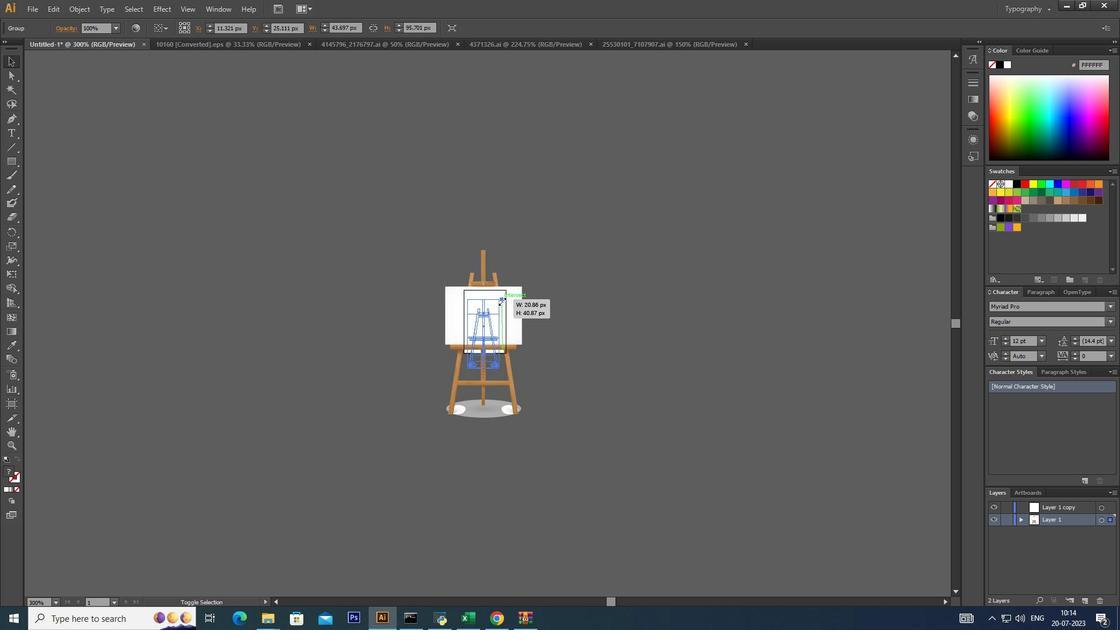 
Action: Mouse moved to (514, 270)
Screenshot: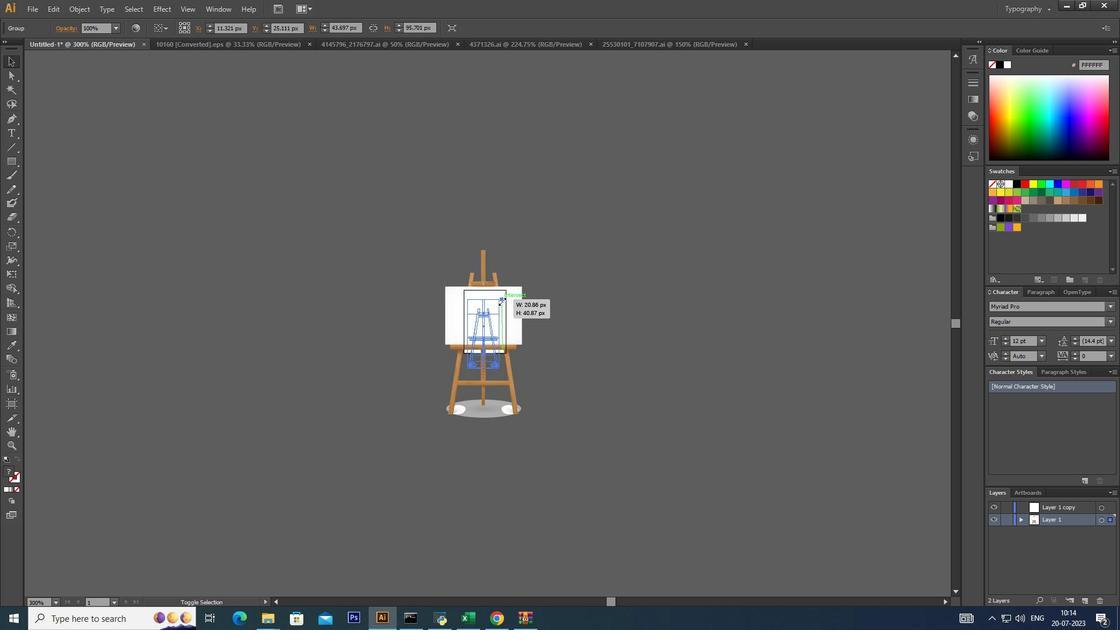 
Action: Key pressed <Key.shift>
Screenshot: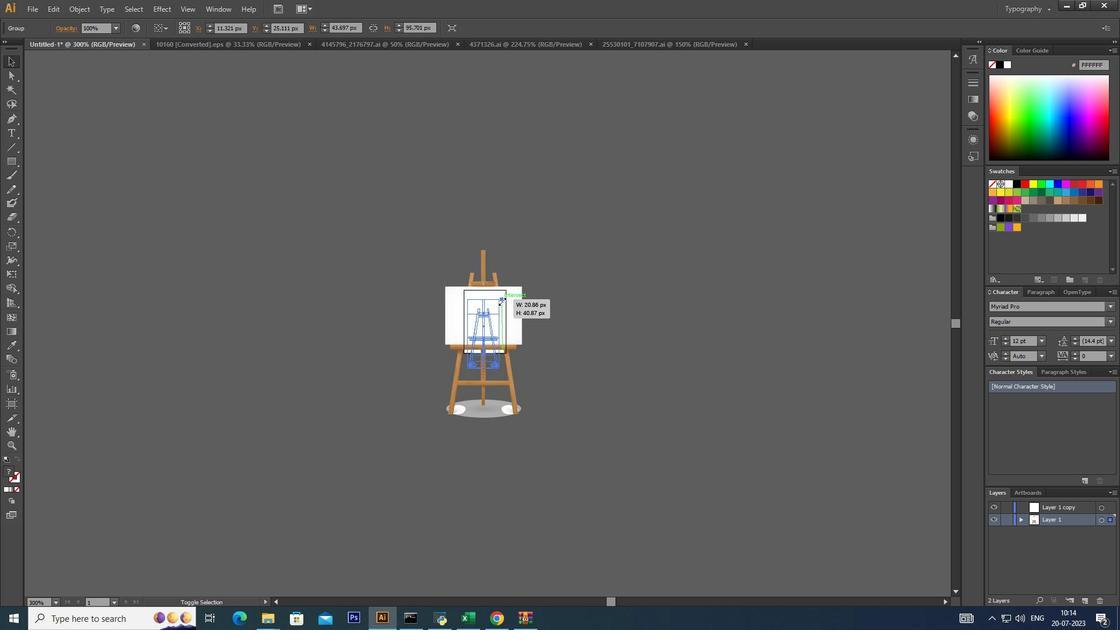 
Action: Mouse moved to (514, 271)
Screenshot: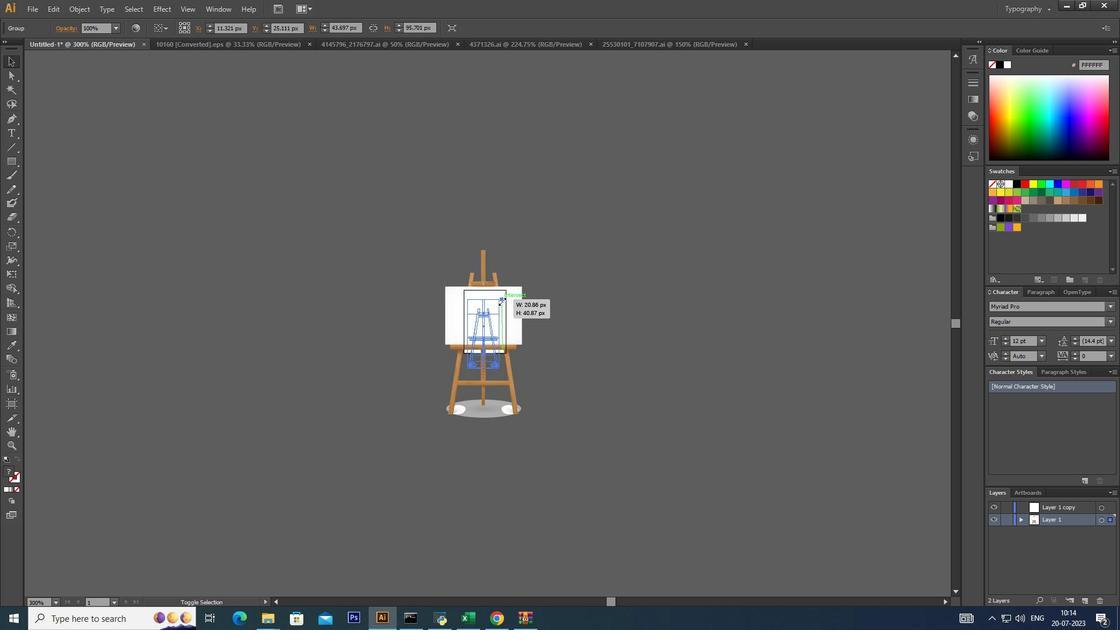 
Action: Key pressed <Key.alt_l>
Screenshot: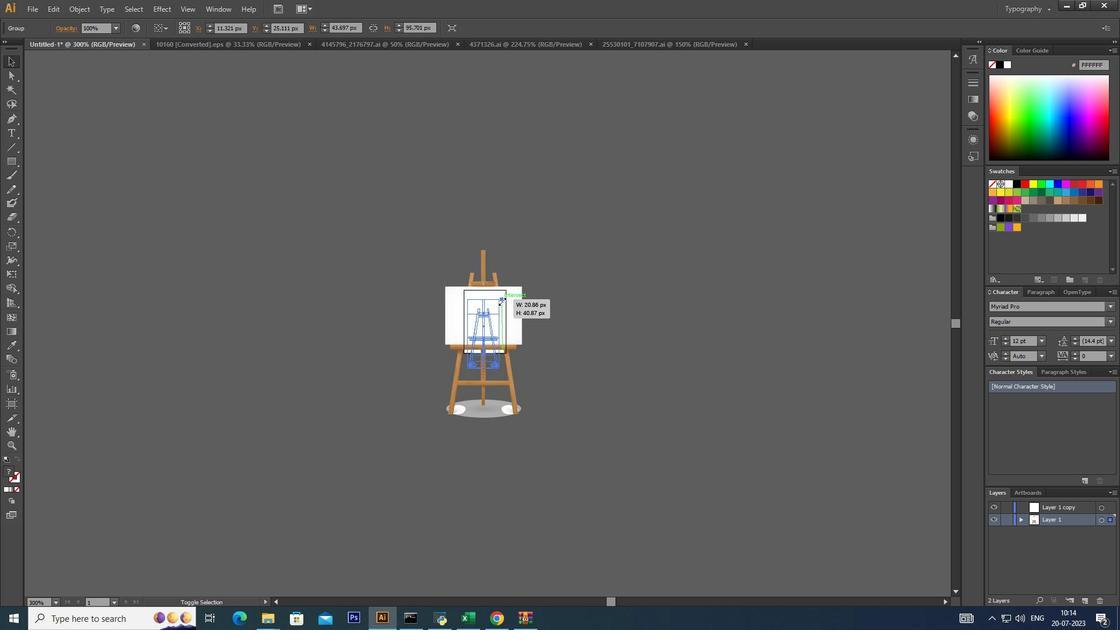 
Action: Mouse moved to (513, 275)
Screenshot: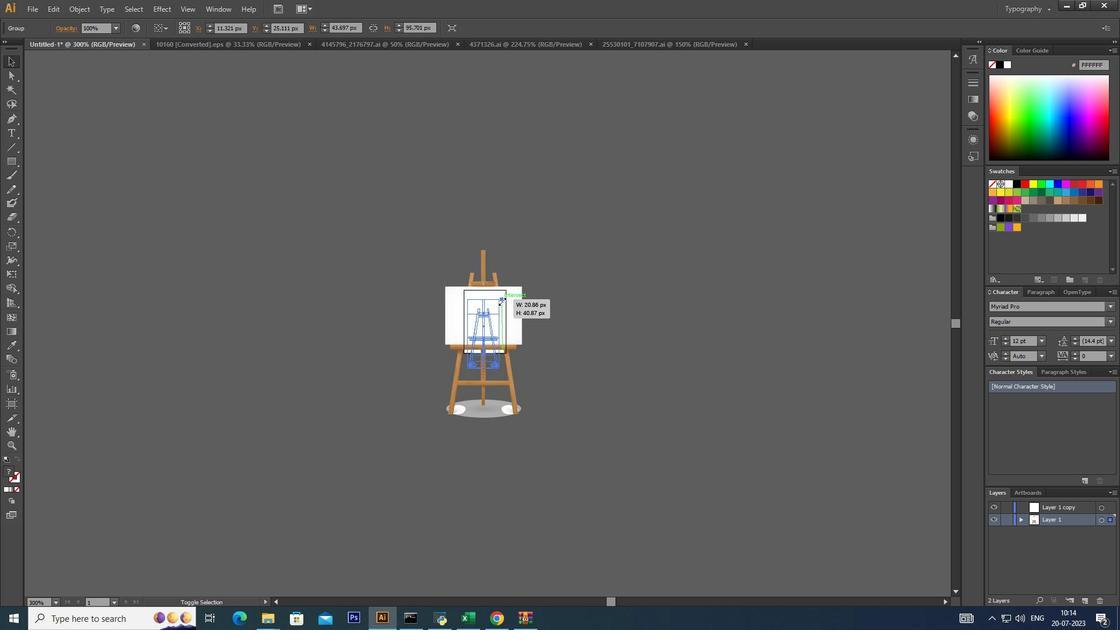 
Action: Key pressed <Key.shift><Key.alt_l>
Screenshot: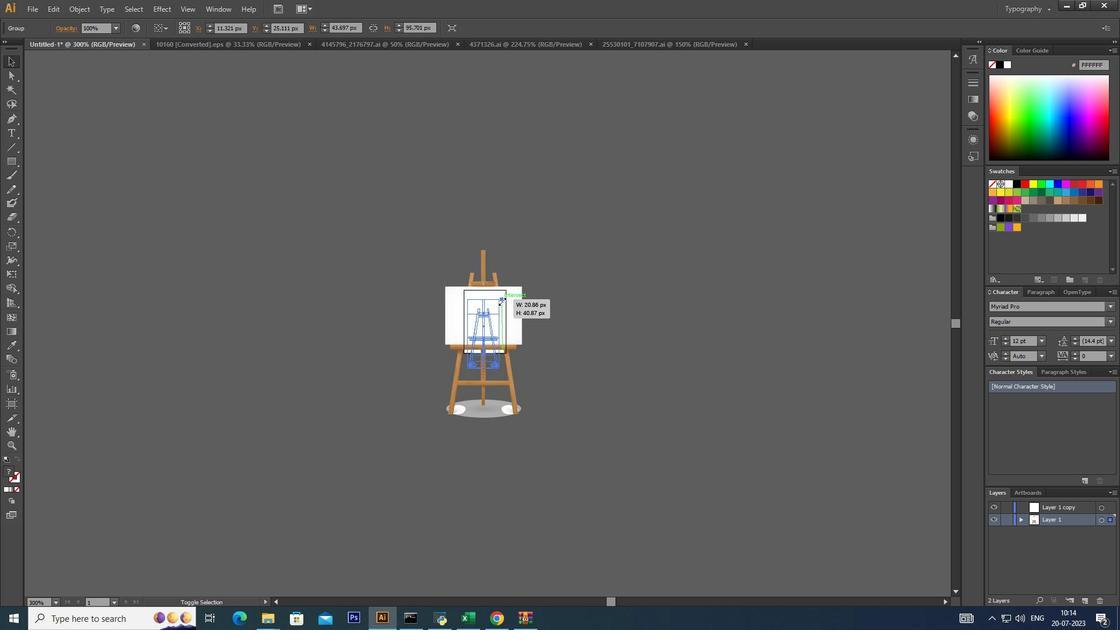 
Action: Mouse moved to (511, 277)
Screenshot: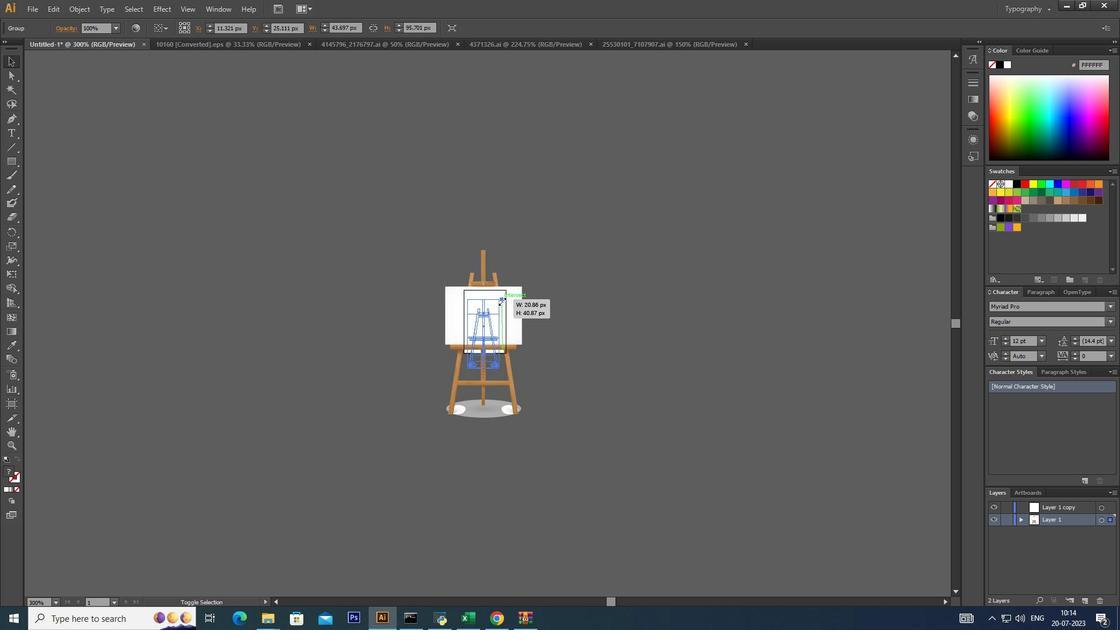 
Action: Key pressed <Key.shift>
Screenshot: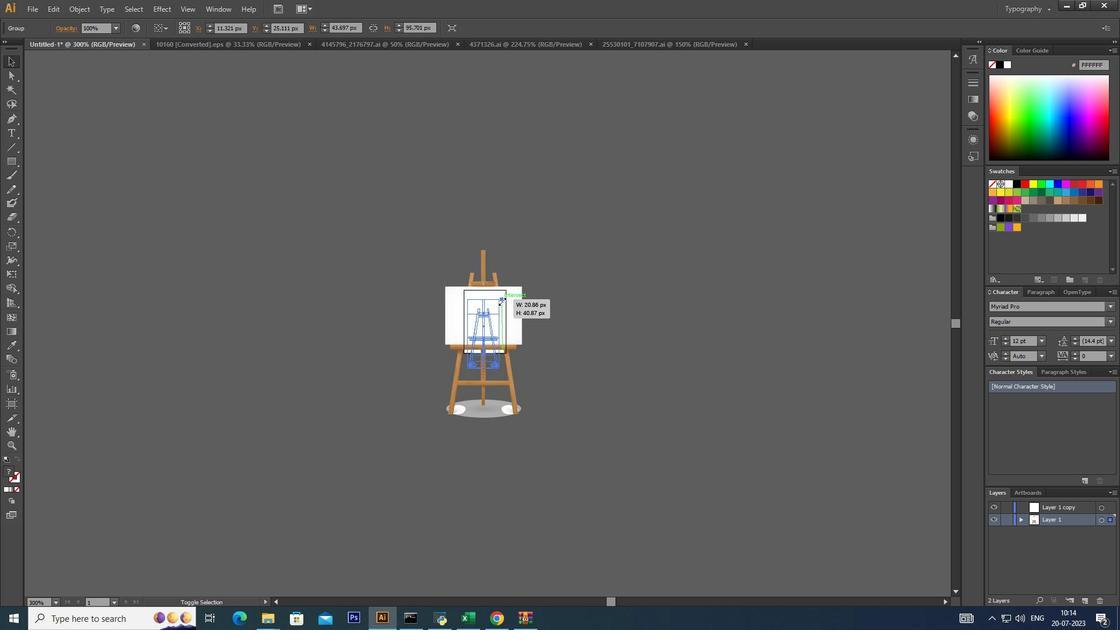 
Action: Mouse moved to (510, 279)
Screenshot: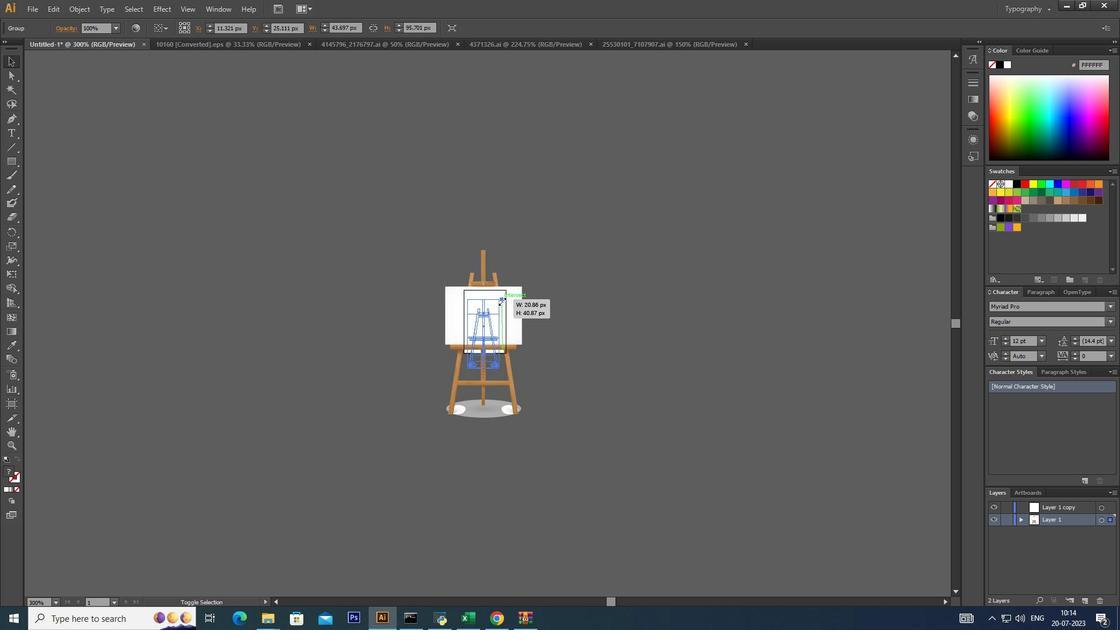 
Action: Key pressed <Key.alt_l>
Screenshot: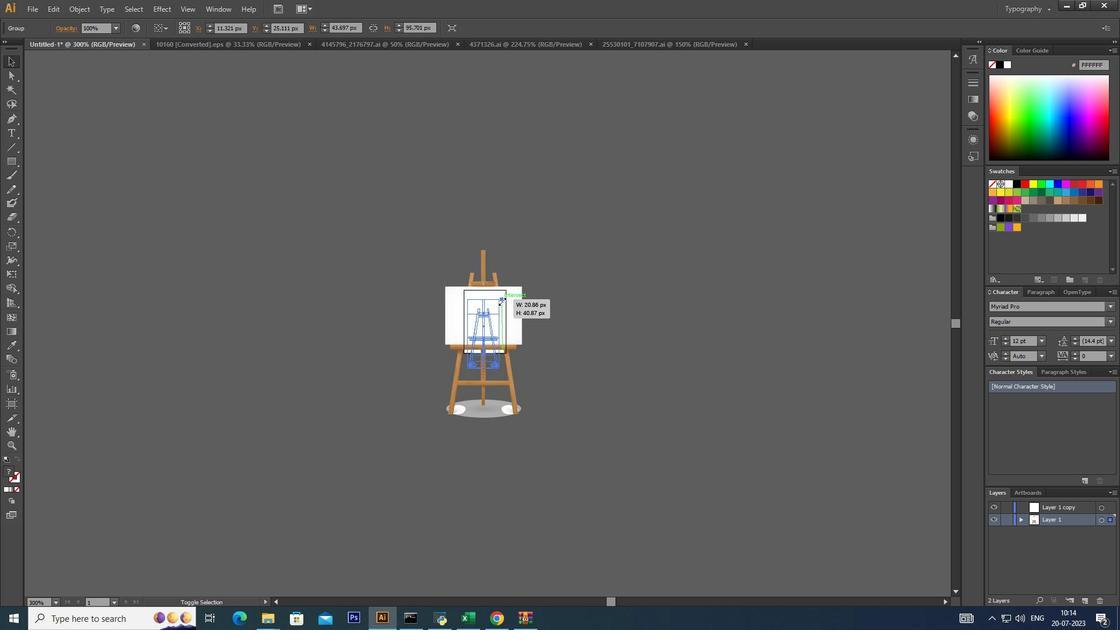 
Action: Mouse moved to (508, 284)
Screenshot: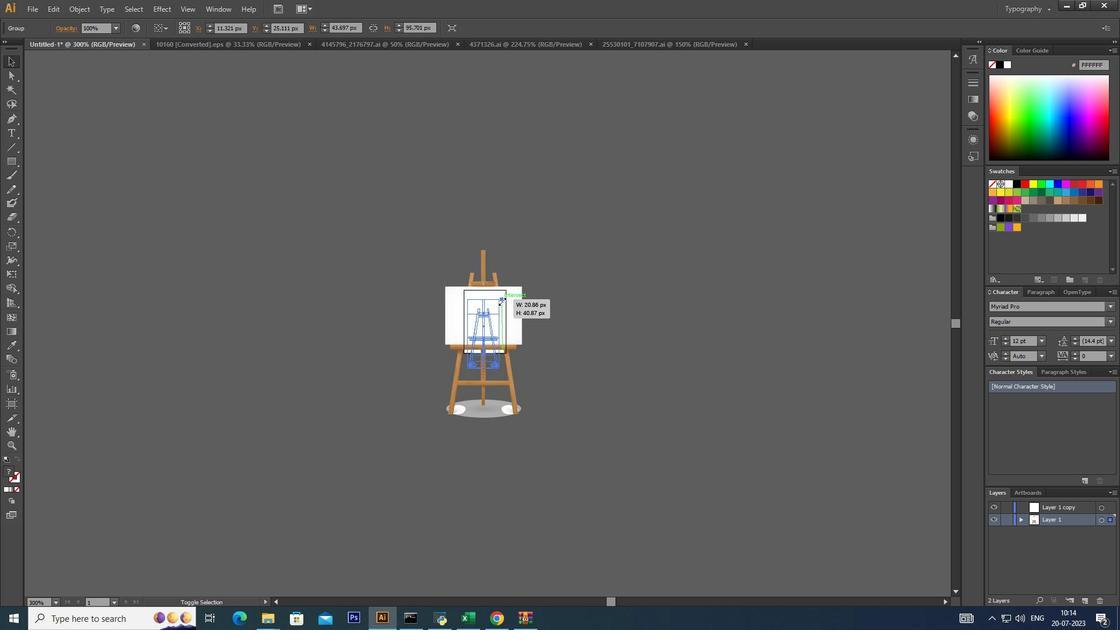 
Action: Key pressed <Key.shift>
Screenshot: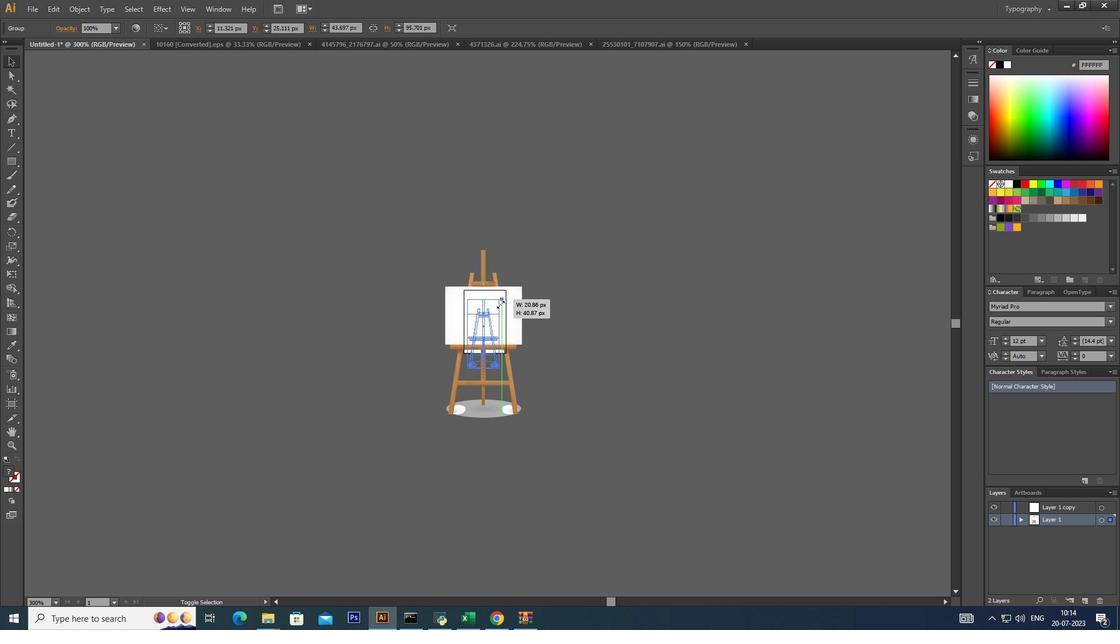 
Action: Mouse moved to (507, 287)
Screenshot: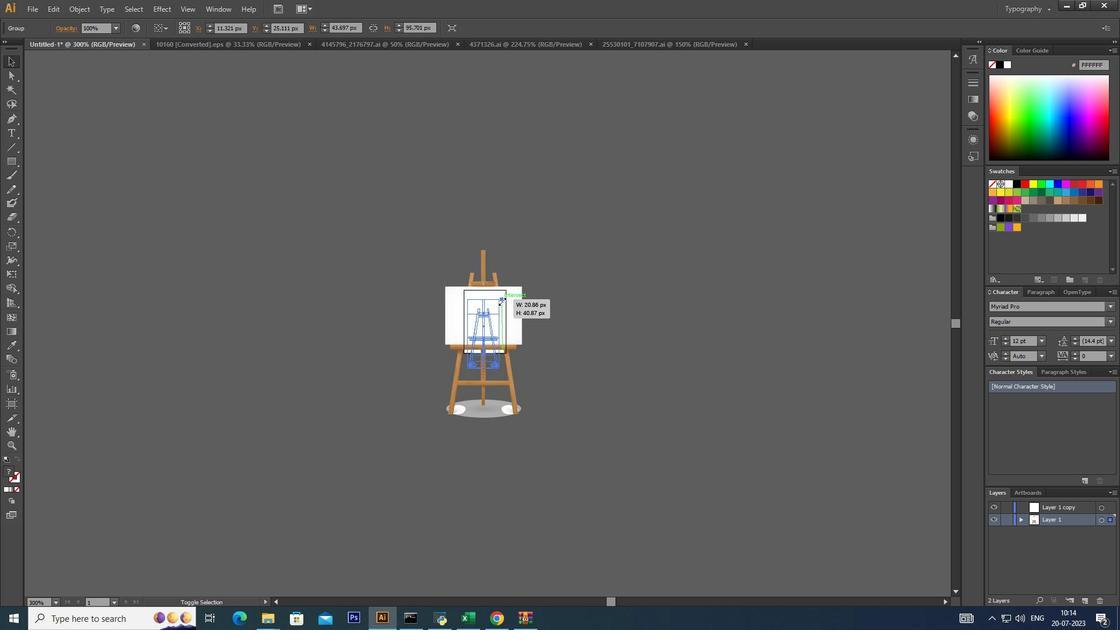 
Action: Key pressed <Key.alt_l>
Screenshot: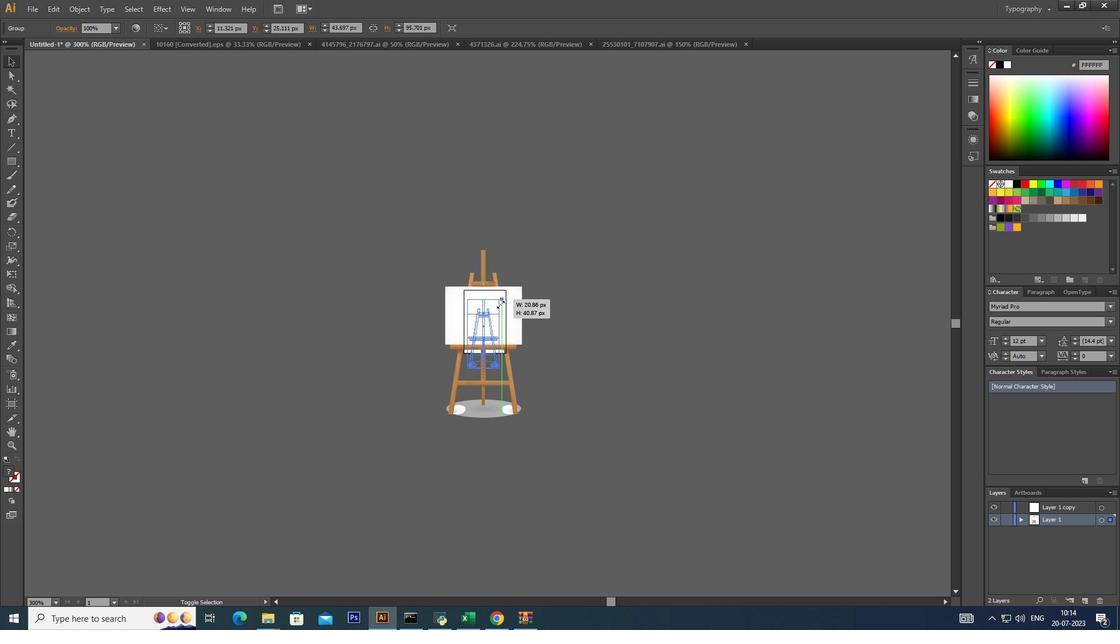 
Action: Mouse moved to (506, 289)
Screenshot: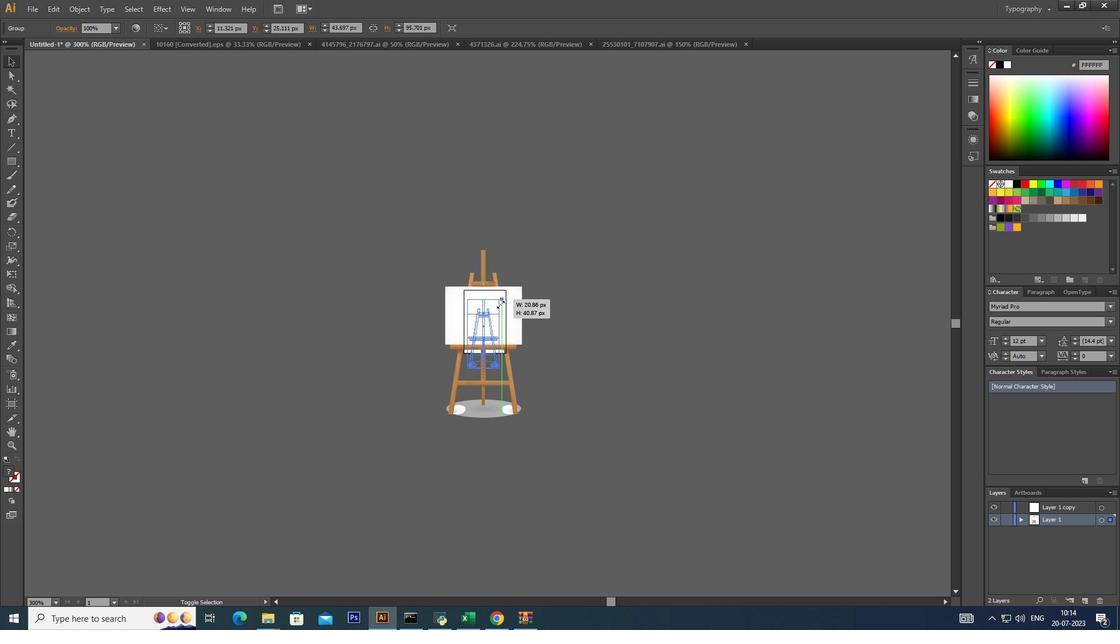 
Action: Key pressed <Key.shift>
Screenshot: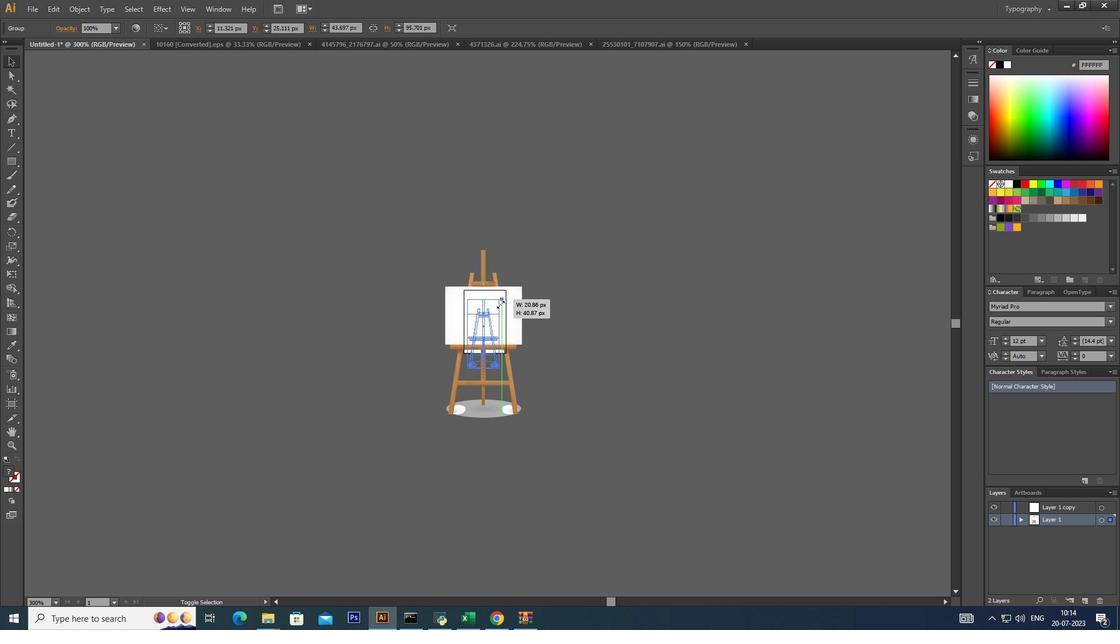 
Action: Mouse moved to (506, 290)
Screenshot: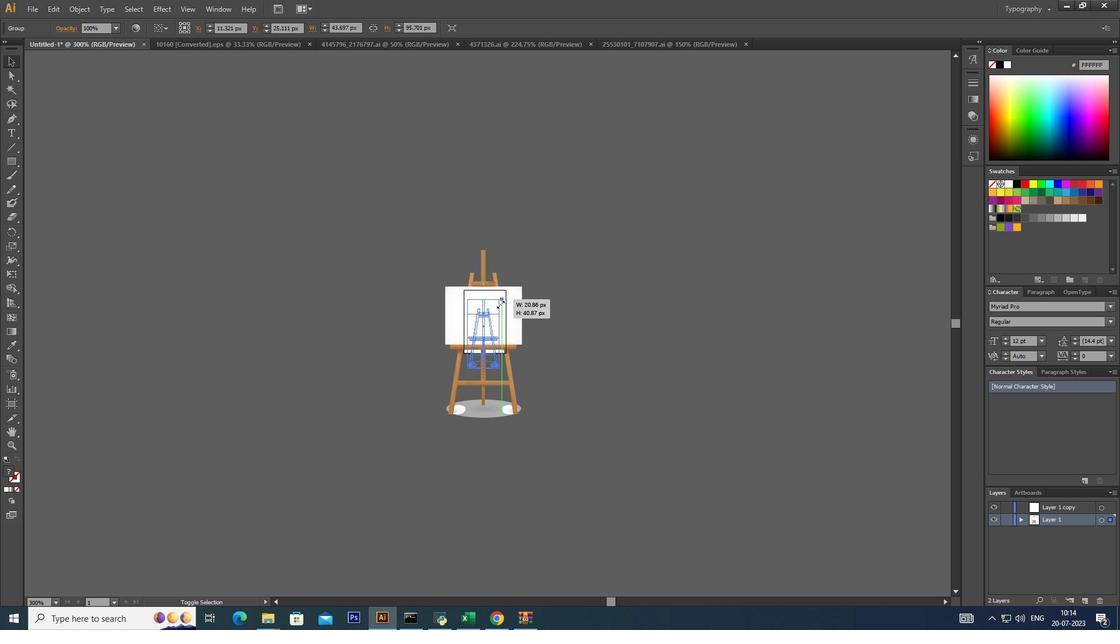 
Action: Key pressed <Key.alt_l>
Screenshot: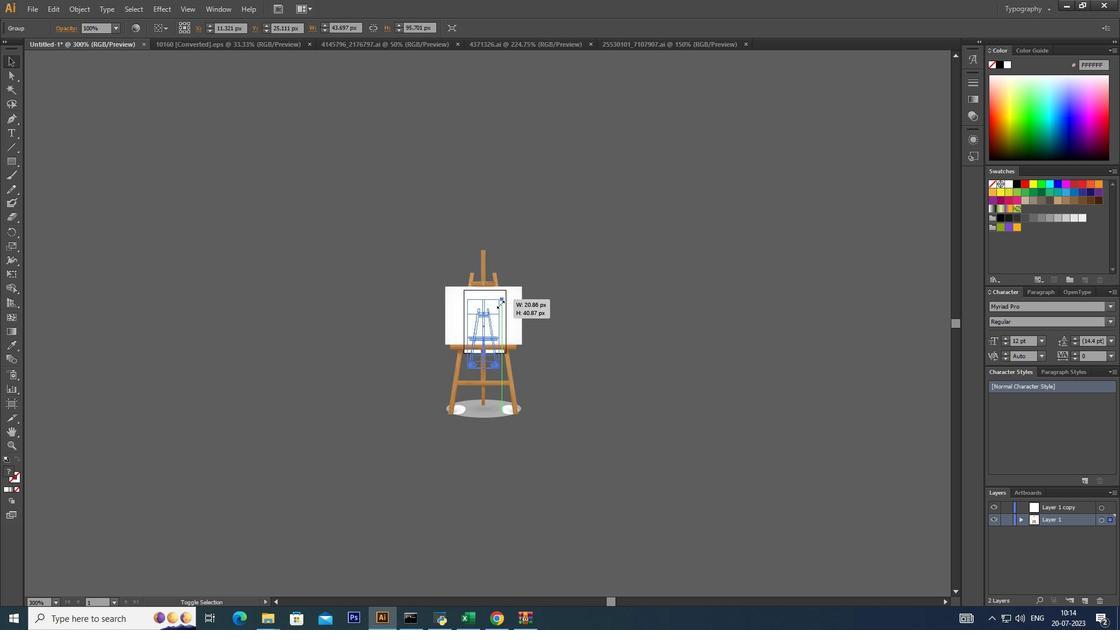 
Action: Mouse moved to (506, 290)
Screenshot: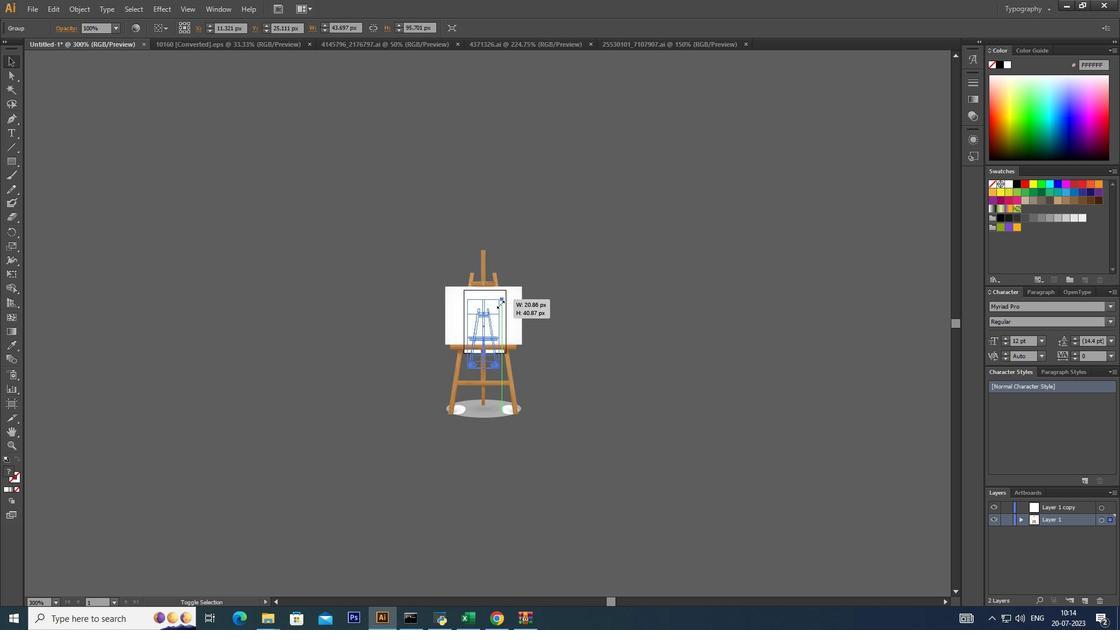 
Action: Key pressed <Key.shift>
Screenshot: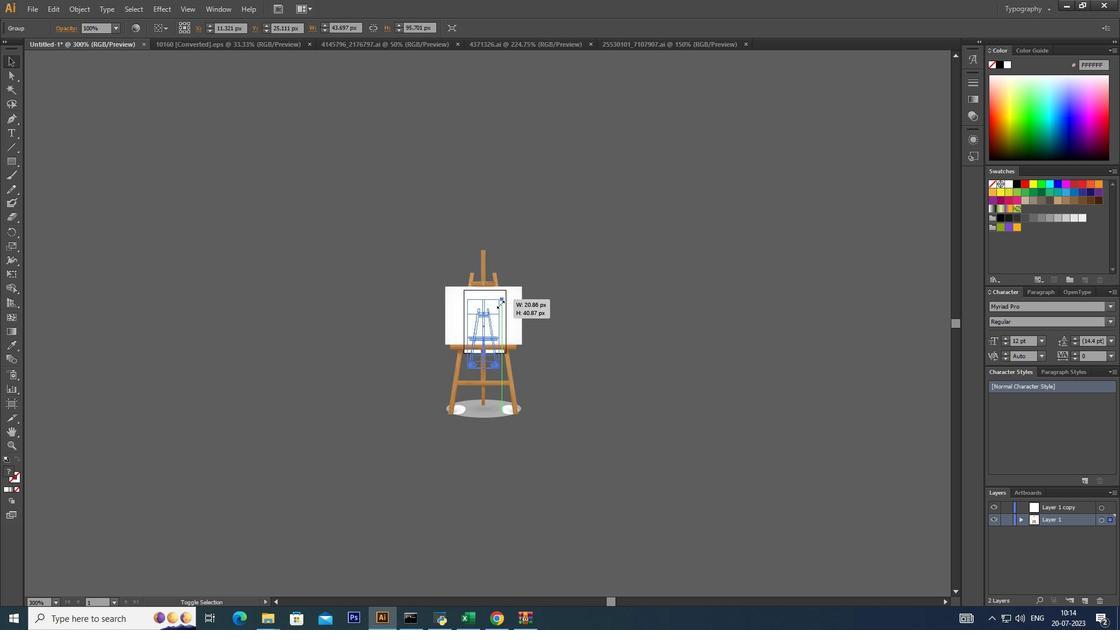 
Action: Mouse moved to (506, 291)
Screenshot: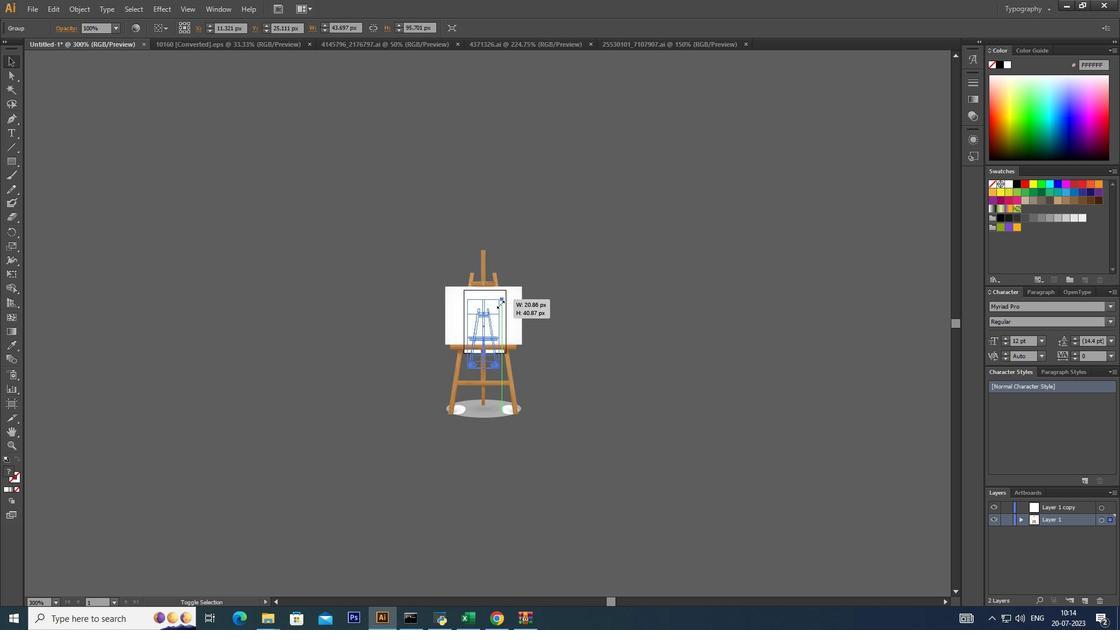 
Action: Key pressed <Key.alt_l>
Screenshot: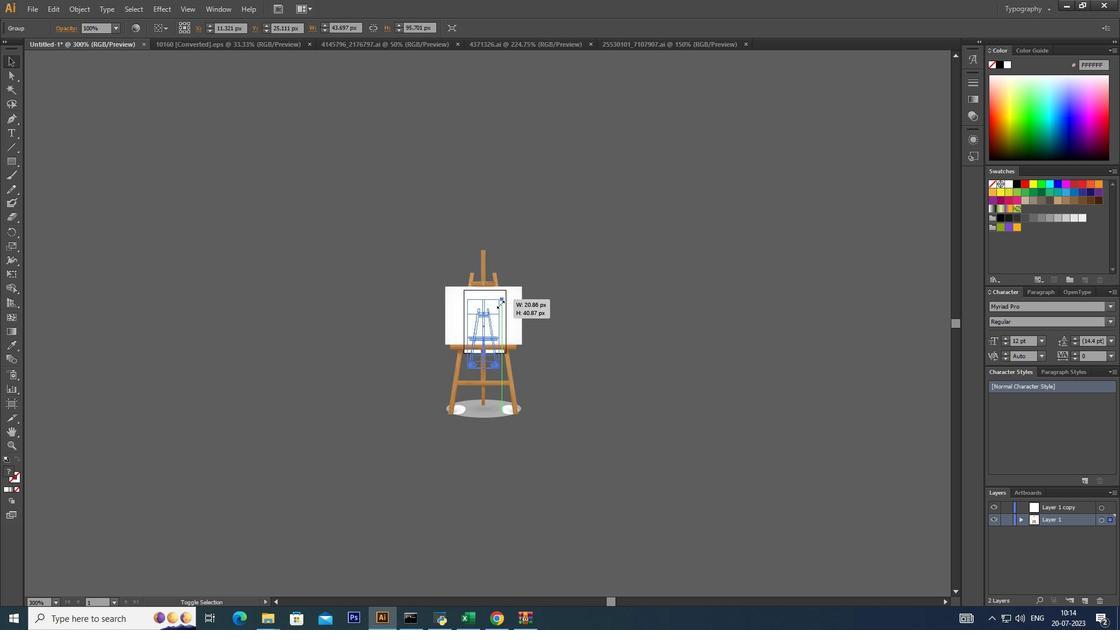 
Action: Mouse moved to (506, 292)
Screenshot: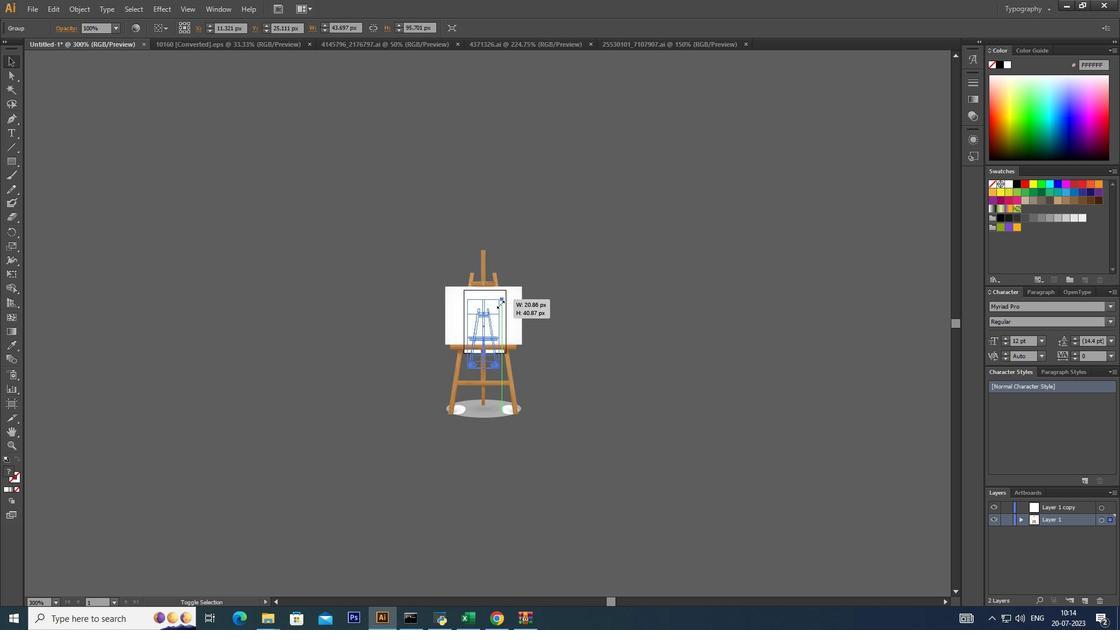 
Action: Key pressed <Key.shift>
Screenshot: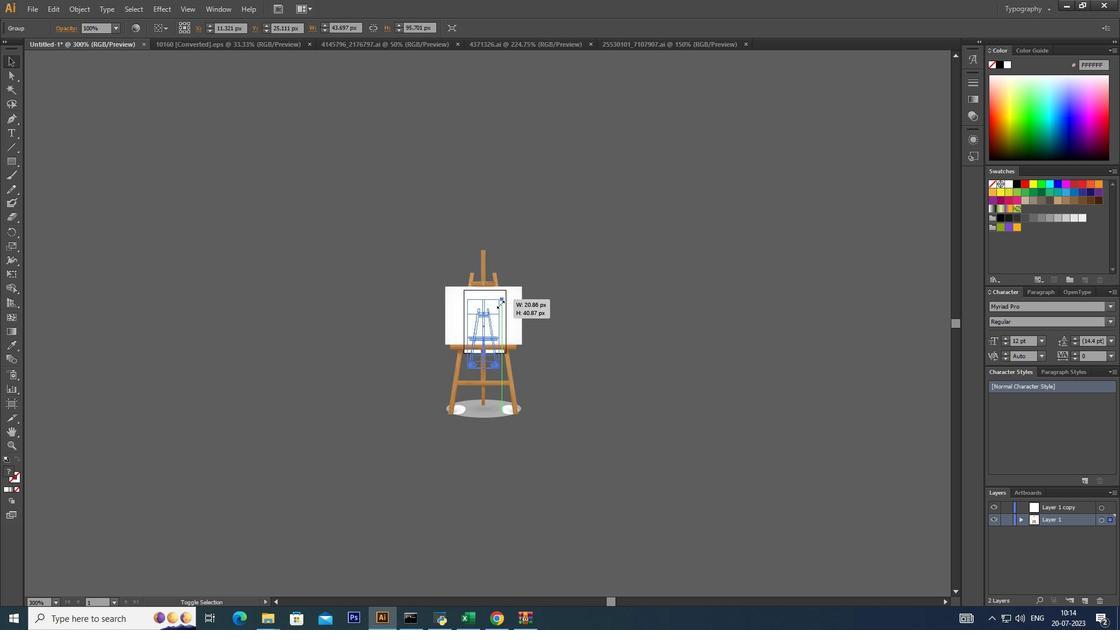 
Action: Mouse moved to (506, 292)
Screenshot: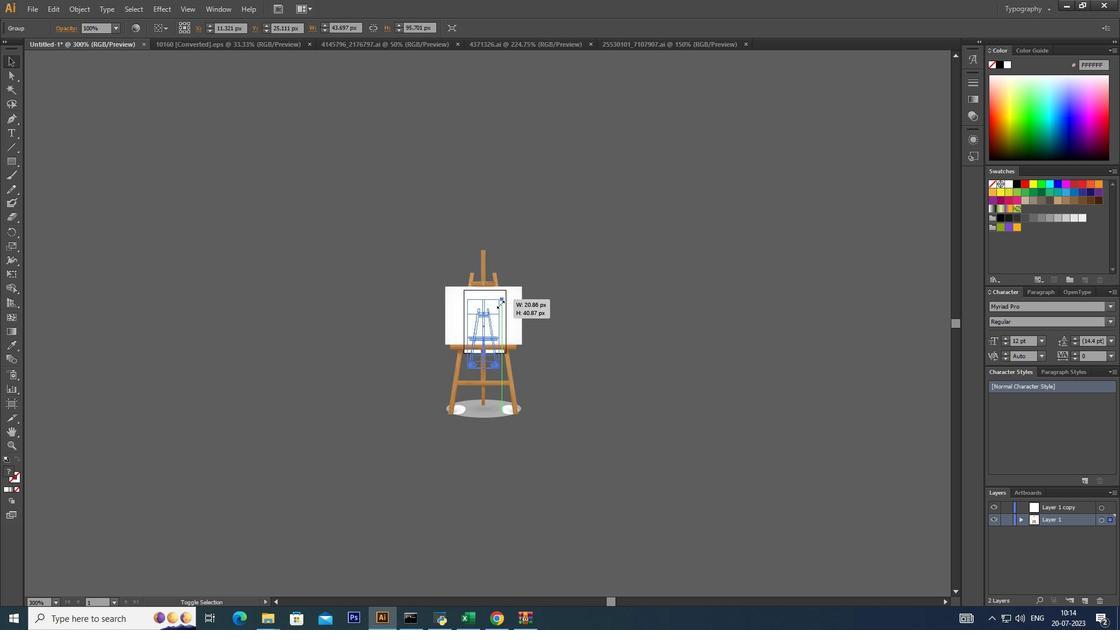 
Action: Key pressed <Key.alt_l>
Screenshot: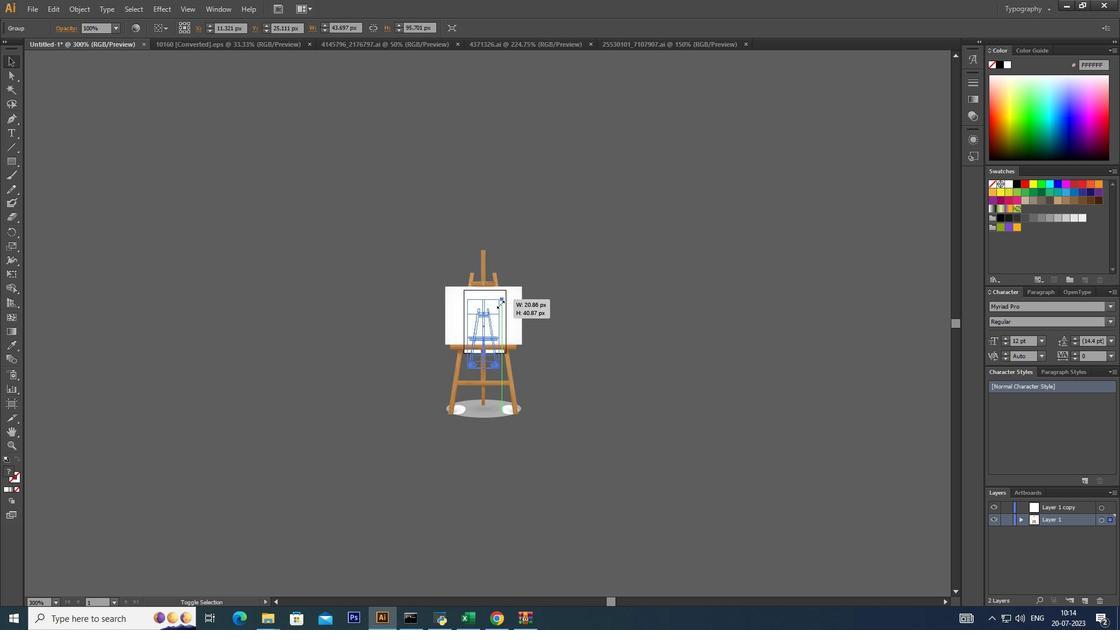 
Action: Mouse moved to (505, 294)
Screenshot: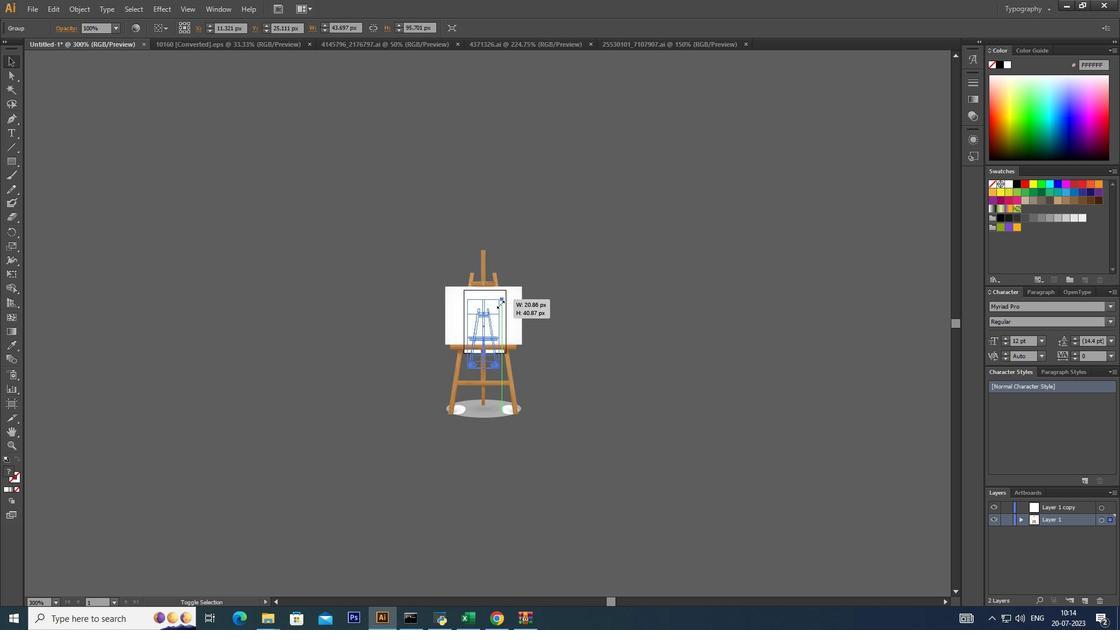 
Action: Key pressed <Key.shift>
Screenshot: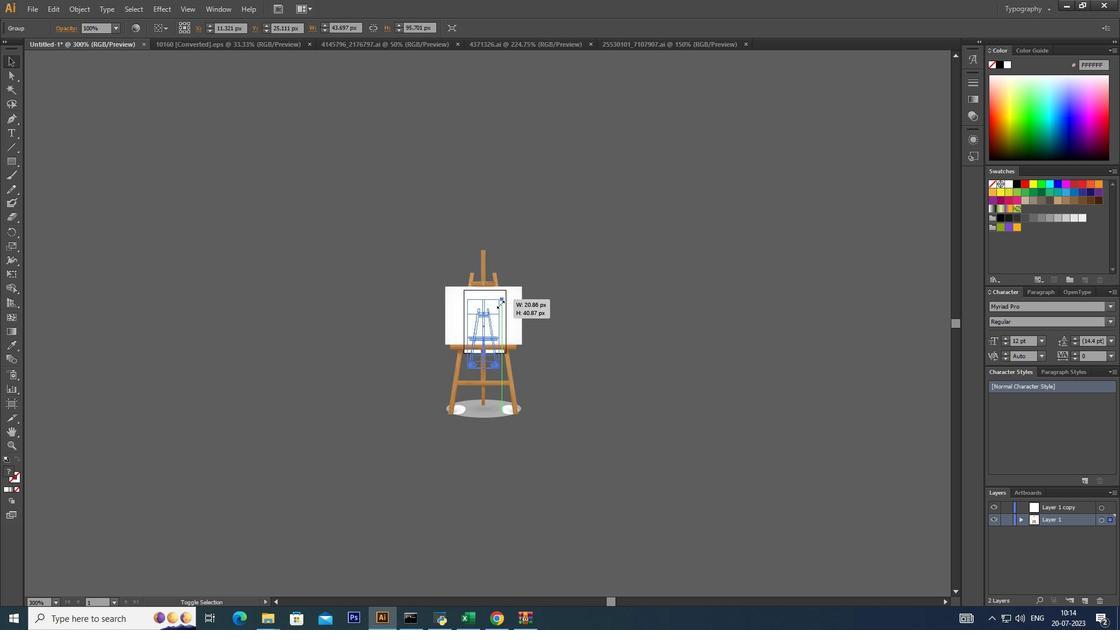 
Action: Mouse moved to (504, 294)
Screenshot: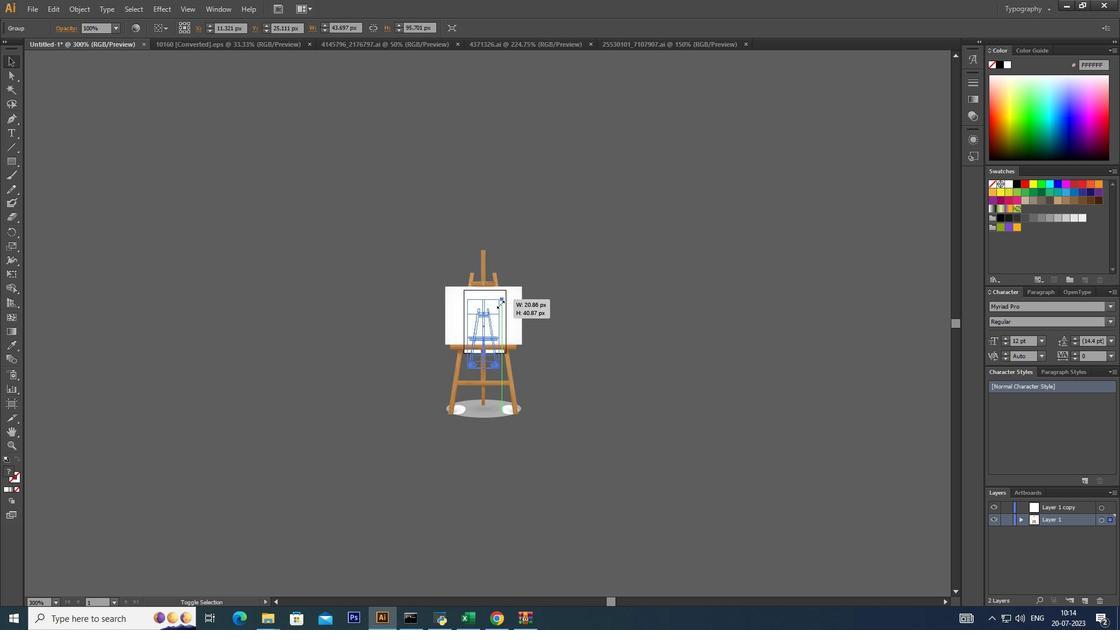 
Action: Key pressed <Key.alt_l>
Screenshot: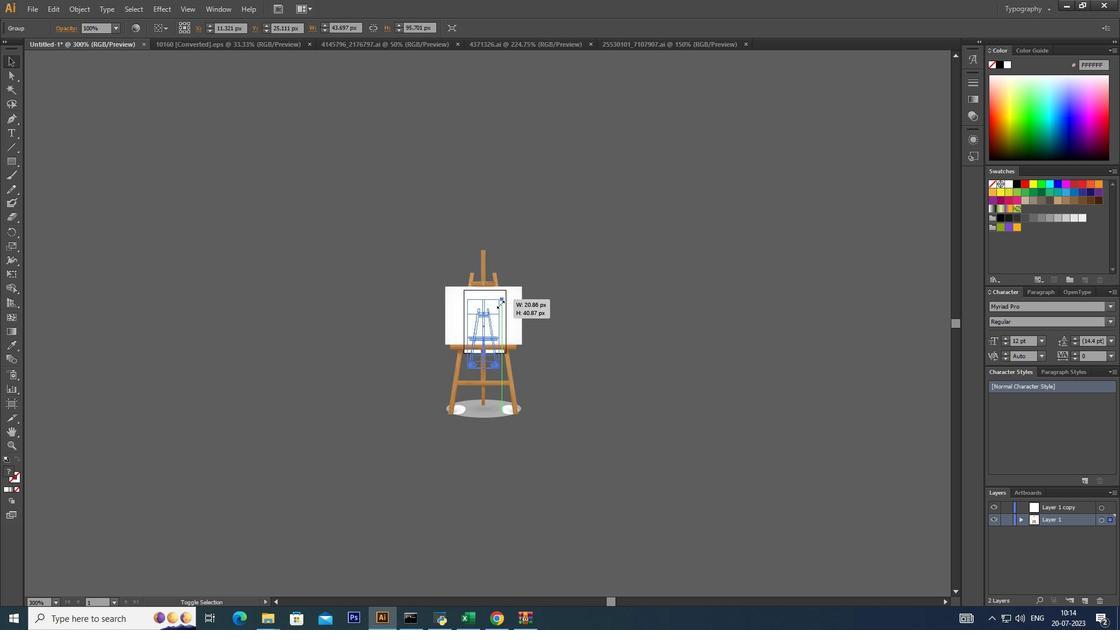 
Action: Mouse moved to (504, 295)
Screenshot: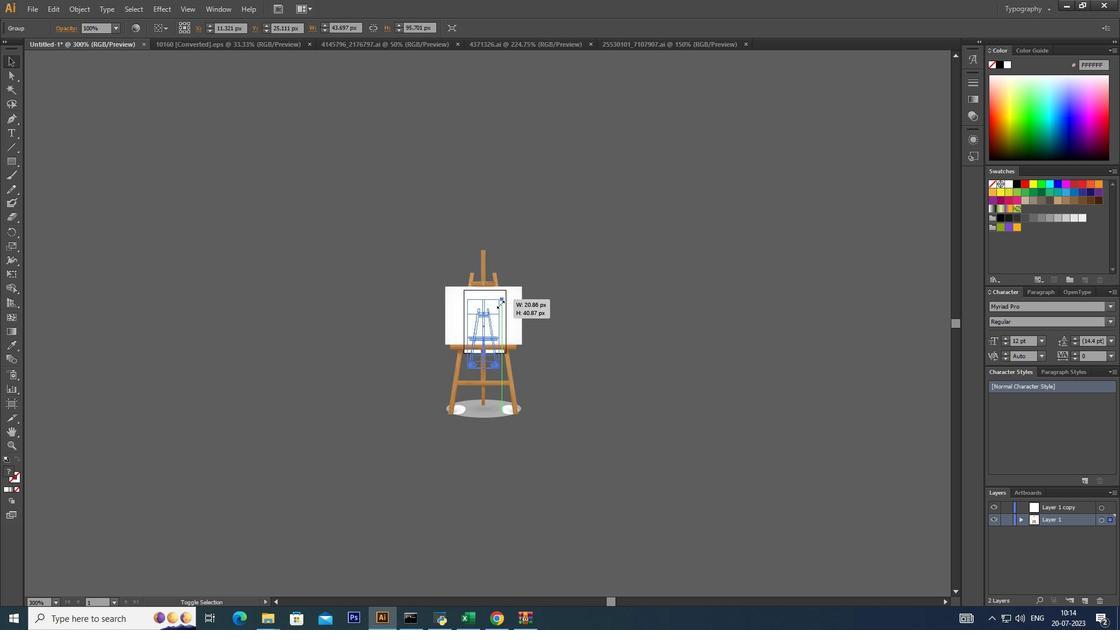 
Action: Key pressed <Key.shift>
Screenshot: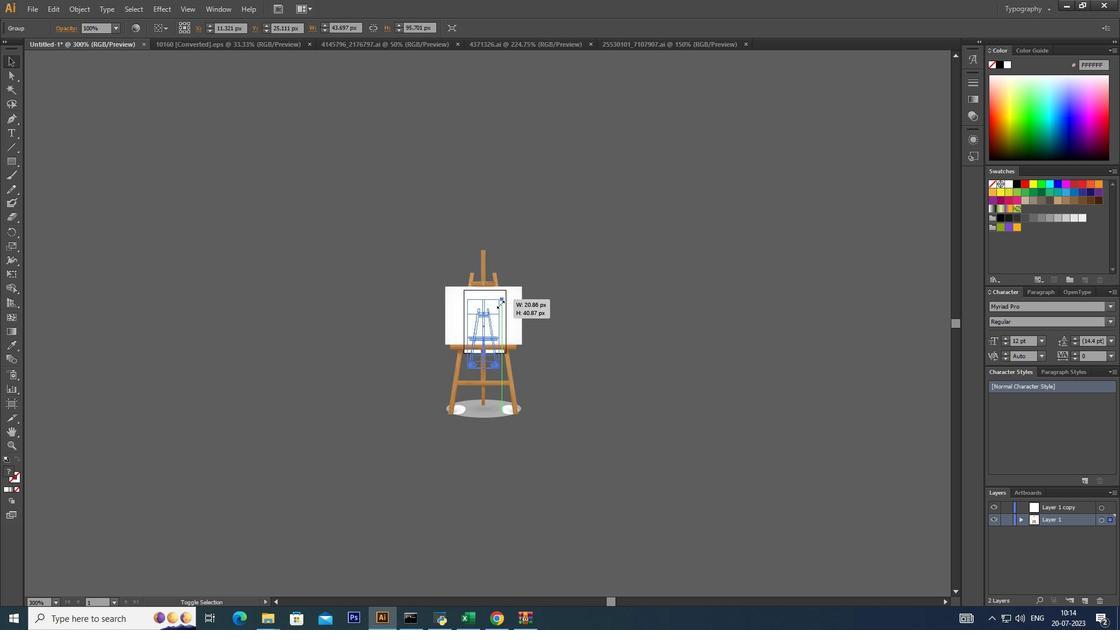 
Action: Mouse moved to (504, 295)
Screenshot: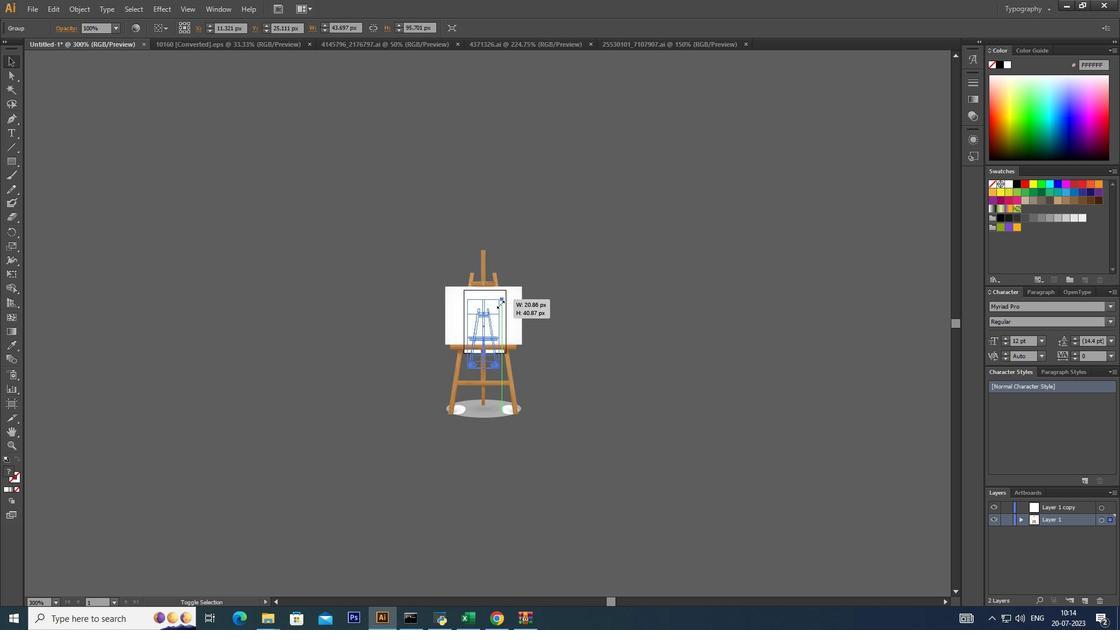 
Action: Key pressed <Key.alt_l>
Screenshot: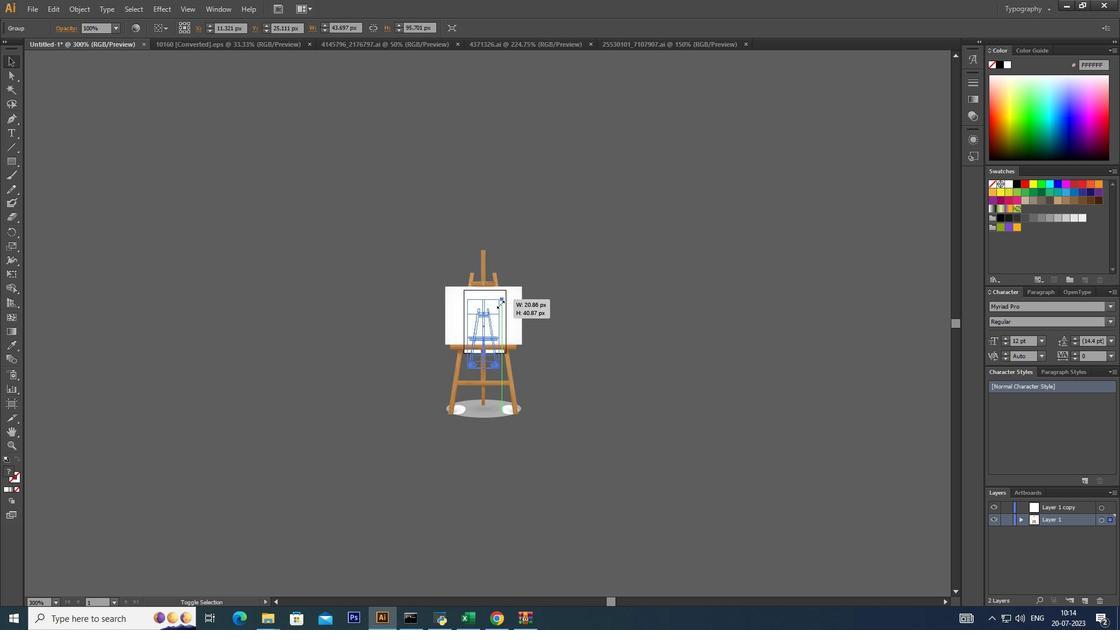 
Action: Mouse moved to (504, 296)
Screenshot: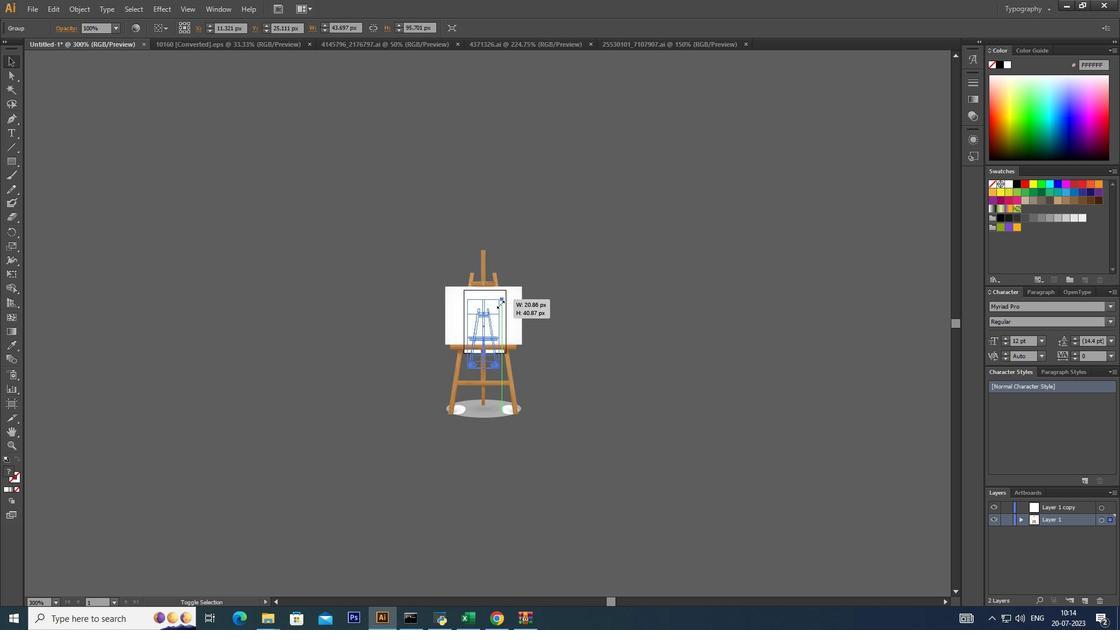 
Action: Key pressed <Key.shift><Key.alt_l><Key.shift><Key.alt_l>
Screenshot: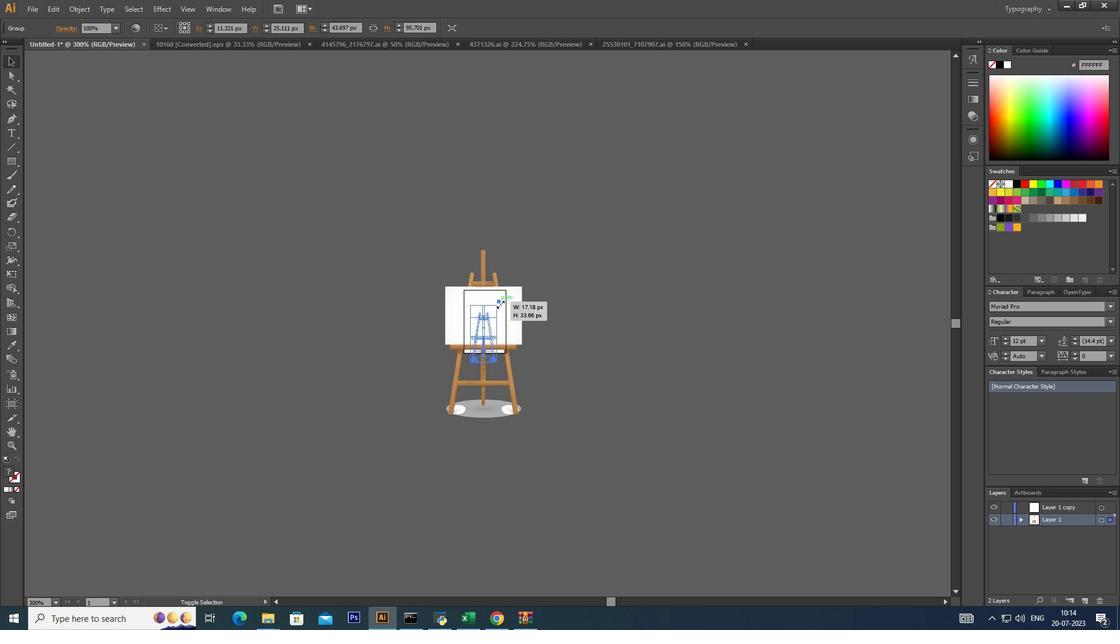 
Action: Mouse moved to (504, 297)
Screenshot: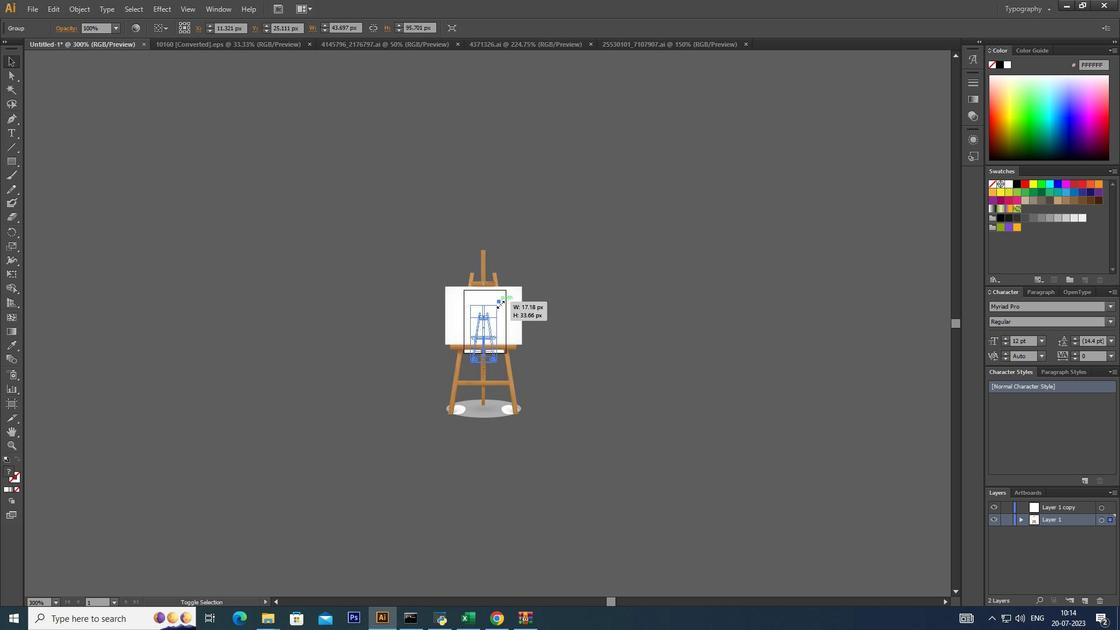 
Action: Key pressed <Key.shift><Key.alt_l>
Screenshot: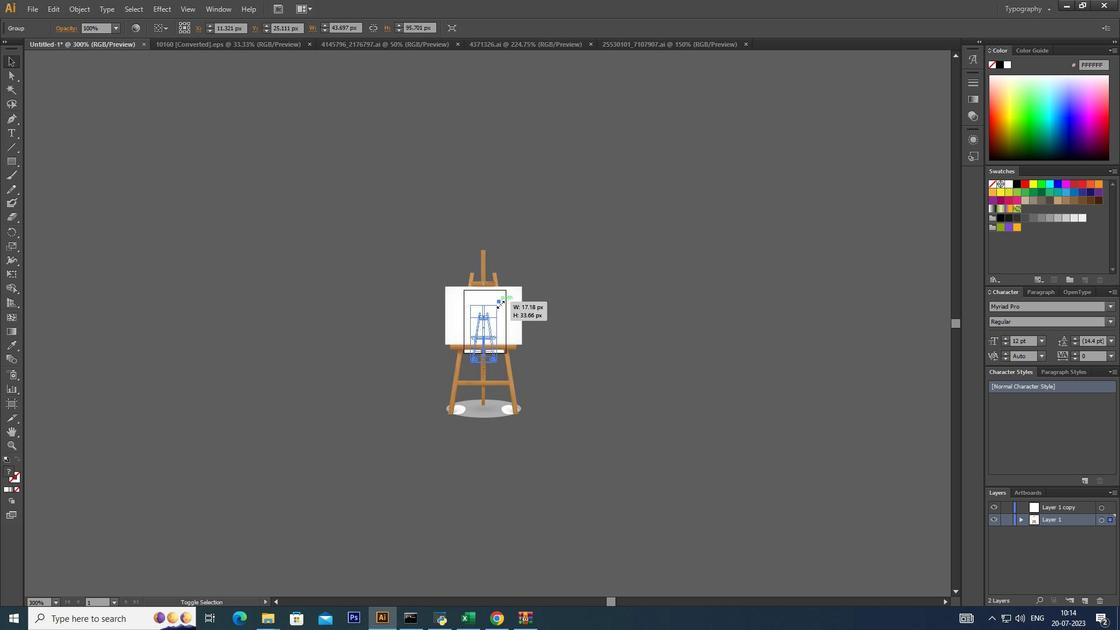 
Action: Mouse moved to (503, 299)
Screenshot: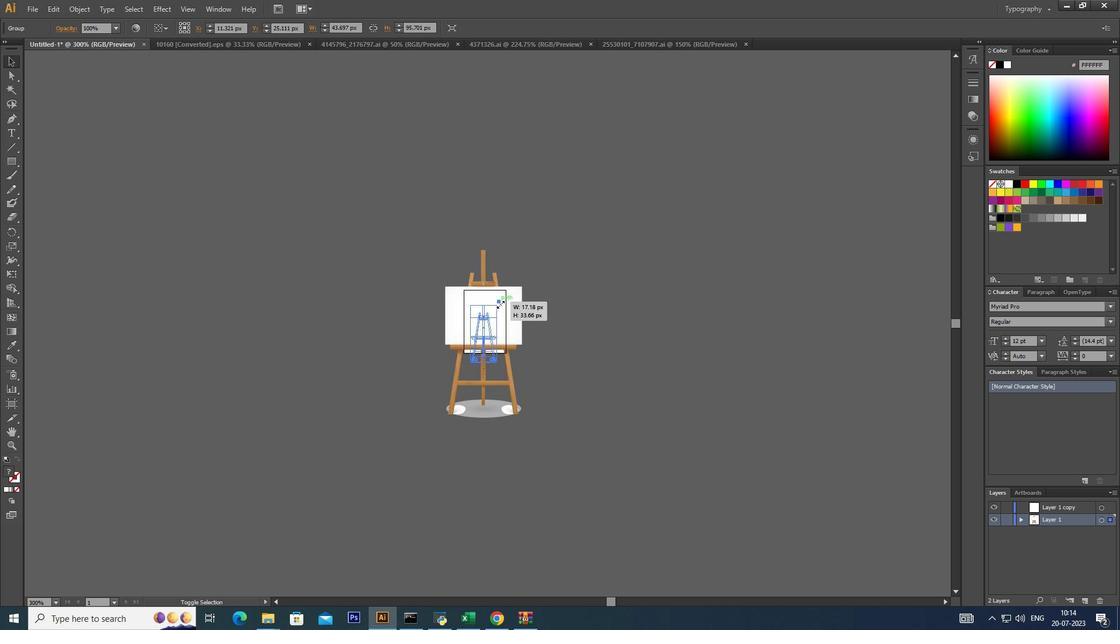 
Action: Key pressed <Key.shift><Key.alt_l><Key.shift><Key.alt_l><Key.shift><Key.alt_l><Key.shift><Key.alt_l><Key.shift><Key.alt_l><Key.shift><Key.alt_l><Key.shift><Key.alt_l><Key.shift><Key.alt_l><Key.shift><Key.alt_l><Key.shift><Key.alt_l><Key.shift><Key.alt_l><Key.shift><Key.alt_l><Key.shift><Key.alt_l><Key.shift><Key.alt_l><Key.shift><Key.alt_l><Key.shift><Key.alt_l><Key.shift><Key.alt_l><Key.shift><Key.alt_l><Key.shift><Key.alt_l><Key.shift><Key.alt_l><Key.shift><Key.alt_l><Key.shift><Key.alt_l><Key.shift><Key.alt_l><Key.shift>
Screenshot: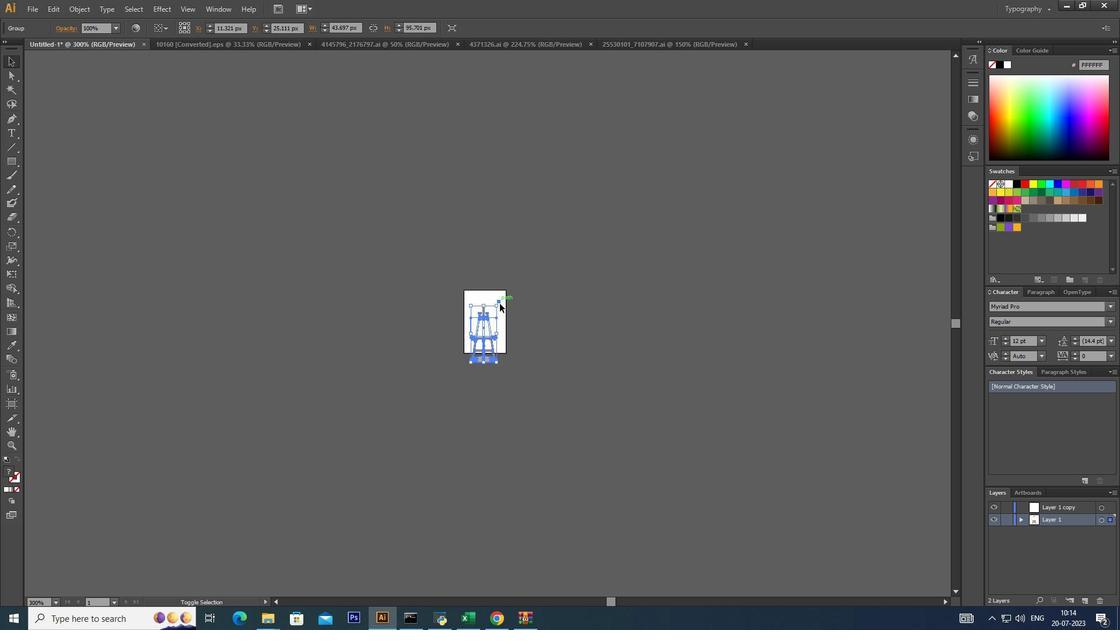 
Action: Mouse moved to (503, 299)
Screenshot: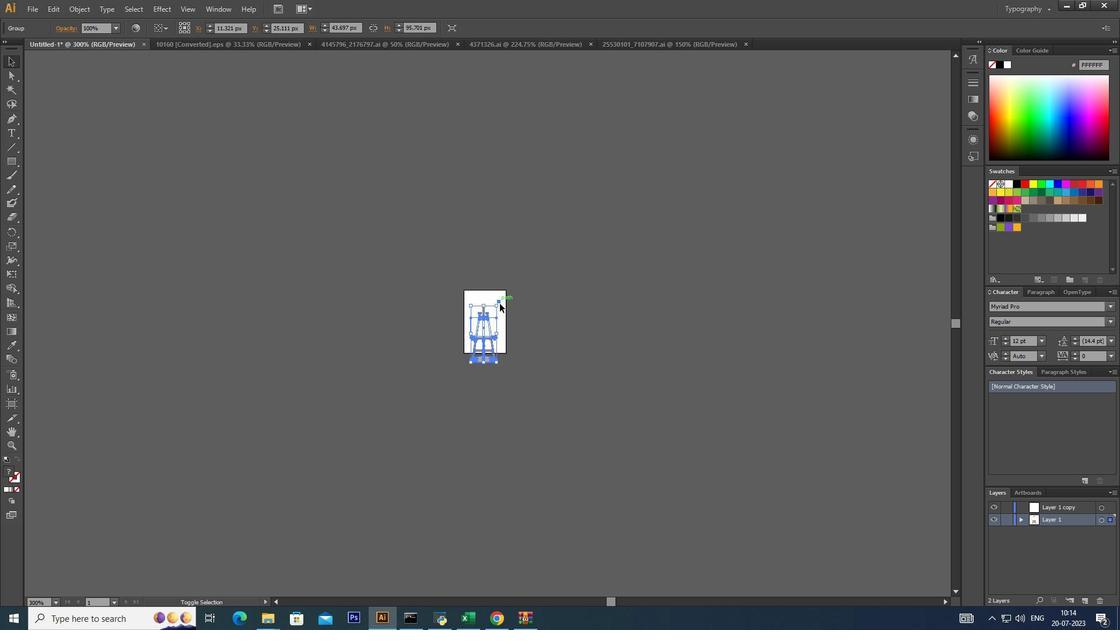 
Action: Key pressed <Key.alt_l>
Screenshot: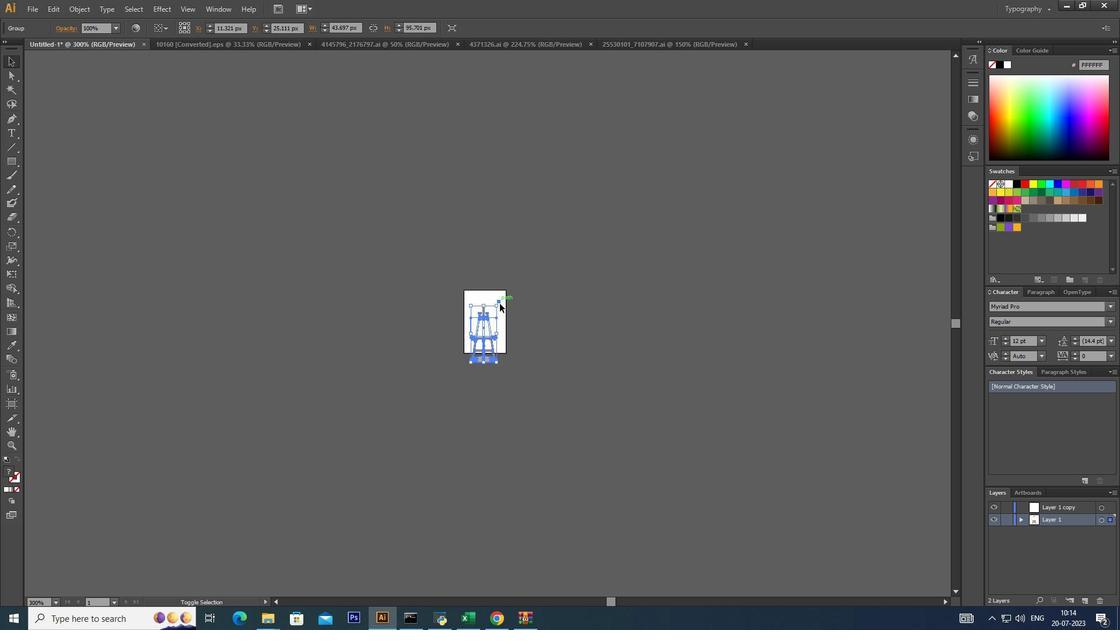 
Action: Mouse moved to (502, 300)
Screenshot: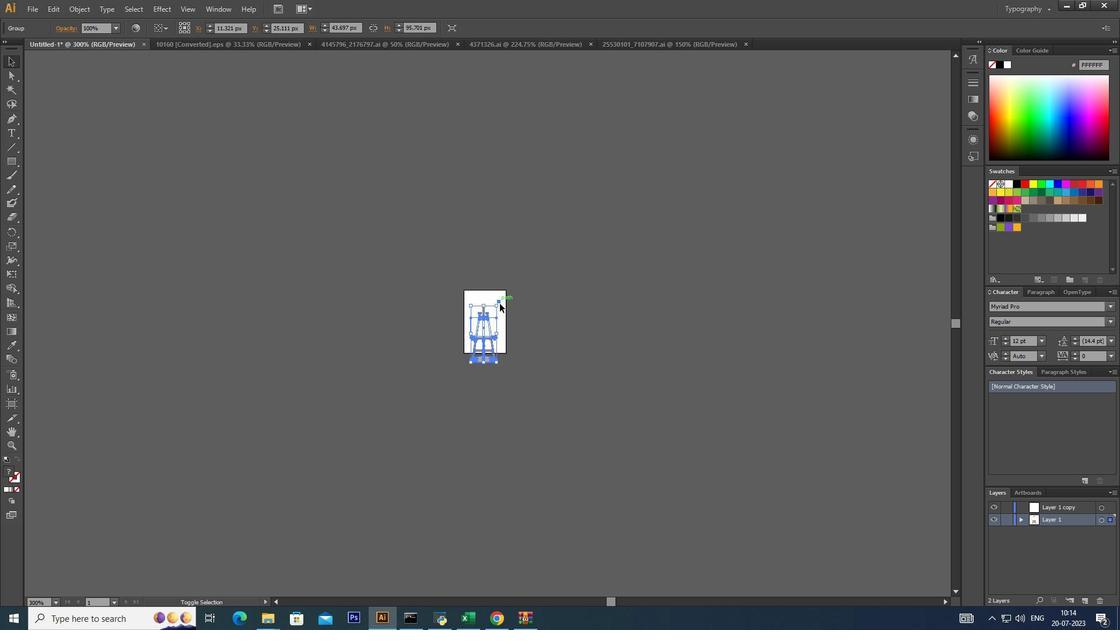 
Action: Key pressed <Key.shift>
Screenshot: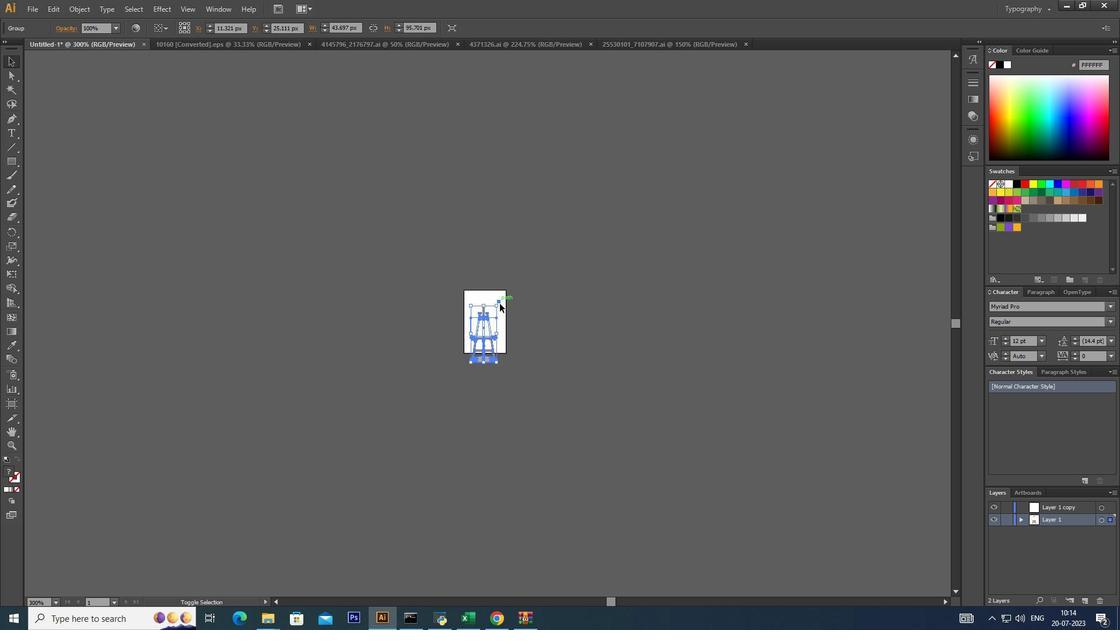 
Action: Mouse moved to (501, 301)
Screenshot: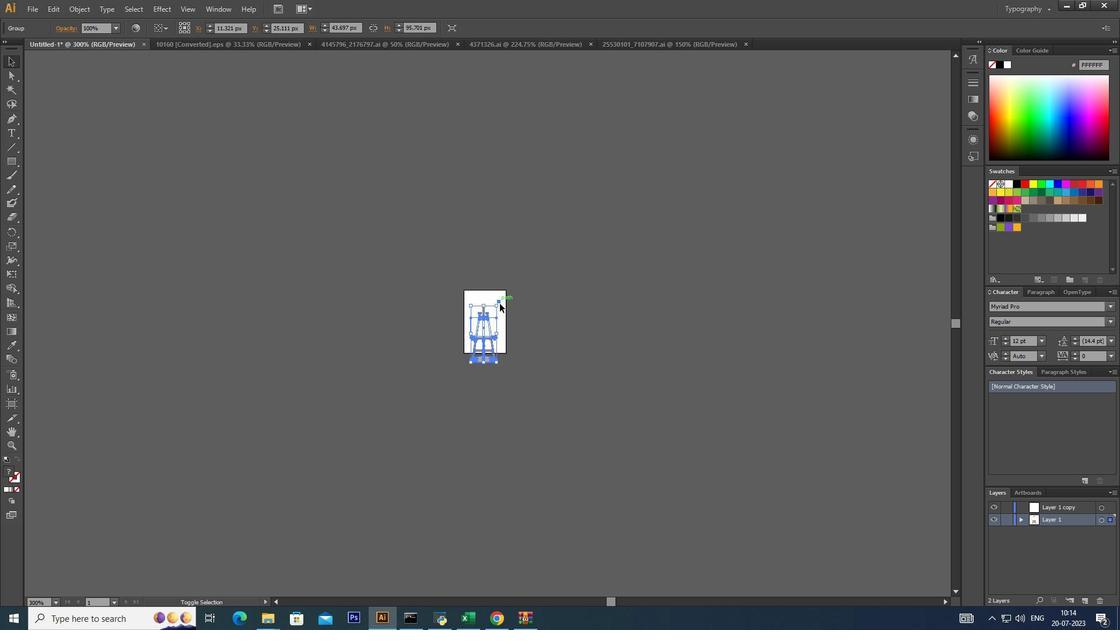 
Action: Key pressed <Key.shift><Key.alt_l><Key.shift><Key.alt_l><Key.shift><Key.alt_l><Key.shift><Key.alt_l><Key.shift><Key.alt_l><Key.shift><Key.alt_l>
Screenshot: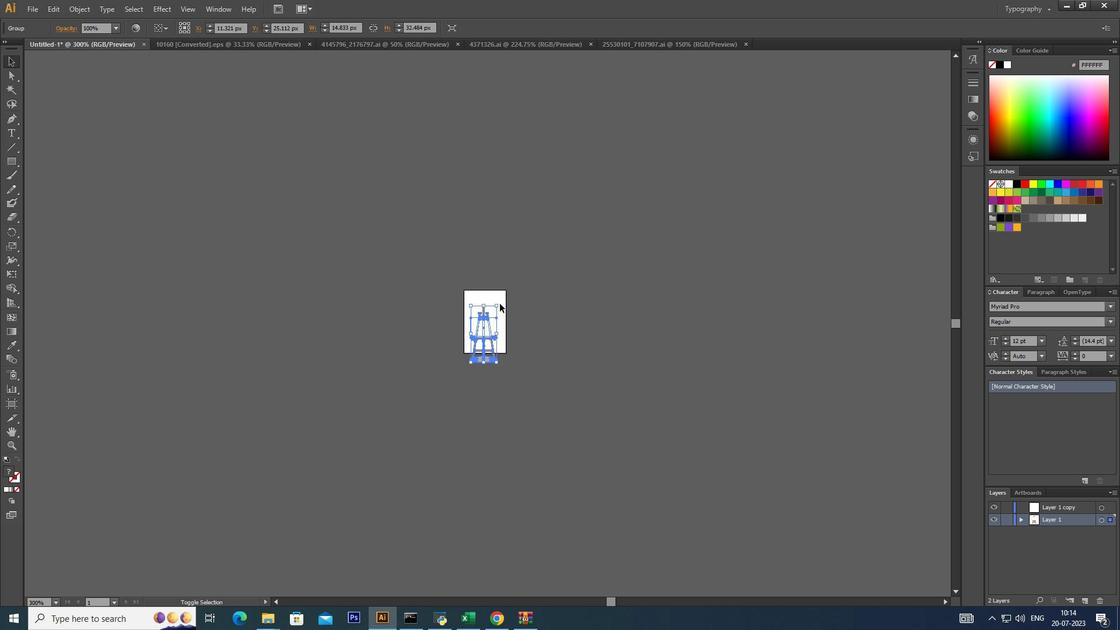
Action: Mouse moved to (501, 301)
Screenshot: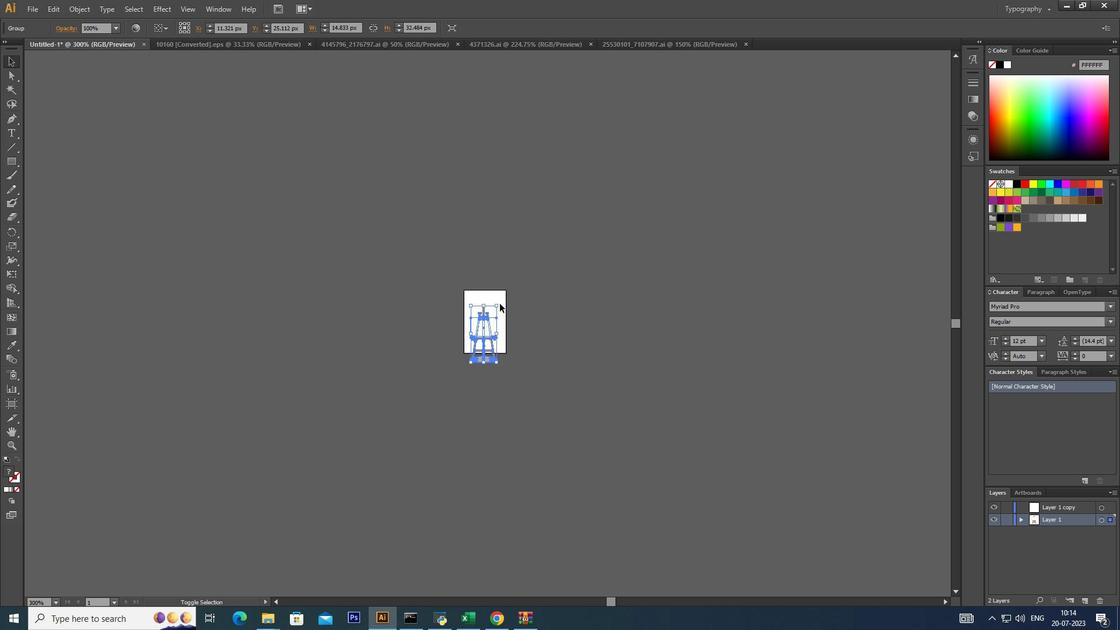 
Action: Key pressed <Key.shift>
Screenshot: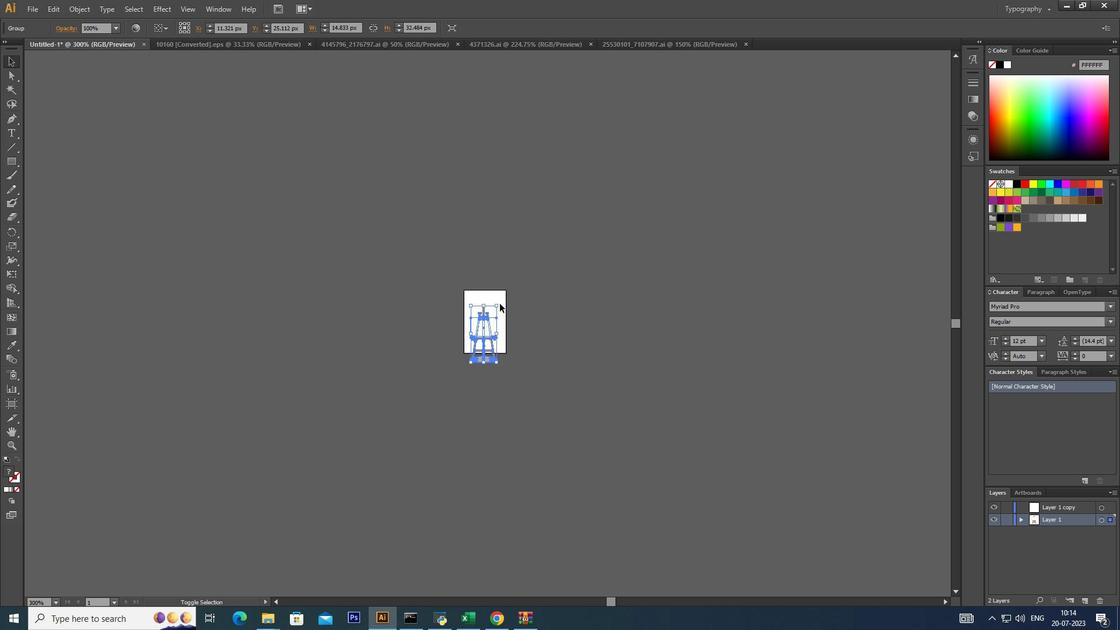 
Action: Mouse moved to (501, 301)
Screenshot: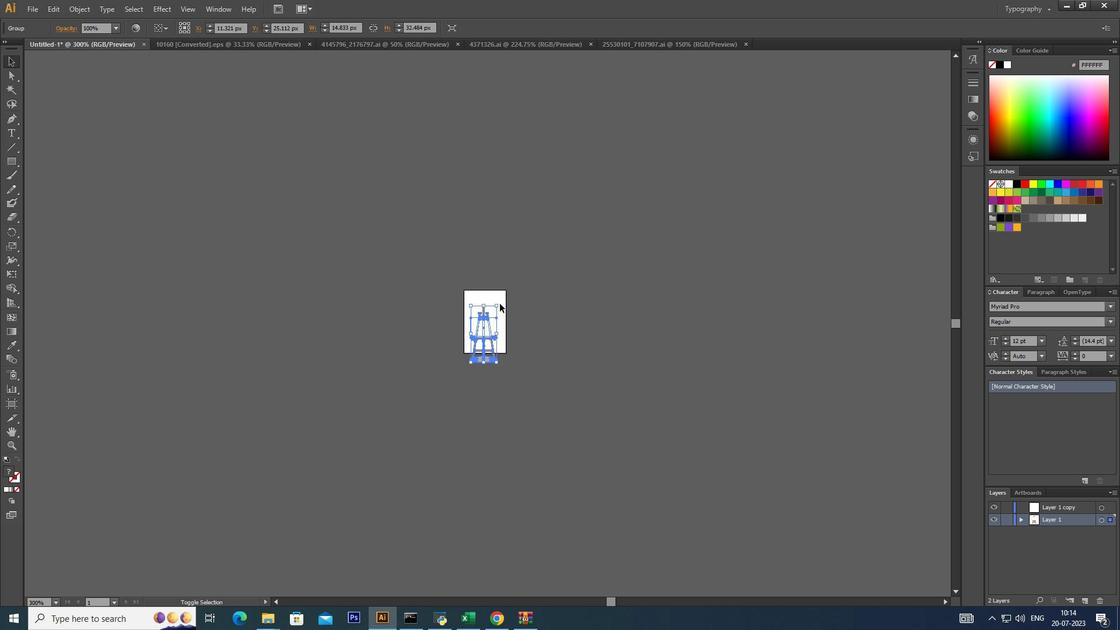 
Action: Key pressed <Key.alt_l>
Screenshot: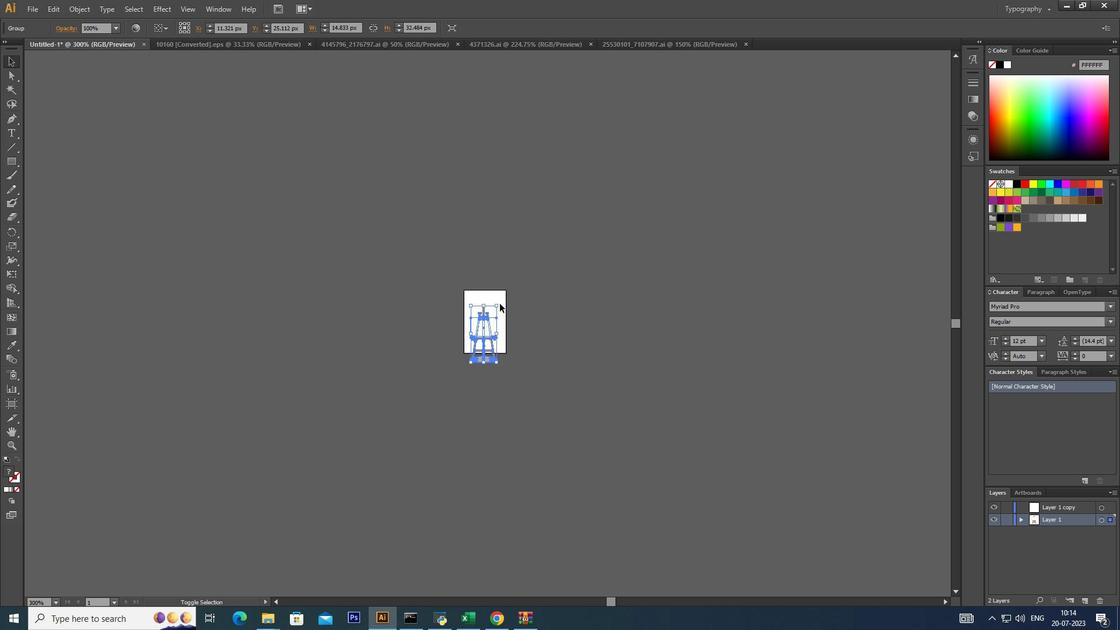
Action: Mouse moved to (500, 302)
Screenshot: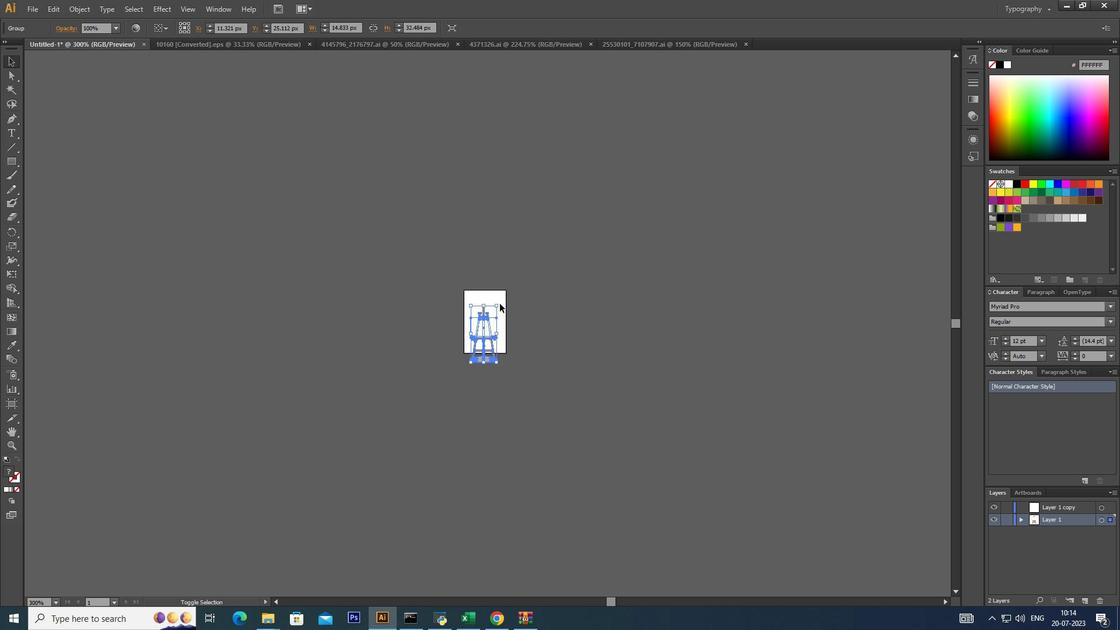 
Action: Key pressed <Key.shift>
Screenshot: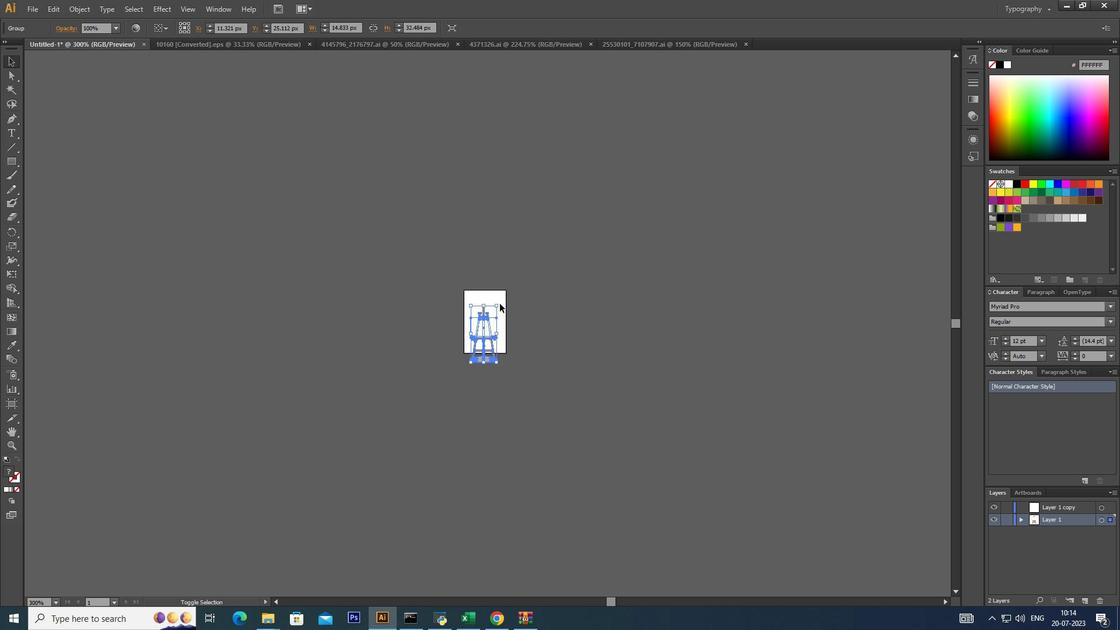 
Action: Mouse moved to (500, 303)
